 Task: Create a database for tracking your language learning progress.
Action: Key pressed <Key.caps_lock>L<Key.caps_lock>anguage<Key.space><Key.caps_lock>L<Key.caps_lock>earning<Key.space><Key.caps_lock>P<Key.caps_lock>rogress<Key.space><Key.caps_lock>D<Key.caps_lock>atabase
Screenshot: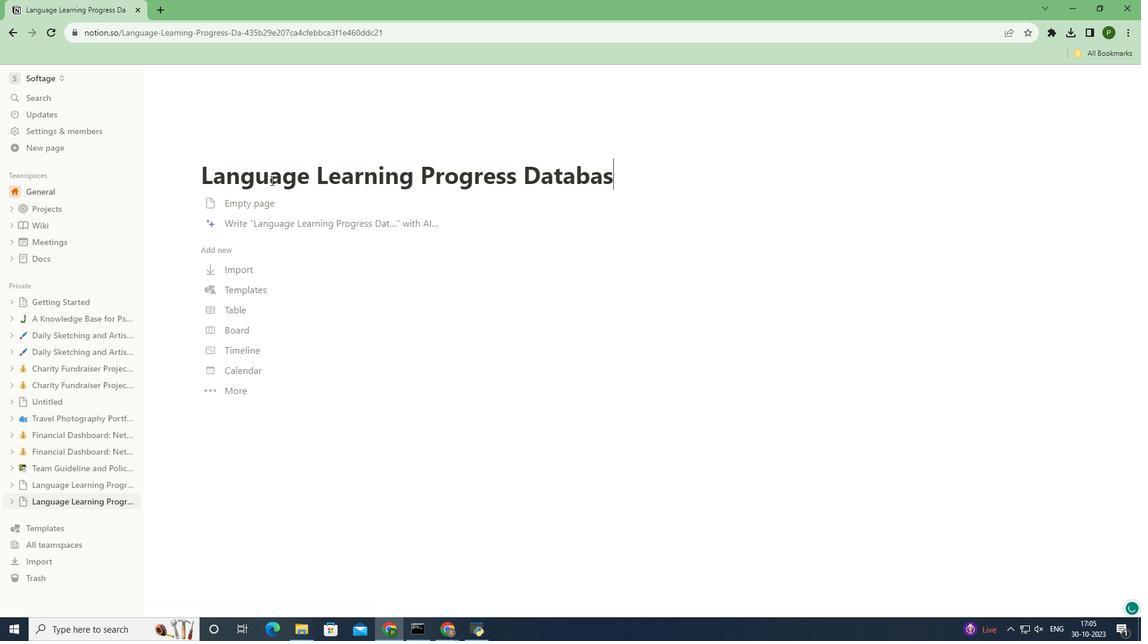 
Action: Mouse moved to (288, 148)
Screenshot: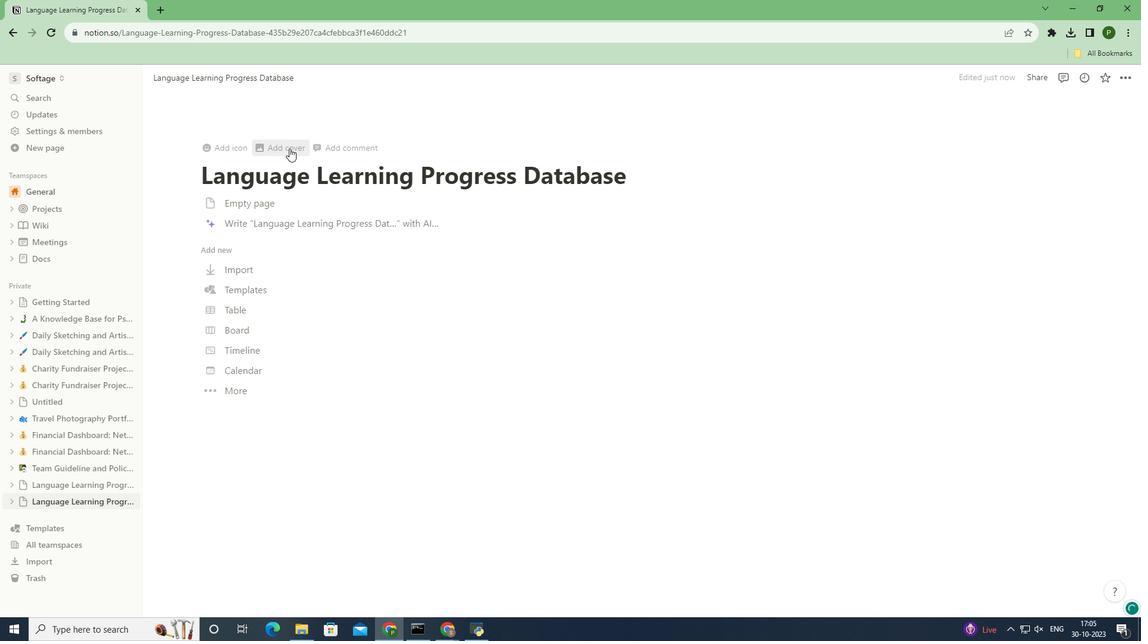 
Action: Mouse pressed left at (288, 148)
Screenshot: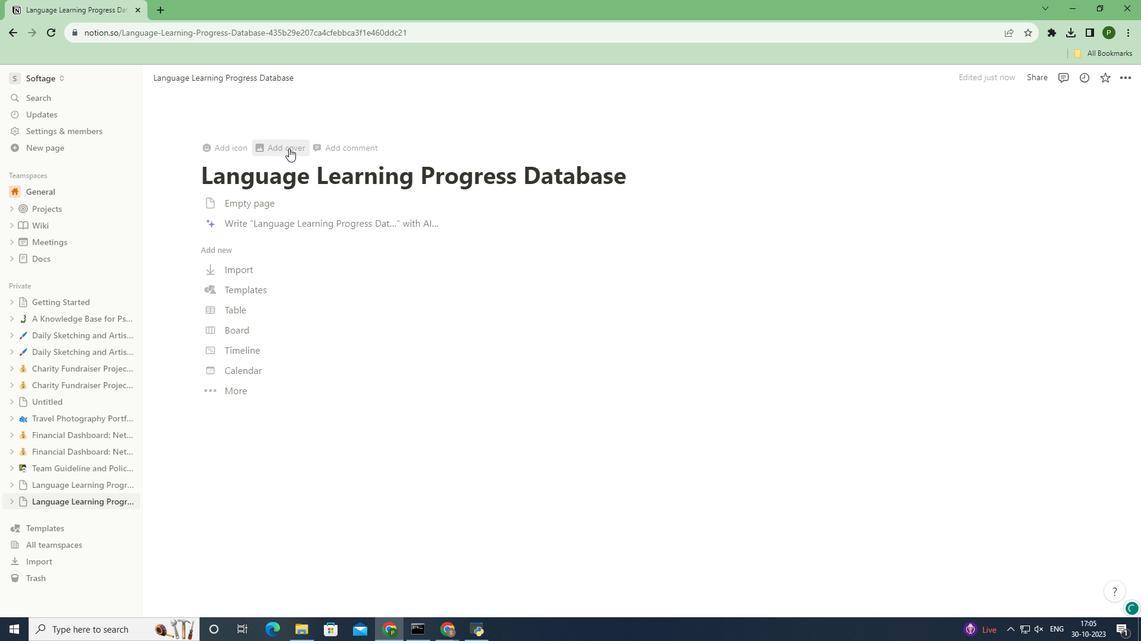 
Action: Mouse moved to (1008, 249)
Screenshot: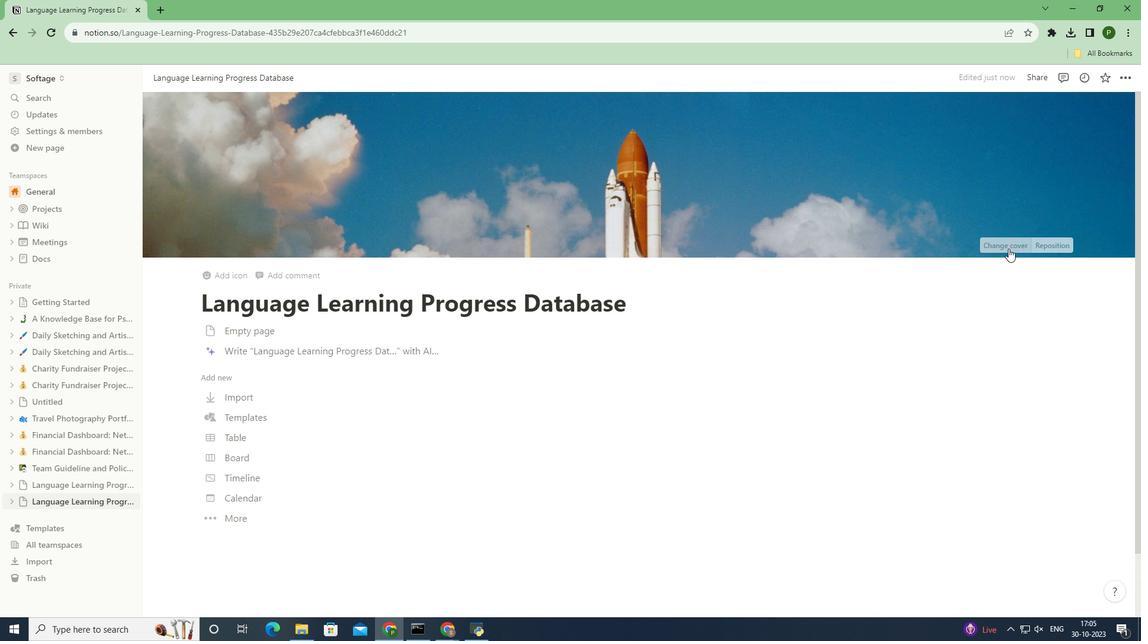 
Action: Mouse pressed left at (1008, 249)
Screenshot: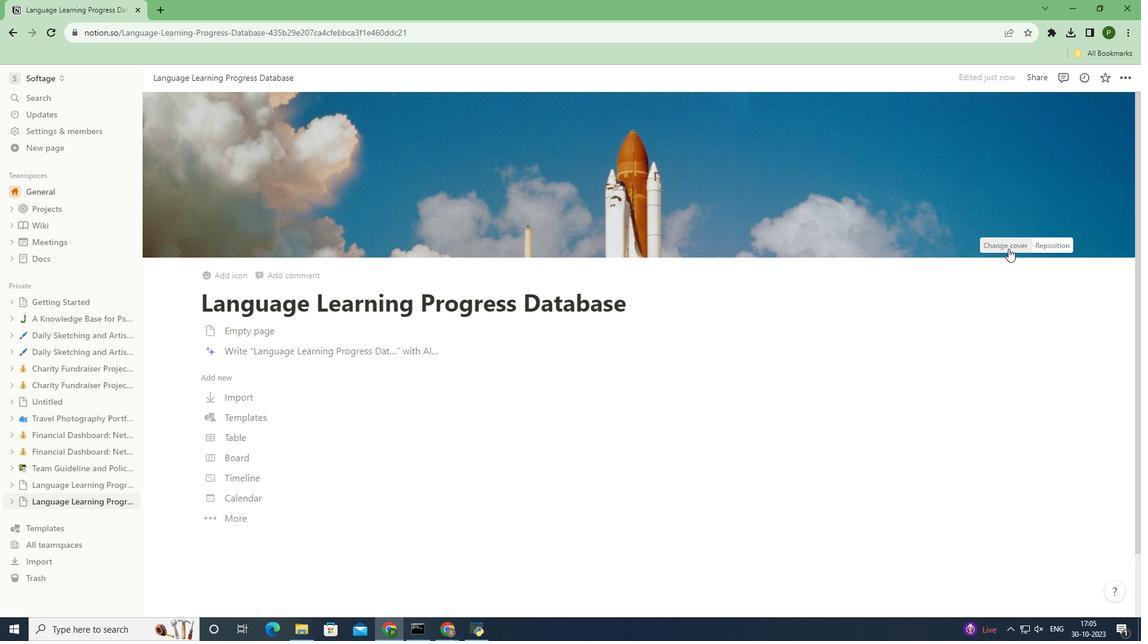 
Action: Mouse moved to (929, 262)
Screenshot: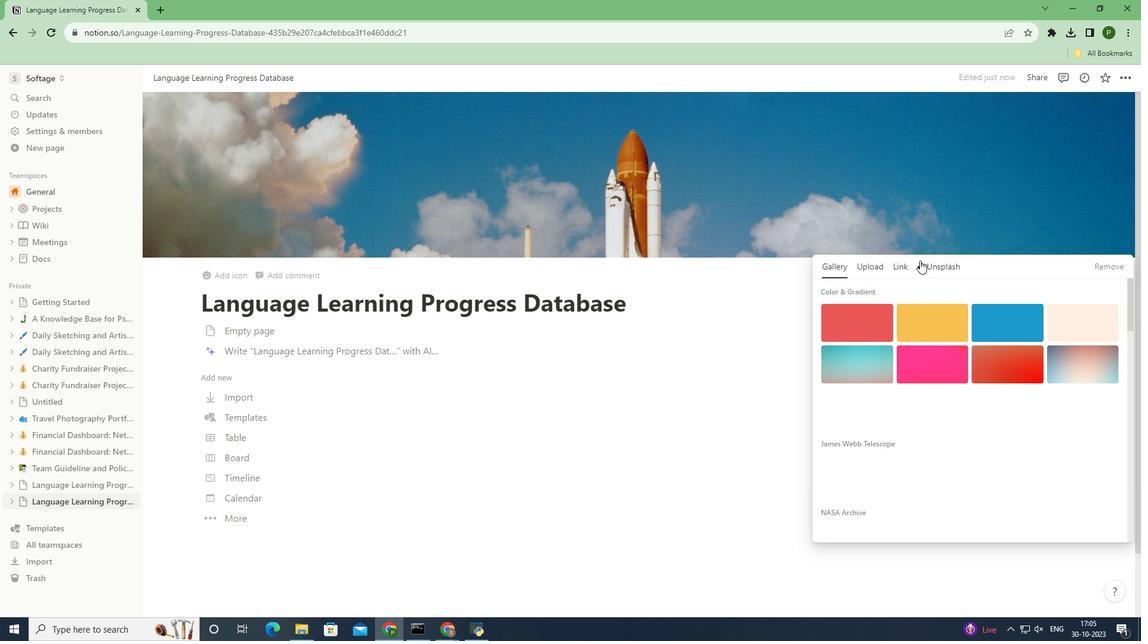 
Action: Mouse pressed left at (929, 262)
Screenshot: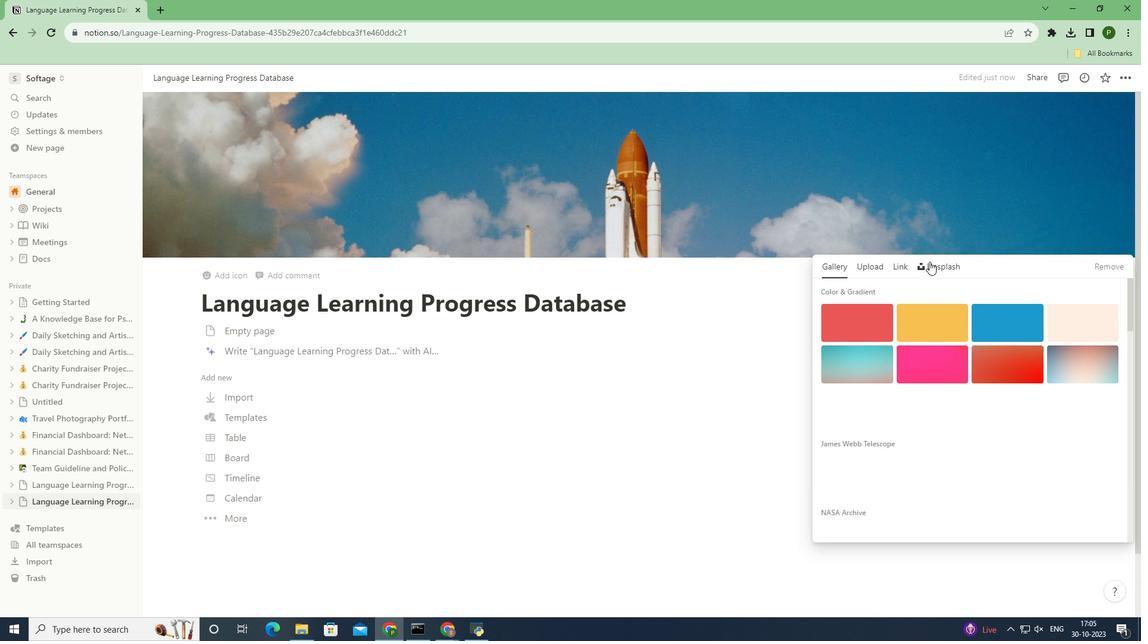 
Action: Mouse moved to (870, 291)
Screenshot: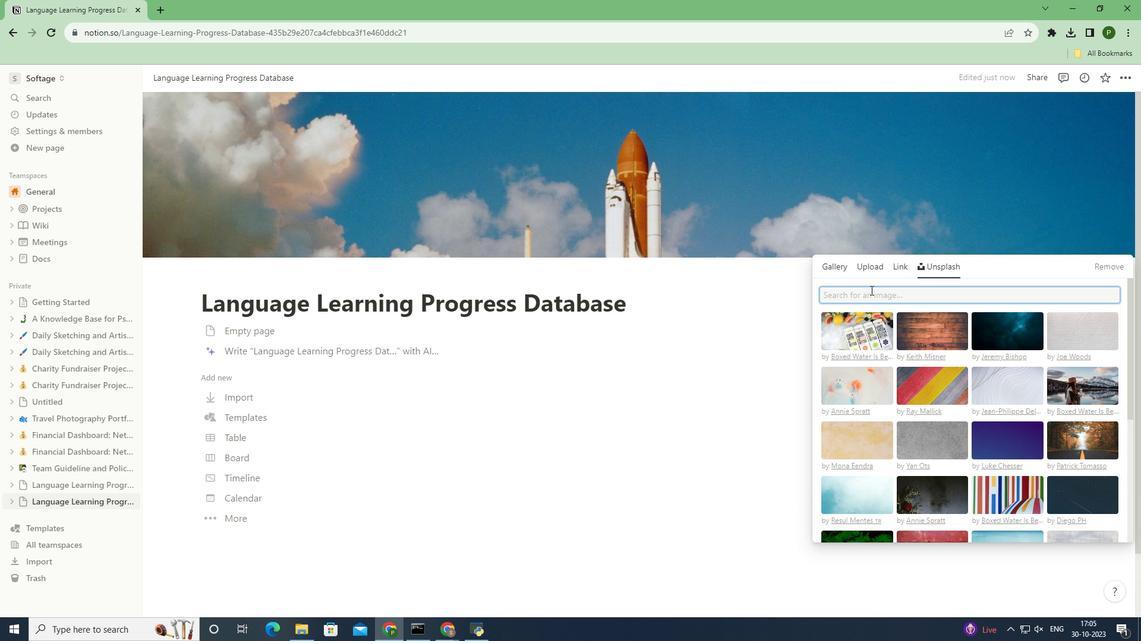 
Action: Mouse pressed left at (870, 291)
Screenshot: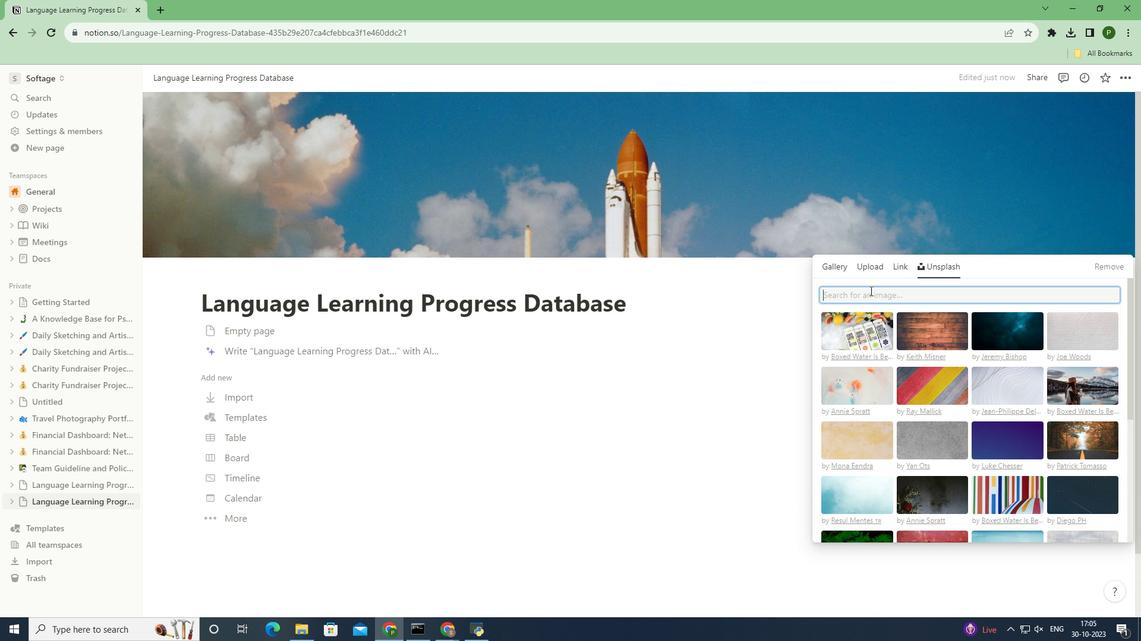 
Action: Key pressed language<Key.space>learning
Screenshot: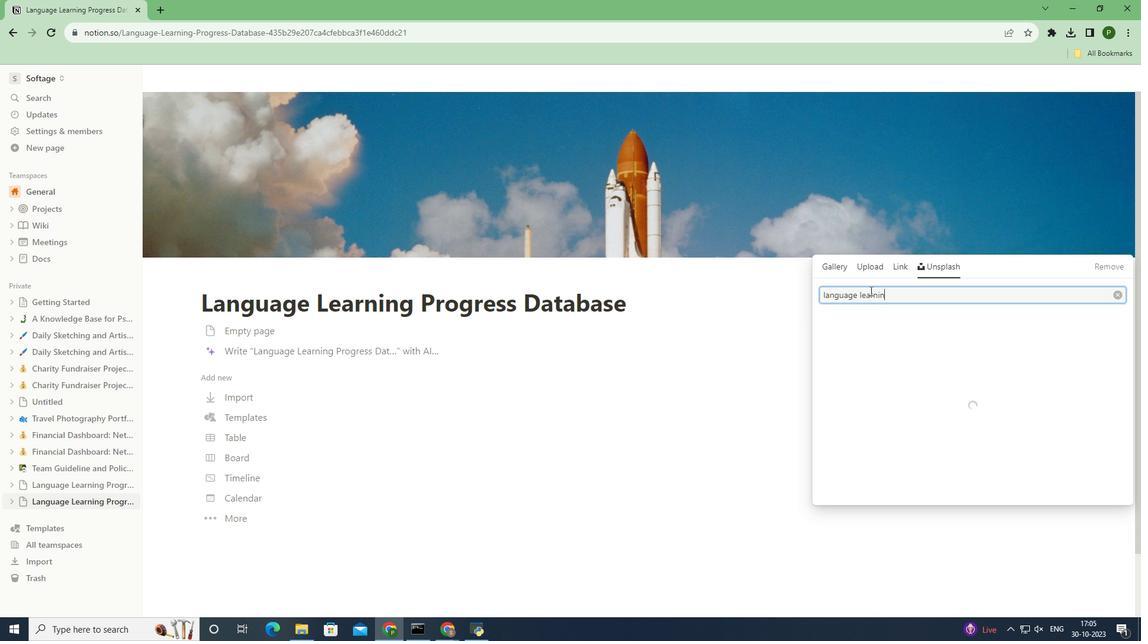 
Action: Mouse moved to (976, 460)
Screenshot: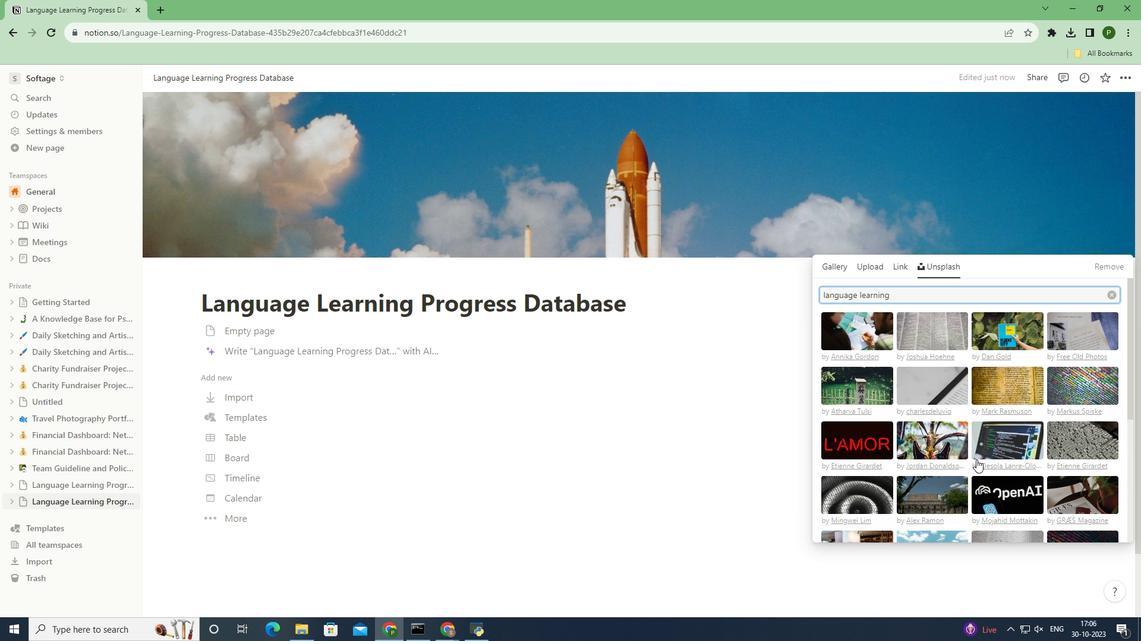 
Action: Mouse scrolled (976, 459) with delta (0, 0)
Screenshot: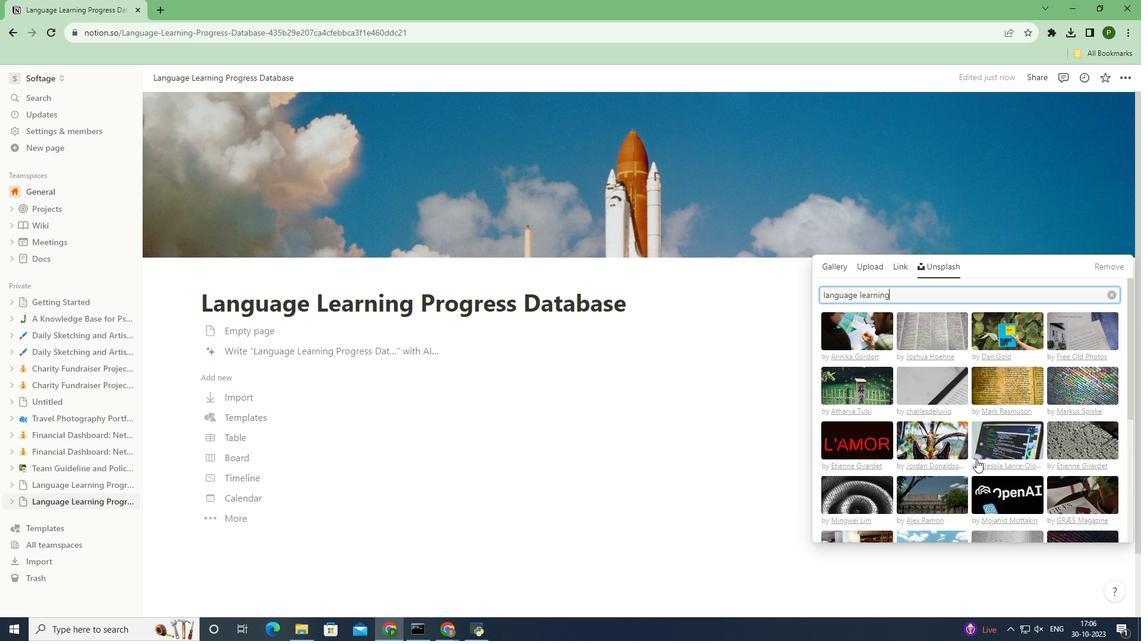 
Action: Mouse scrolled (976, 459) with delta (0, 0)
Screenshot: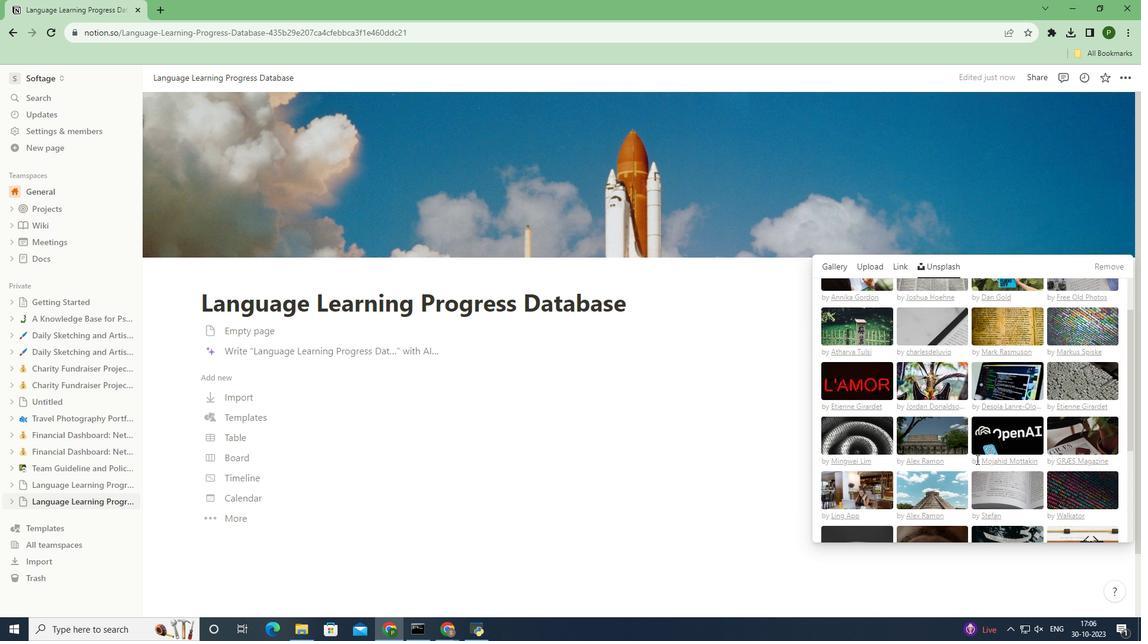 
Action: Mouse scrolled (976, 459) with delta (0, 0)
Screenshot: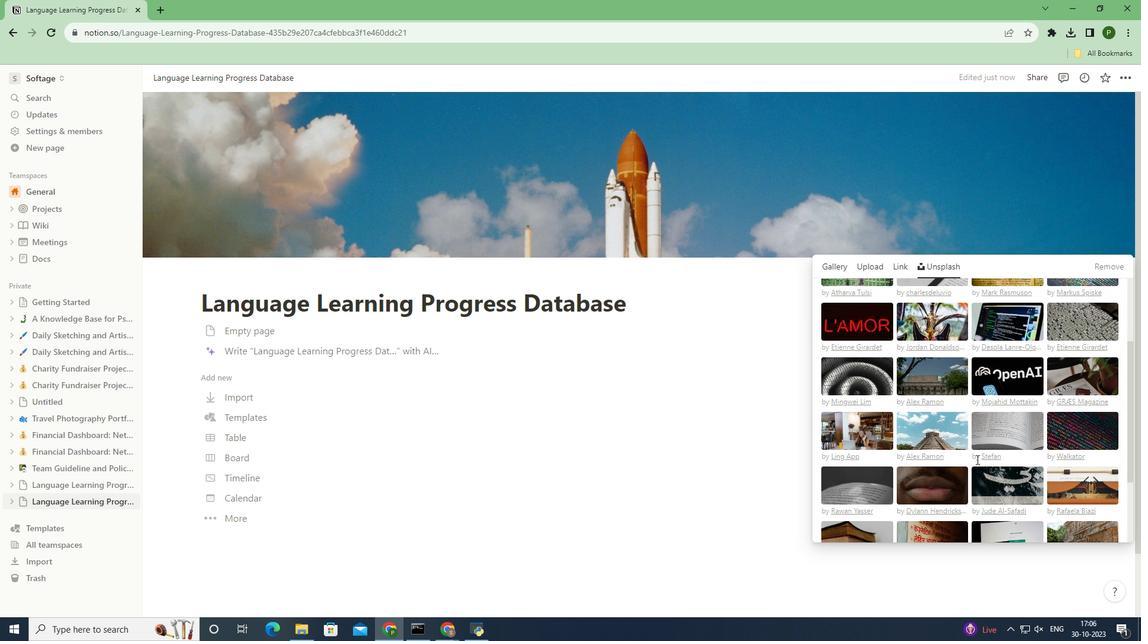 
Action: Mouse scrolled (976, 459) with delta (0, 0)
Screenshot: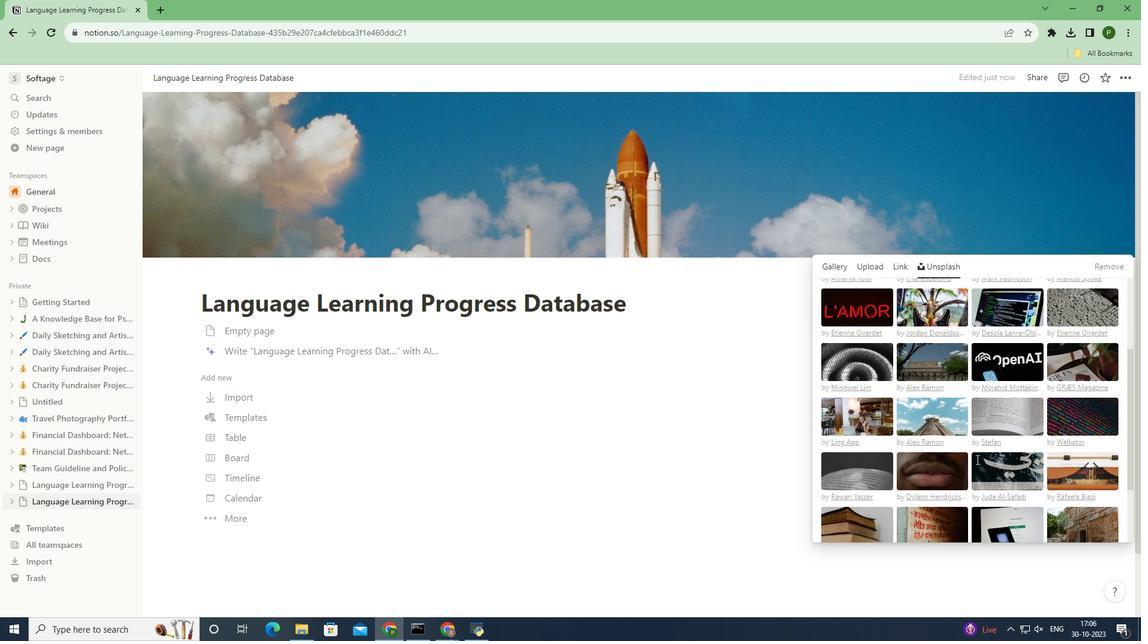 
Action: Mouse scrolled (976, 460) with delta (0, 0)
Screenshot: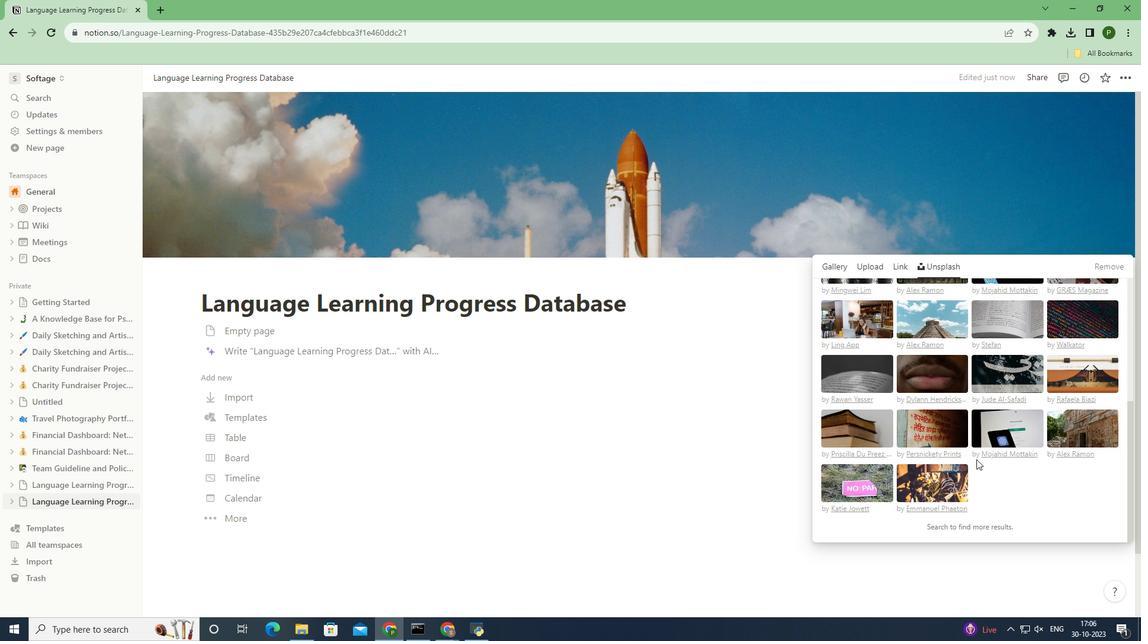 
Action: Mouse scrolled (976, 460) with delta (0, 0)
Screenshot: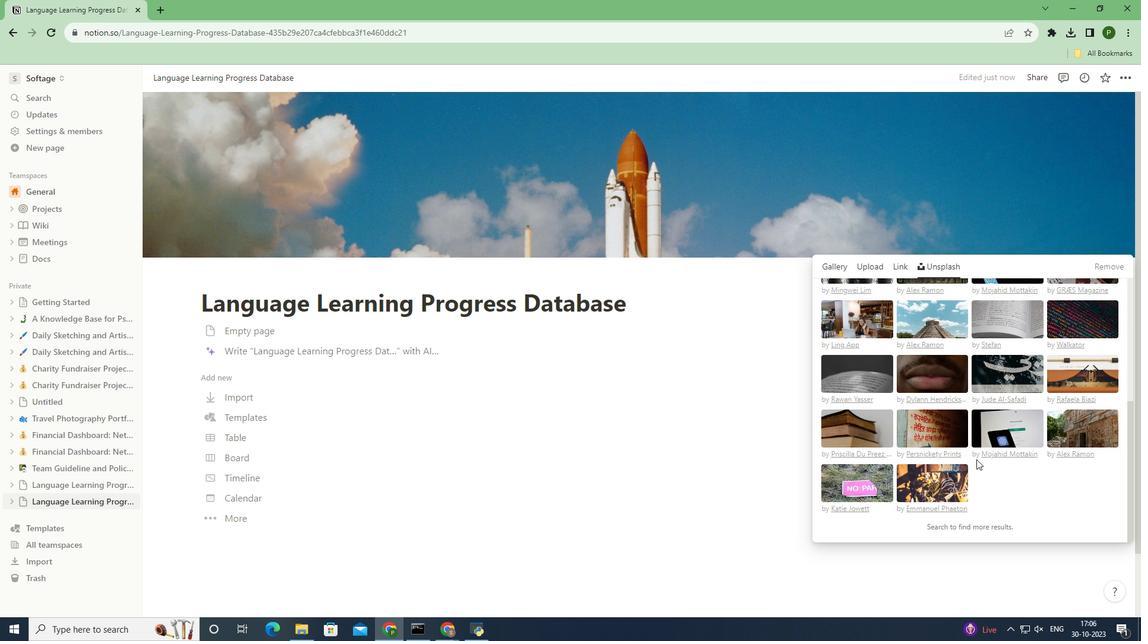 
Action: Mouse scrolled (976, 460) with delta (0, 0)
Screenshot: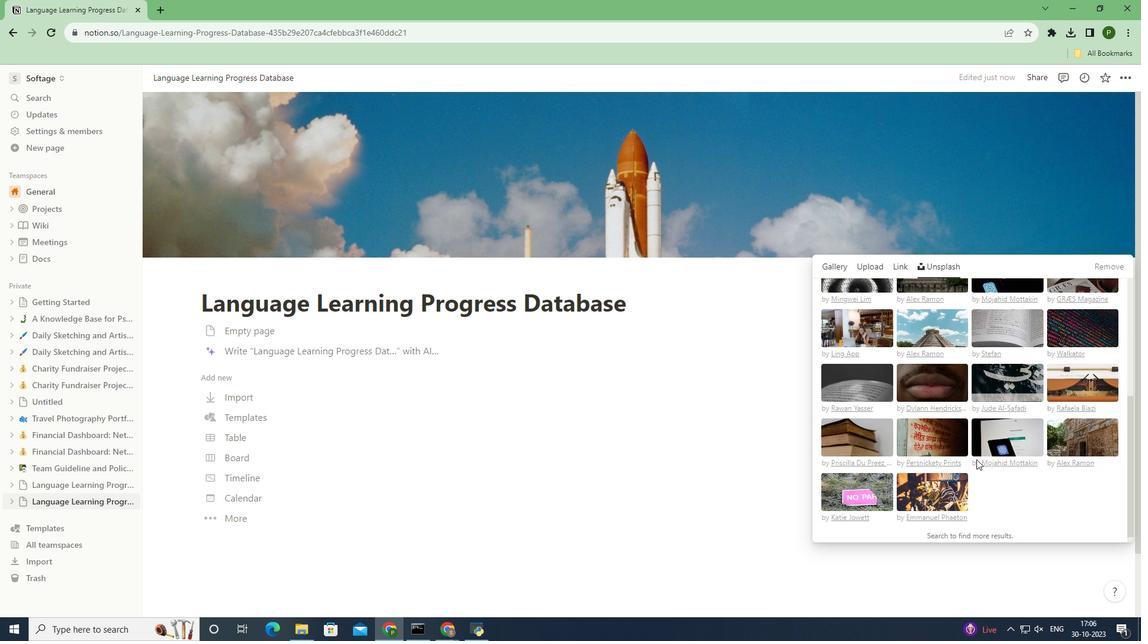 
Action: Mouse scrolled (976, 460) with delta (0, 0)
Screenshot: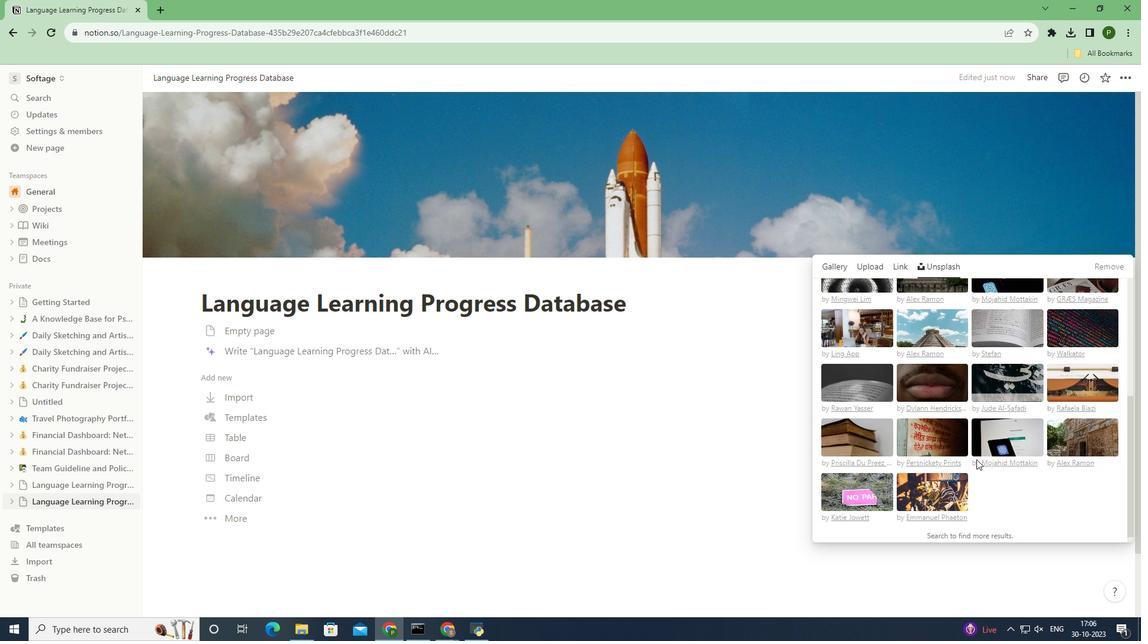 
Action: Mouse scrolled (976, 460) with delta (0, 0)
Screenshot: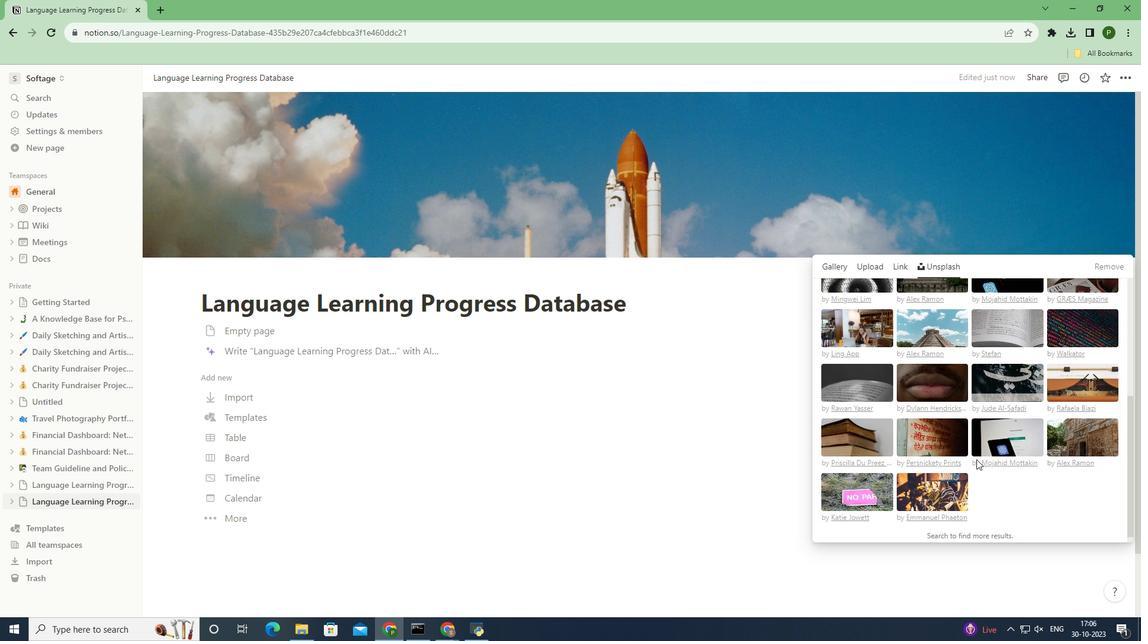 
Action: Mouse scrolled (976, 460) with delta (0, 0)
Screenshot: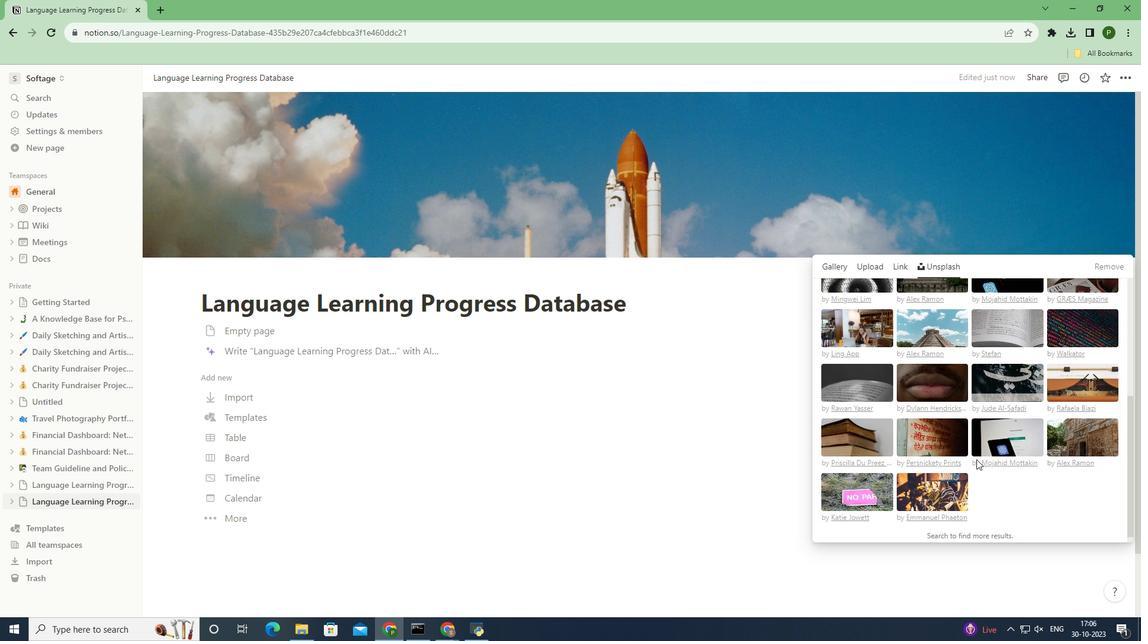 
Action: Mouse scrolled (976, 460) with delta (0, 0)
Screenshot: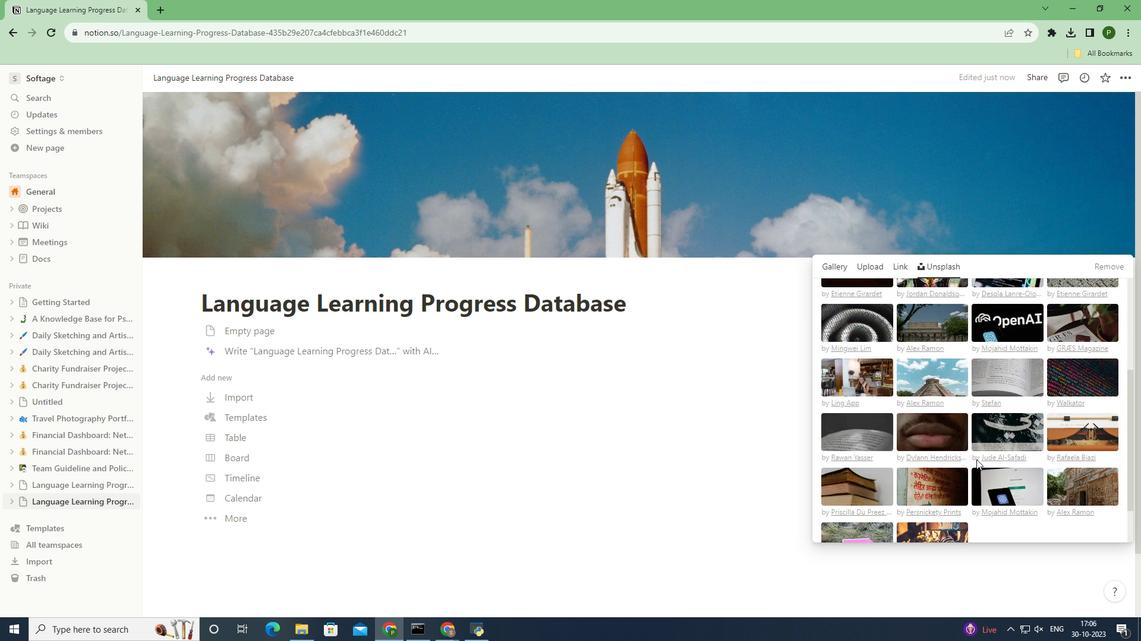 
Action: Mouse scrolled (976, 460) with delta (0, 0)
Screenshot: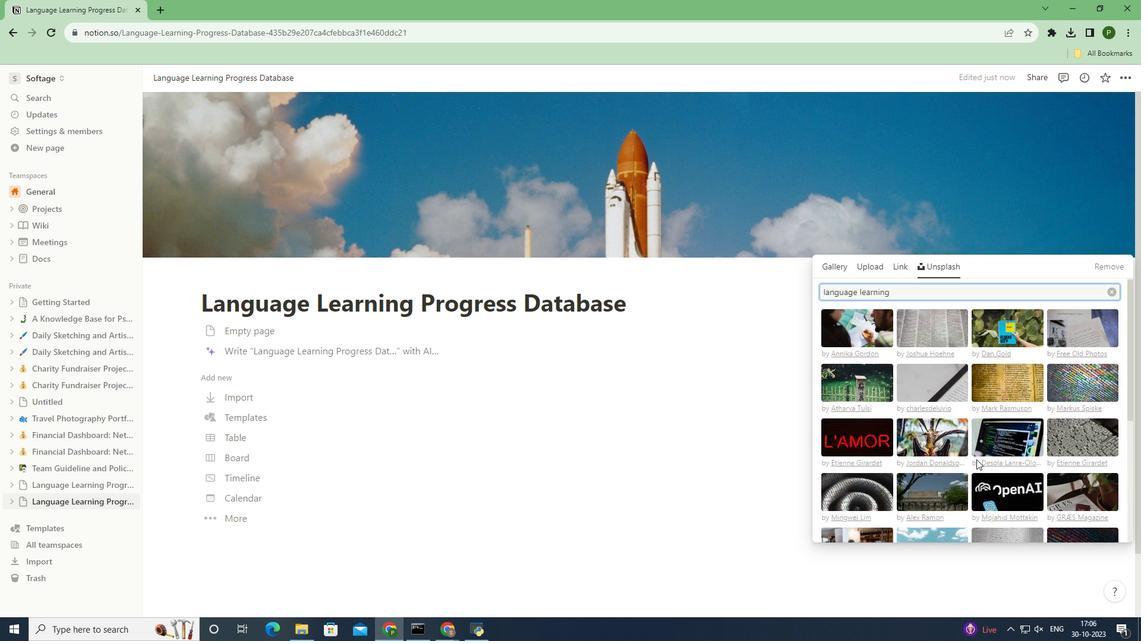 
Action: Mouse moved to (864, 323)
Screenshot: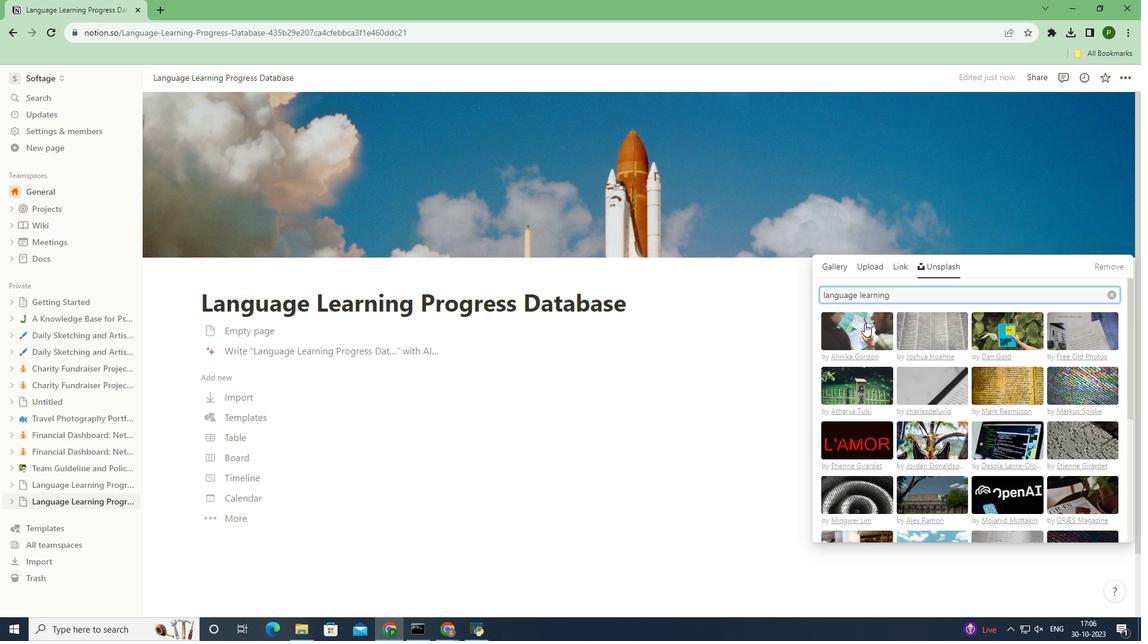 
Action: Mouse pressed left at (864, 323)
Screenshot: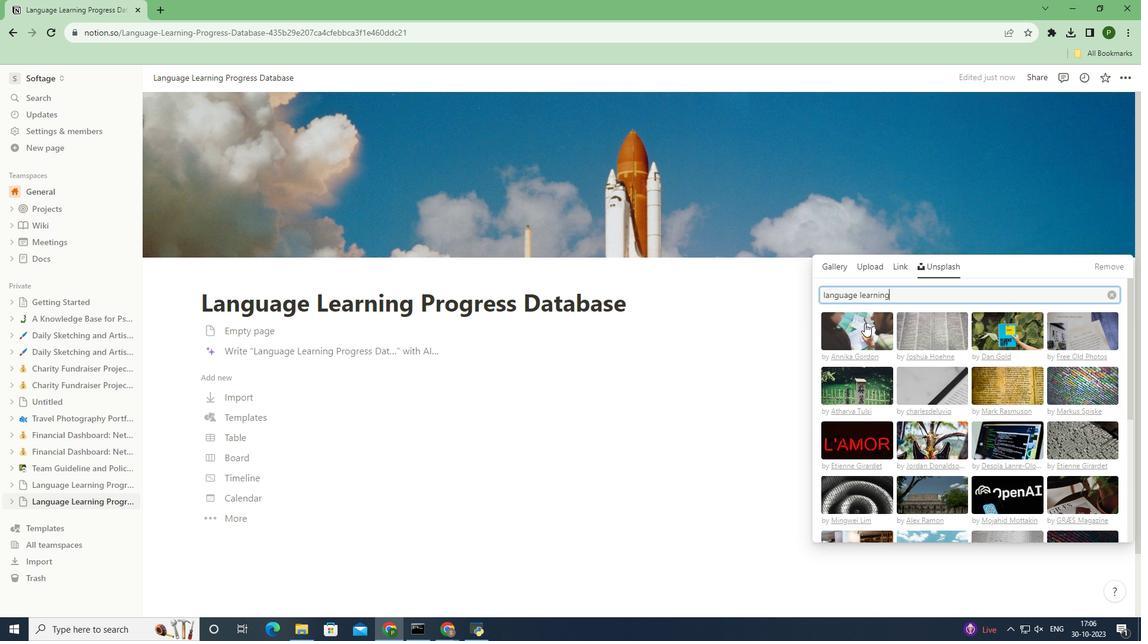 
Action: Mouse pressed left at (864, 323)
Screenshot: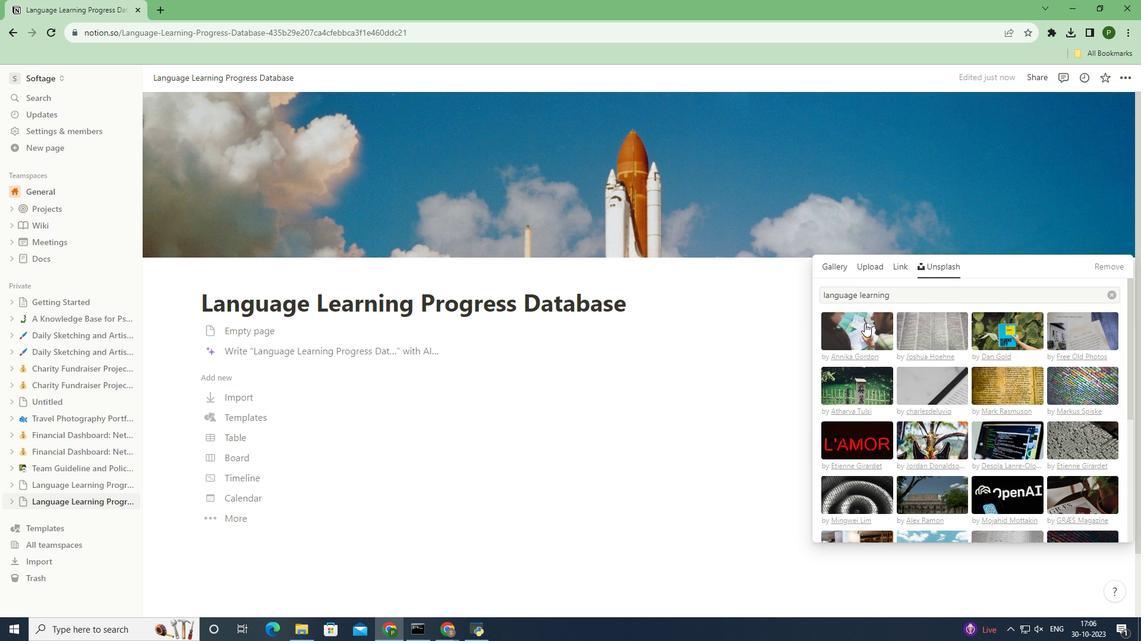 
Action: Mouse moved to (754, 416)
Screenshot: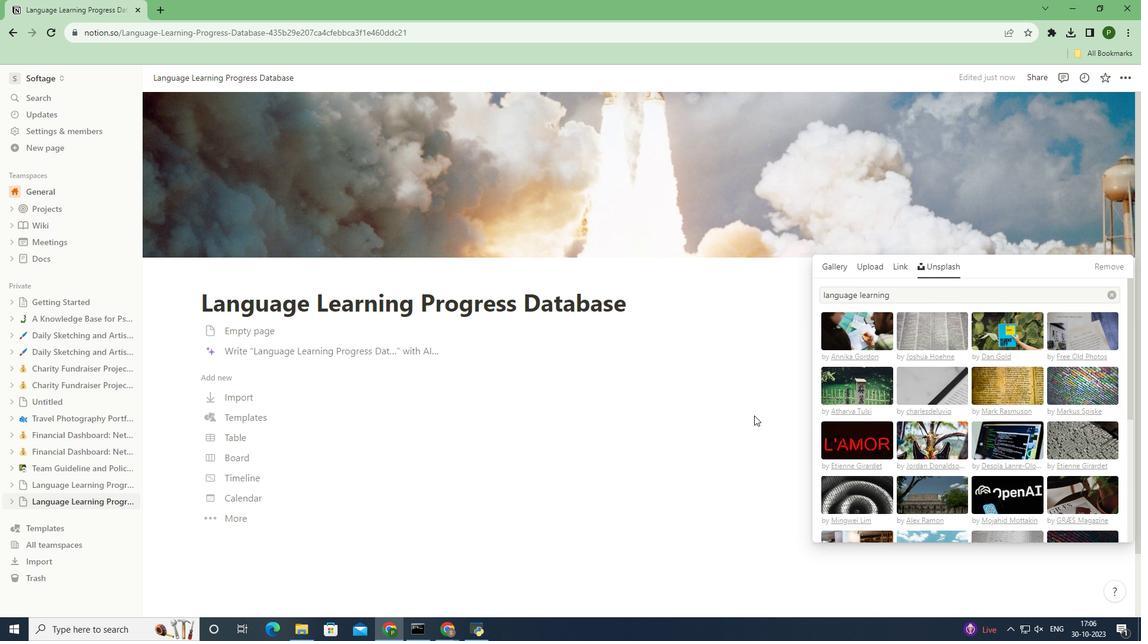 
Action: Mouse pressed left at (754, 416)
Screenshot: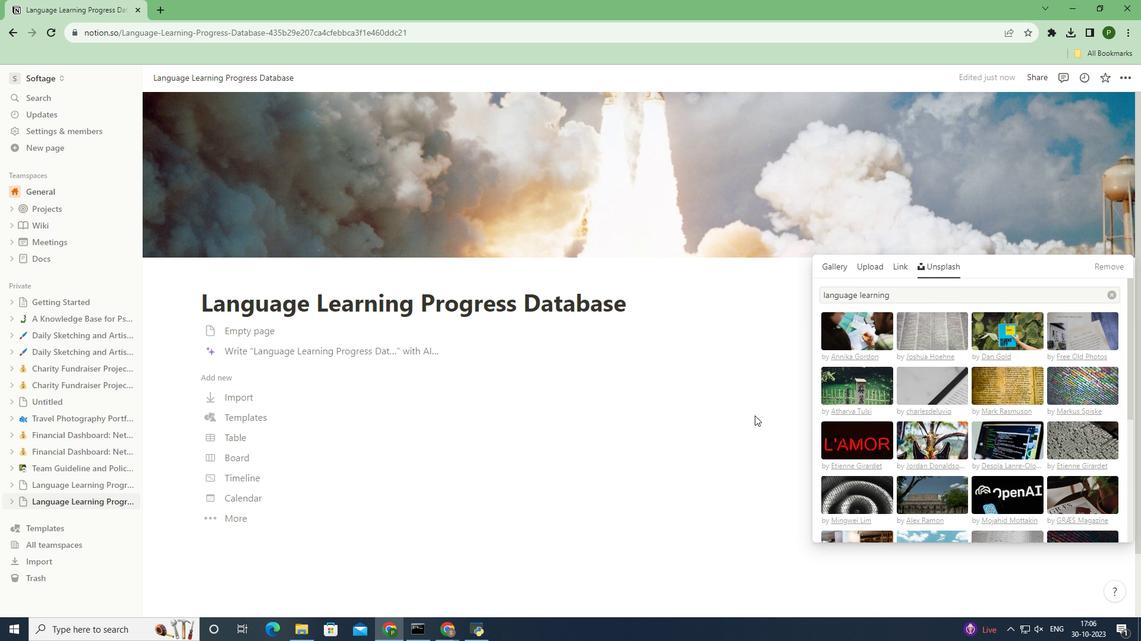 
Action: Mouse moved to (228, 275)
Screenshot: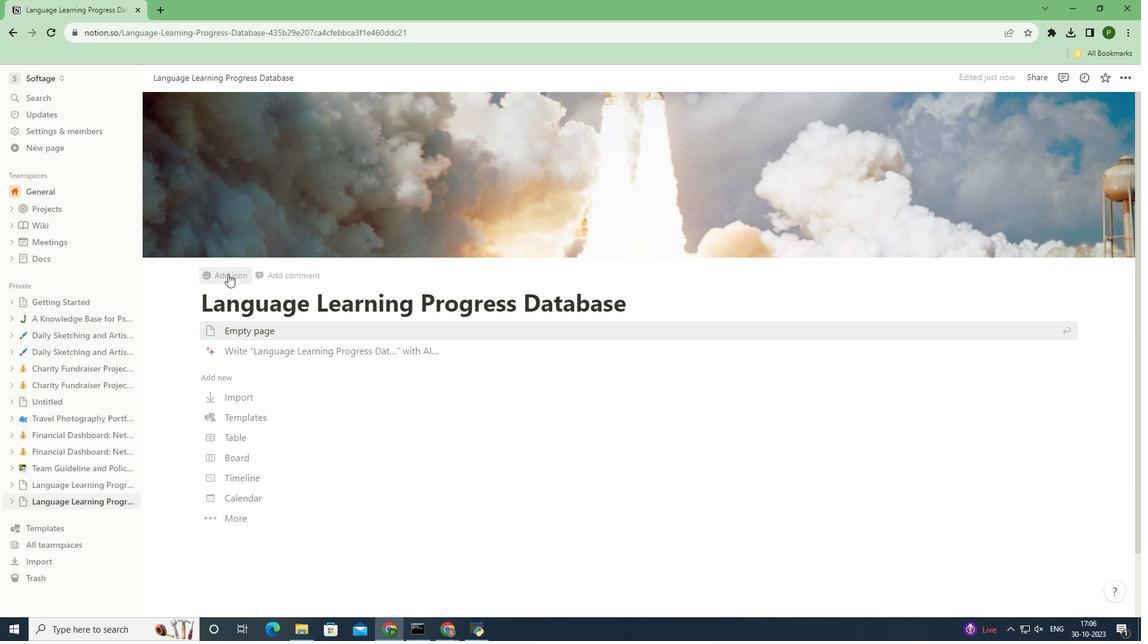 
Action: Mouse pressed left at (228, 275)
Screenshot: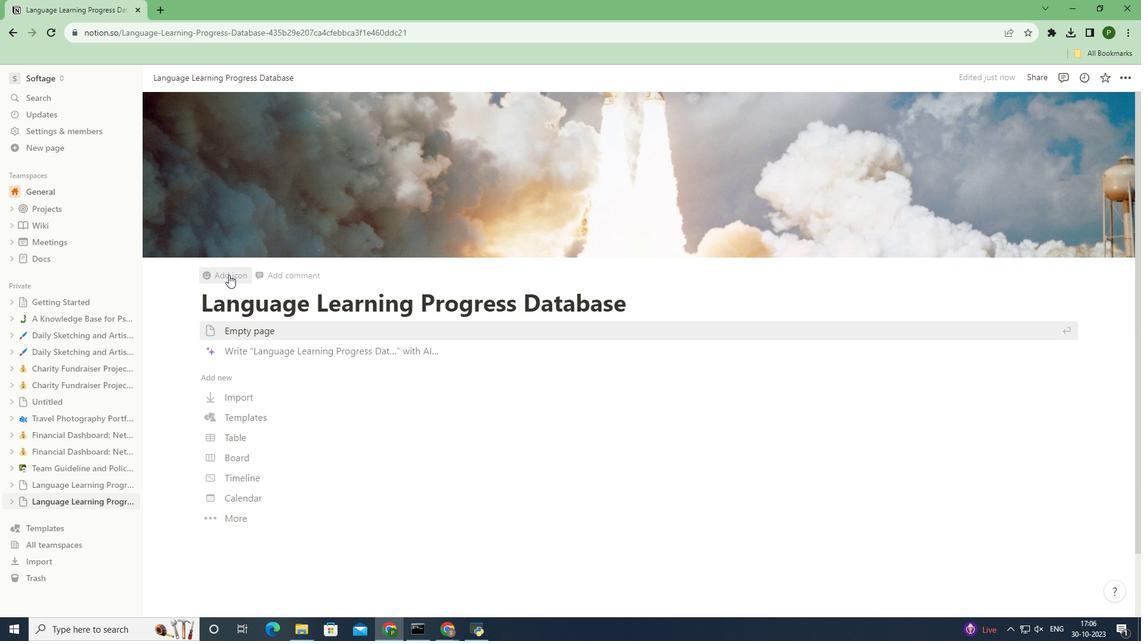 
Action: Mouse moved to (209, 322)
Screenshot: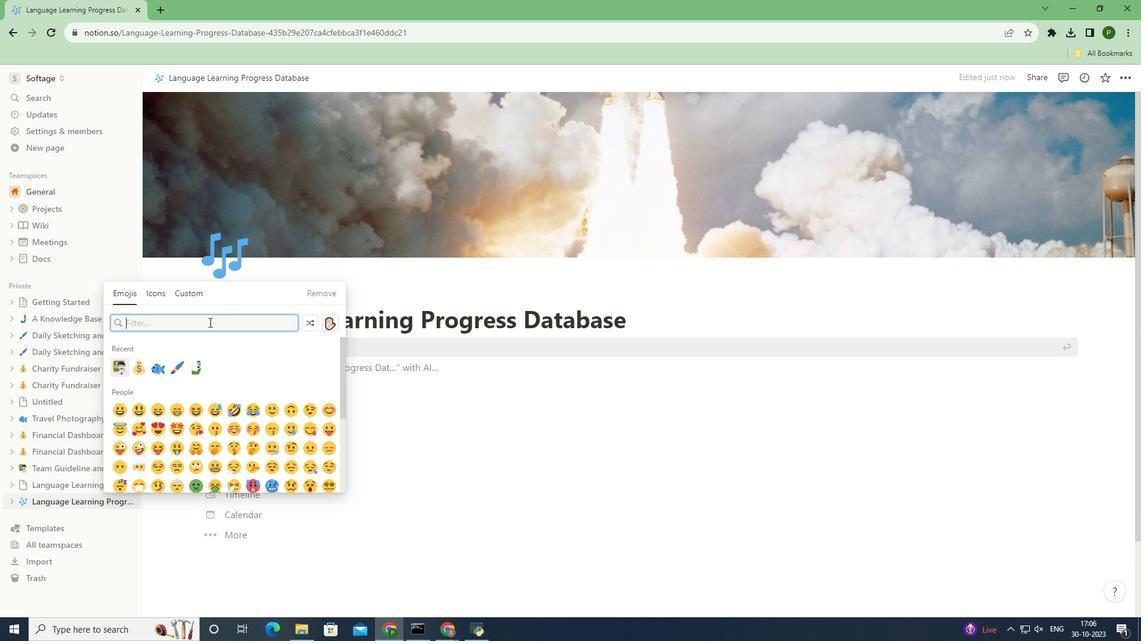 
Action: Key pressed lang<Key.backspace><Key.backspace><Key.backspace><Key.backspace>lea
Screenshot: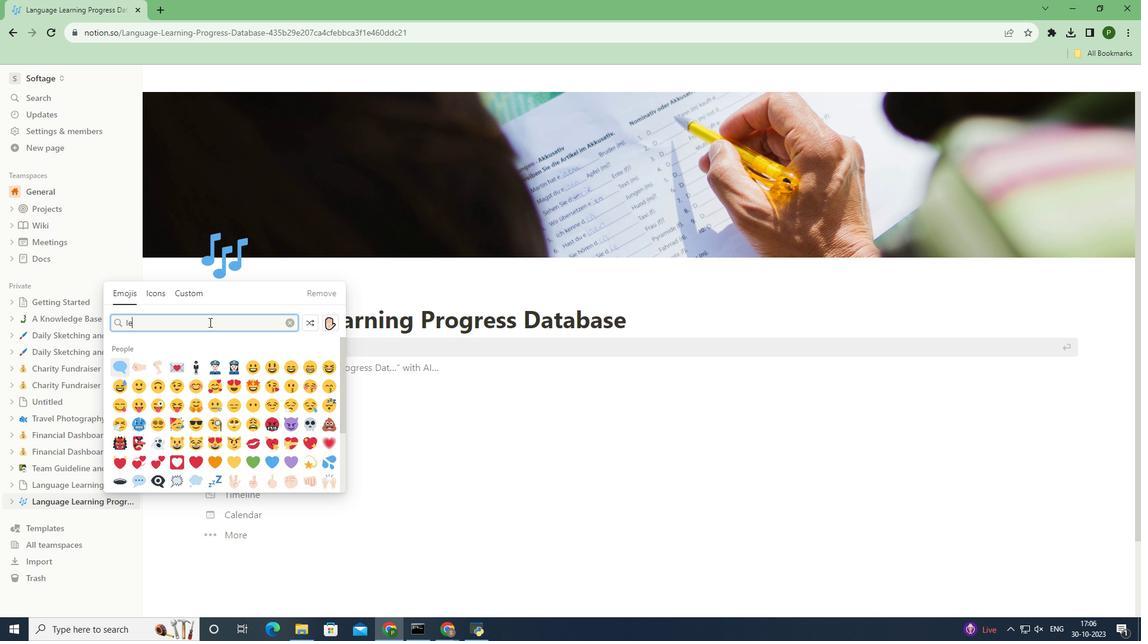 
Action: Mouse moved to (329, 348)
Screenshot: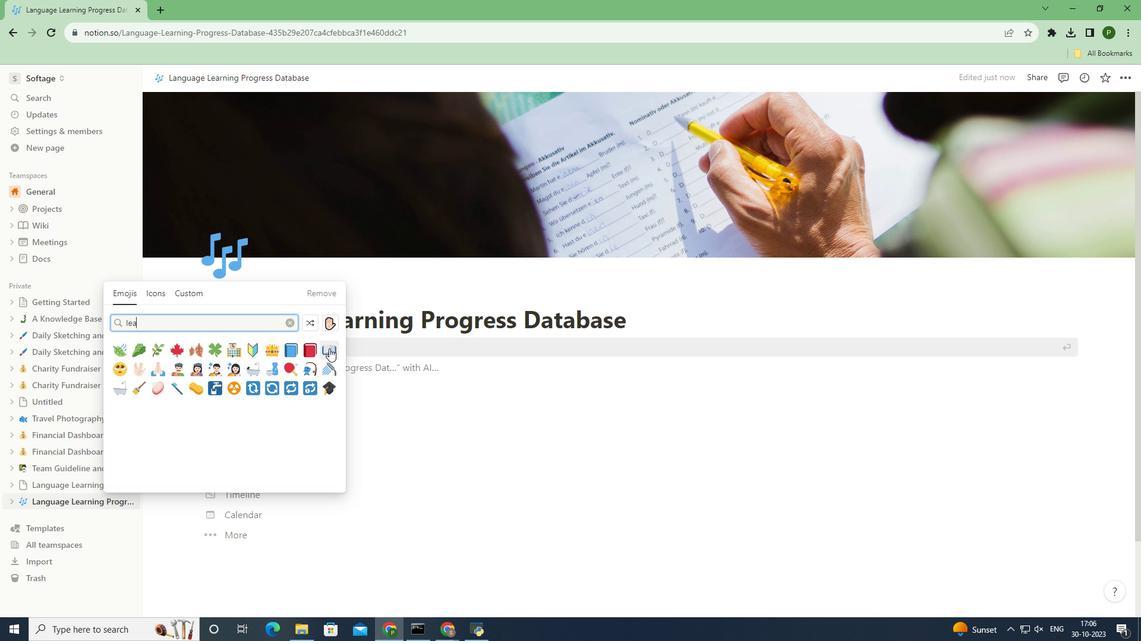 
Action: Mouse pressed left at (329, 348)
Screenshot: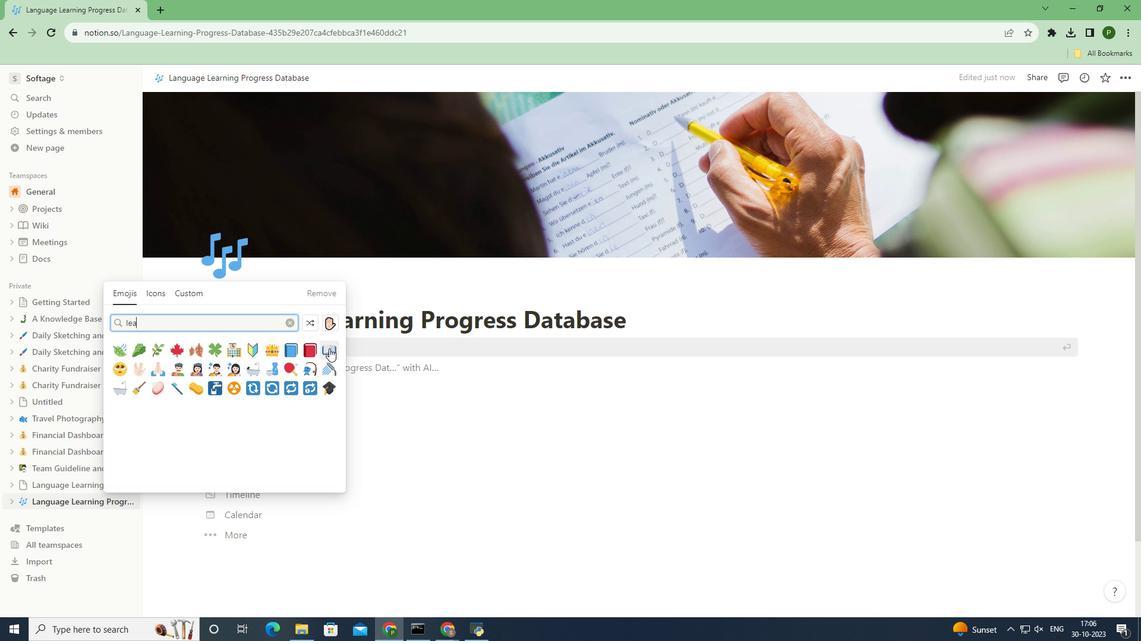 
Action: Mouse moved to (258, 342)
Screenshot: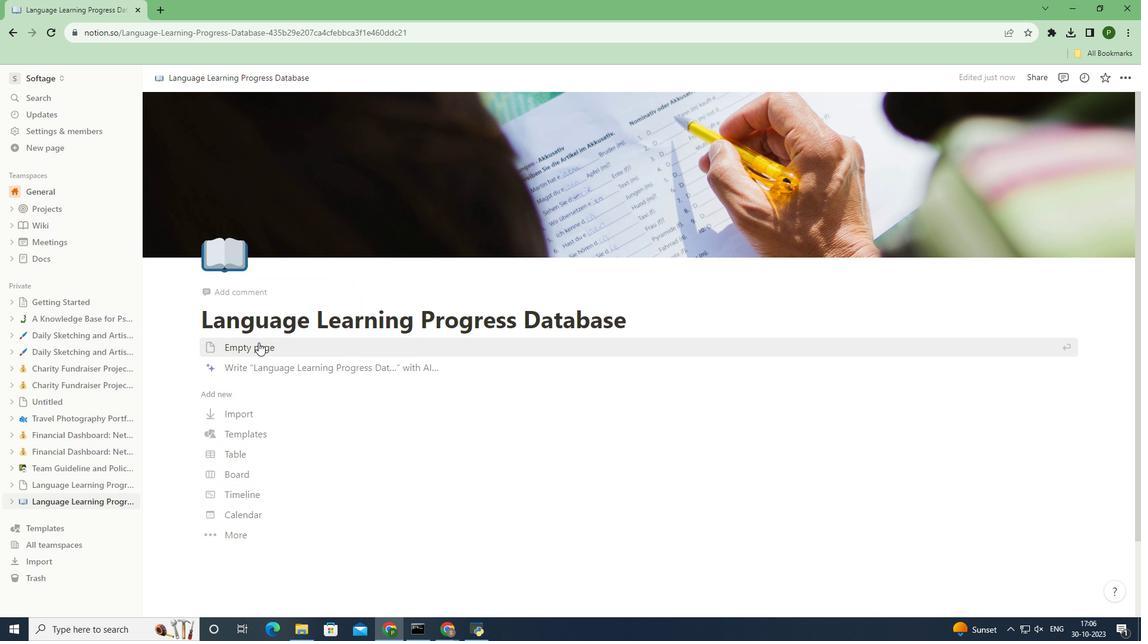 
Action: Mouse pressed left at (258, 342)
Screenshot: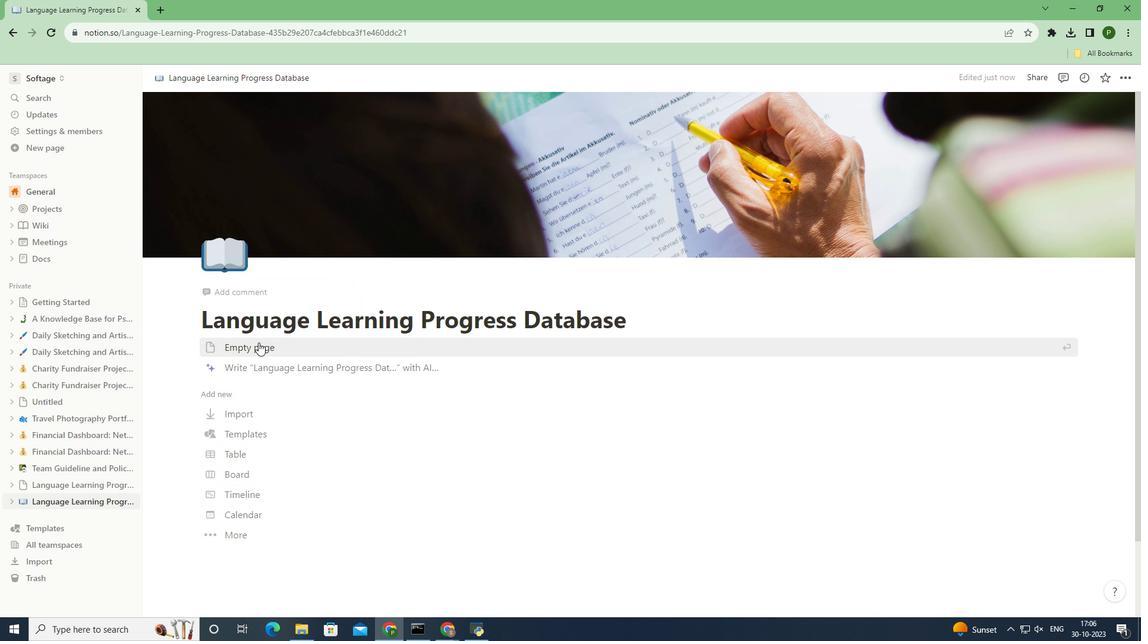 
Action: Key pressed /table
Screenshot: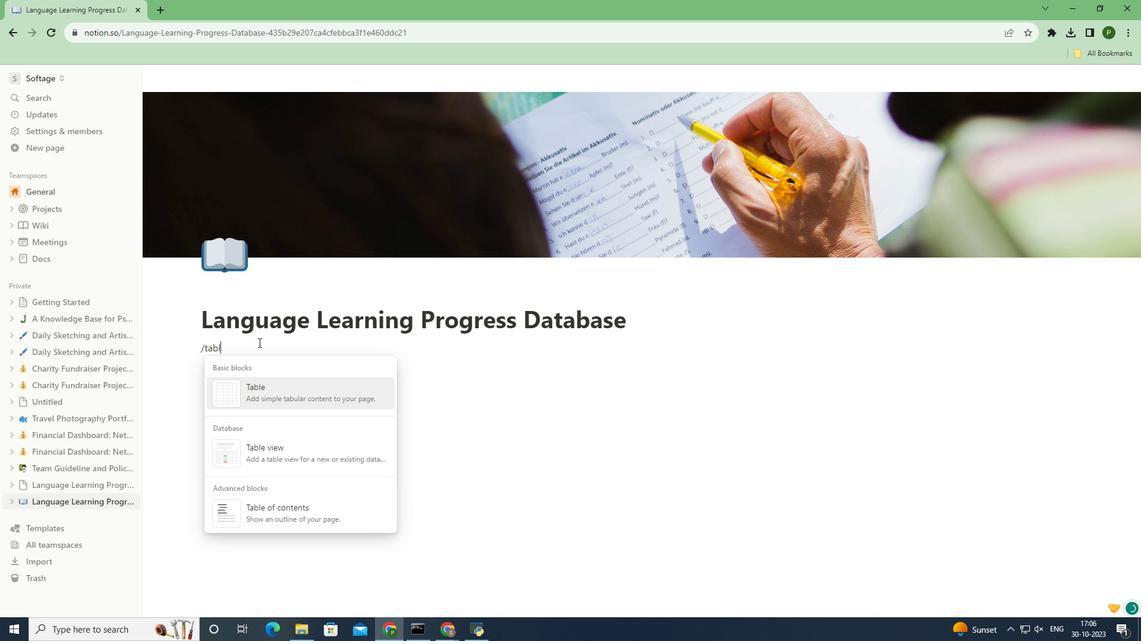 
Action: Mouse moved to (273, 454)
Screenshot: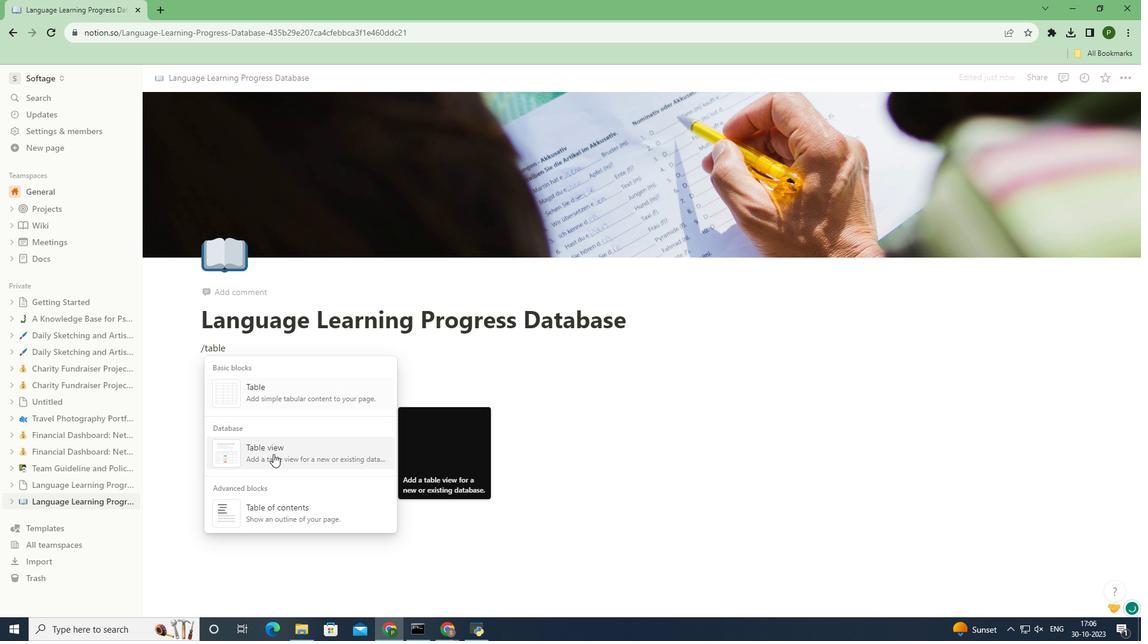 
Action: Mouse pressed left at (273, 454)
Screenshot: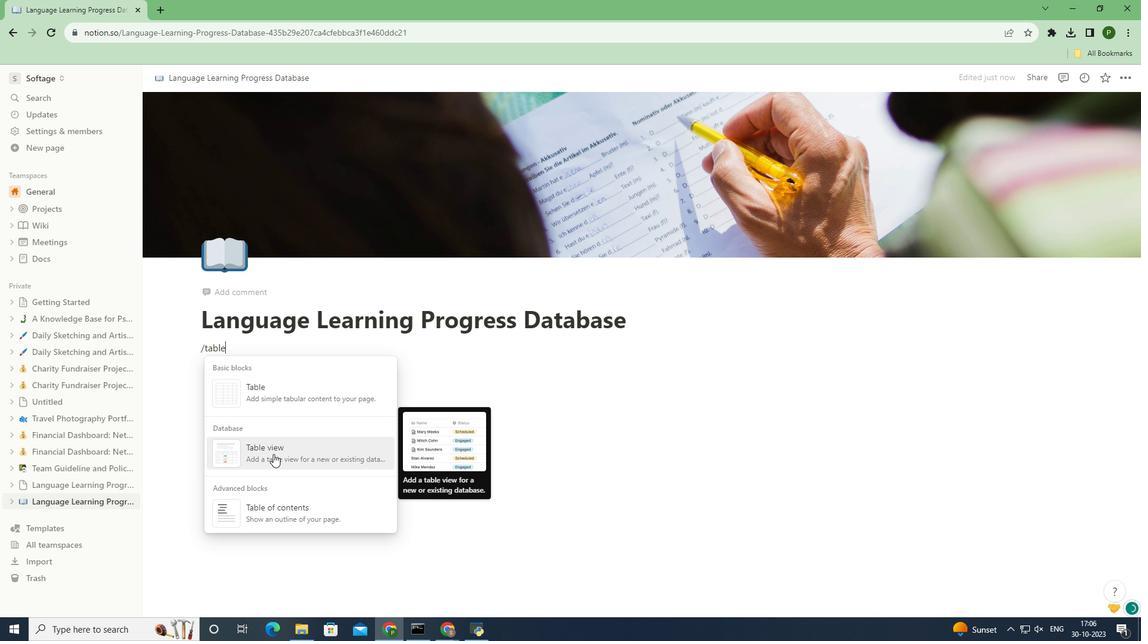 
Action: Mouse moved to (946, 565)
Screenshot: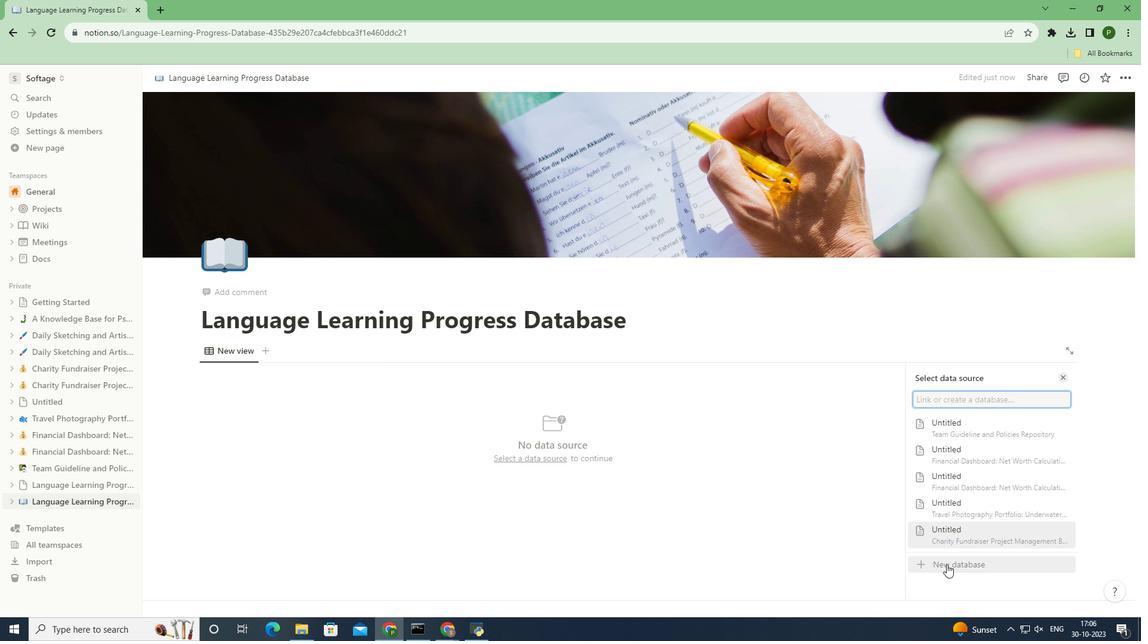 
Action: Mouse pressed left at (946, 565)
Screenshot: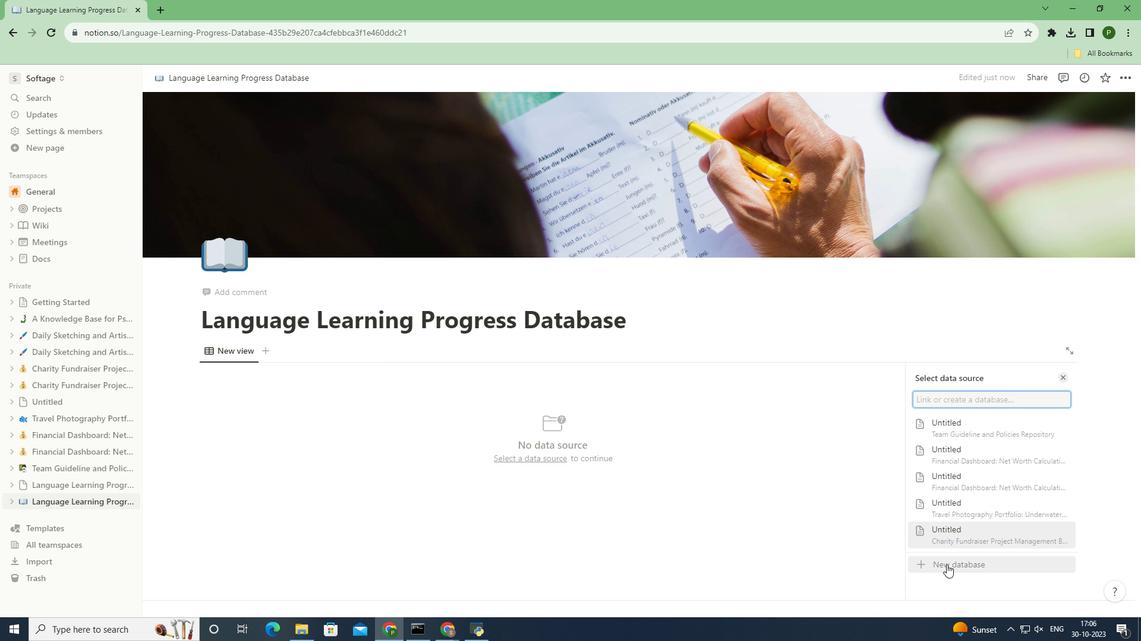 
Action: Mouse moved to (263, 375)
Screenshot: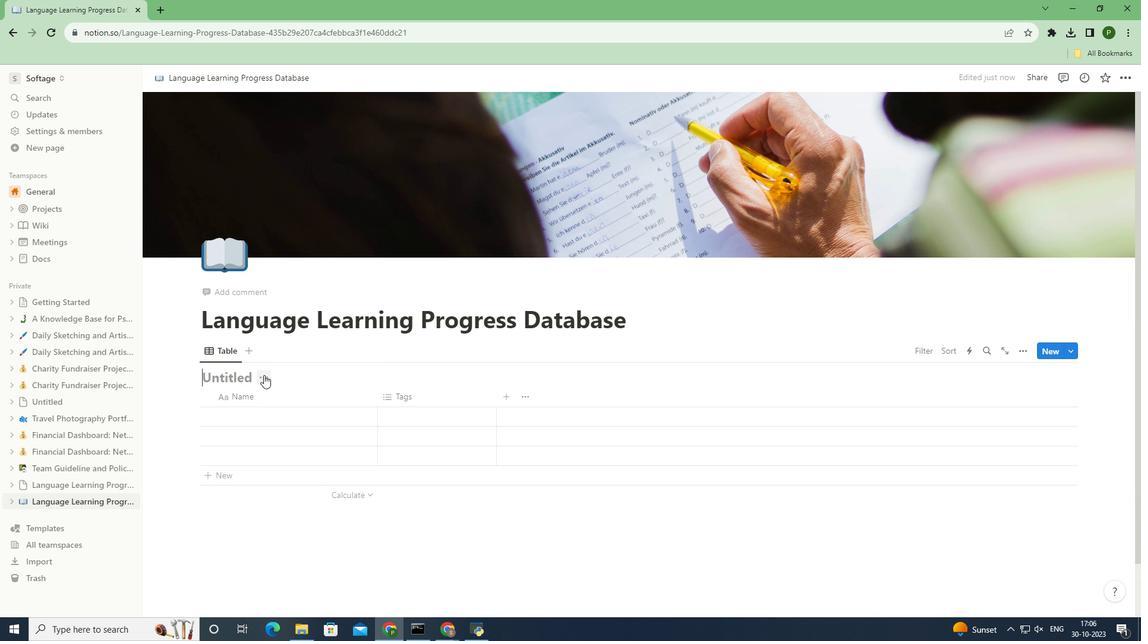 
Action: Mouse pressed left at (263, 375)
Screenshot: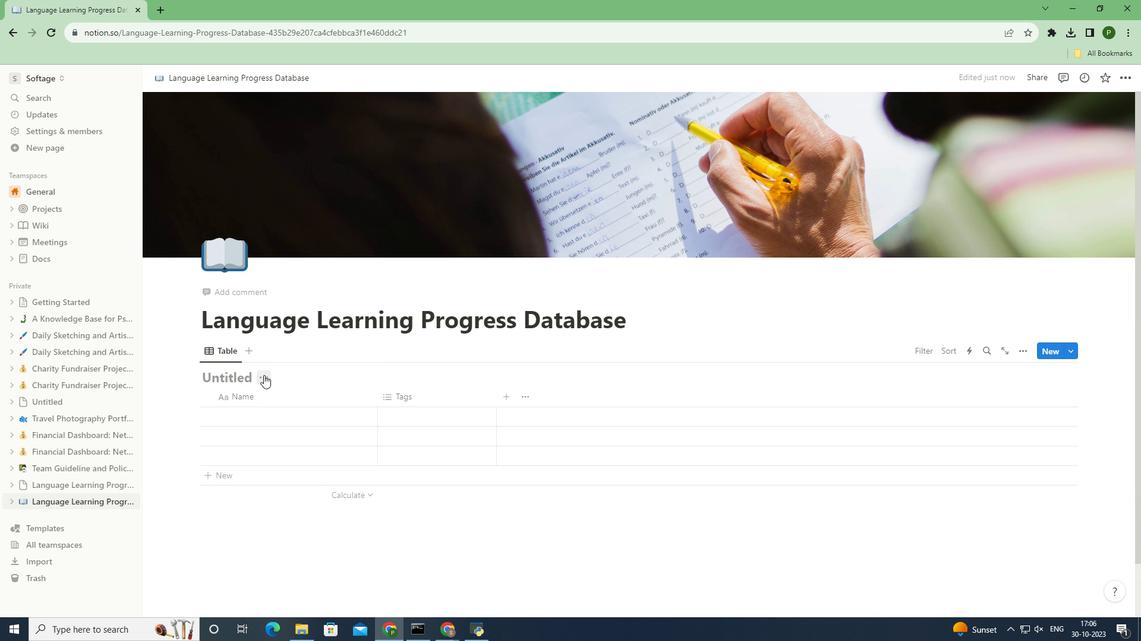 
Action: Mouse moved to (250, 437)
Screenshot: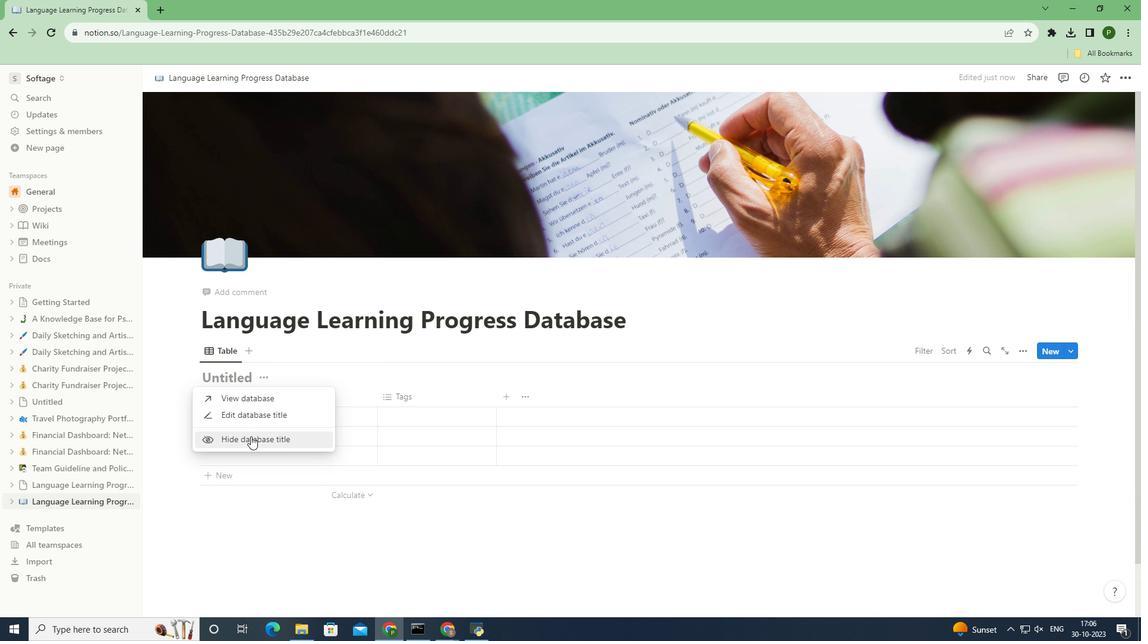 
Action: Mouse pressed left at (250, 437)
Screenshot: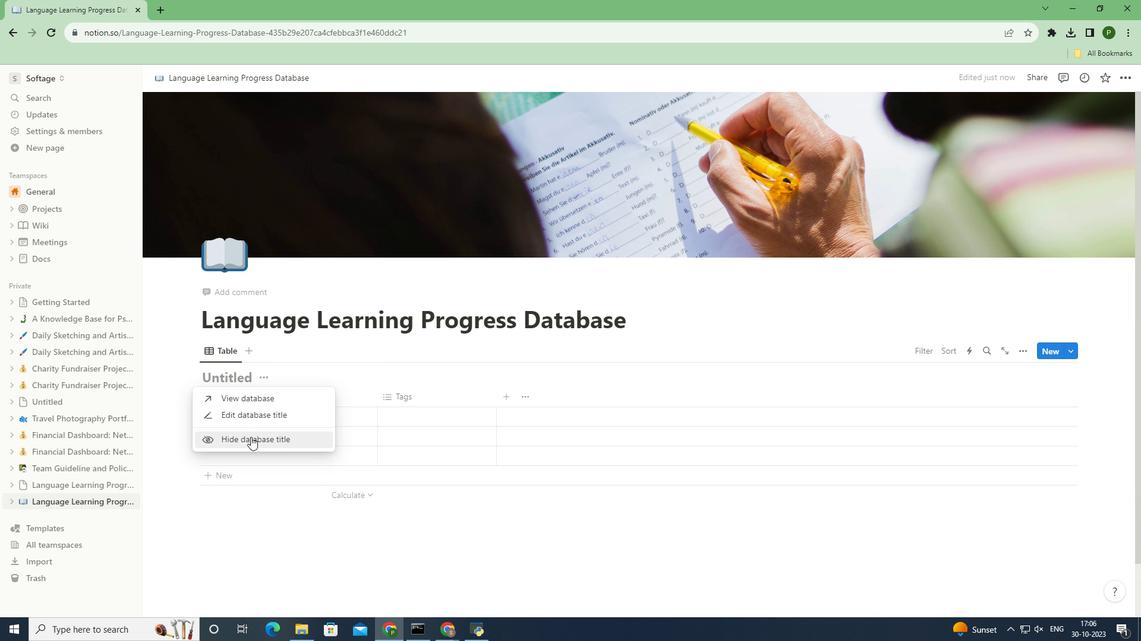 
Action: Mouse moved to (237, 372)
Screenshot: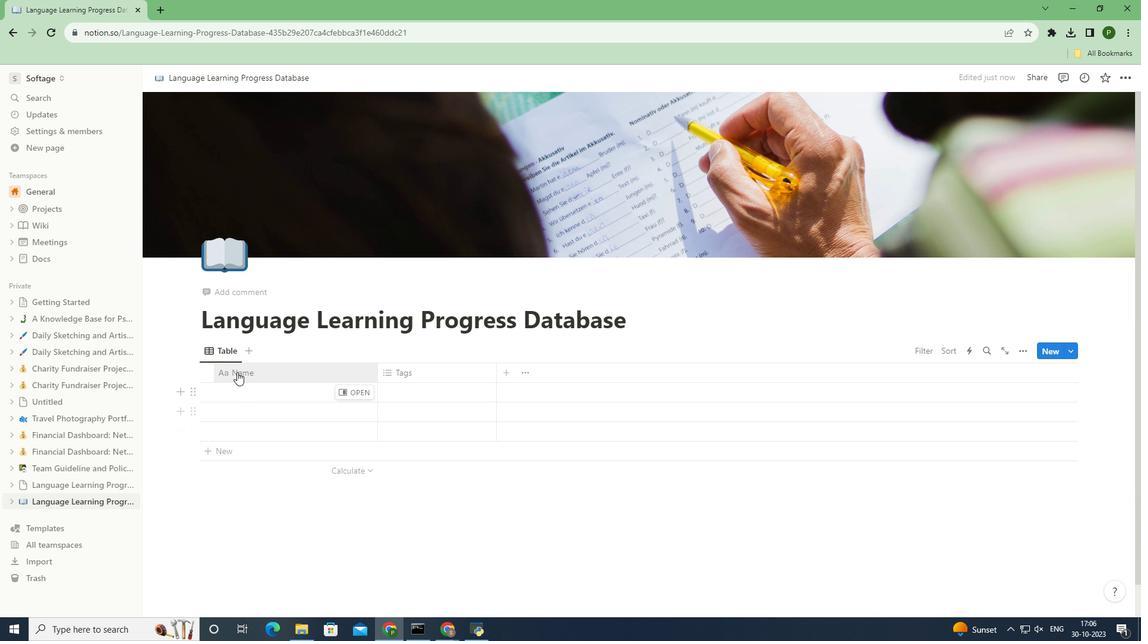 
Action: Mouse pressed left at (237, 372)
Screenshot: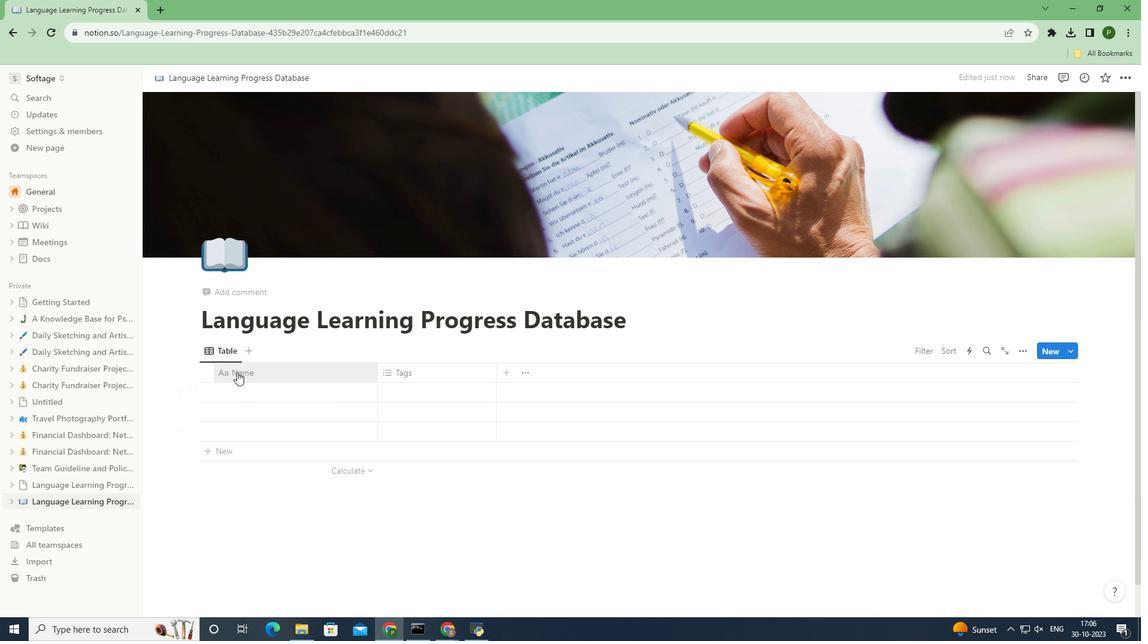 
Action: Mouse moved to (256, 404)
Screenshot: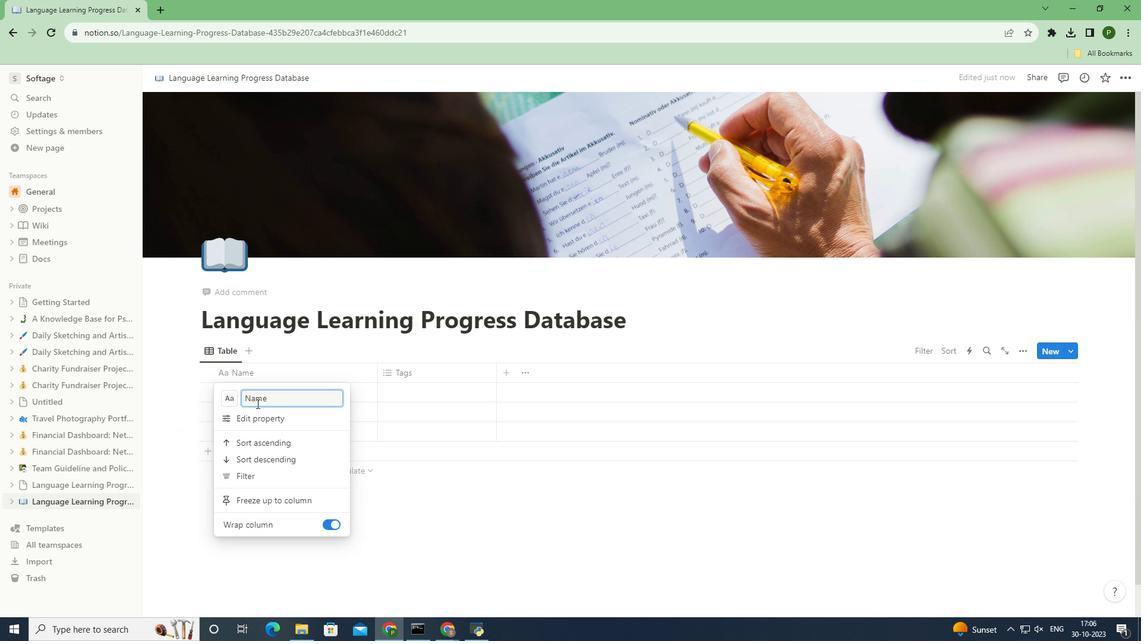 
Action: Mouse pressed left at (256, 404)
Screenshot: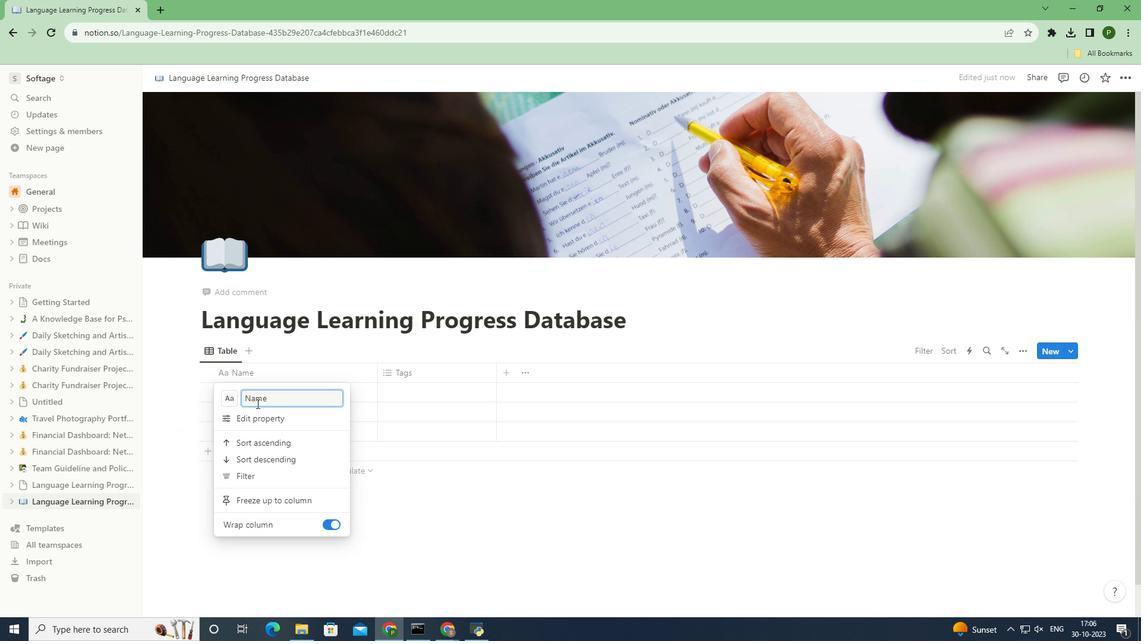 
Action: Mouse pressed left at (256, 404)
Screenshot: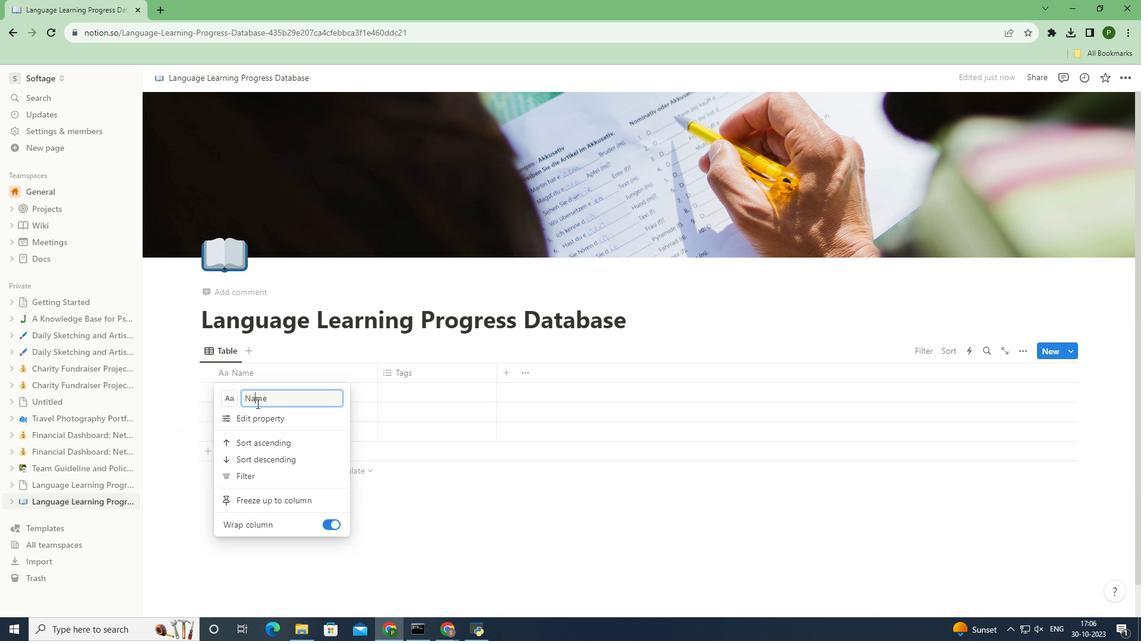 
Action: Key pressed <Key.delete><Key.caps_lock>L<Key.caps_lock>anguage
Screenshot: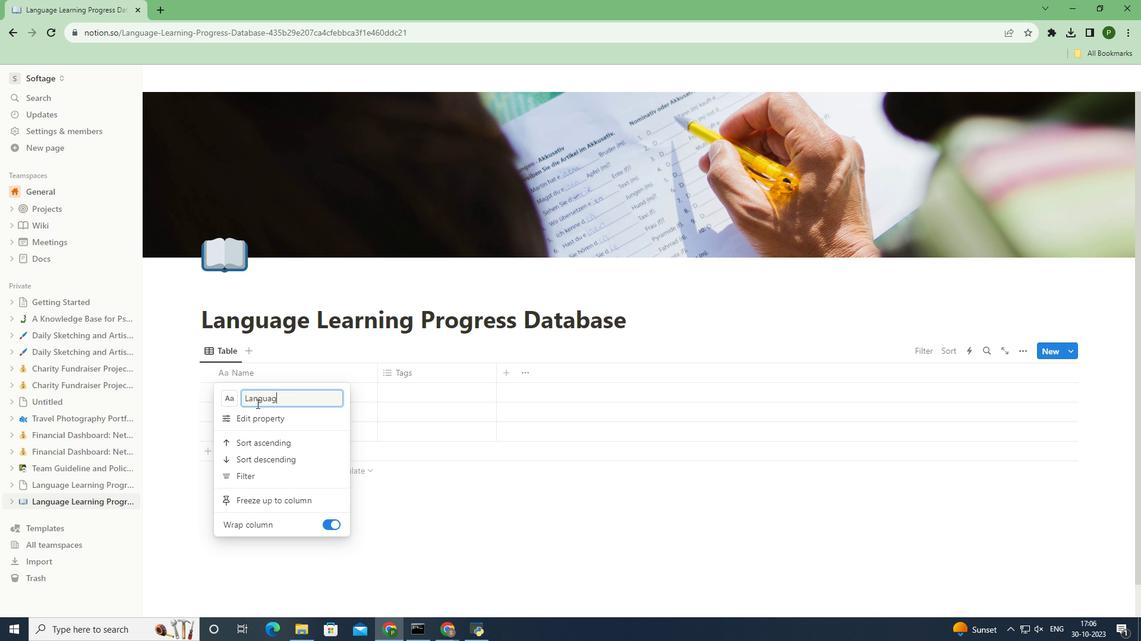 
Action: Mouse moved to (228, 395)
Screenshot: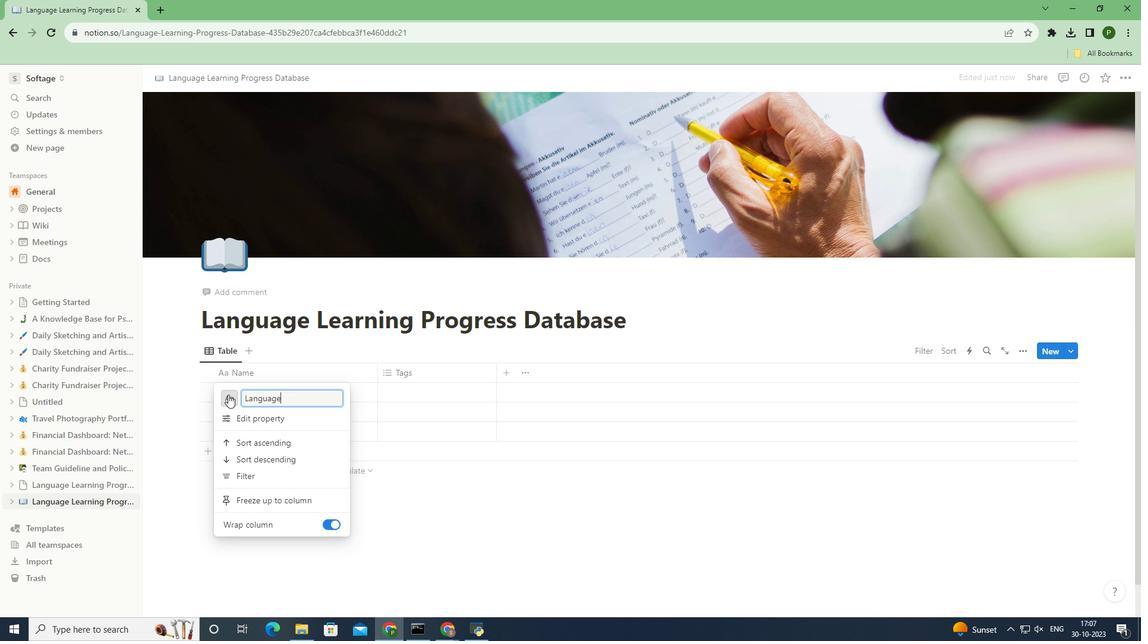 
Action: Mouse pressed left at (228, 395)
Screenshot: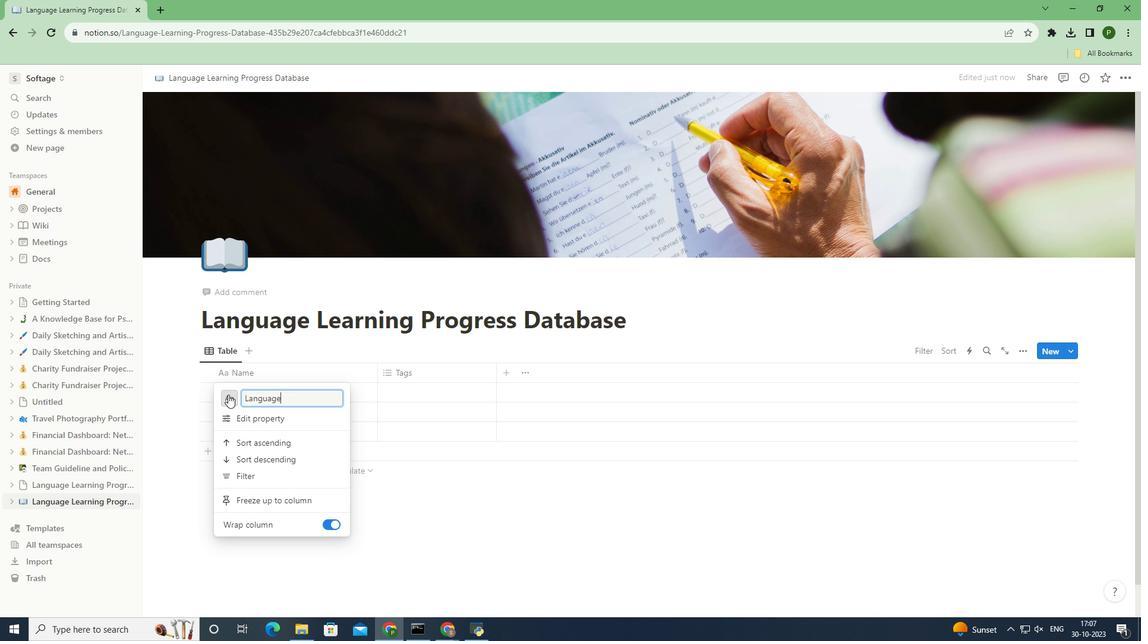 
Action: Mouse moved to (160, 268)
Screenshot: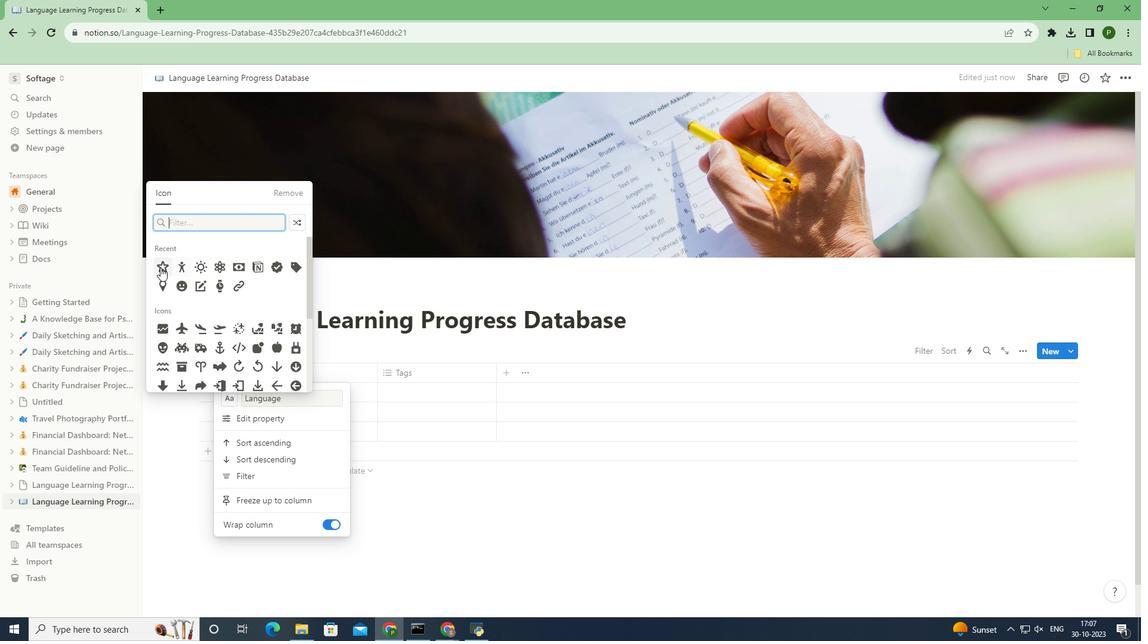 
Action: Mouse pressed left at (160, 268)
Screenshot: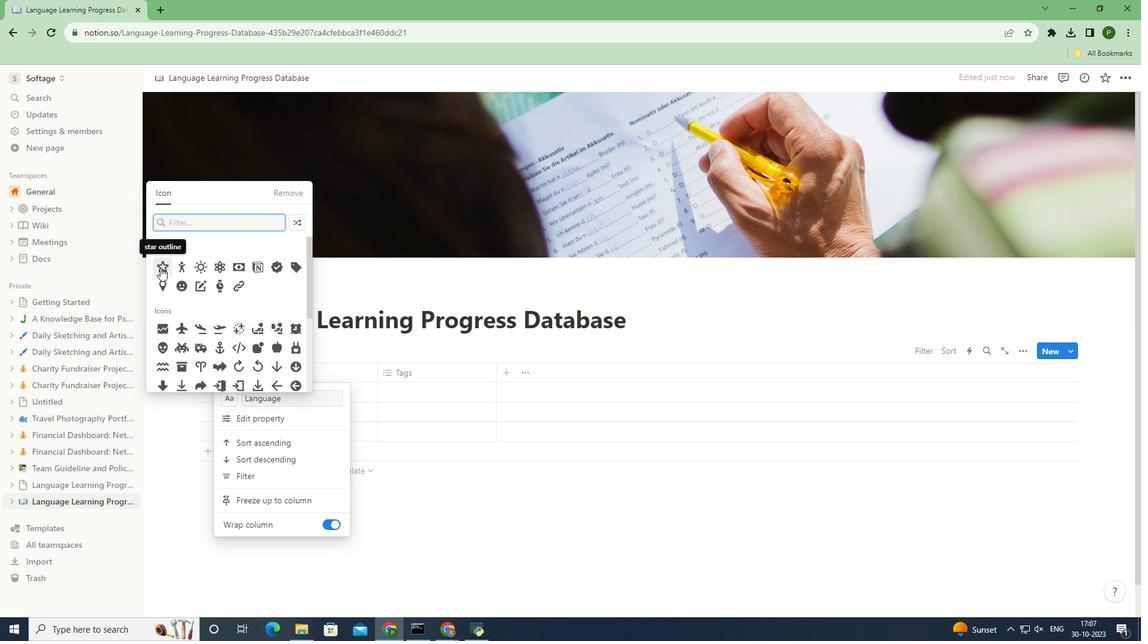 
Action: Mouse moved to (390, 370)
Screenshot: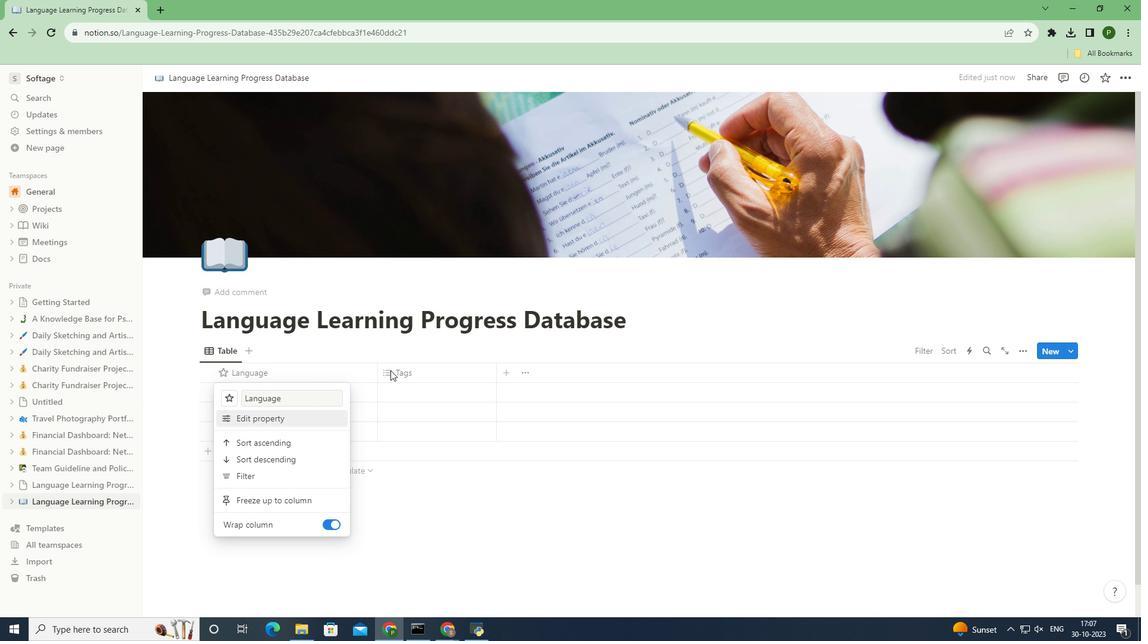 
Action: Mouse pressed left at (390, 370)
Screenshot: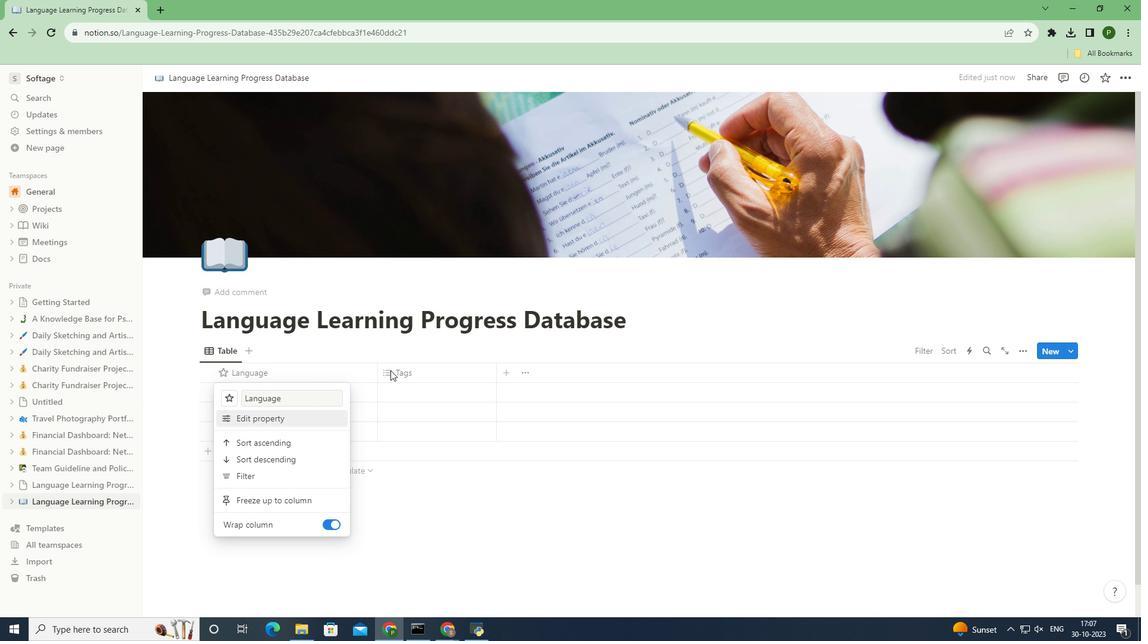 
Action: Mouse pressed left at (390, 370)
Screenshot: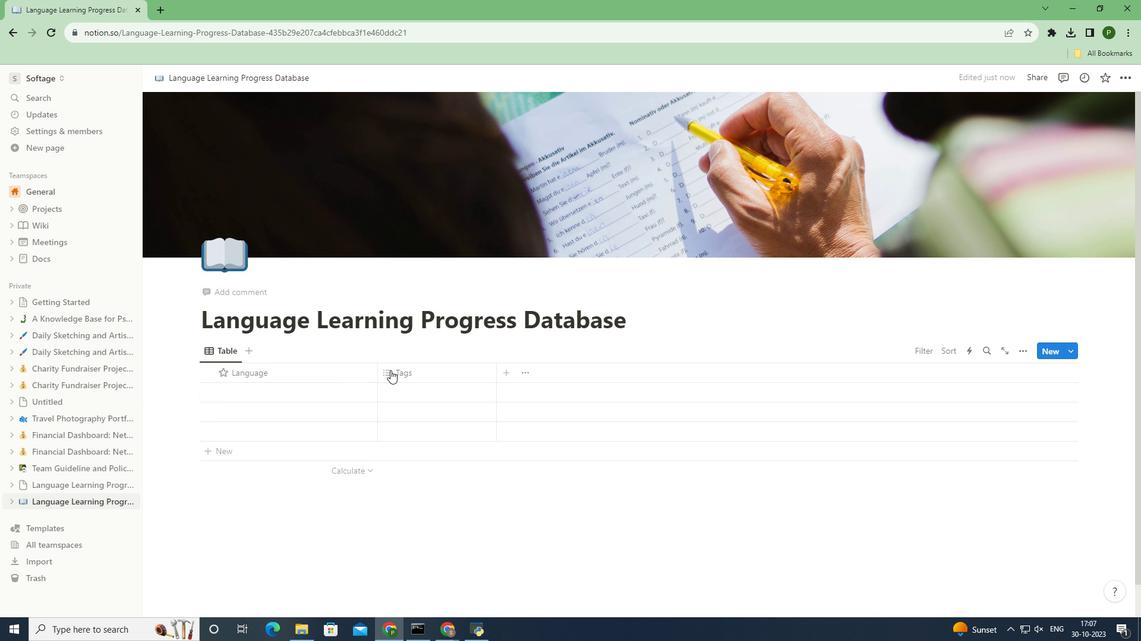 
Action: Mouse moved to (410, 392)
Screenshot: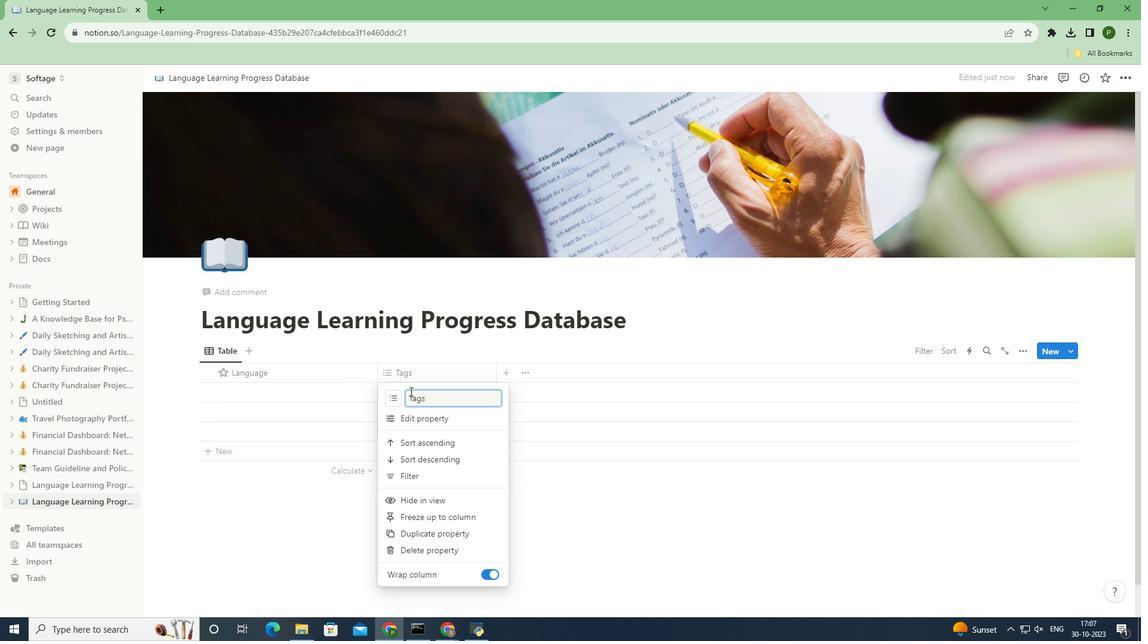 
Action: Mouse pressed left at (410, 392)
Screenshot: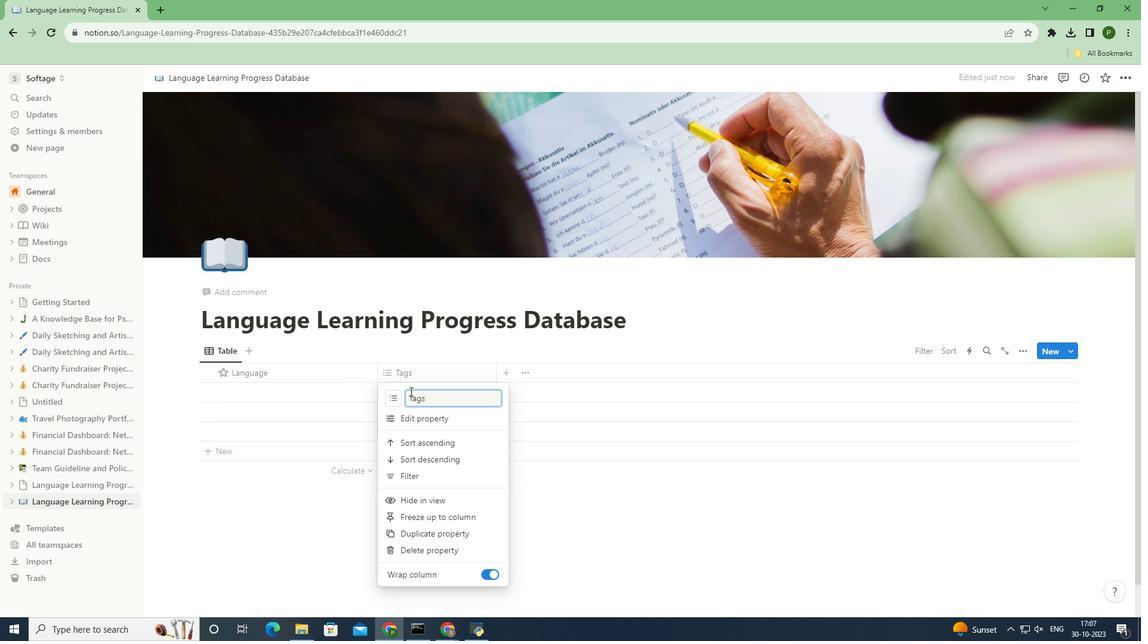 
Action: Mouse pressed left at (410, 392)
Screenshot: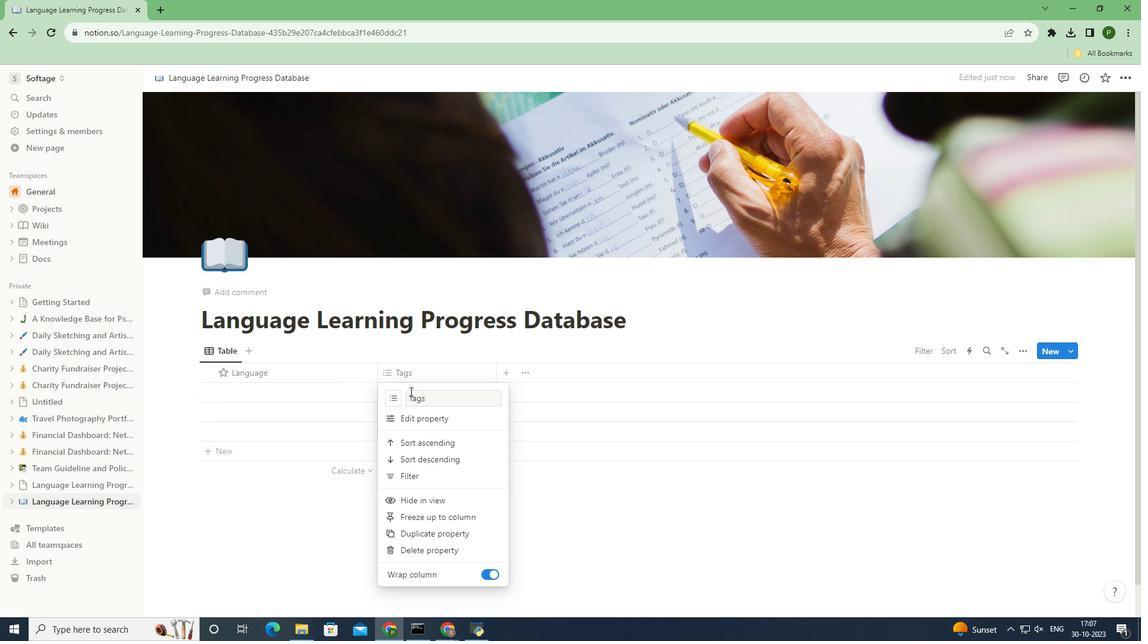
Action: Mouse moved to (416, 397)
Screenshot: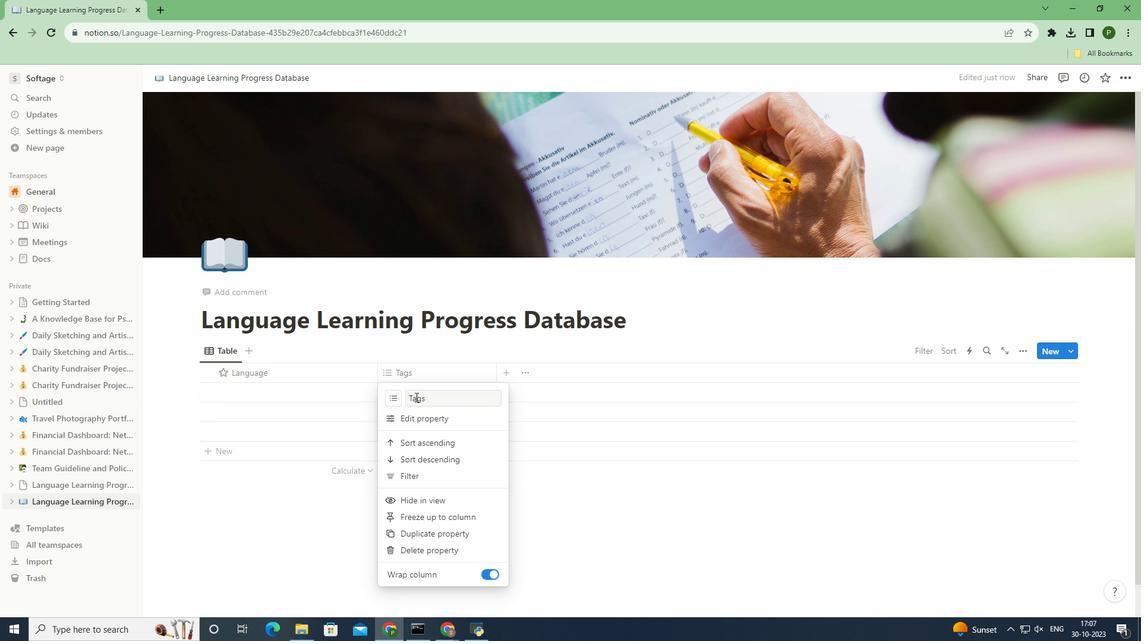 
Action: Mouse pressed left at (416, 397)
Screenshot: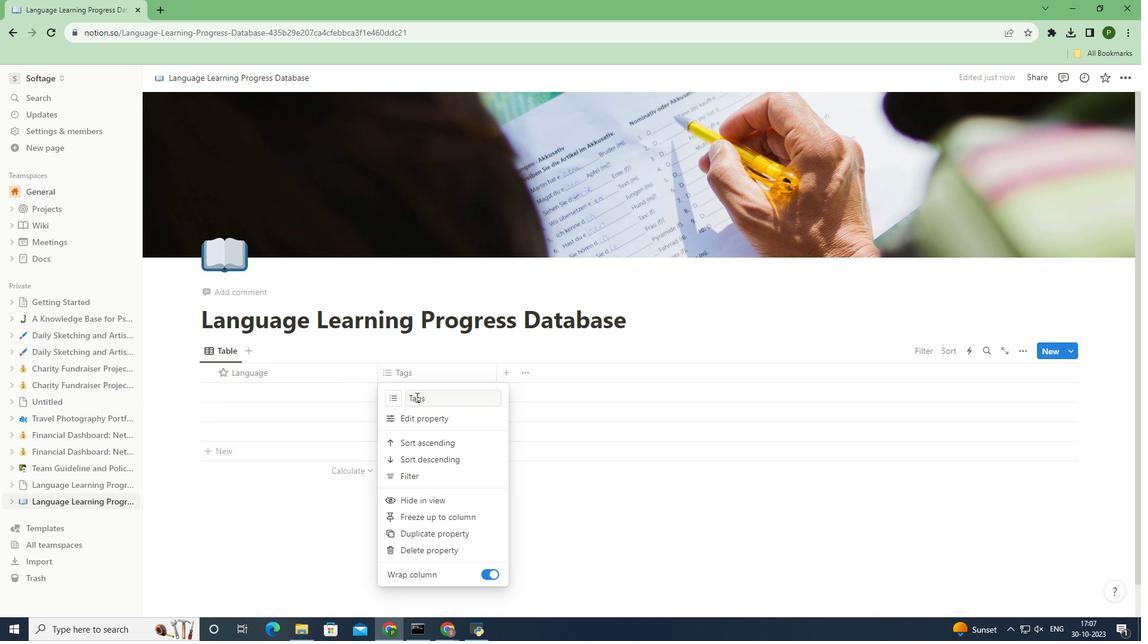 
Action: Mouse pressed left at (416, 397)
Screenshot: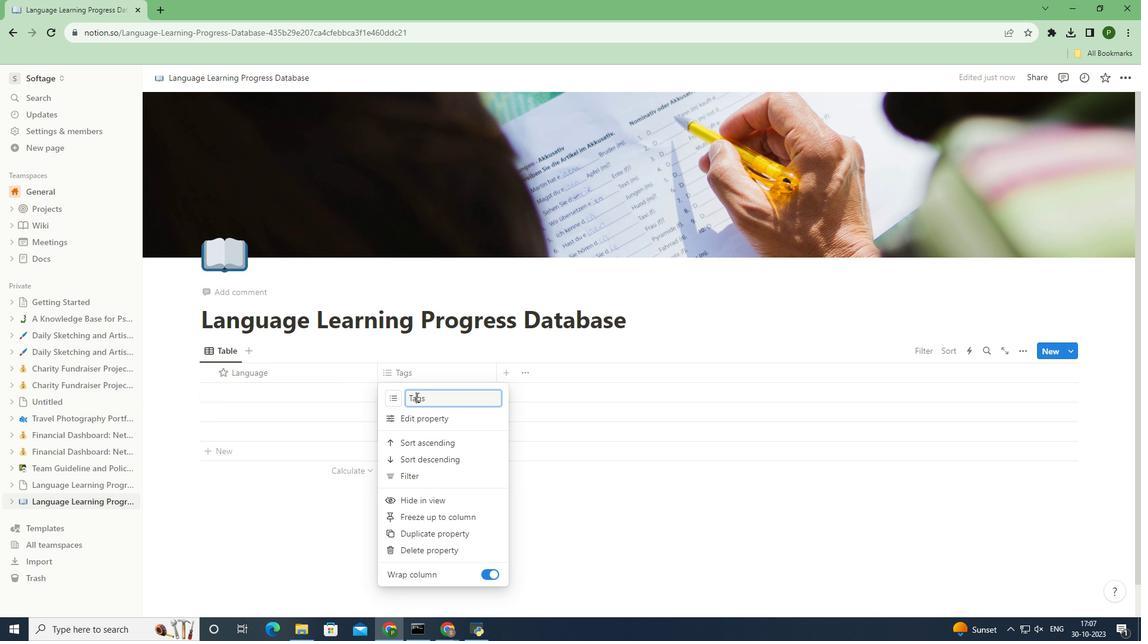 
Action: Key pressed <Key.delete><Key.caps_lock>D<Key.caps_lock>ate
Screenshot: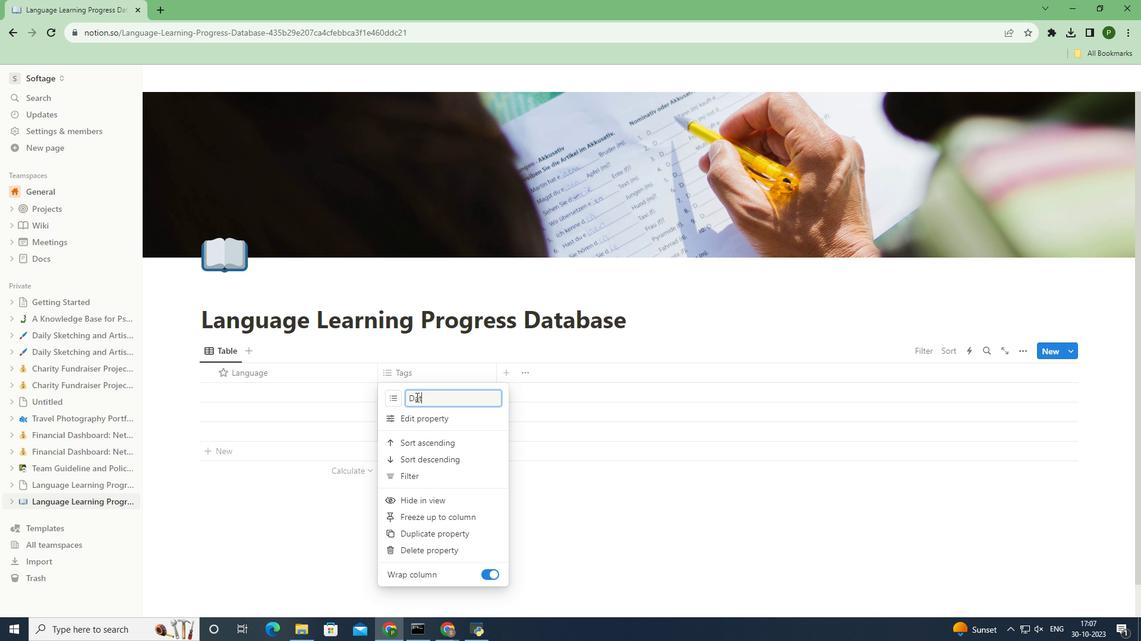 
Action: Mouse moved to (394, 403)
Screenshot: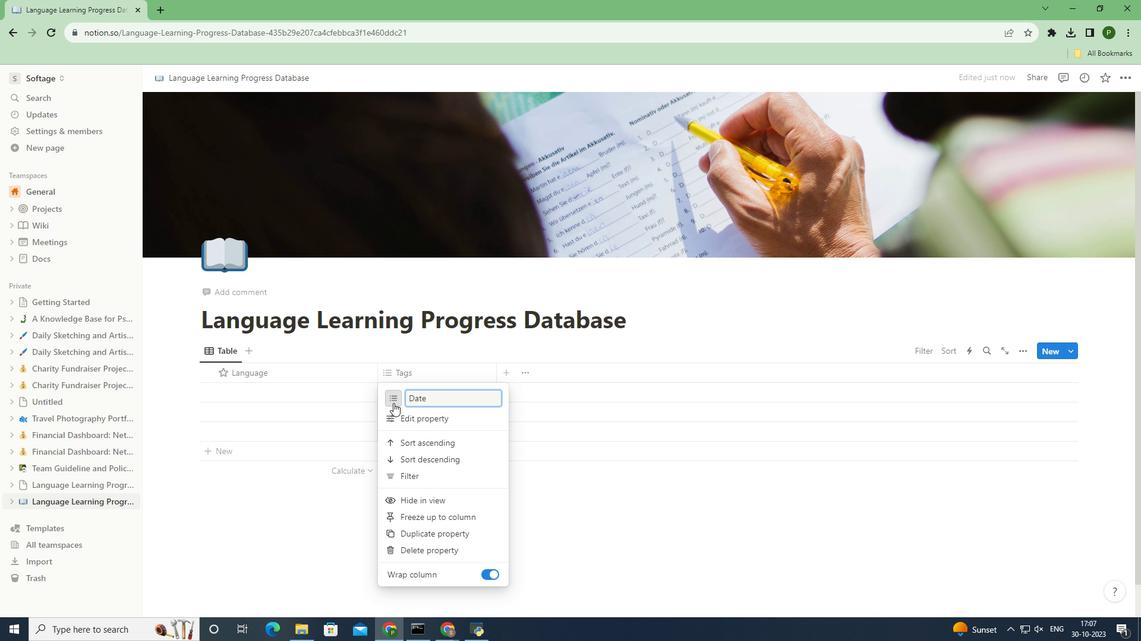 
Action: Mouse pressed left at (394, 403)
Screenshot: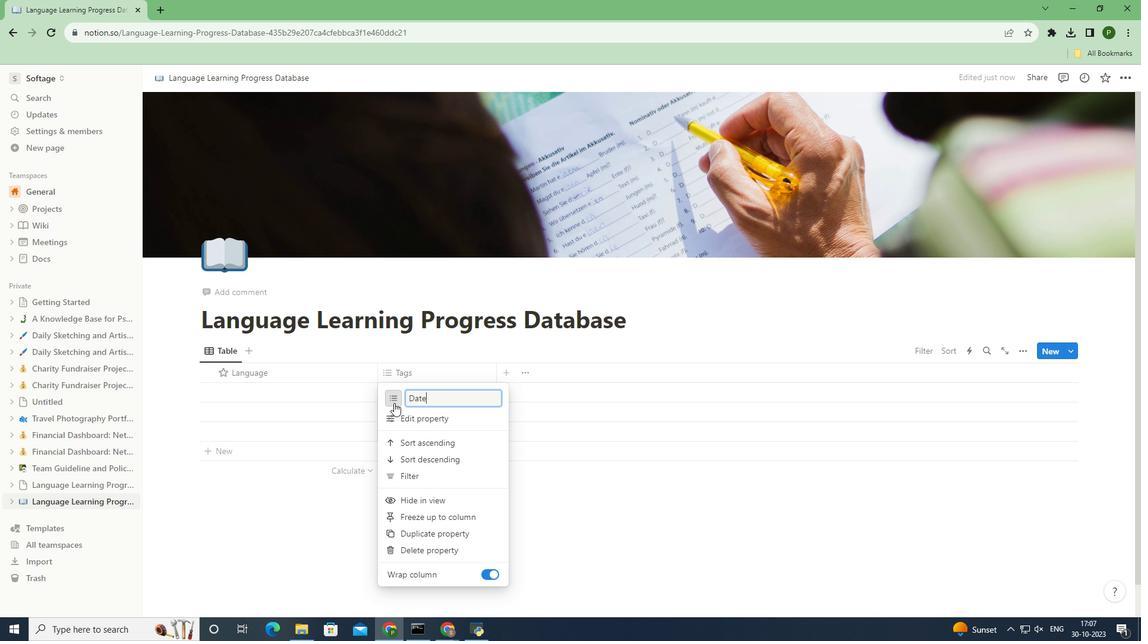 
Action: Mouse moved to (397, 402)
Screenshot: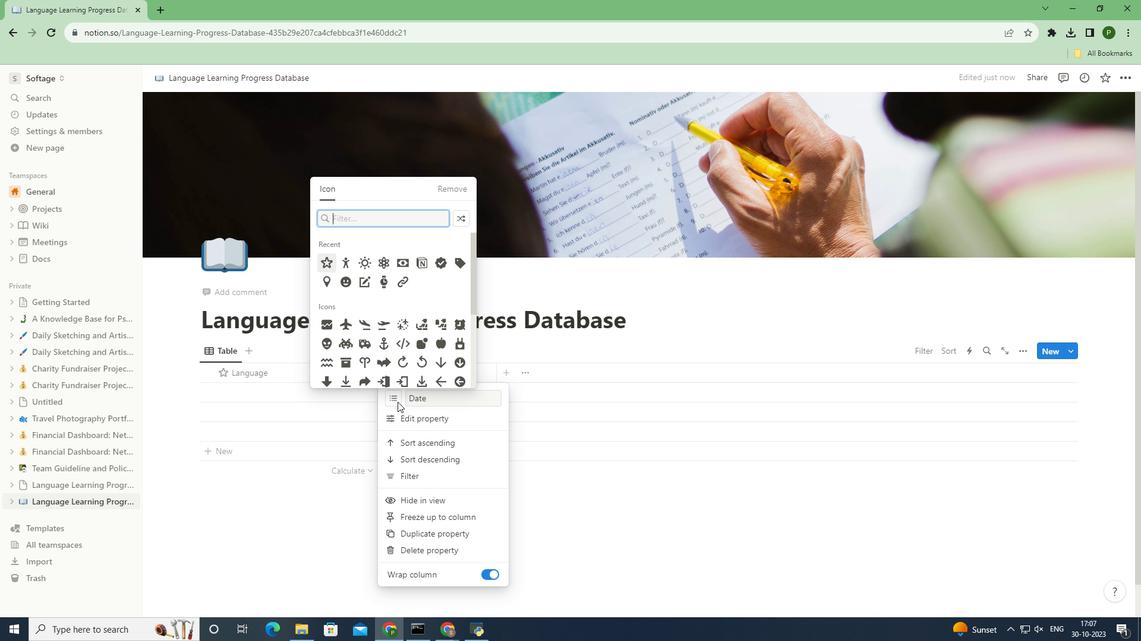 
Action: Mouse pressed left at (397, 402)
Screenshot: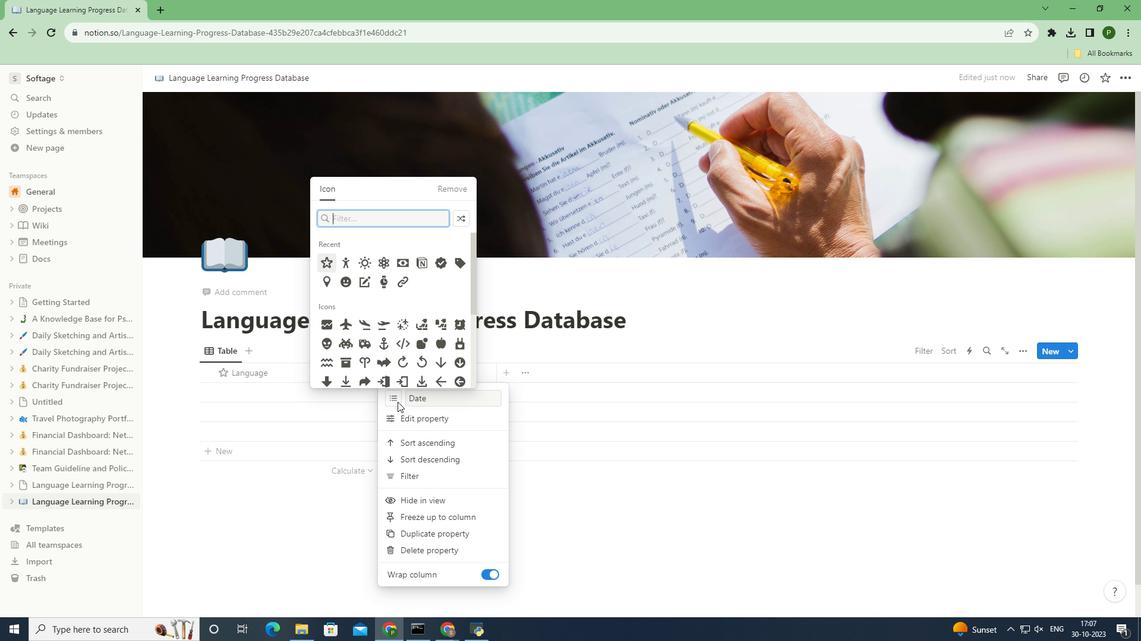 
Action: Mouse moved to (399, 421)
Screenshot: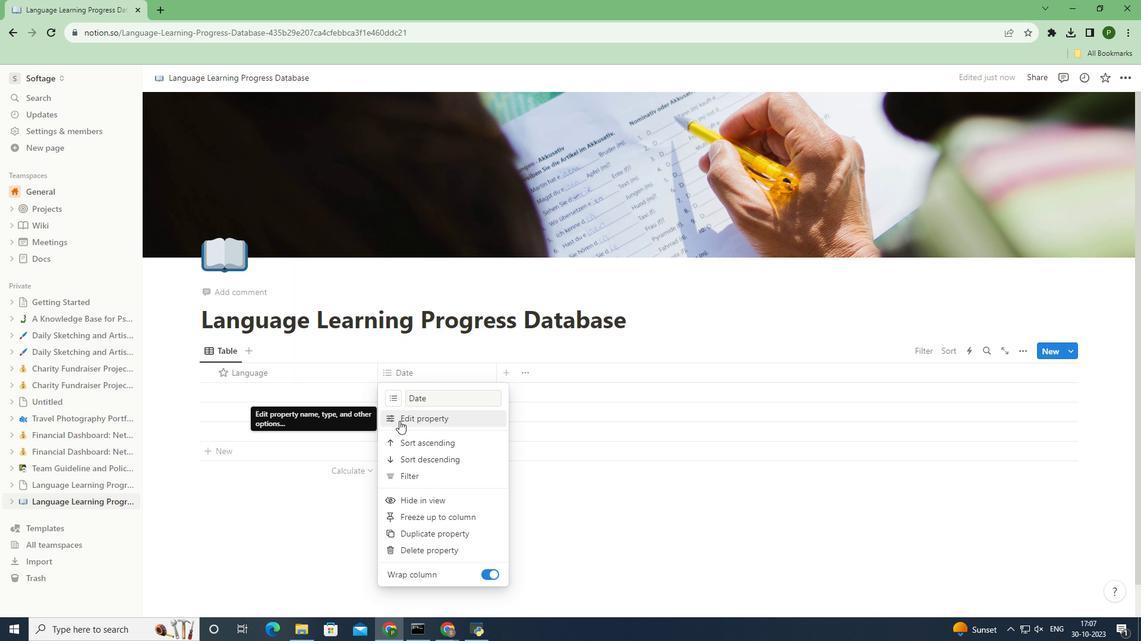 
Action: Mouse pressed left at (399, 421)
Screenshot: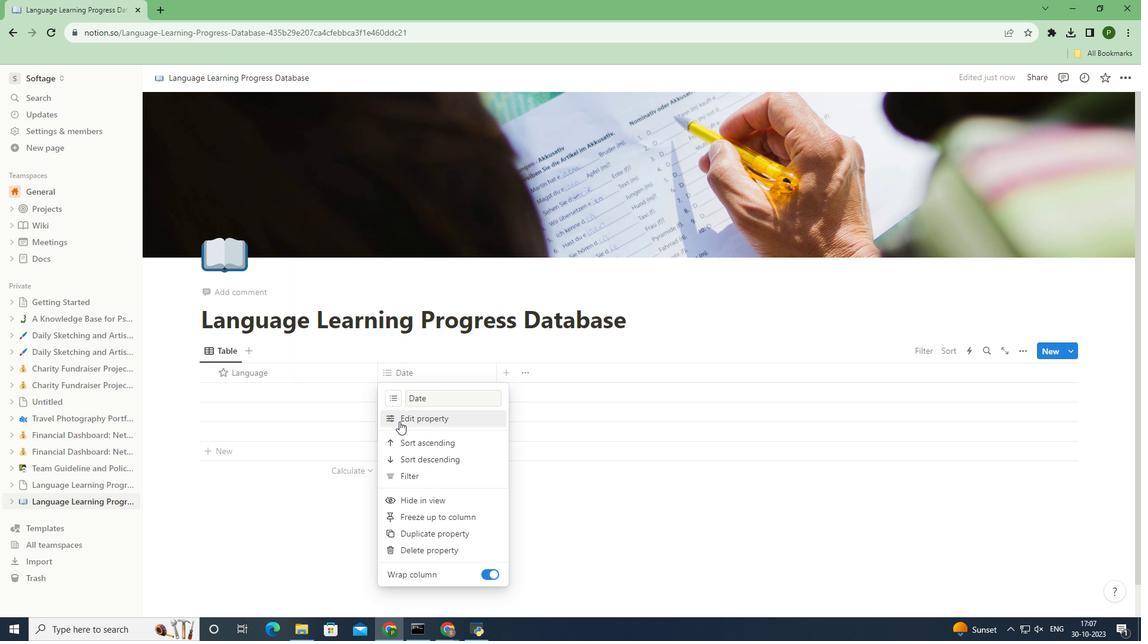 
Action: Mouse moved to (944, 387)
Screenshot: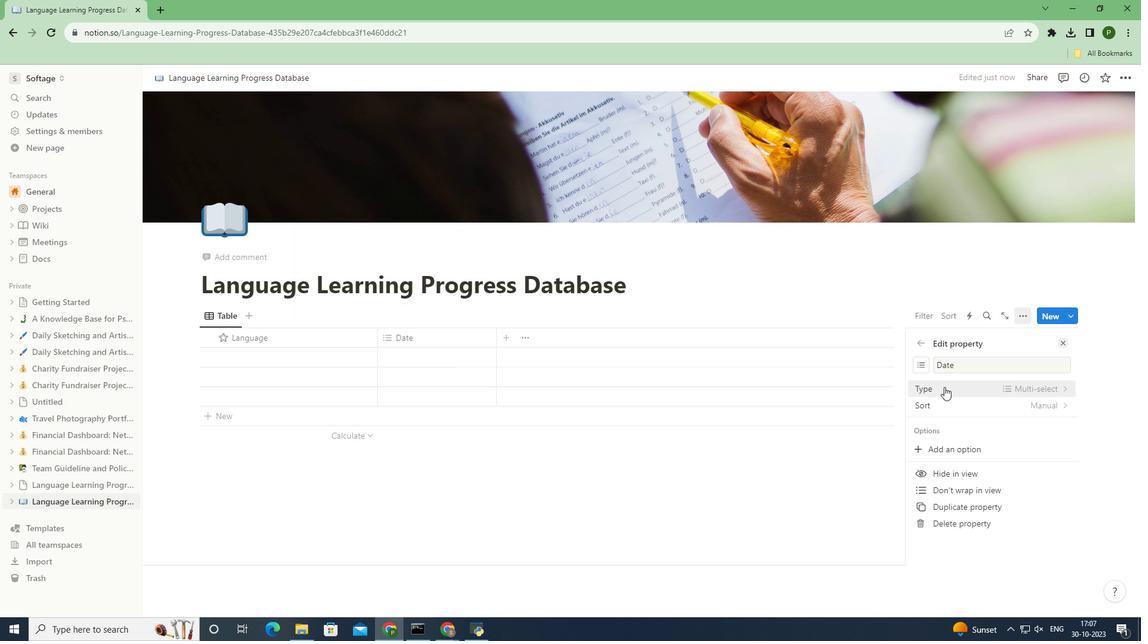 
Action: Mouse pressed left at (944, 387)
Screenshot: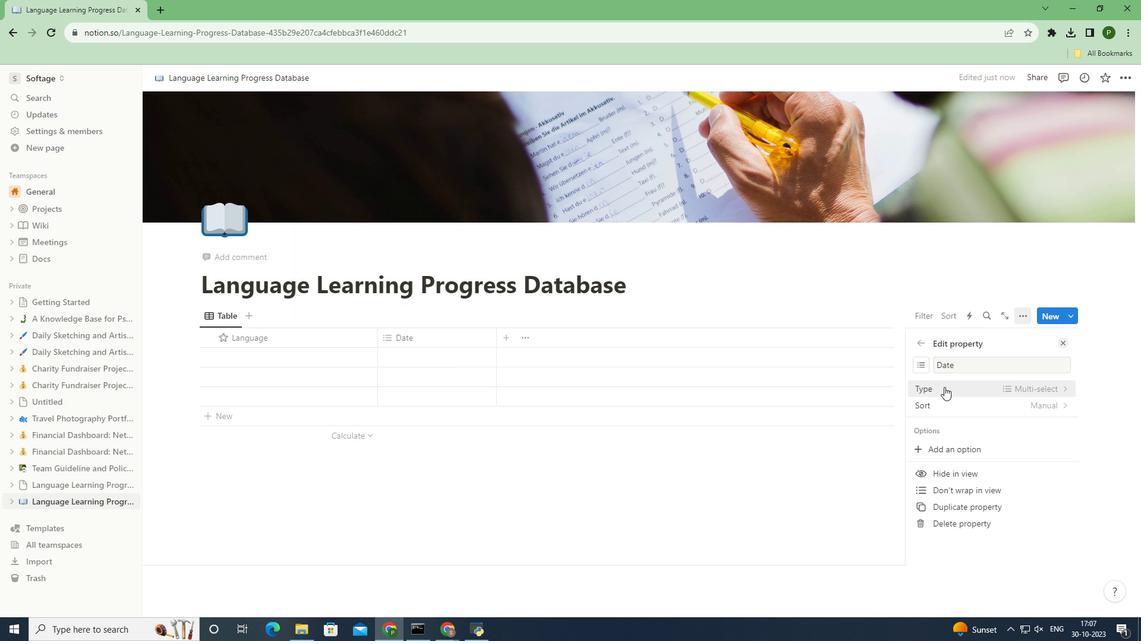 
Action: Mouse moved to (943, 494)
Screenshot: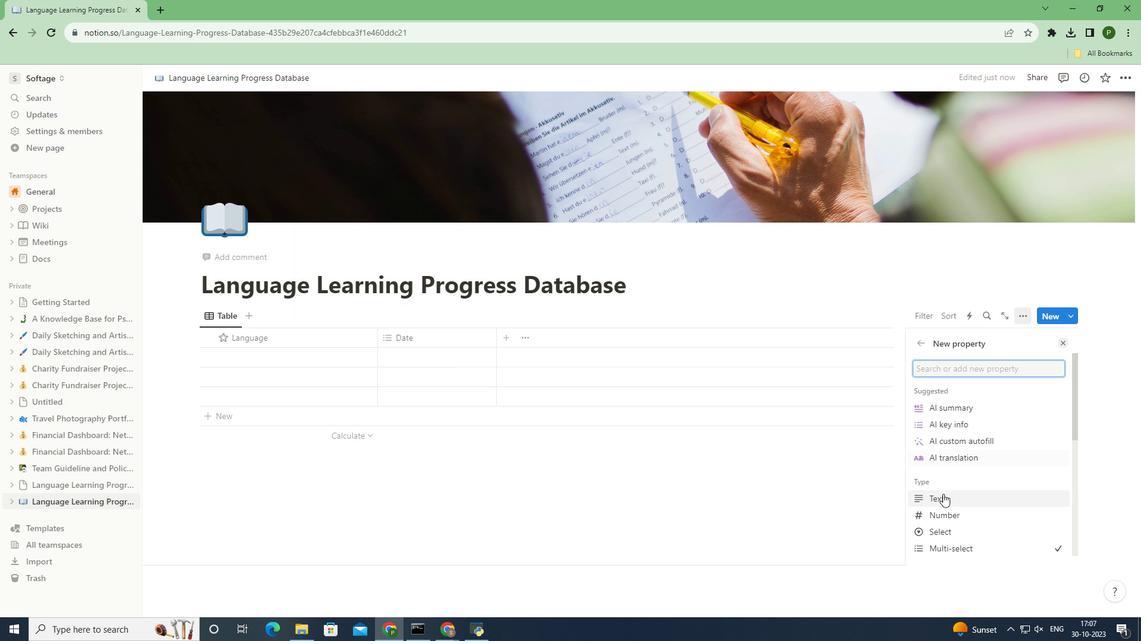
Action: Mouse scrolled (943, 493) with delta (0, 0)
Screenshot: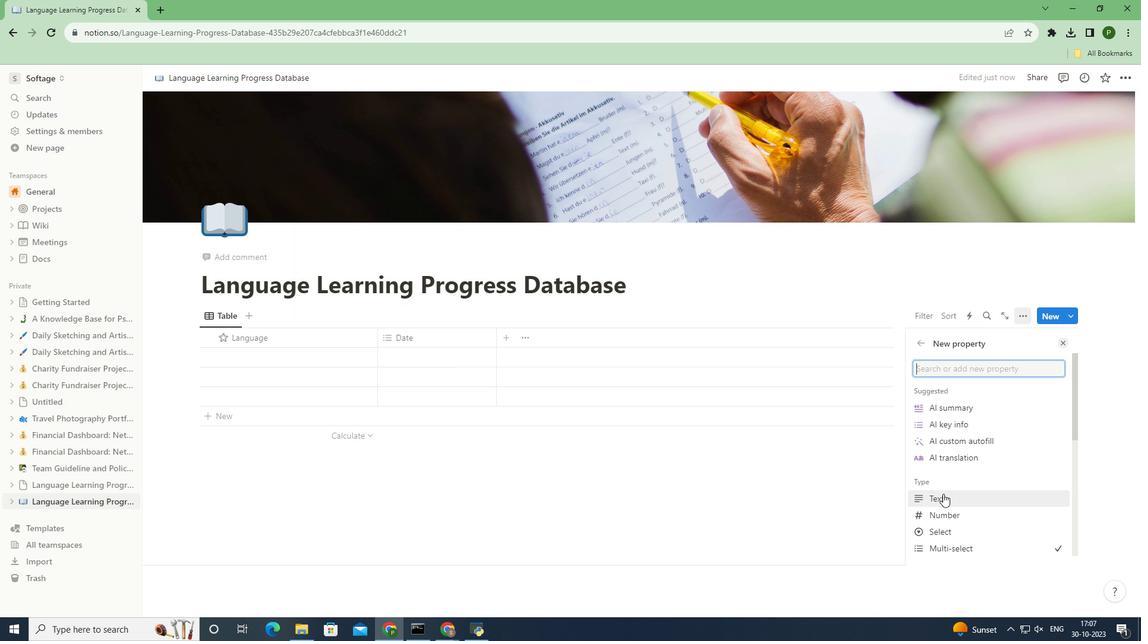 
Action: Mouse moved to (937, 522)
Screenshot: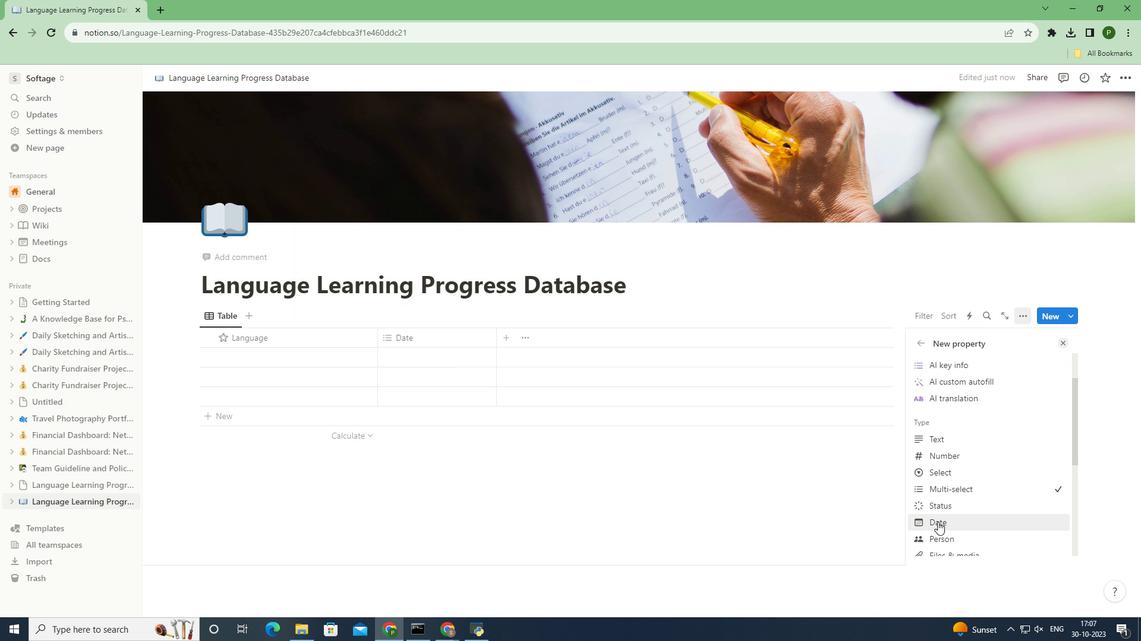 
Action: Mouse pressed left at (937, 522)
Screenshot: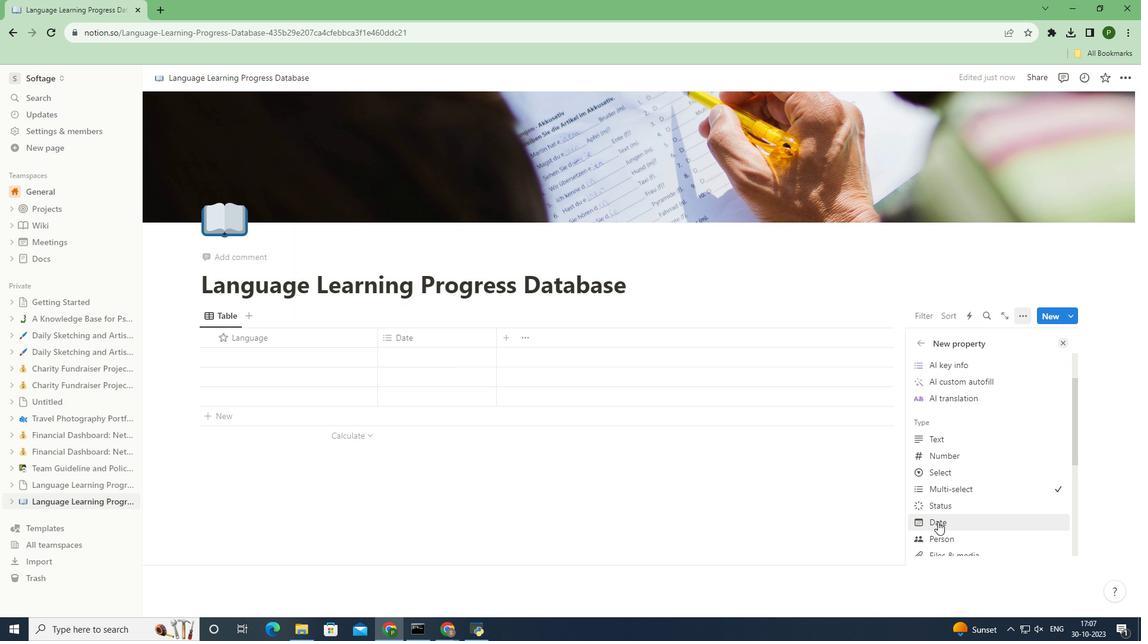 
Action: Mouse moved to (506, 335)
Screenshot: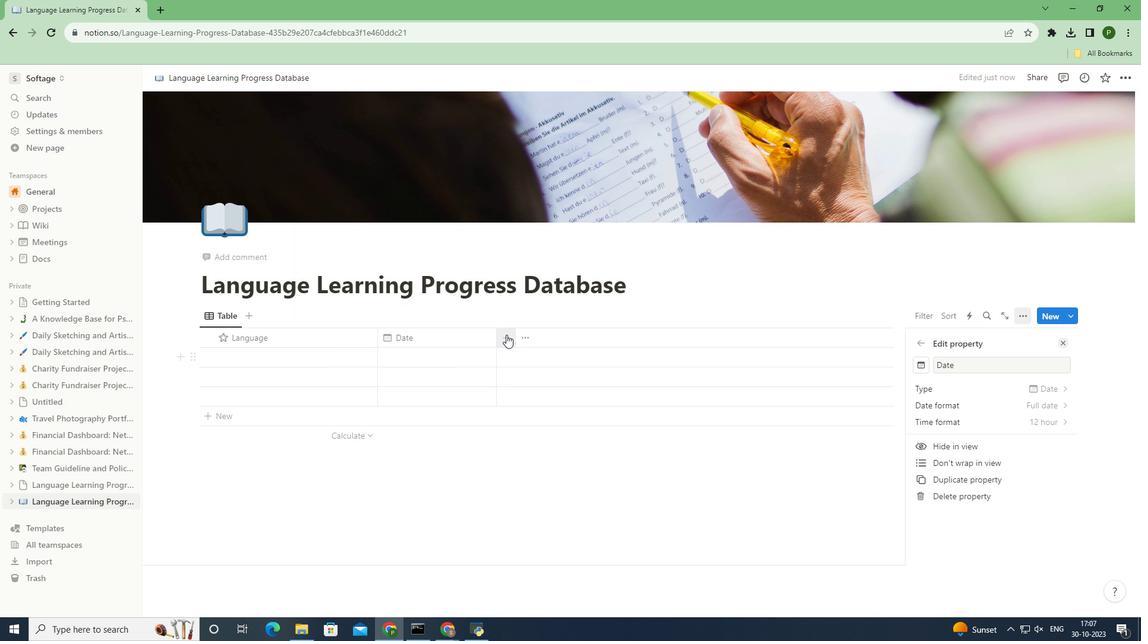 
Action: Mouse pressed left at (506, 335)
Screenshot: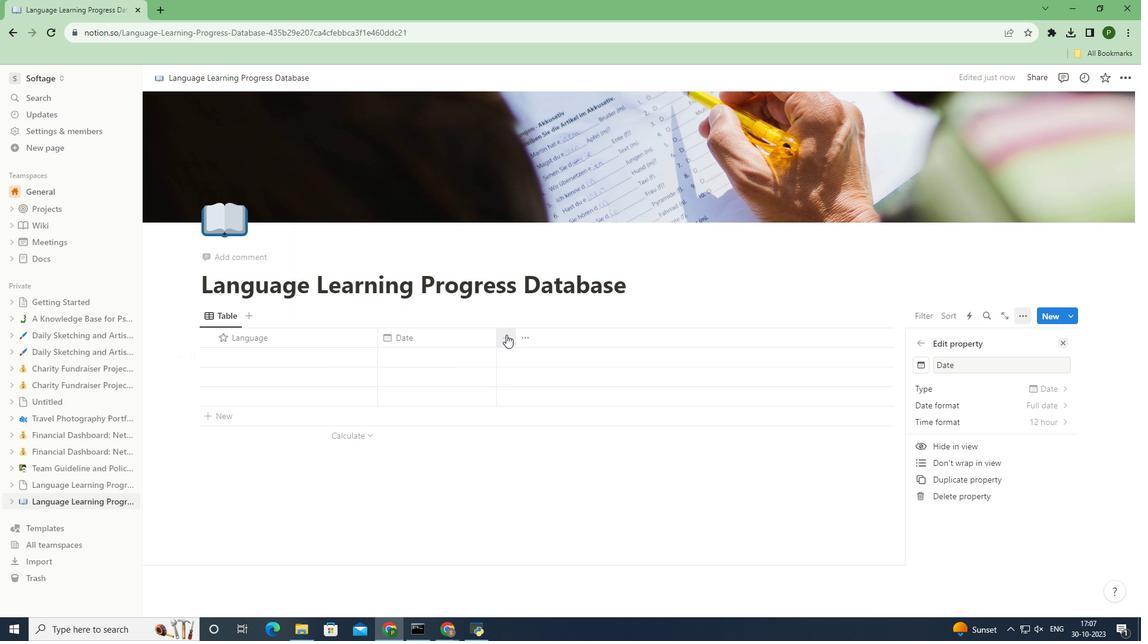 
Action: Mouse pressed left at (506, 335)
Screenshot: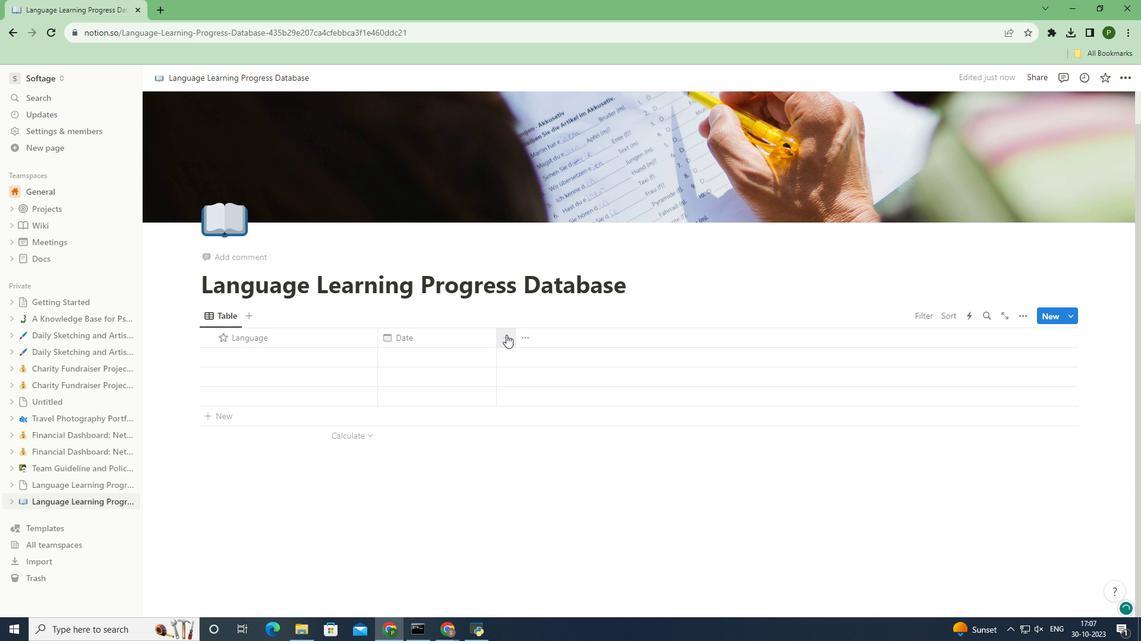 
Action: Mouse moved to (948, 372)
Screenshot: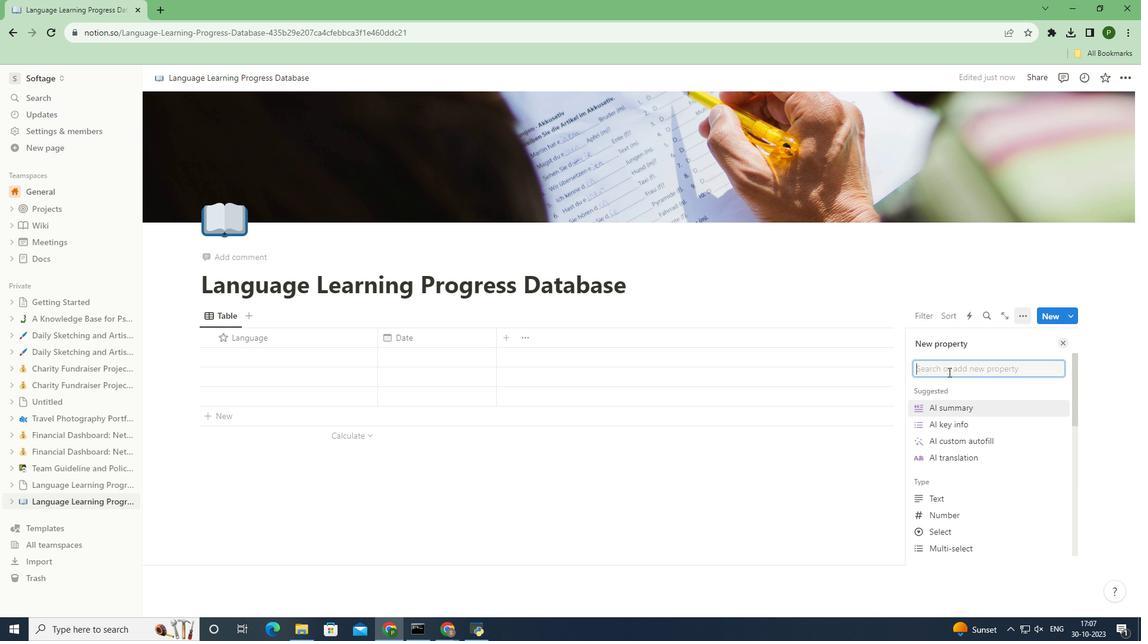 
Action: Key pressed <Key.caps_lock>S<Key.caps_lock>tudy<Key.space><Key.caps_lock>T<Key.caps_lock>ime<Key.space><Key.shift_r><Key.shift_r><Key.shift_r><Key.shift_r>(mins<Key.shift_r>)
Screenshot: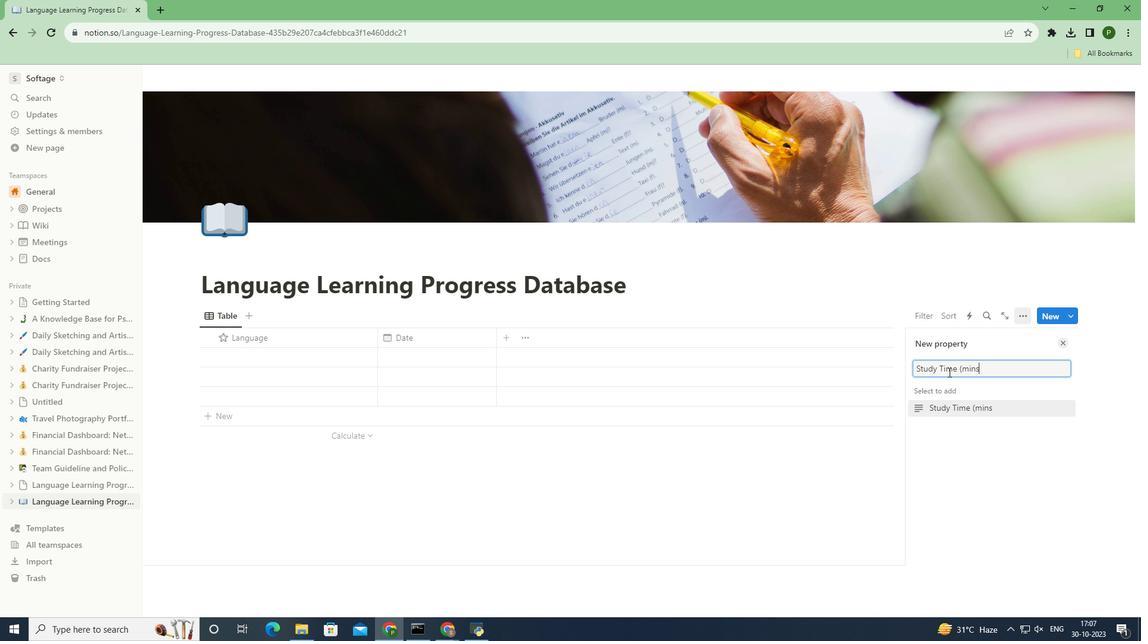 
Action: Mouse moved to (958, 409)
Screenshot: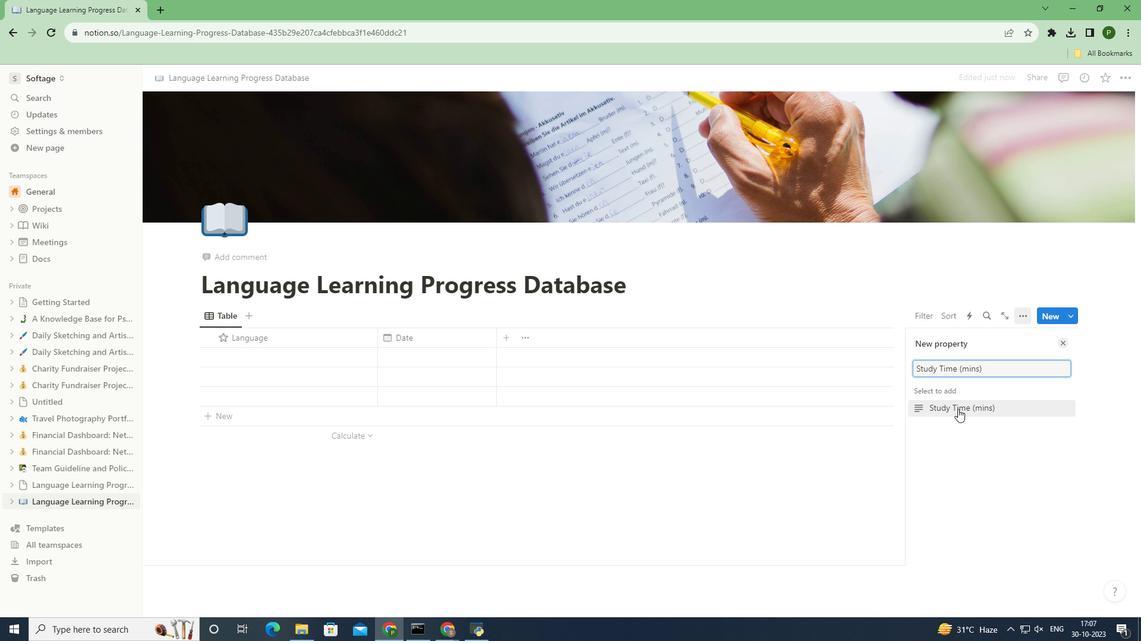 
Action: Mouse pressed left at (958, 409)
Screenshot: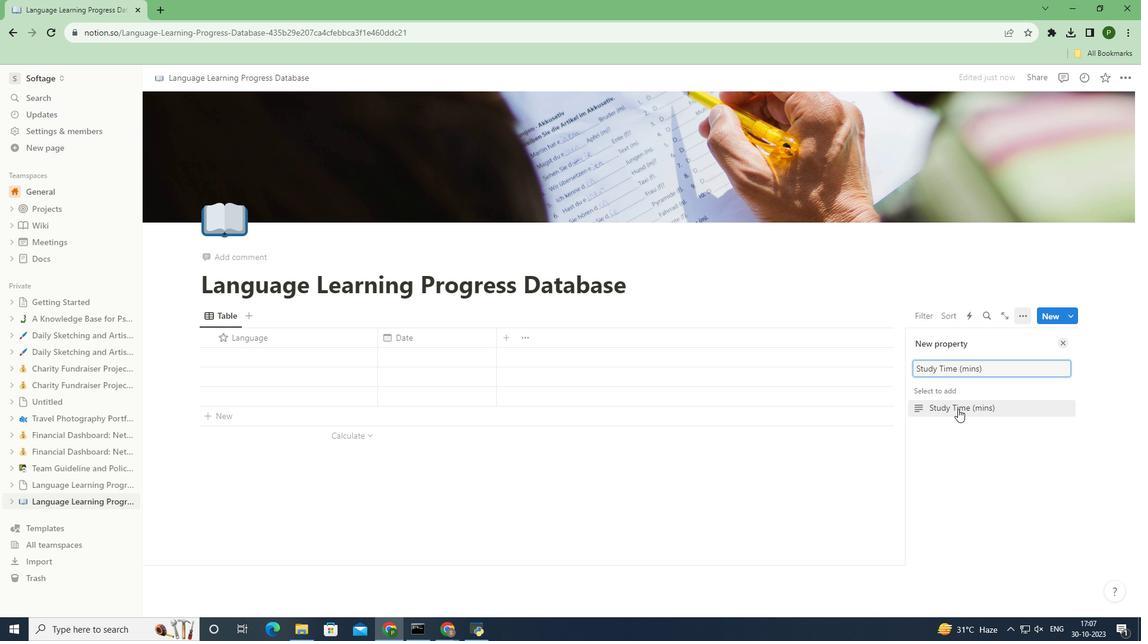 
Action: Mouse moved to (920, 366)
Screenshot: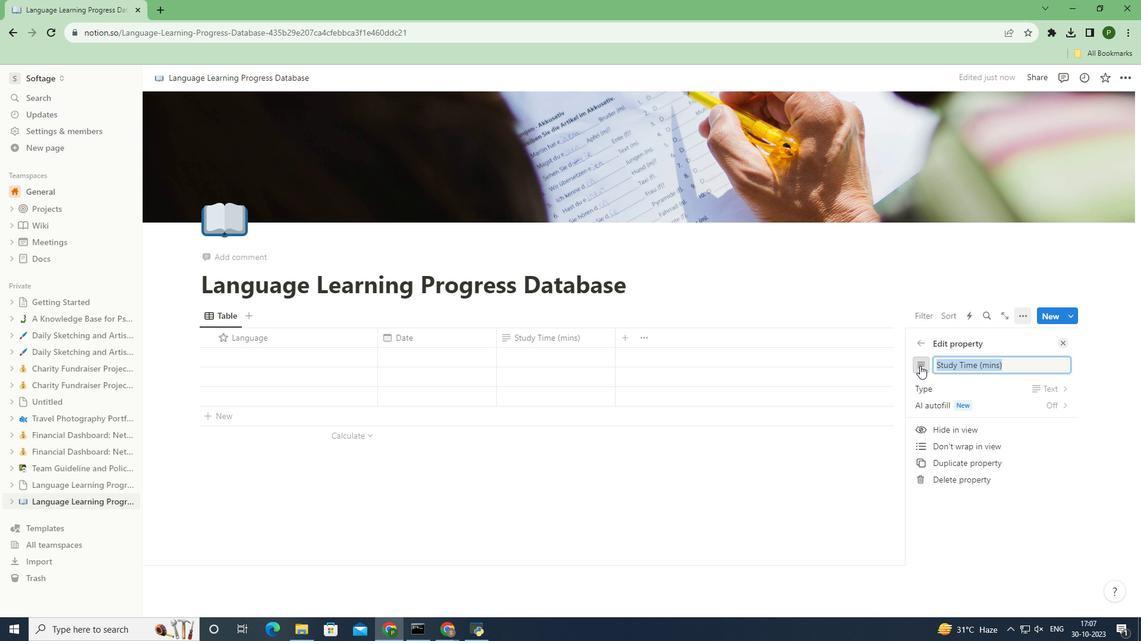 
Action: Mouse pressed left at (920, 366)
Screenshot: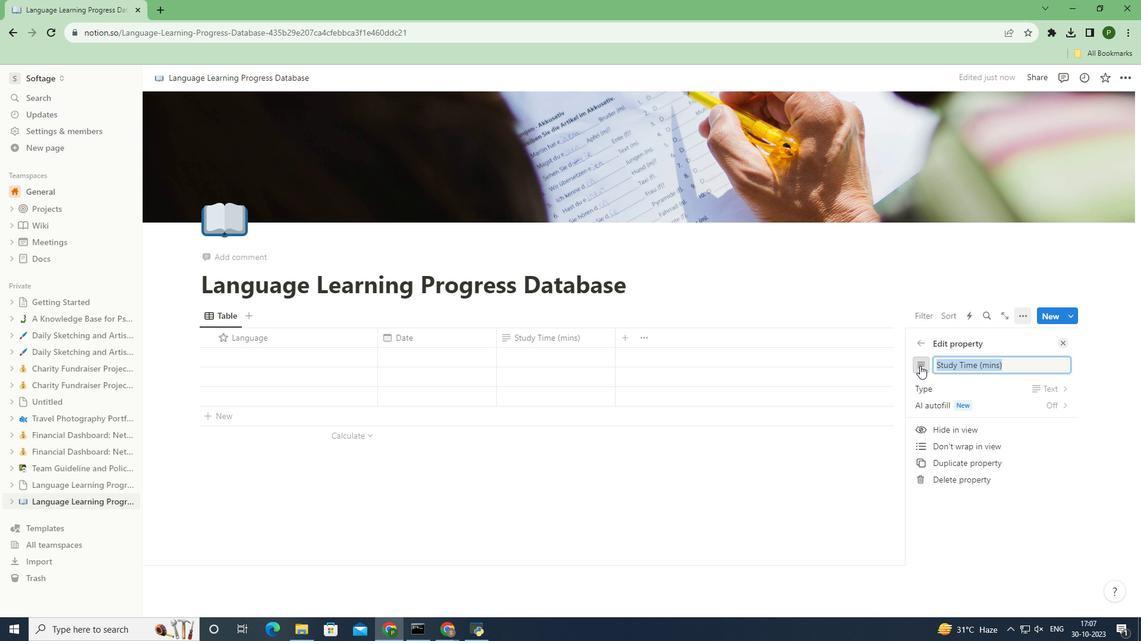 
Action: Mouse moved to (911, 471)
Screenshot: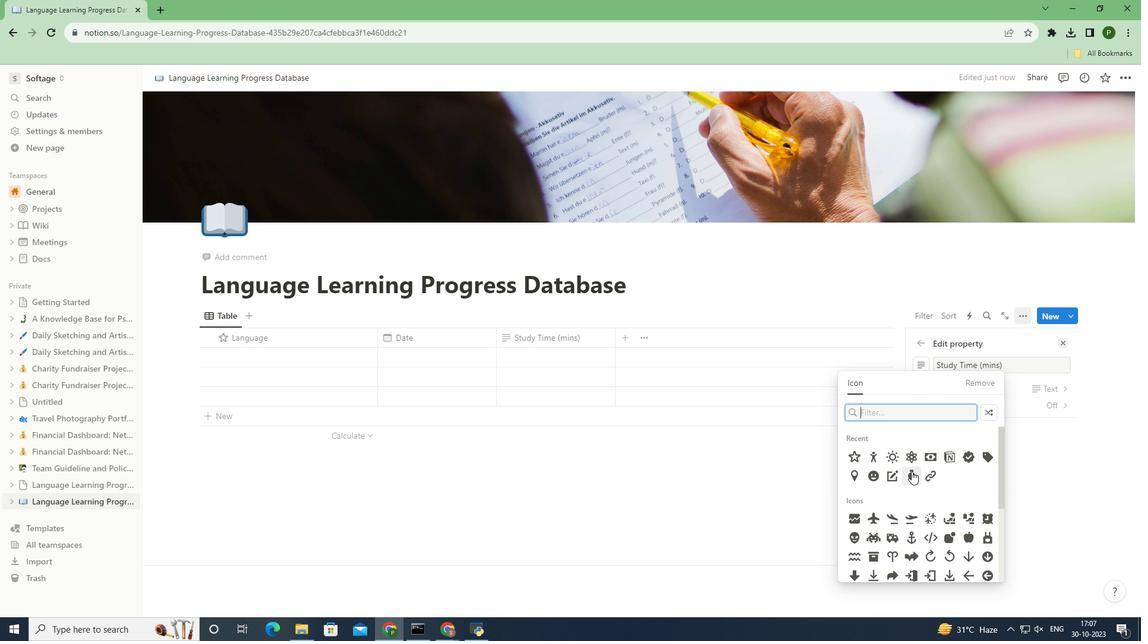 
Action: Mouse pressed left at (911, 471)
Screenshot: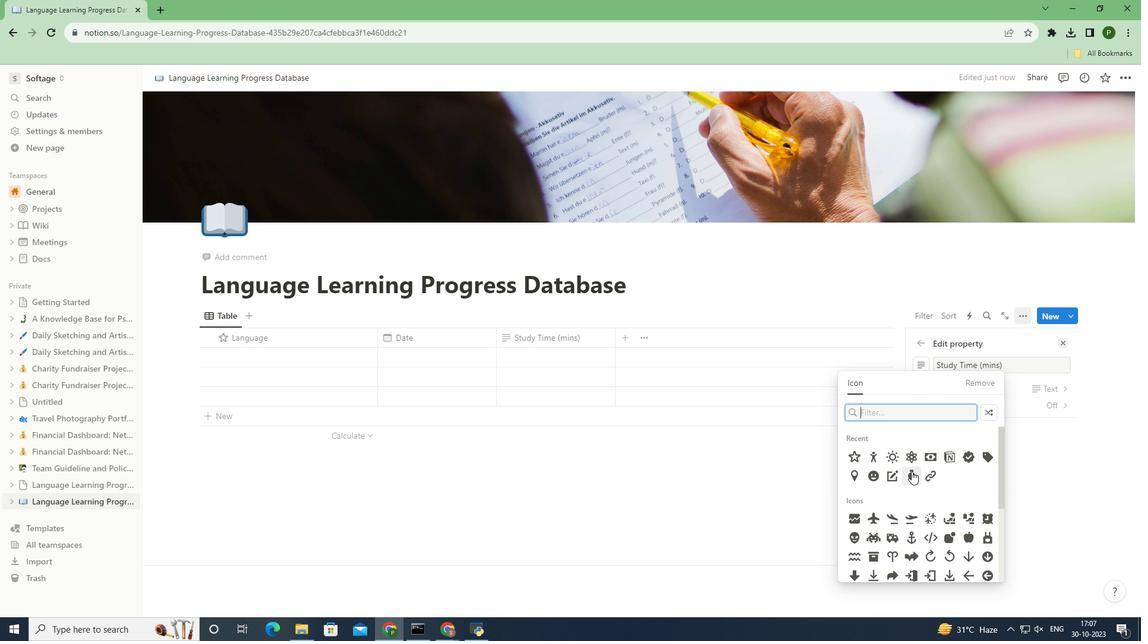 
Action: Mouse moved to (628, 336)
Screenshot: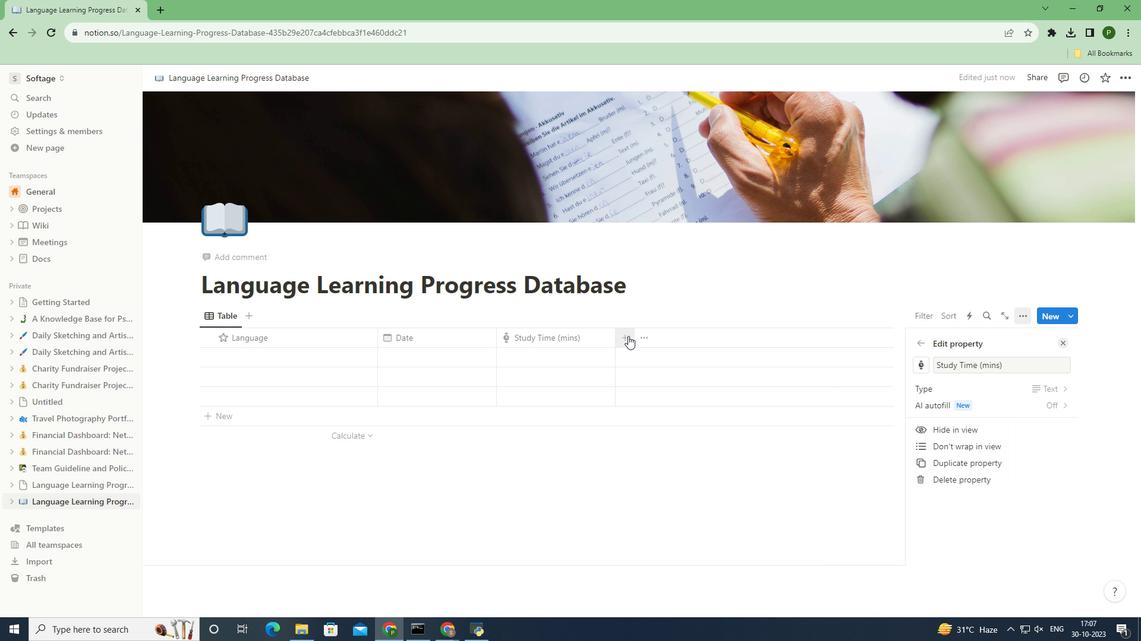 
Action: Mouse pressed left at (628, 336)
Screenshot: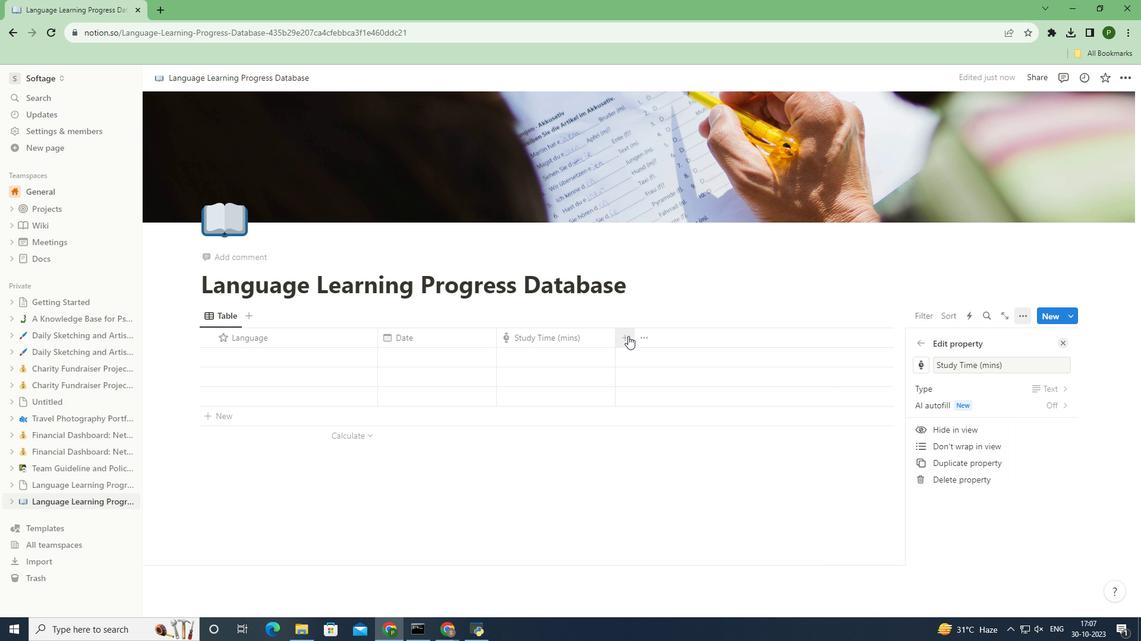 
Action: Mouse pressed left at (628, 336)
Screenshot: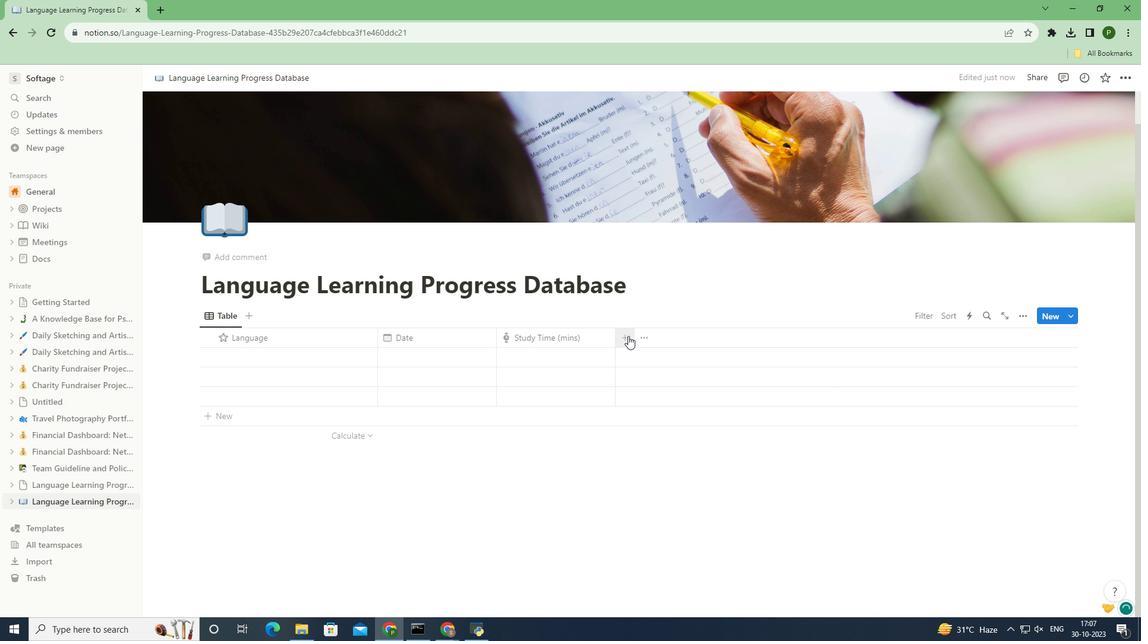 
Action: Key pressed <Key.caps_lock>R<Key.caps_lock>esources<Key.space><Key.caps_lock>U<Key.caps_lock>sed<Key.space>
Screenshot: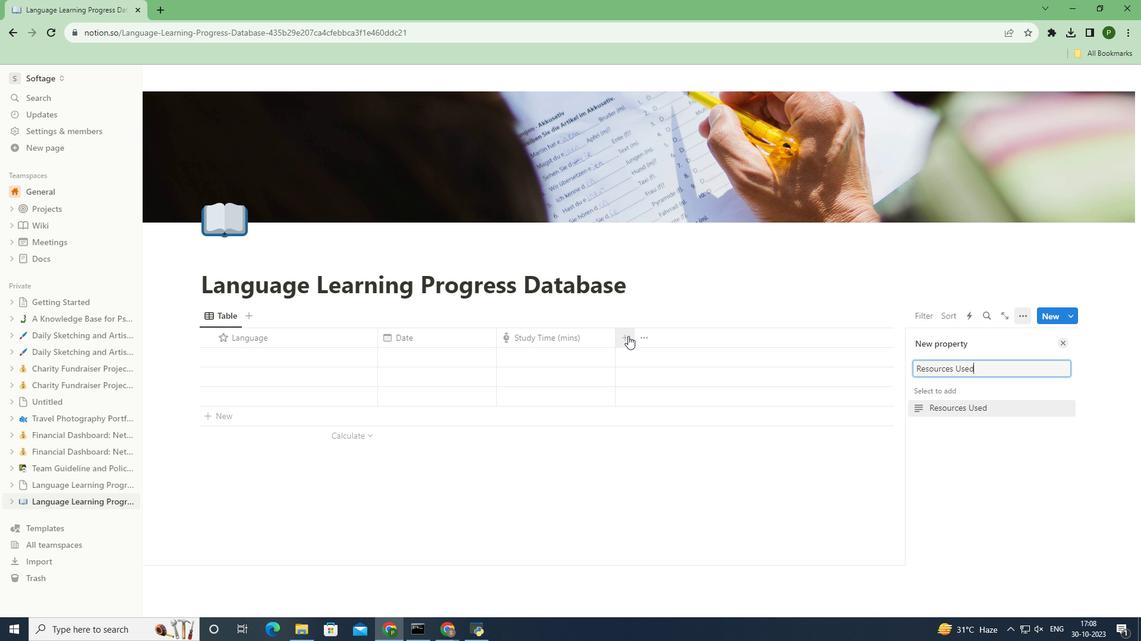 
Action: Mouse moved to (933, 415)
Screenshot: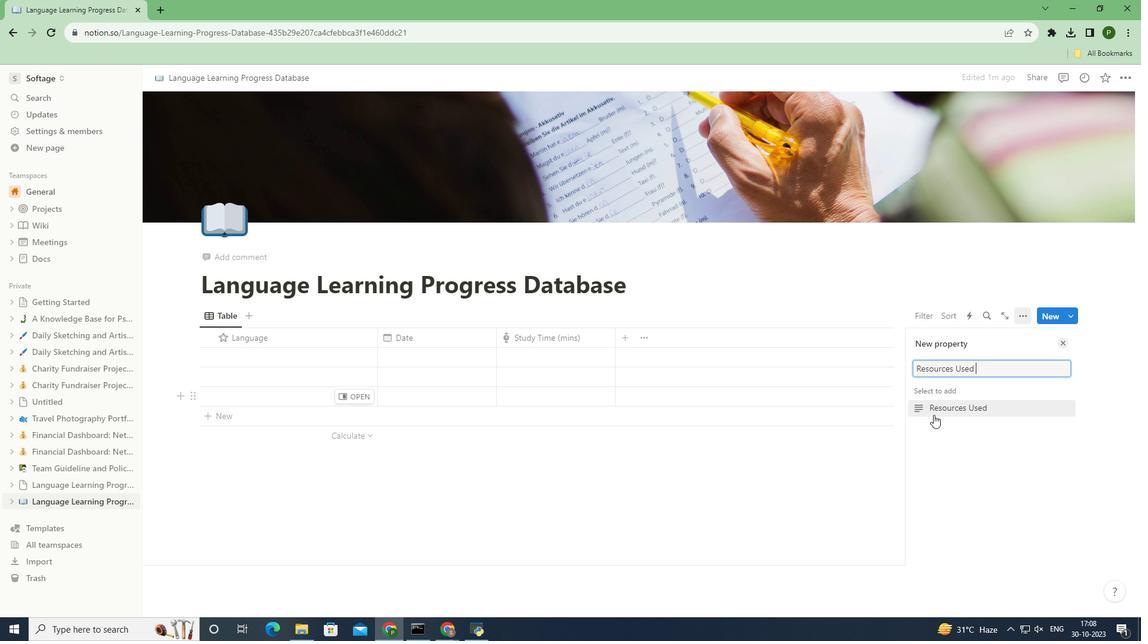 
Action: Mouse pressed left at (933, 415)
Screenshot: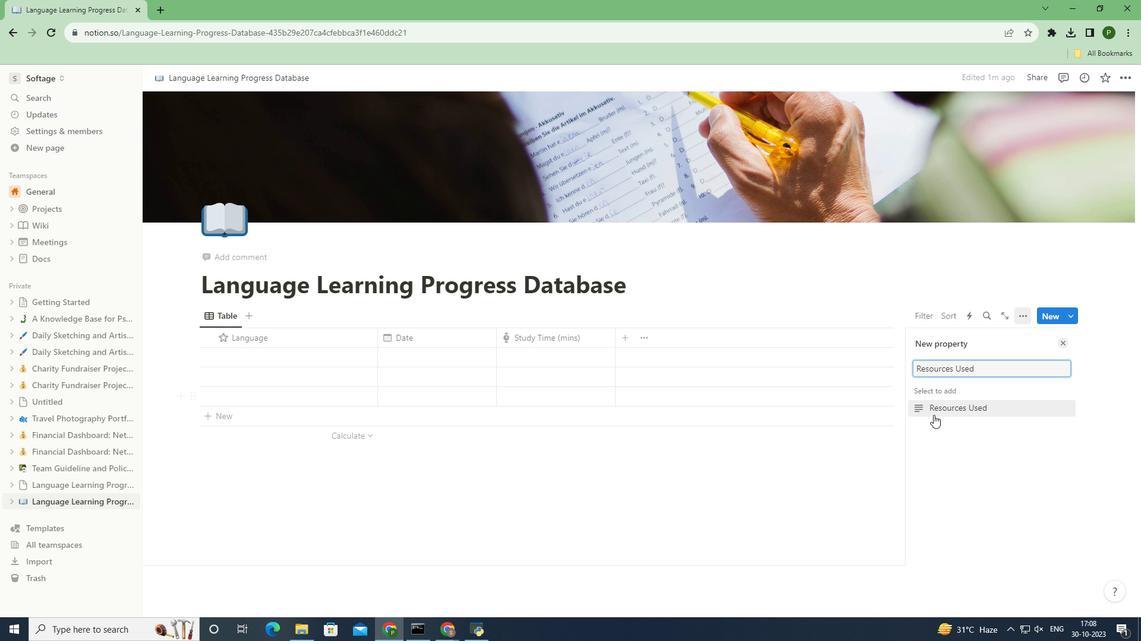 
Action: Mouse moved to (926, 365)
Screenshot: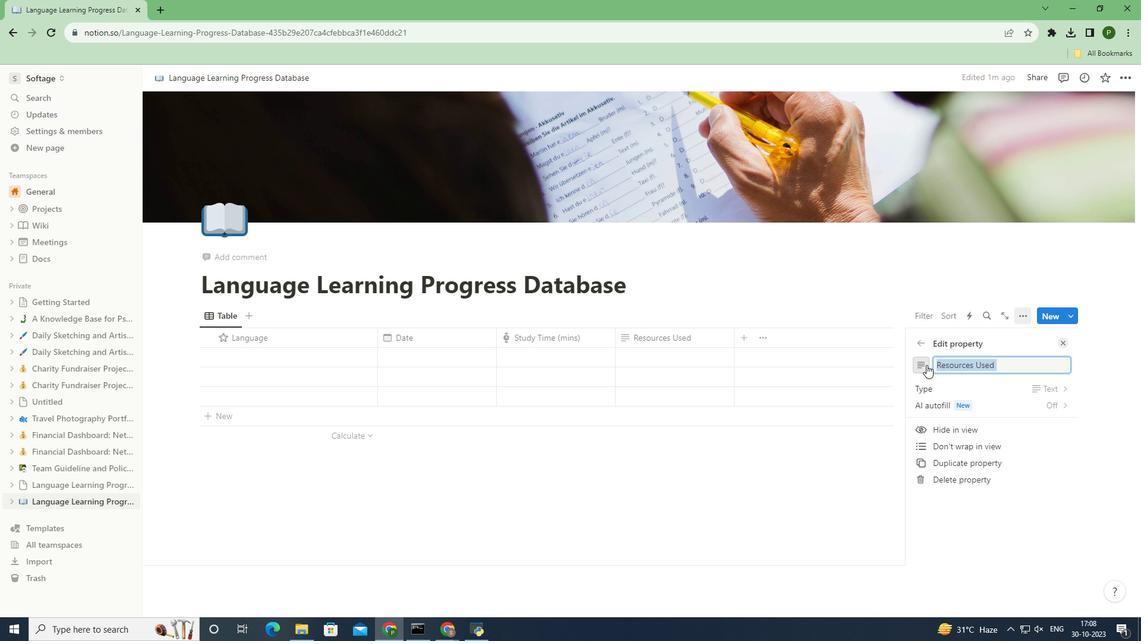 
Action: Mouse pressed left at (926, 365)
Screenshot: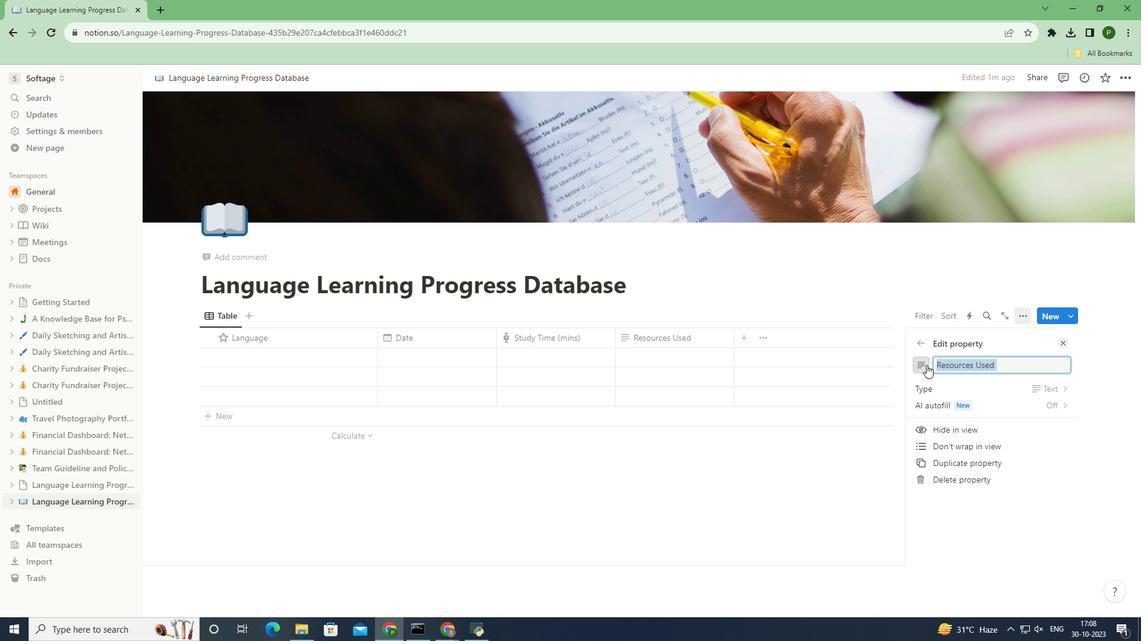 
Action: Mouse moved to (987, 465)
Screenshot: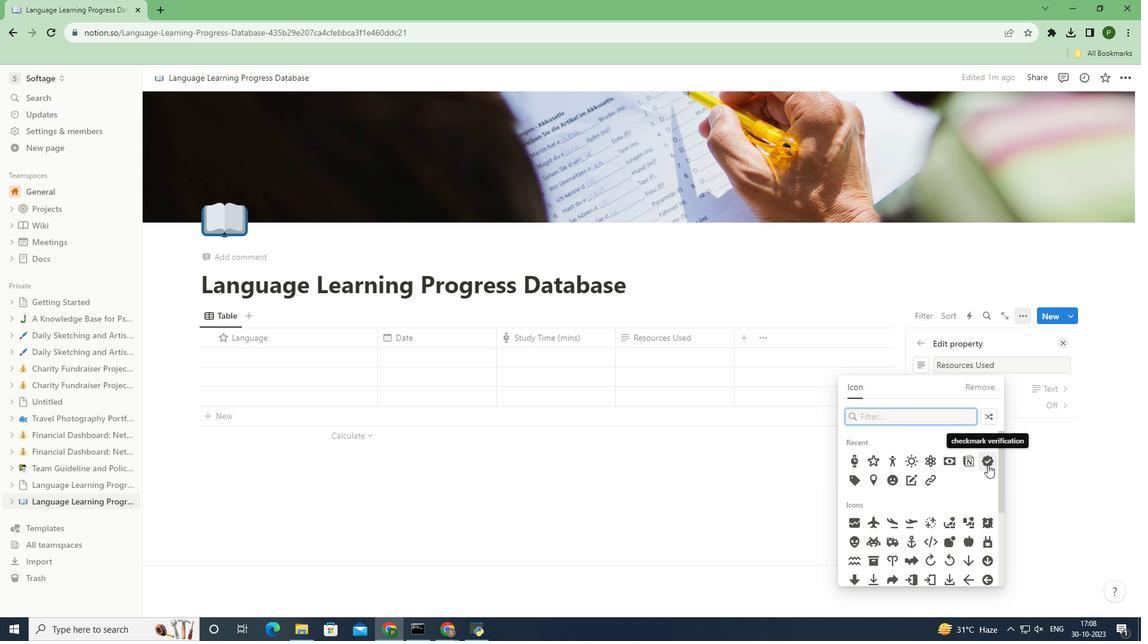 
Action: Mouse pressed left at (987, 465)
Screenshot: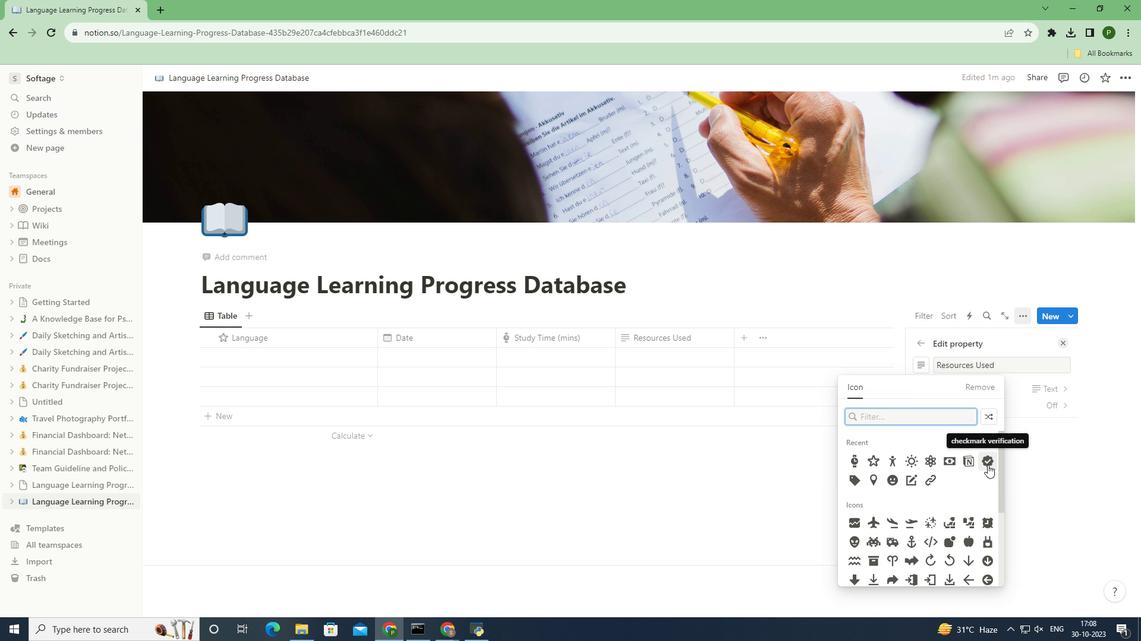 
Action: Mouse moved to (742, 338)
Screenshot: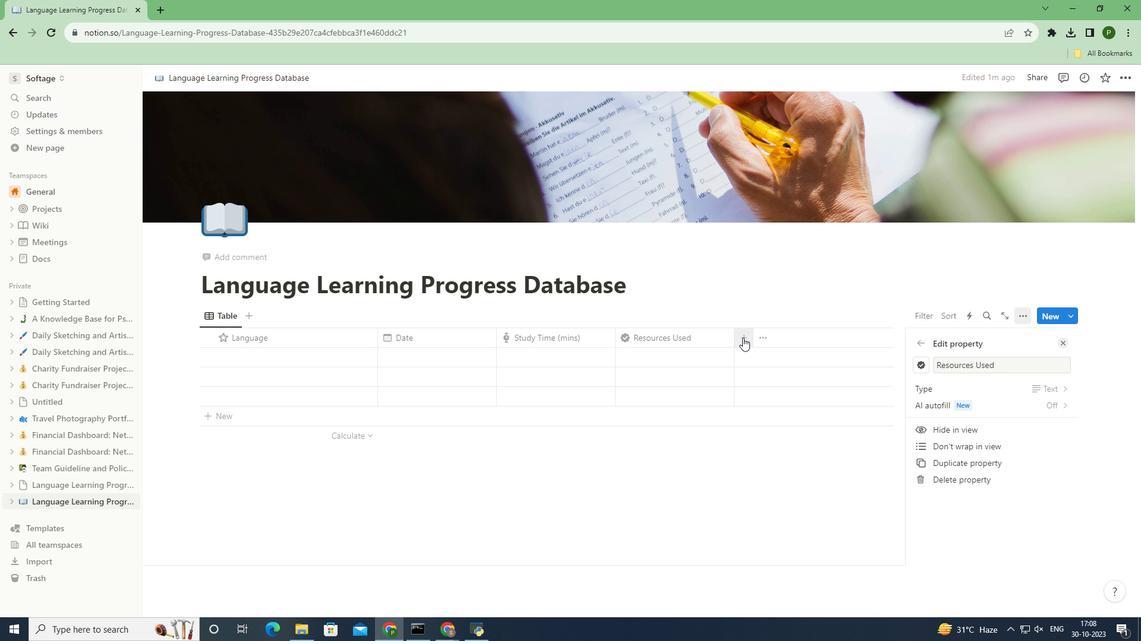 
Action: Mouse pressed left at (742, 338)
Screenshot: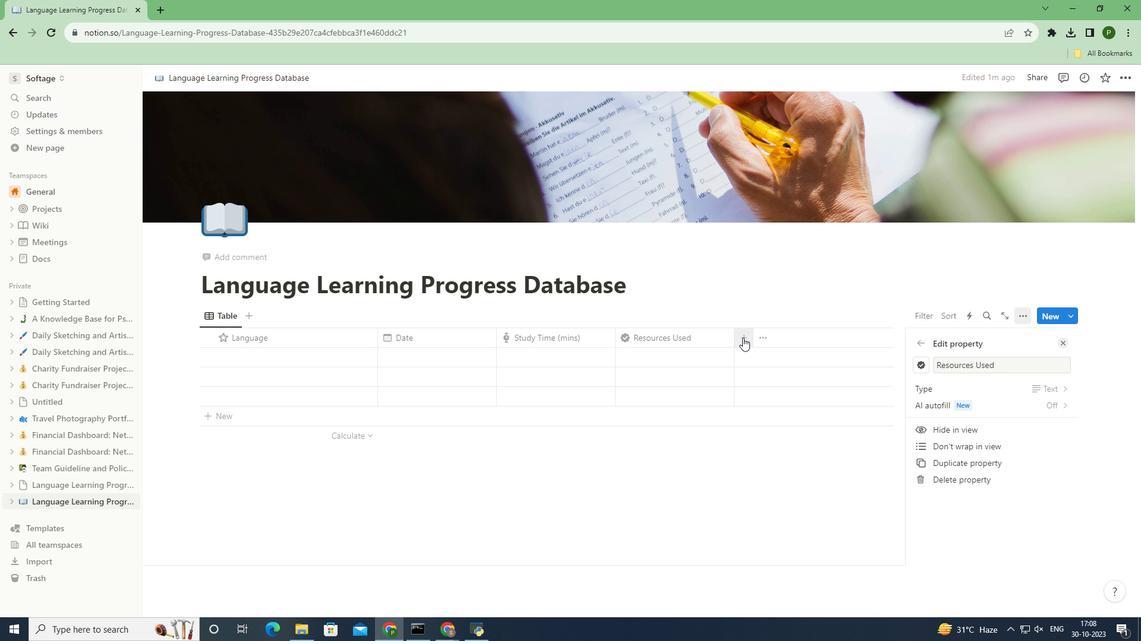 
Action: Mouse pressed left at (742, 338)
Screenshot: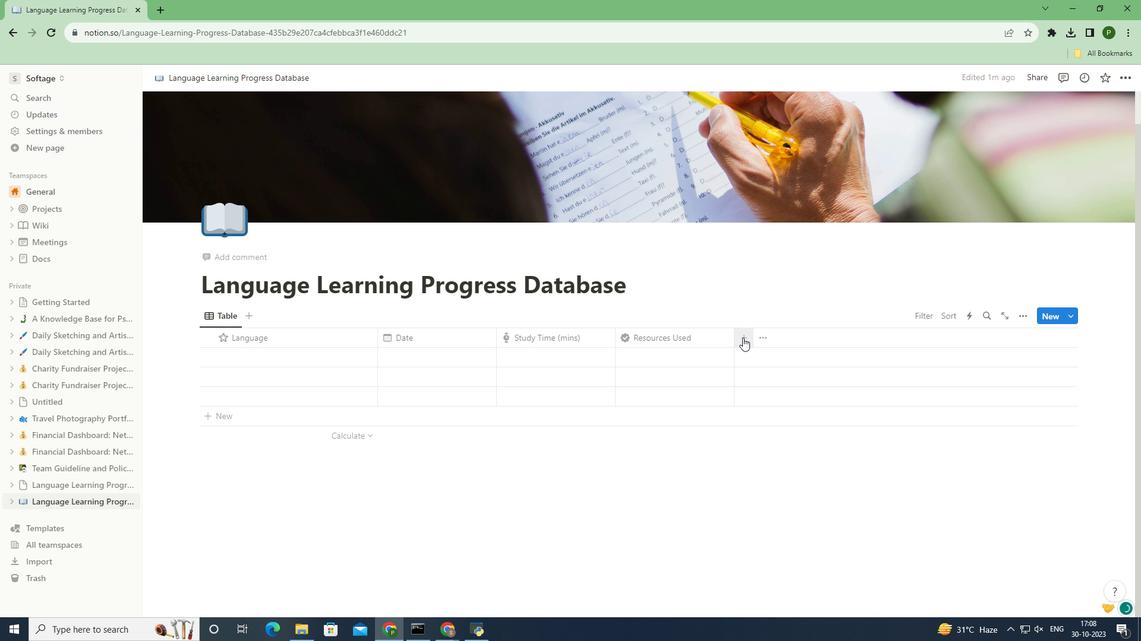 
Action: Key pressed <Key.caps_lock>P<Key.caps_lock>roficiency<Key.space><Key.caps_lock>L<Key.caps_lock>evel<Key.space>
Screenshot: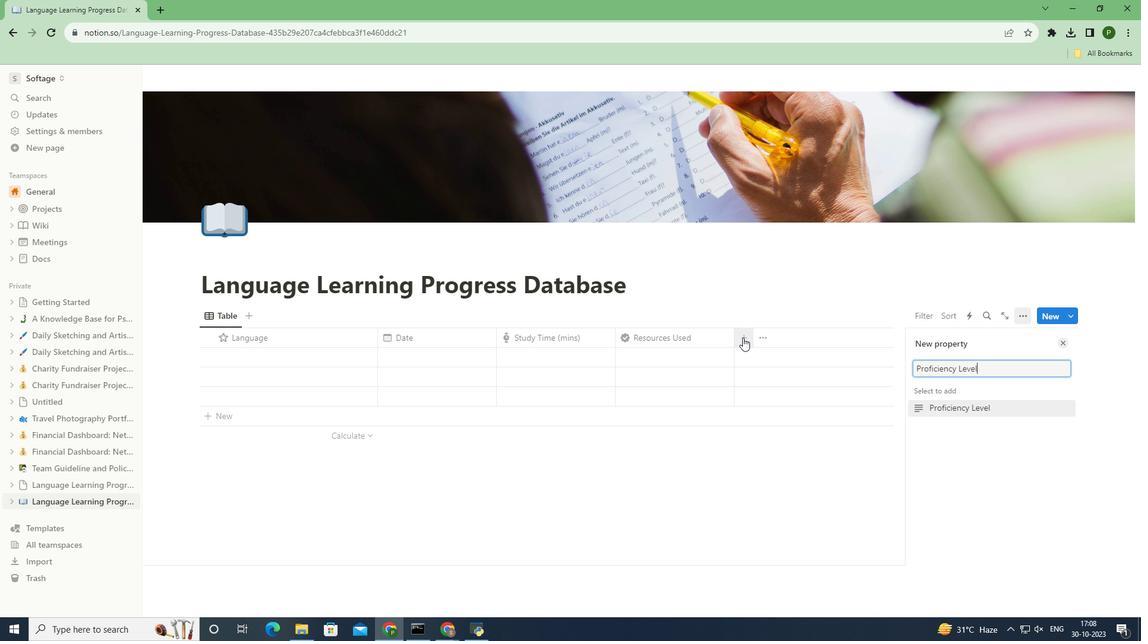 
Action: Mouse moved to (952, 410)
Screenshot: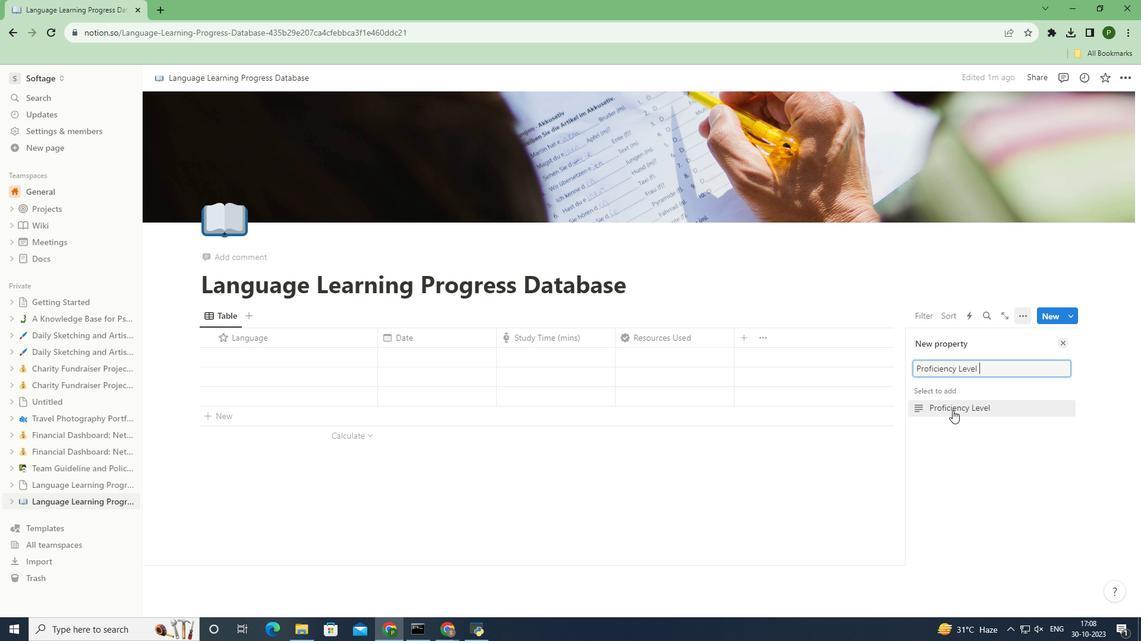 
Action: Mouse pressed left at (952, 410)
Screenshot: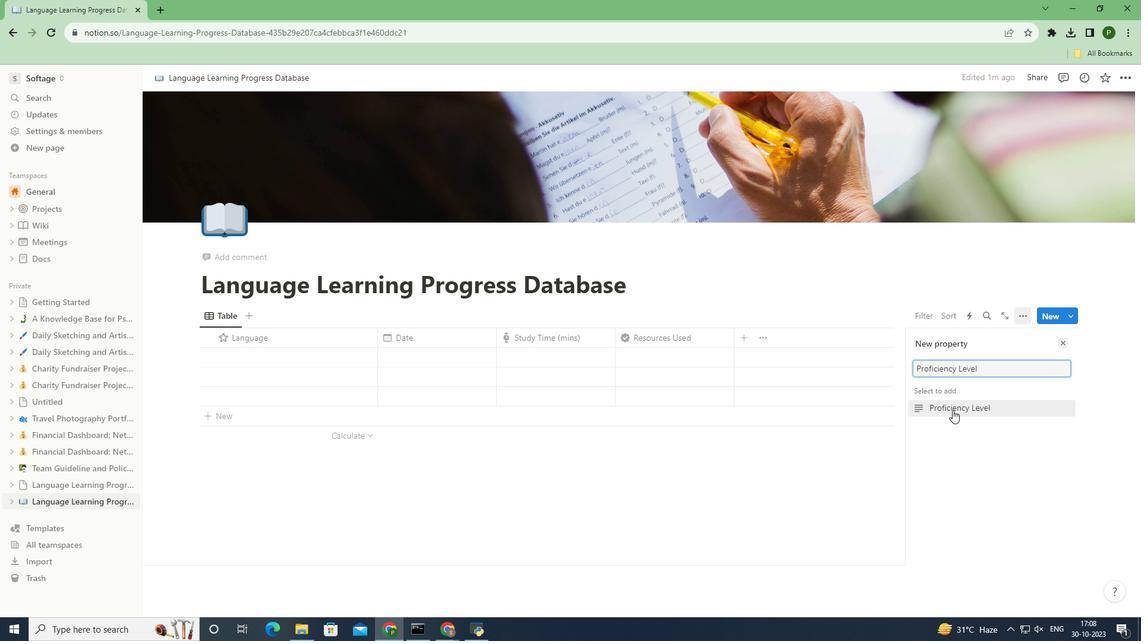 
Action: Mouse moved to (927, 367)
Screenshot: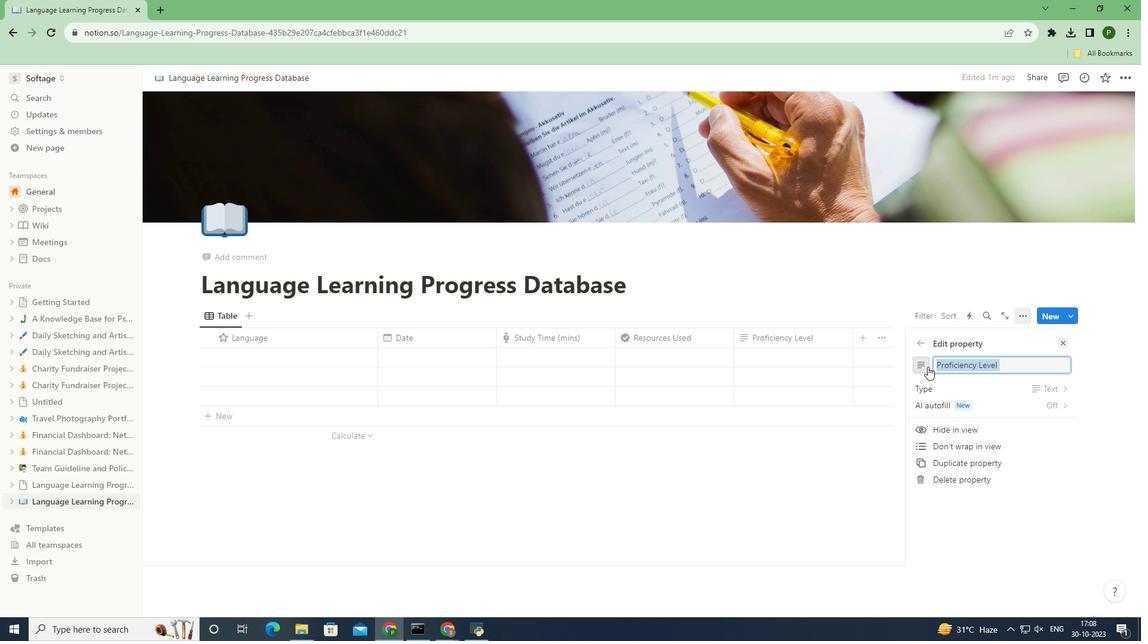 
Action: Mouse pressed left at (927, 367)
Screenshot: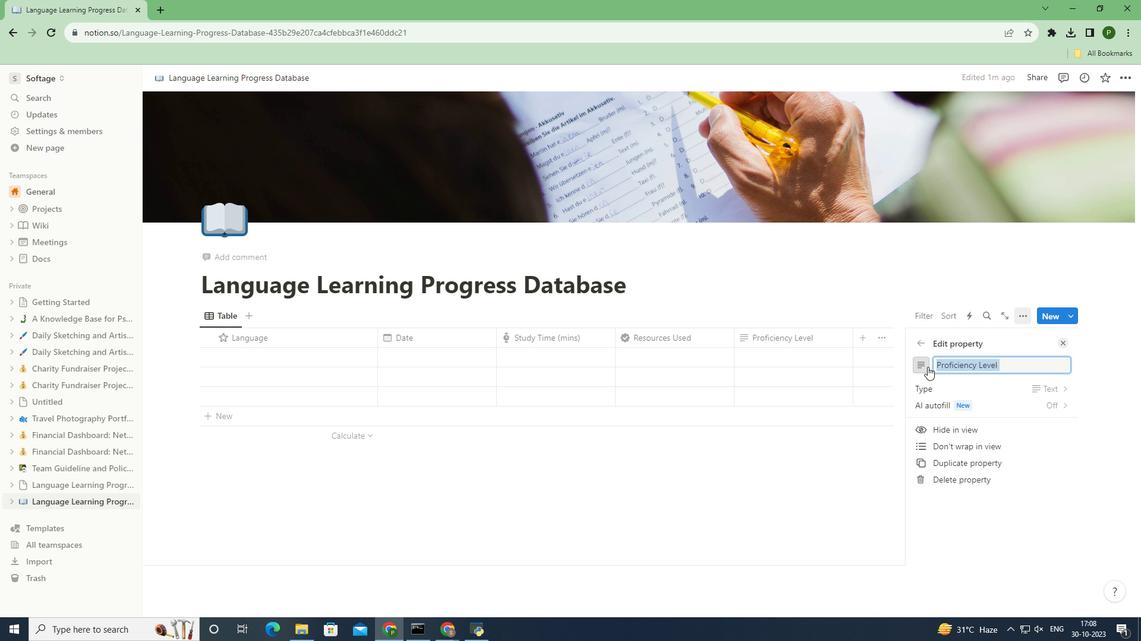 
Action: Mouse moved to (911, 482)
Screenshot: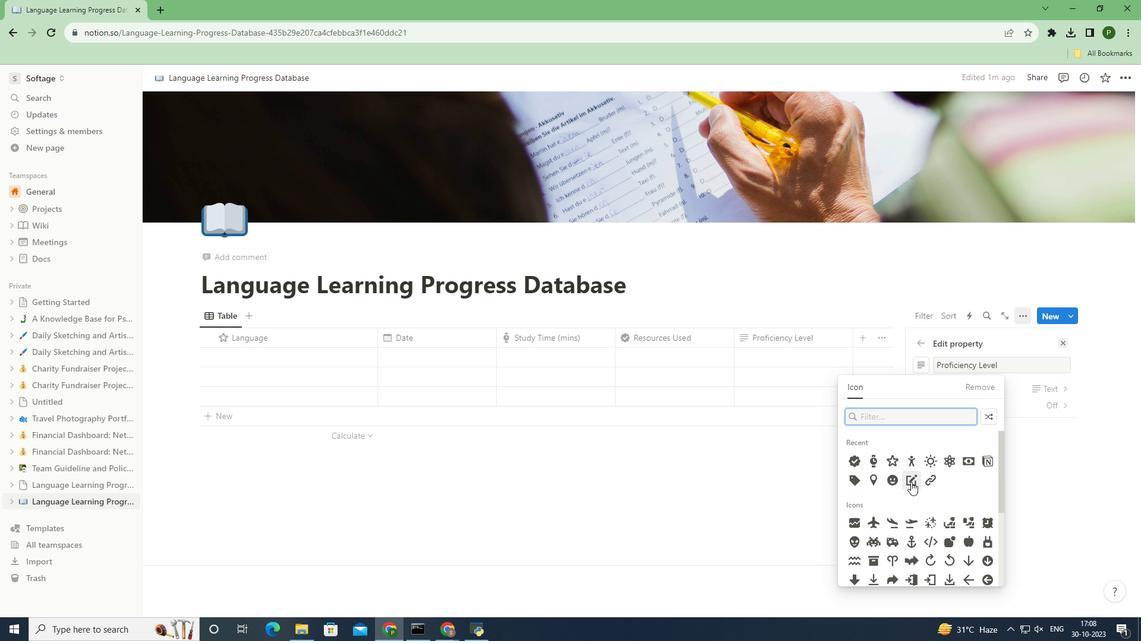 
Action: Mouse pressed left at (911, 482)
Screenshot: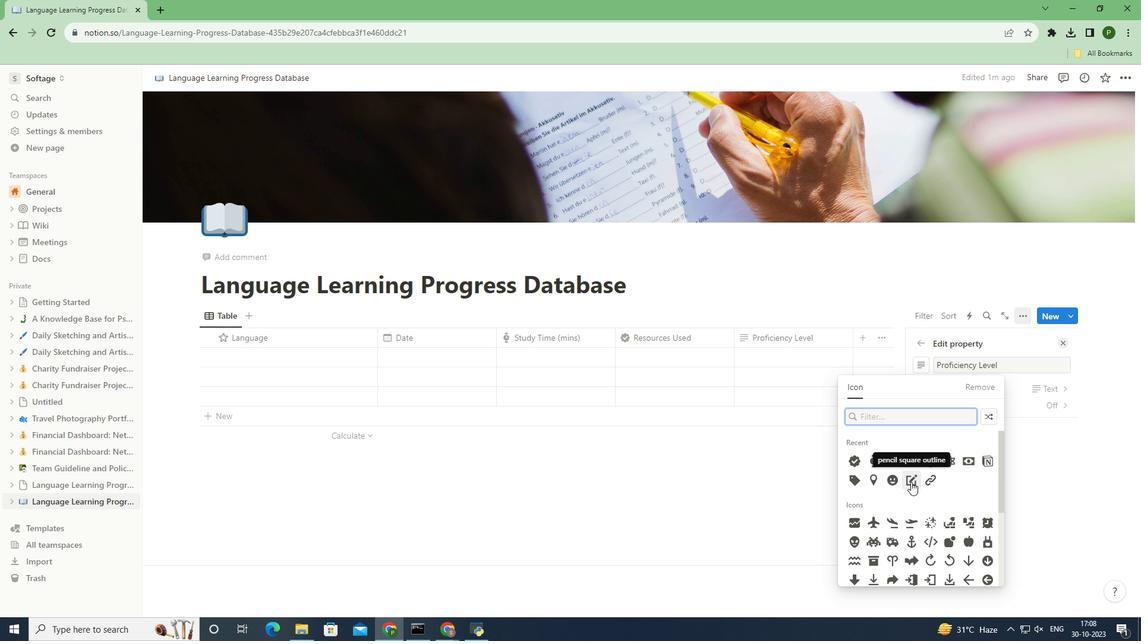 
Action: Mouse moved to (1062, 344)
Screenshot: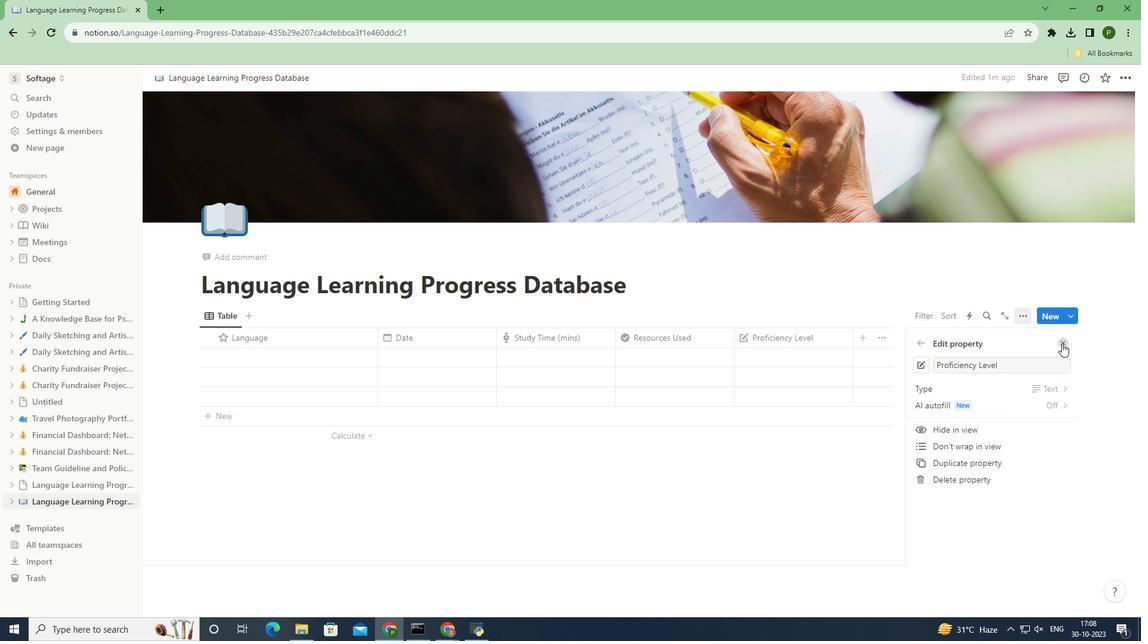 
Action: Mouse pressed left at (1062, 344)
Screenshot: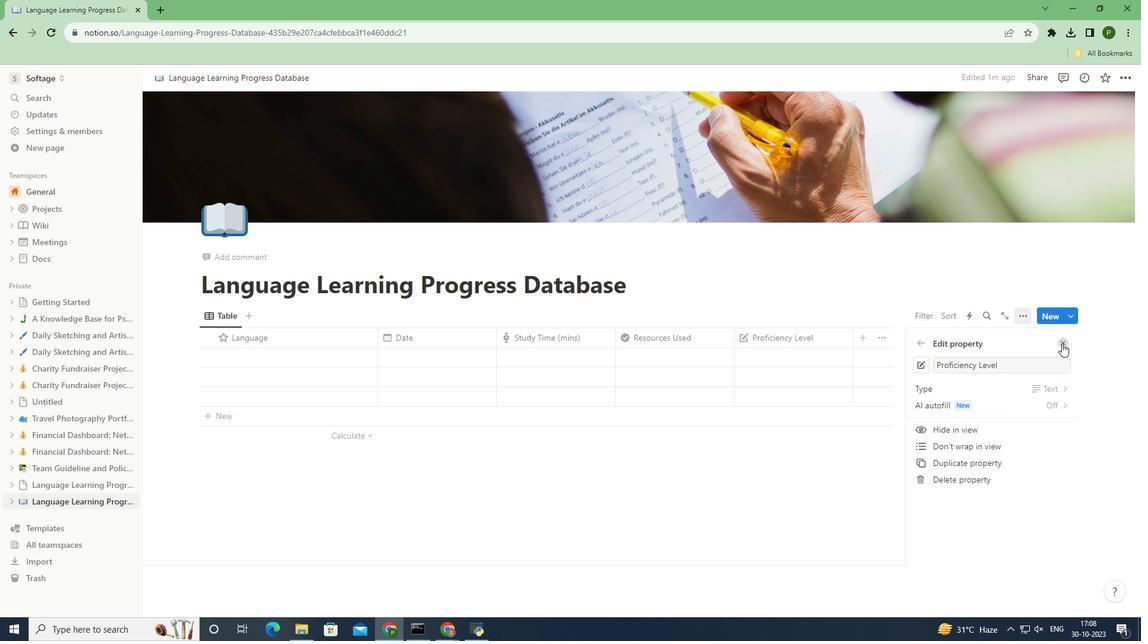 
Action: Mouse moved to (258, 362)
Screenshot: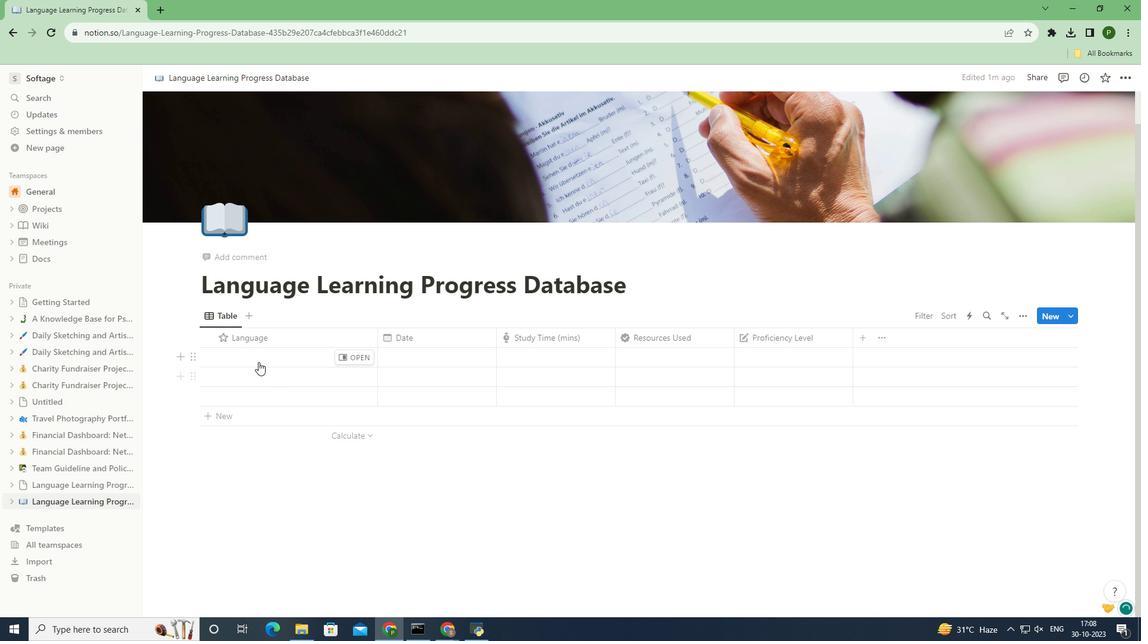 
Action: Mouse pressed left at (258, 362)
Screenshot: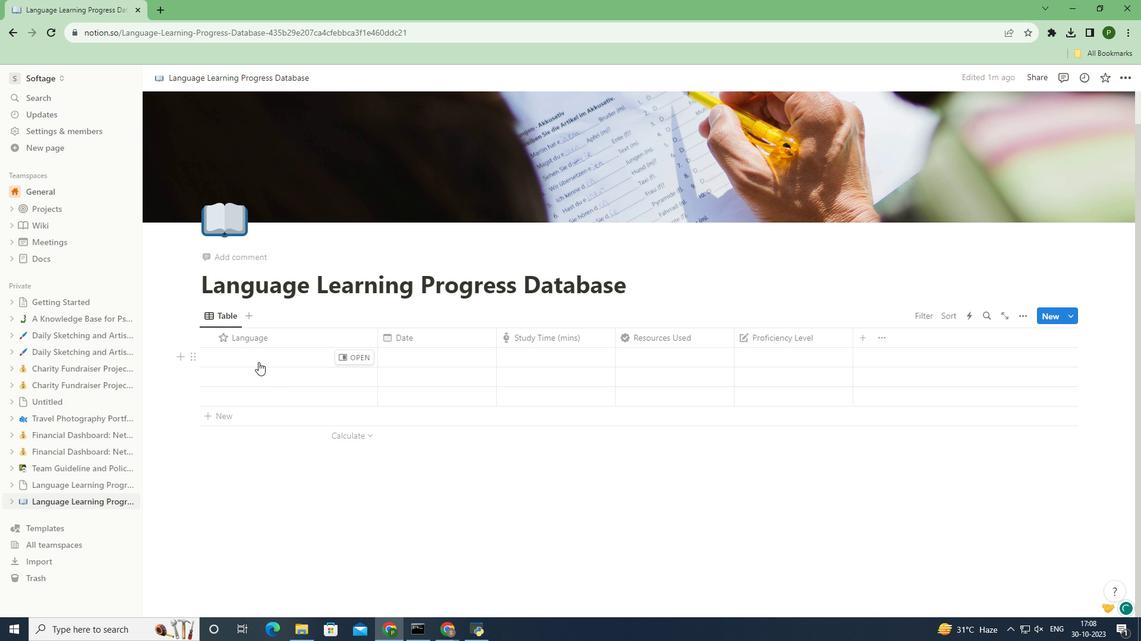 
Action: Mouse moved to (862, 337)
Screenshot: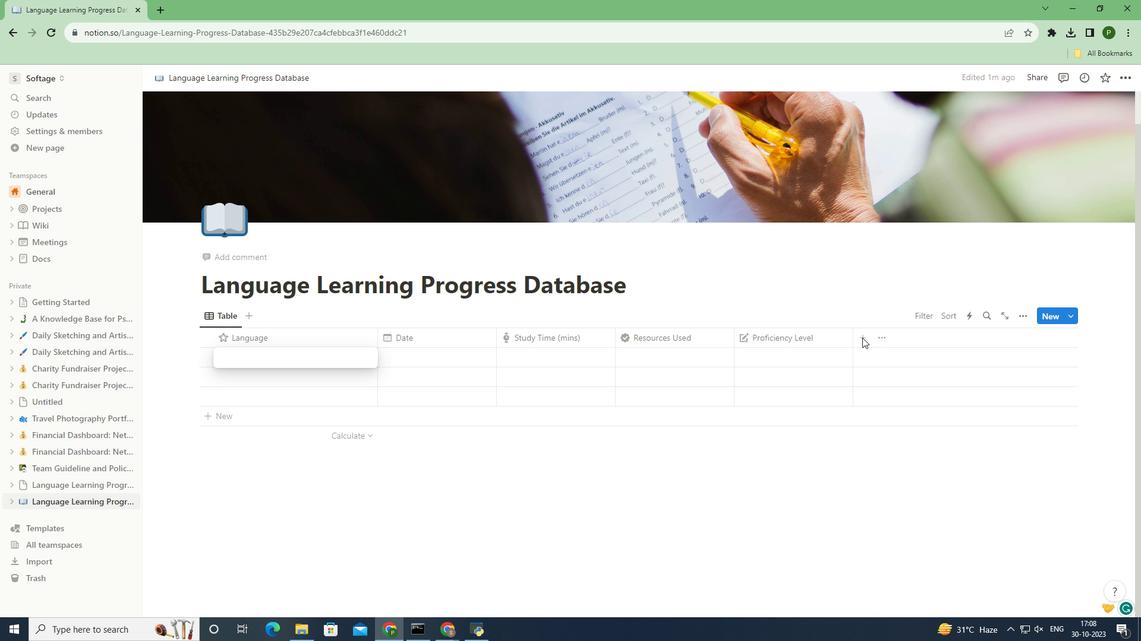 
Action: Mouse pressed left at (862, 337)
Screenshot: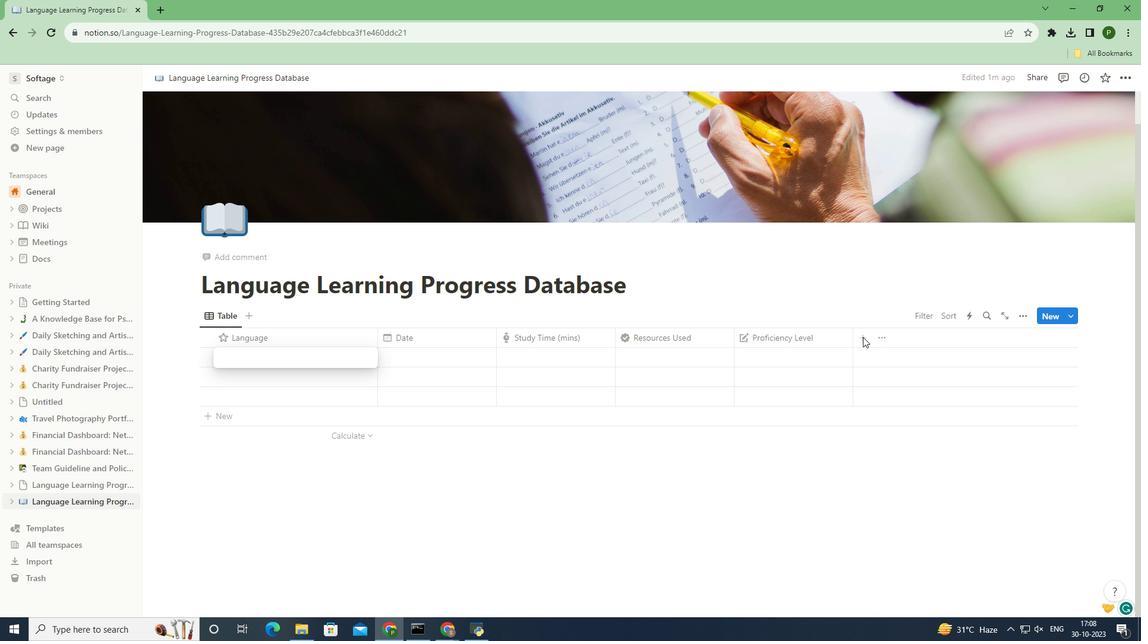 
Action: Mouse moved to (809, 339)
Screenshot: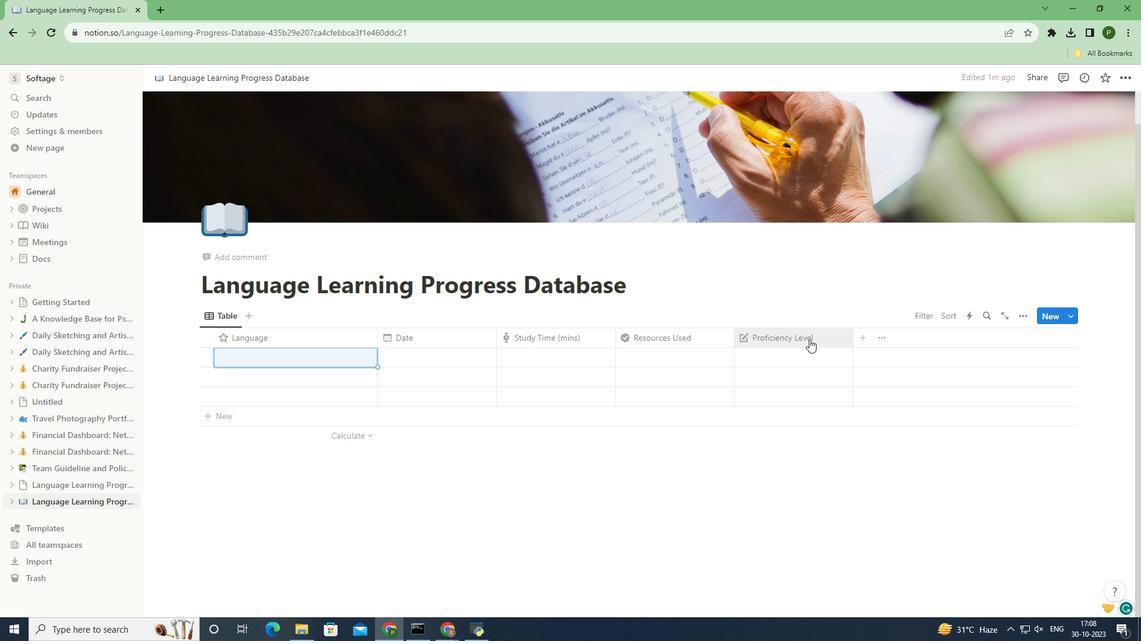 
Action: Mouse pressed left at (809, 339)
Screenshot: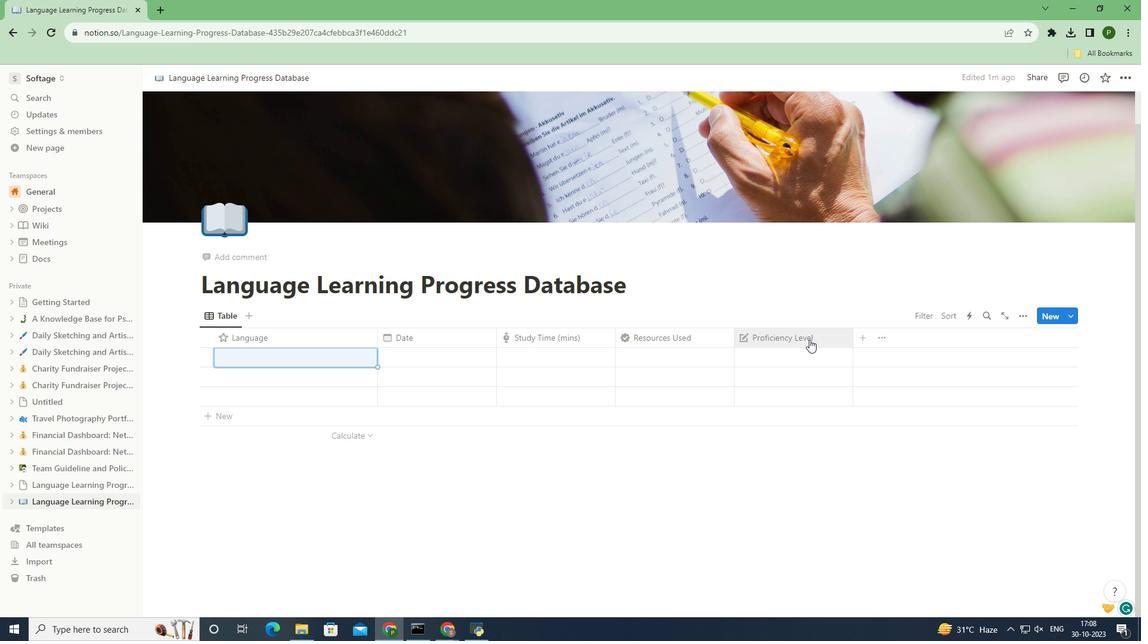 
Action: Mouse moved to (802, 366)
Screenshot: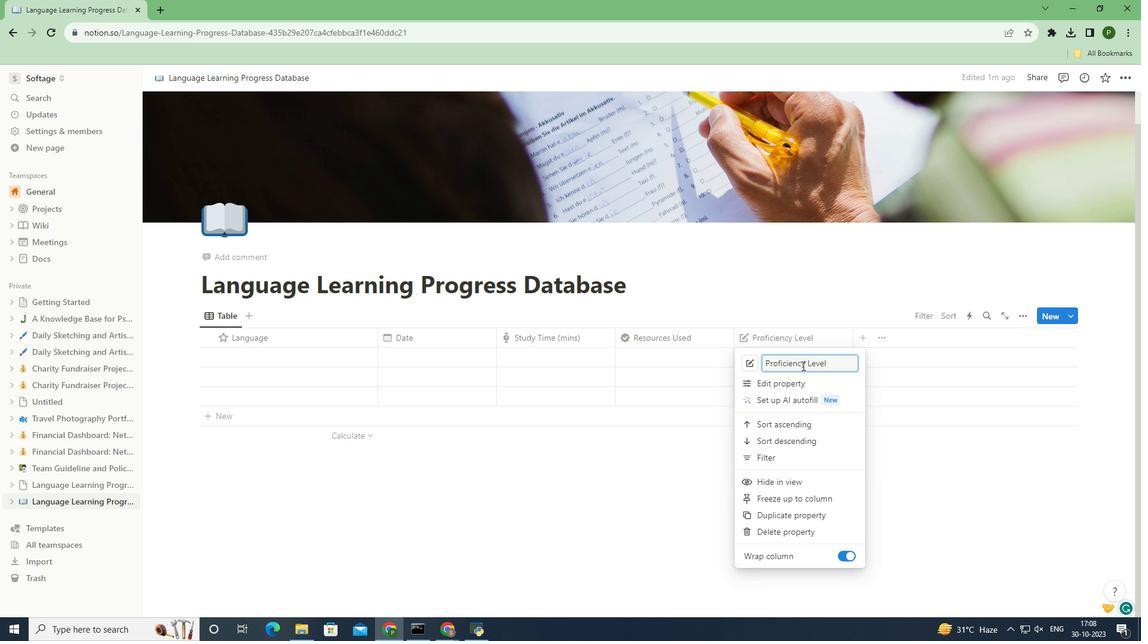 
Action: Mouse pressed left at (802, 366)
Screenshot: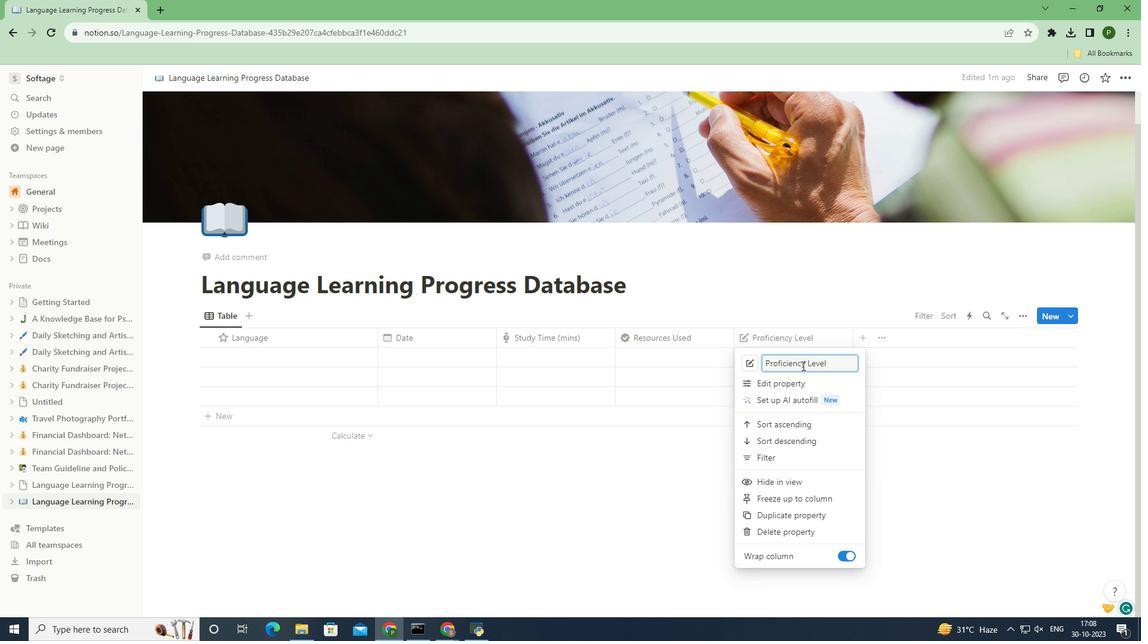 
Action: Mouse pressed left at (802, 366)
Screenshot: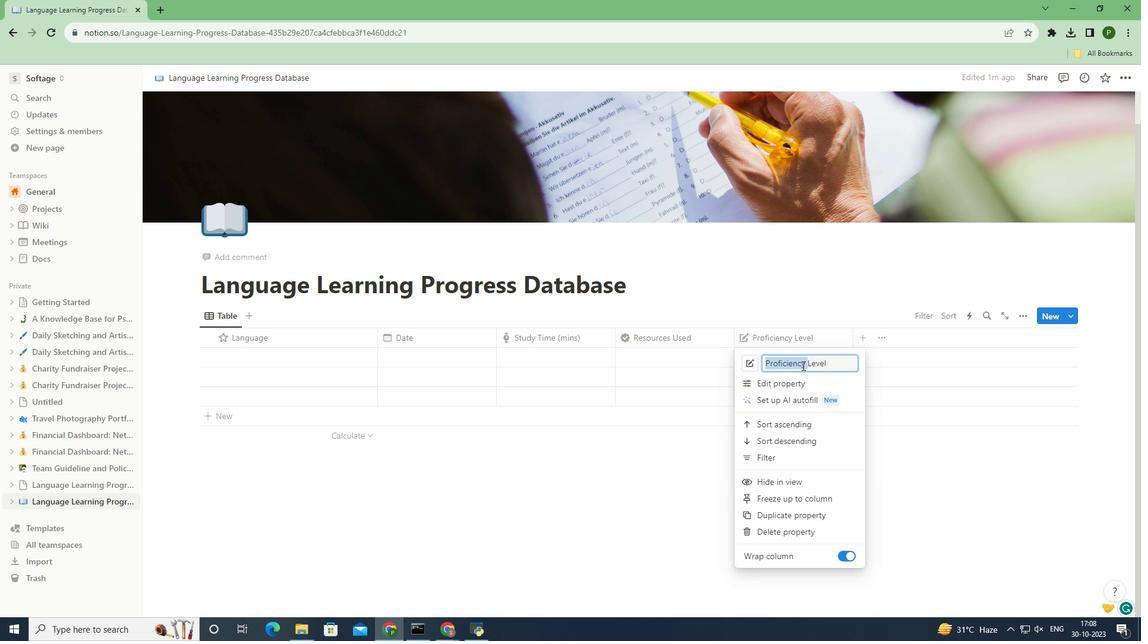 
Action: Mouse pressed left at (802, 366)
Screenshot: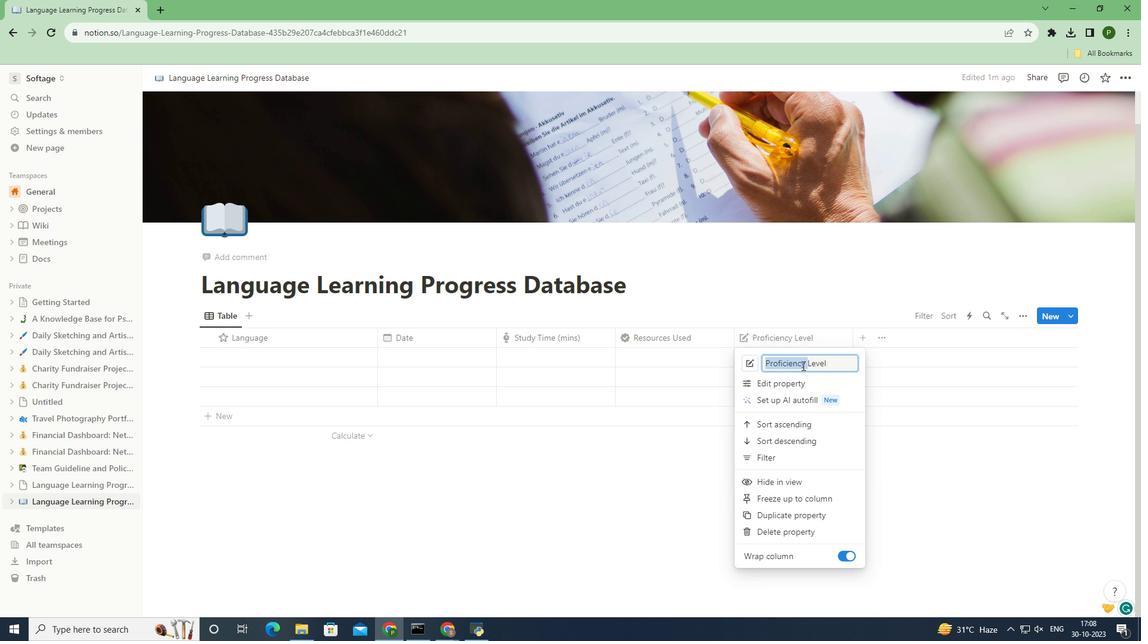 
Action: Key pressed <Key.delete><Key.caps_lock>A<Key.caps_lock>ctivity<Key.space>
Screenshot: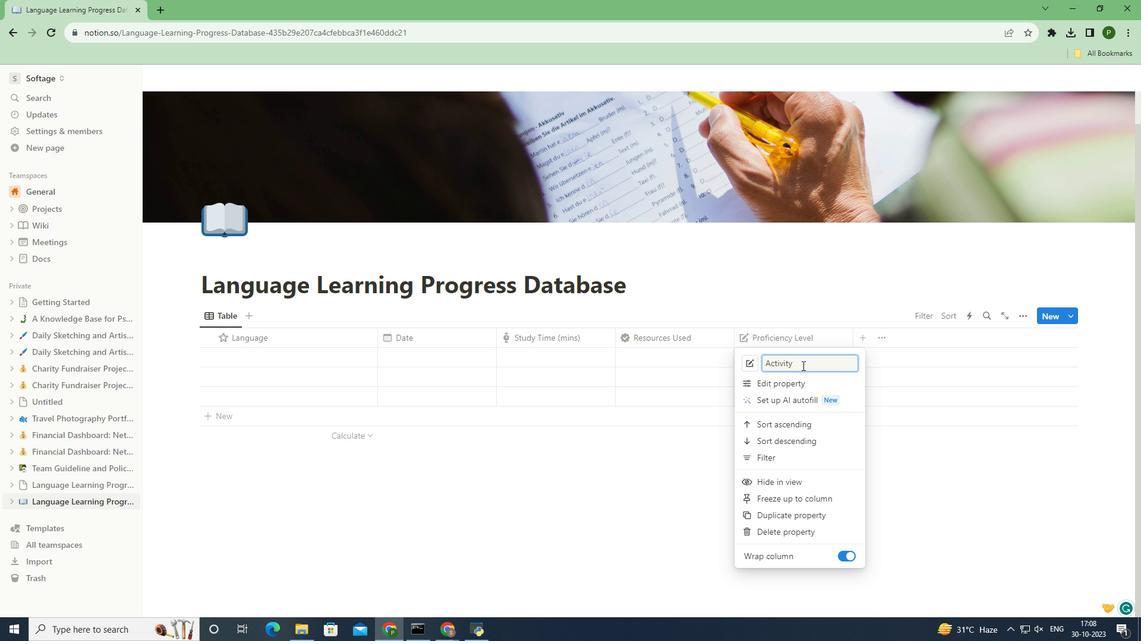 
Action: Mouse moved to (904, 446)
Screenshot: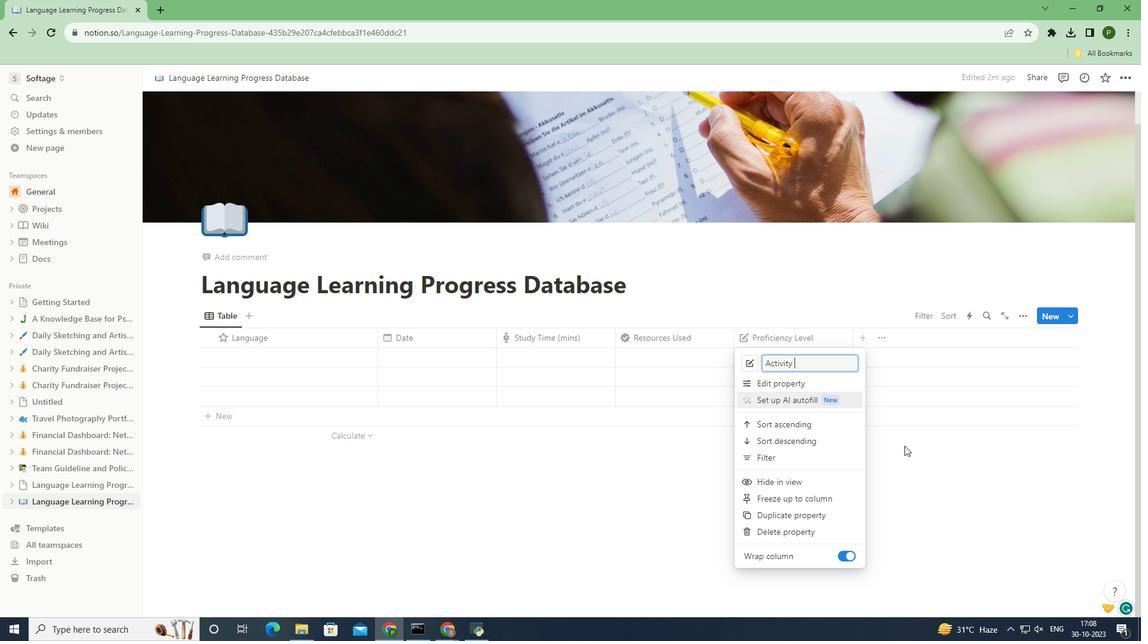 
Action: Mouse pressed left at (904, 446)
Screenshot: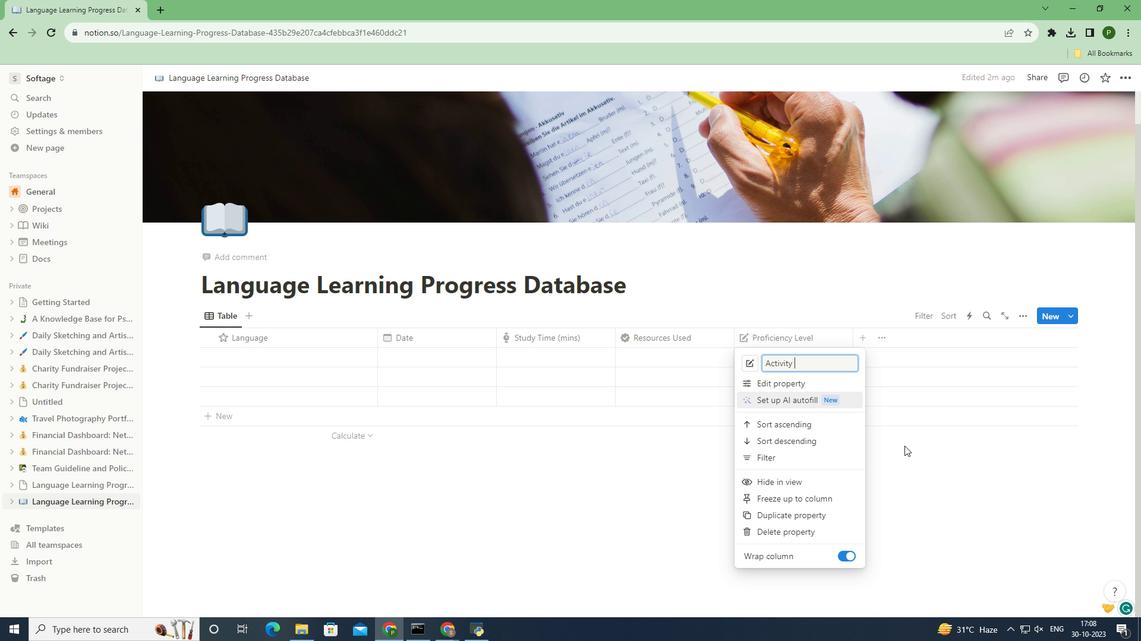 
Action: Mouse moved to (864, 337)
Screenshot: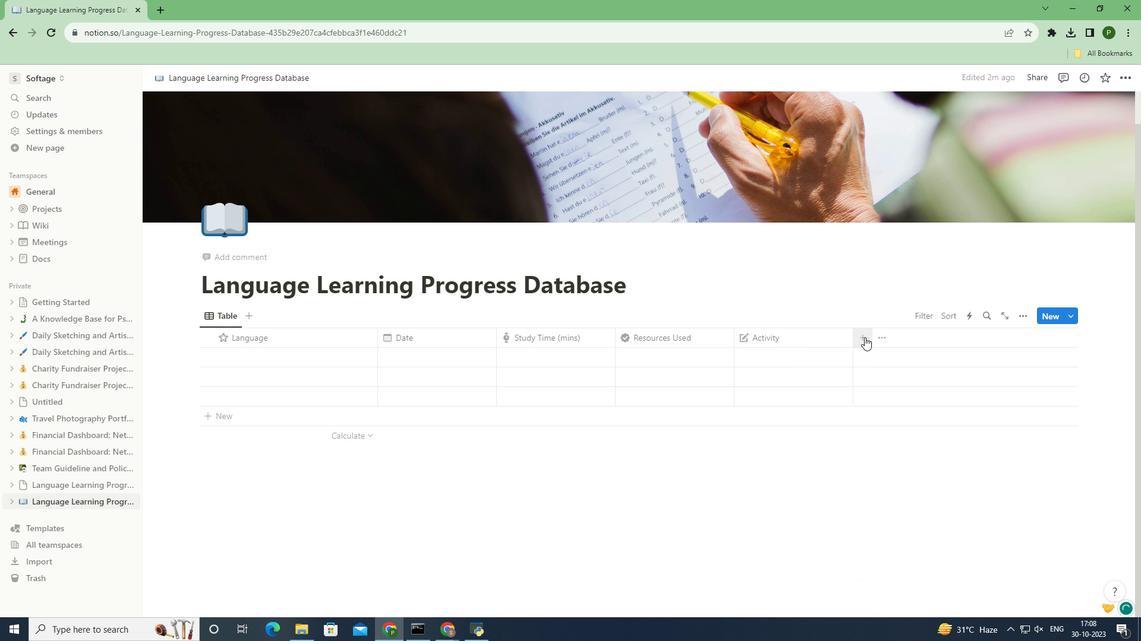 
Action: Mouse pressed left at (864, 337)
Screenshot: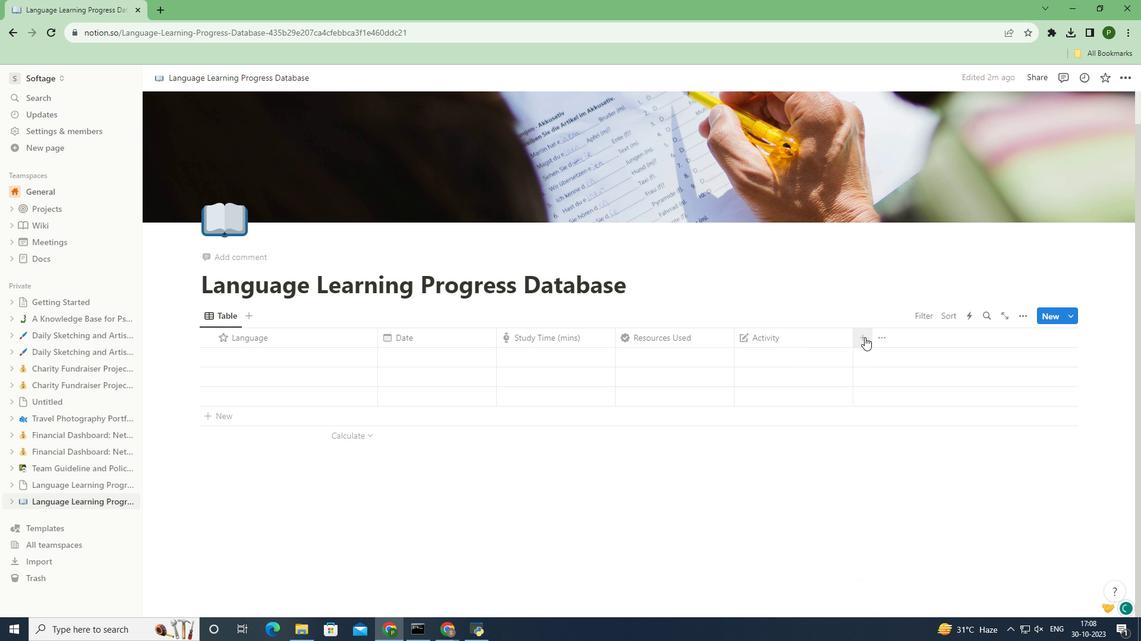 
Action: Mouse moved to (934, 366)
Screenshot: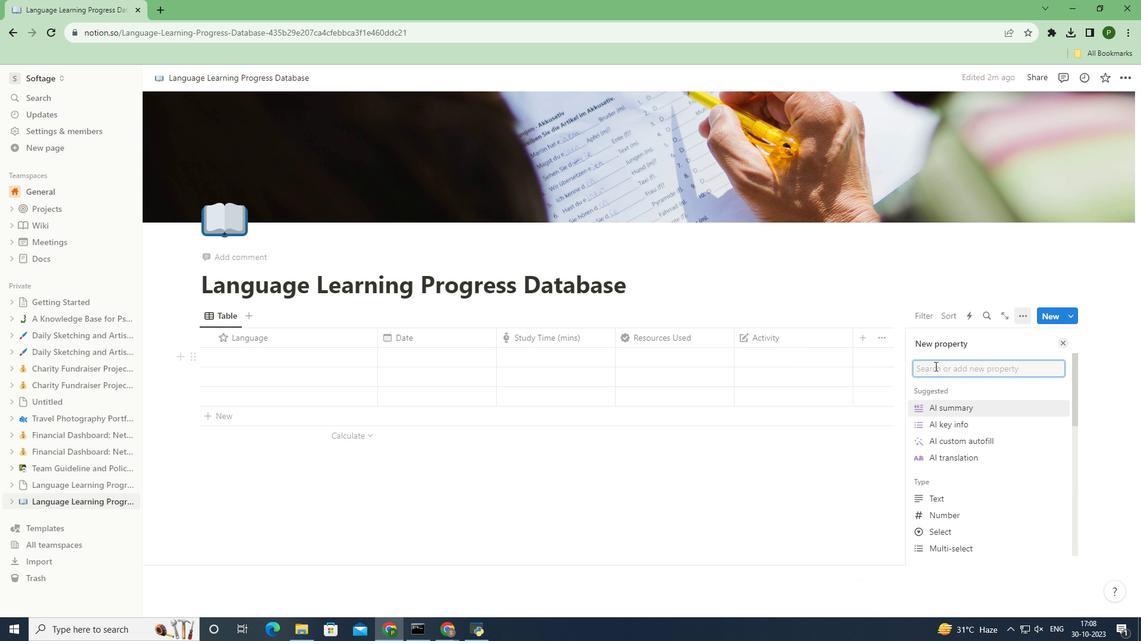 
Action: Key pressed <Key.caps_lock>P<Key.caps_lock>roficiency<Key.space><Key.caps_lock>L<Key.caps_lock>evel
Screenshot: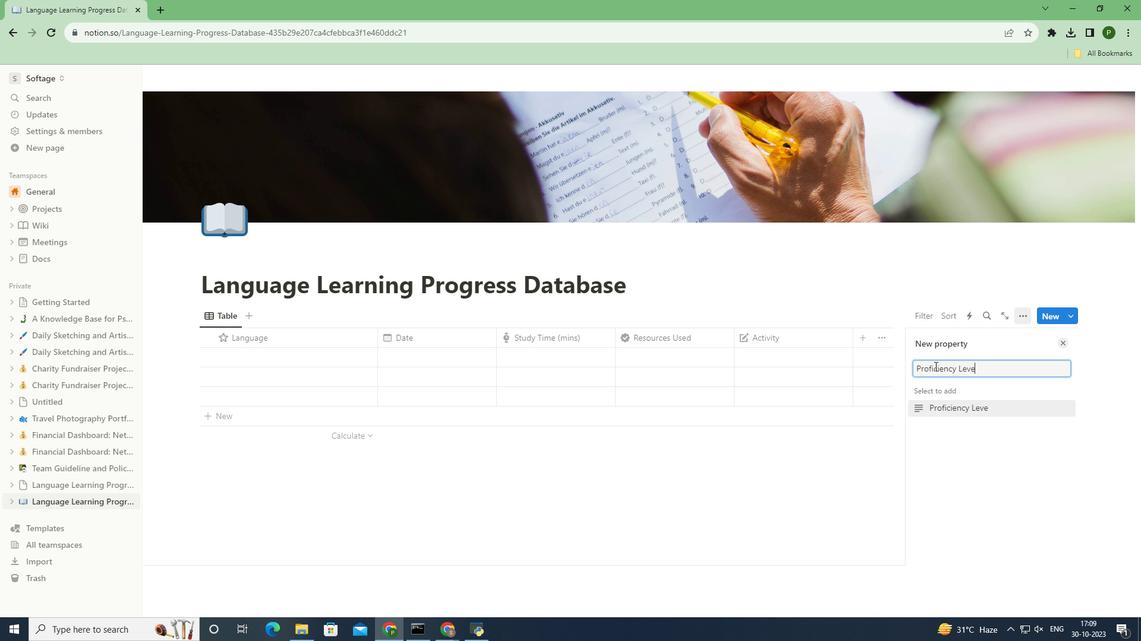 
Action: Mouse moved to (950, 411)
Screenshot: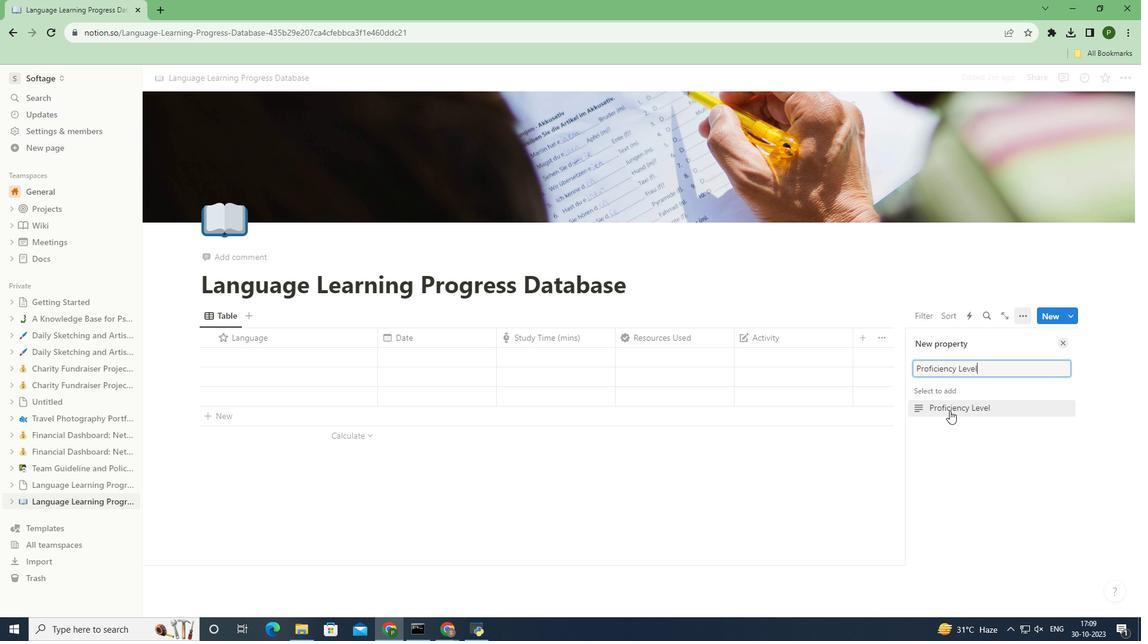 
Action: Mouse pressed left at (950, 411)
Screenshot: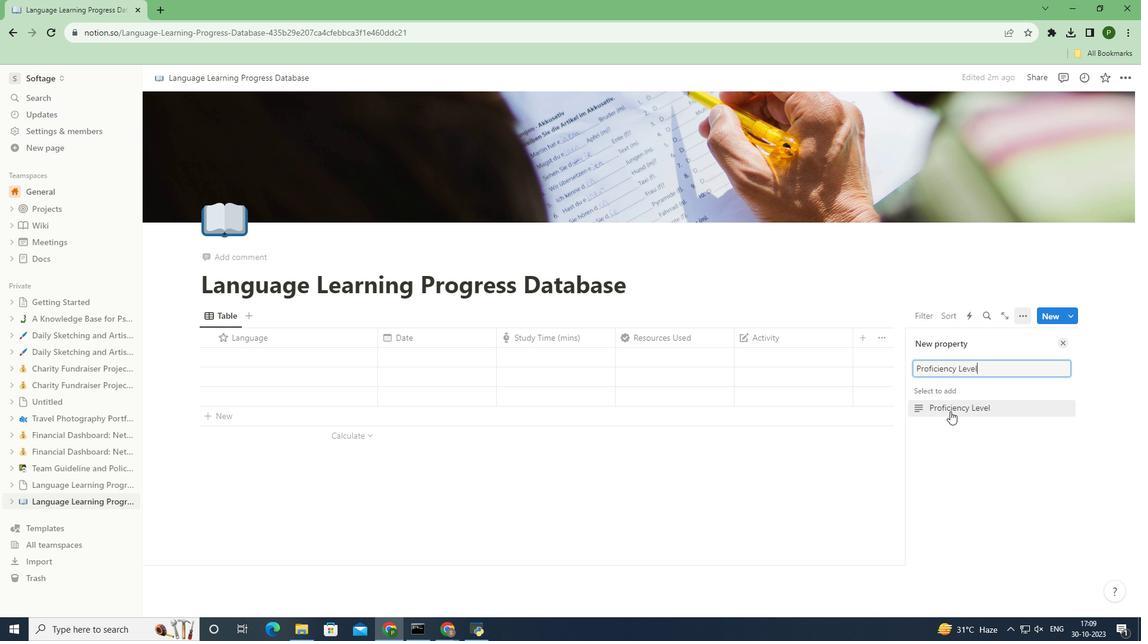 
Action: Mouse moved to (918, 362)
Screenshot: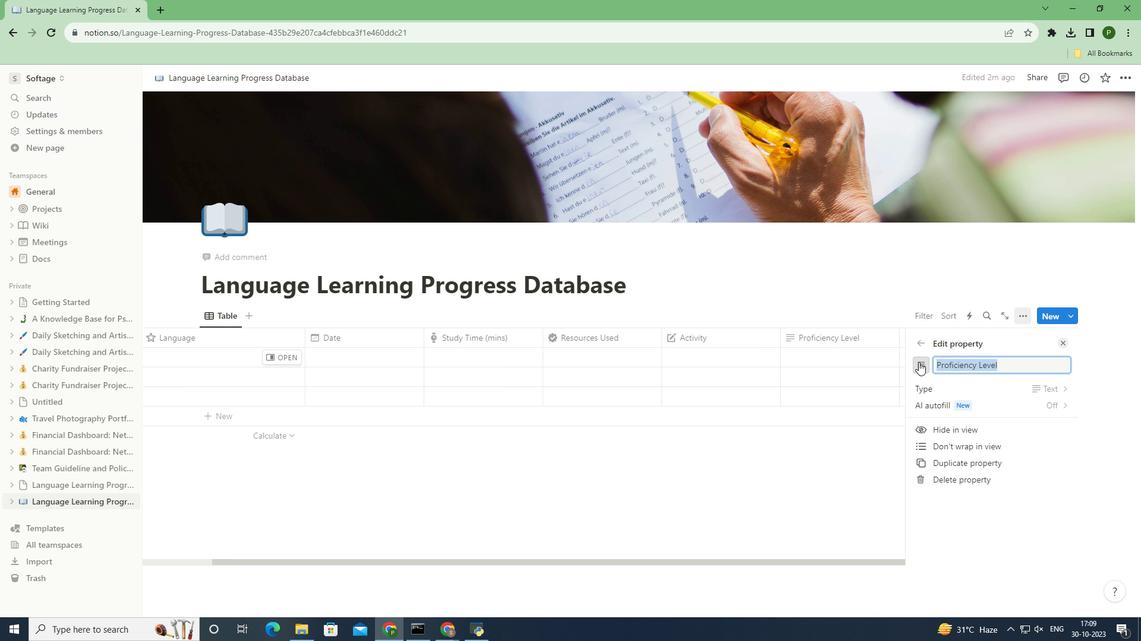 
Action: Mouse pressed left at (918, 362)
Screenshot: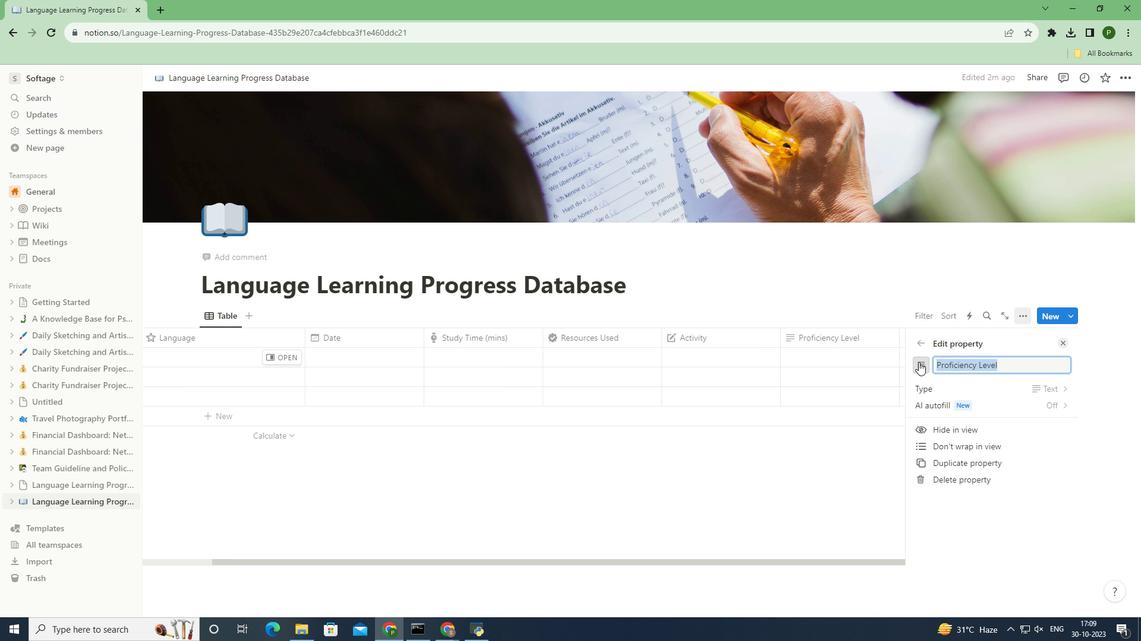 
Action: Mouse moved to (955, 457)
Screenshot: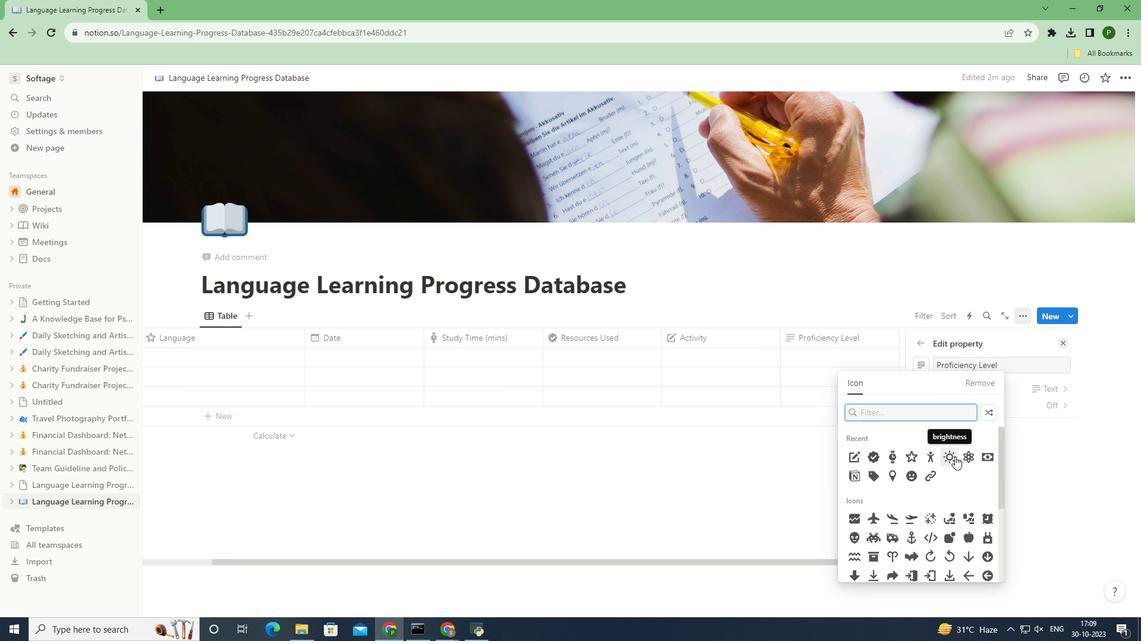 
Action: Mouse pressed left at (955, 457)
Screenshot: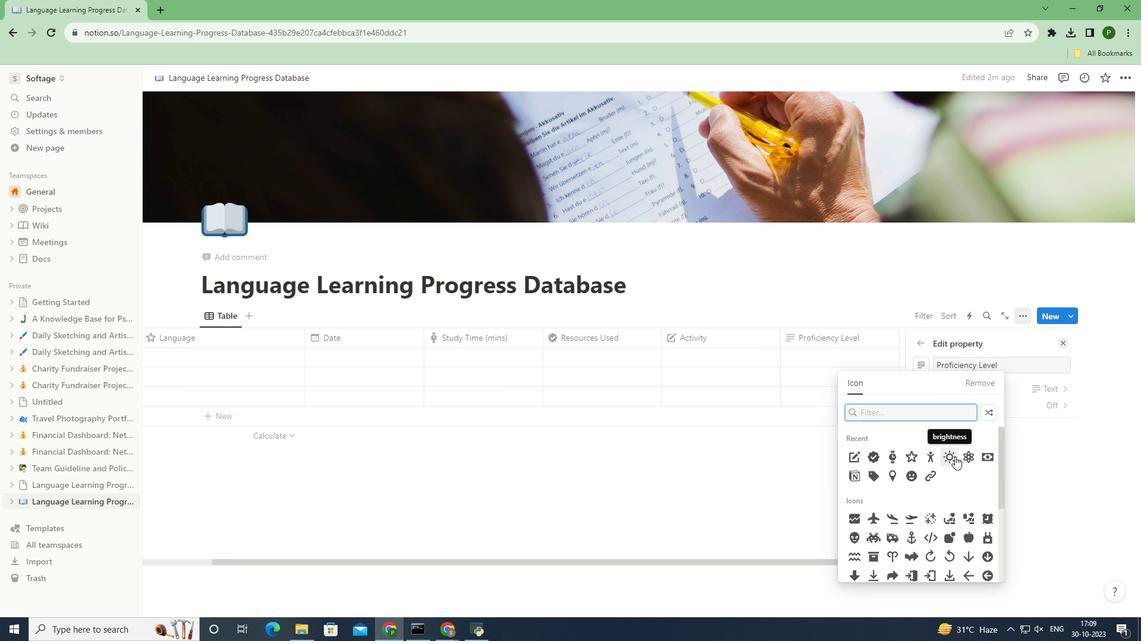 
Action: Mouse moved to (845, 458)
Screenshot: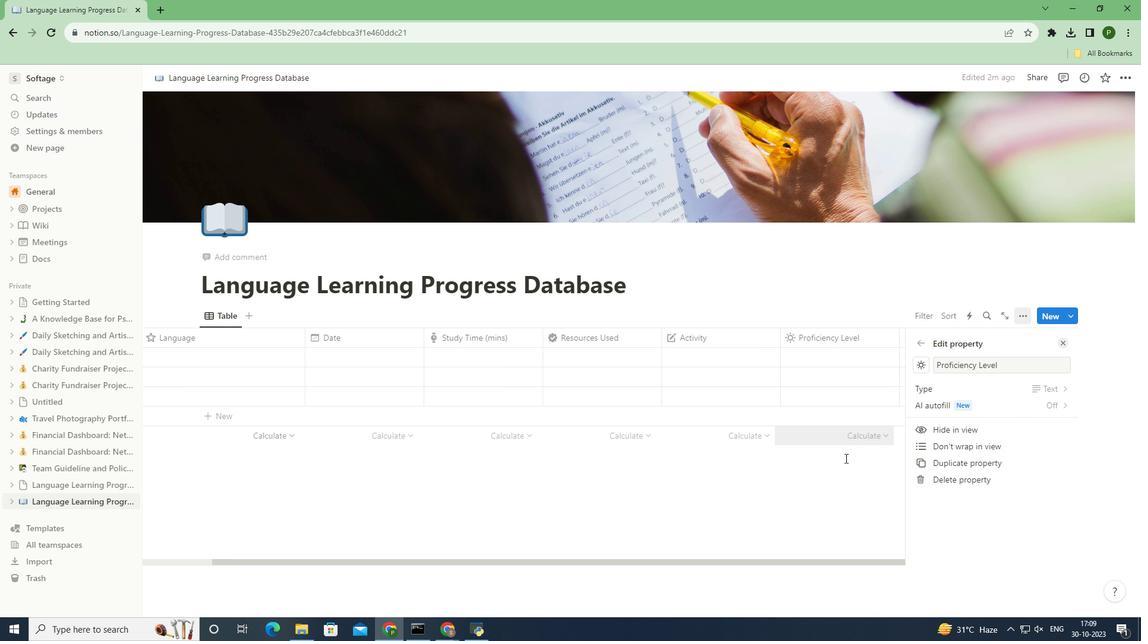 
Action: Mouse pressed left at (845, 458)
Screenshot: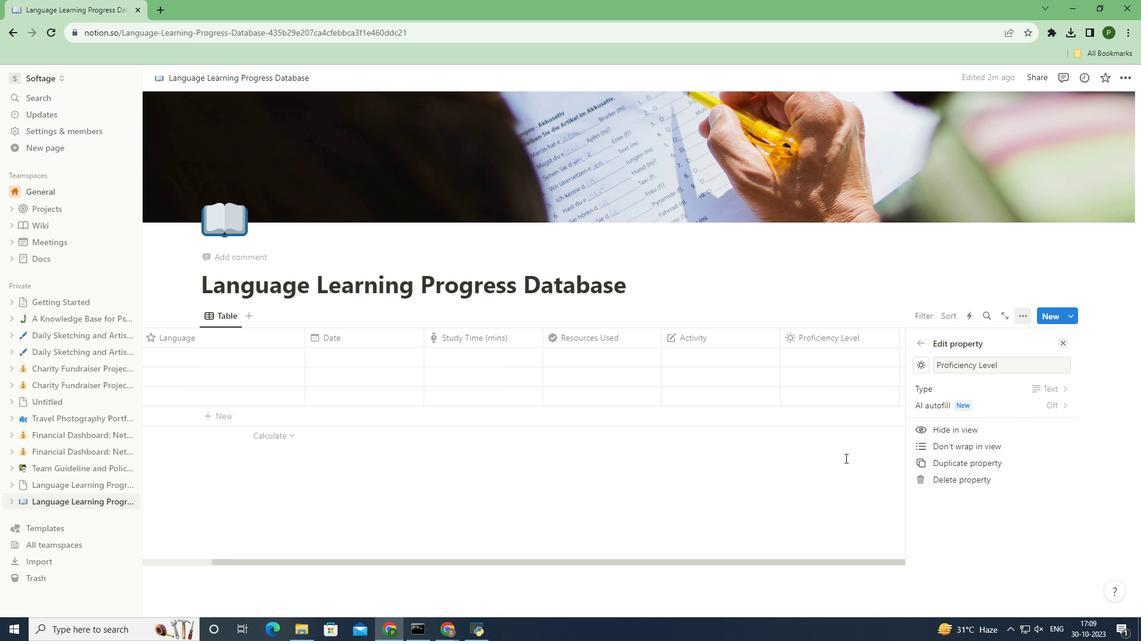 
Action: Mouse moved to (244, 357)
Screenshot: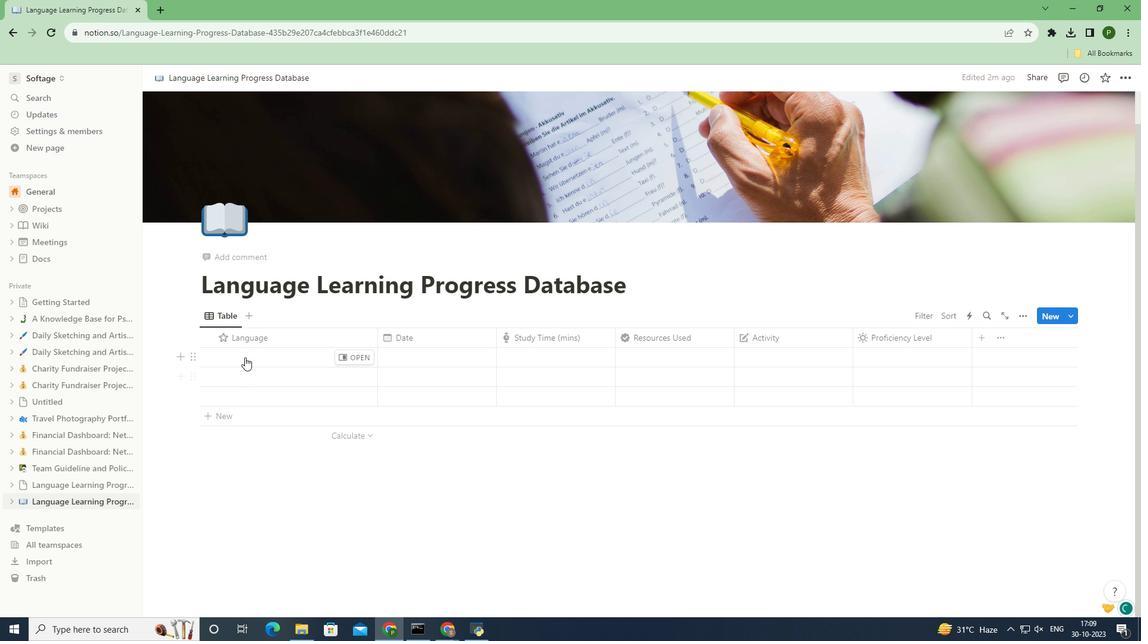 
Action: Mouse pressed left at (244, 357)
Screenshot: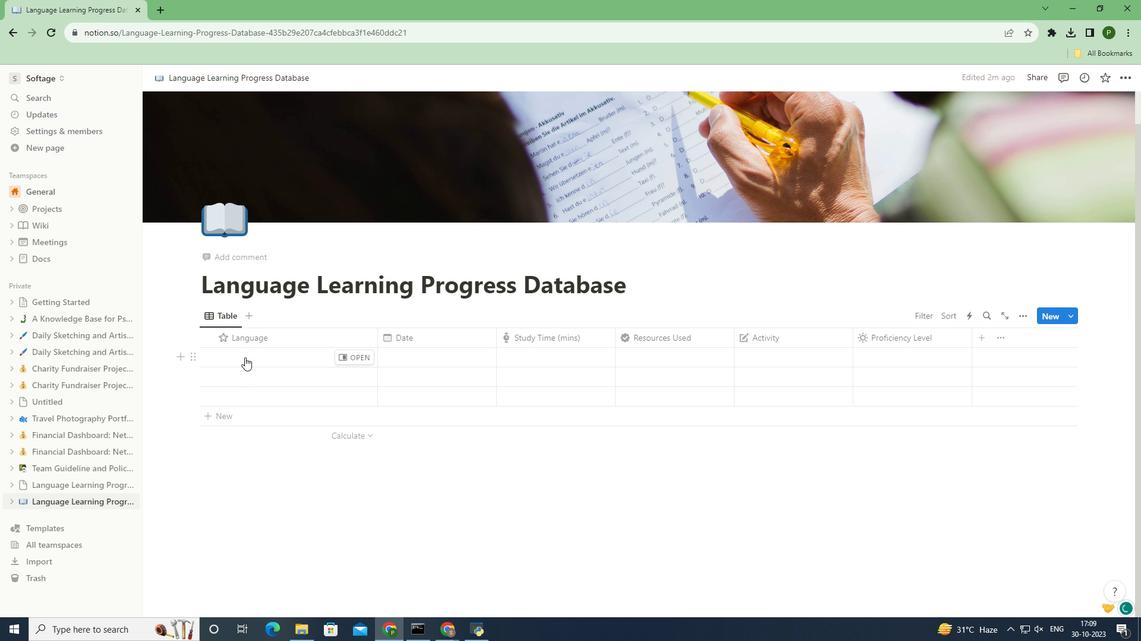 
Action: Key pressed <Key.caps_lock>S<Key.caps_lock>panish<Key.space>
Screenshot: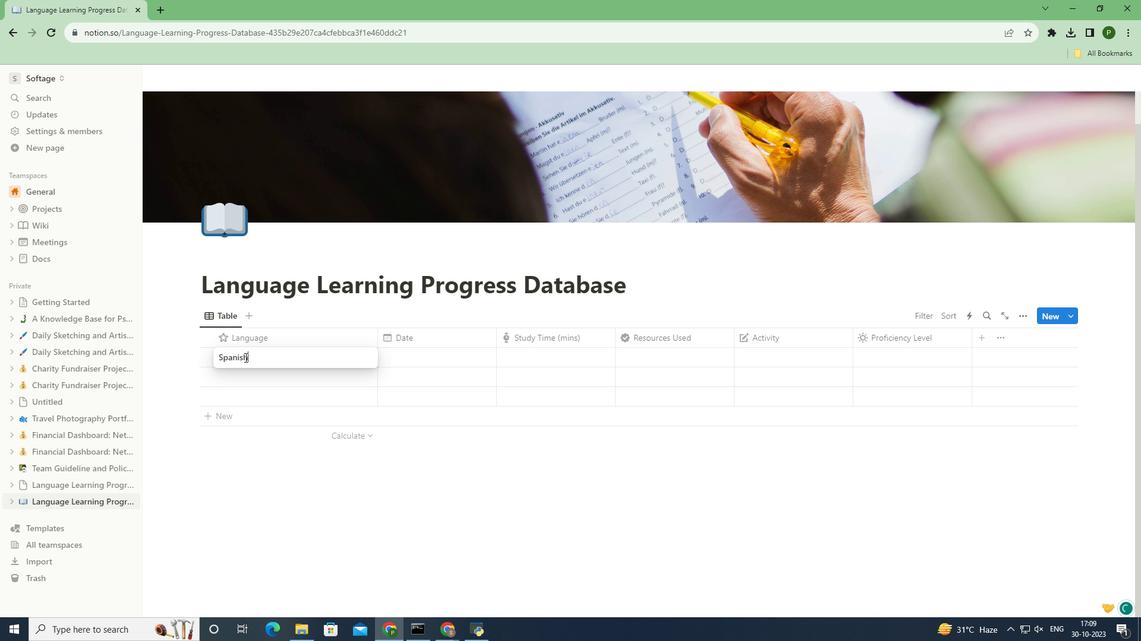 
Action: Mouse moved to (426, 357)
Screenshot: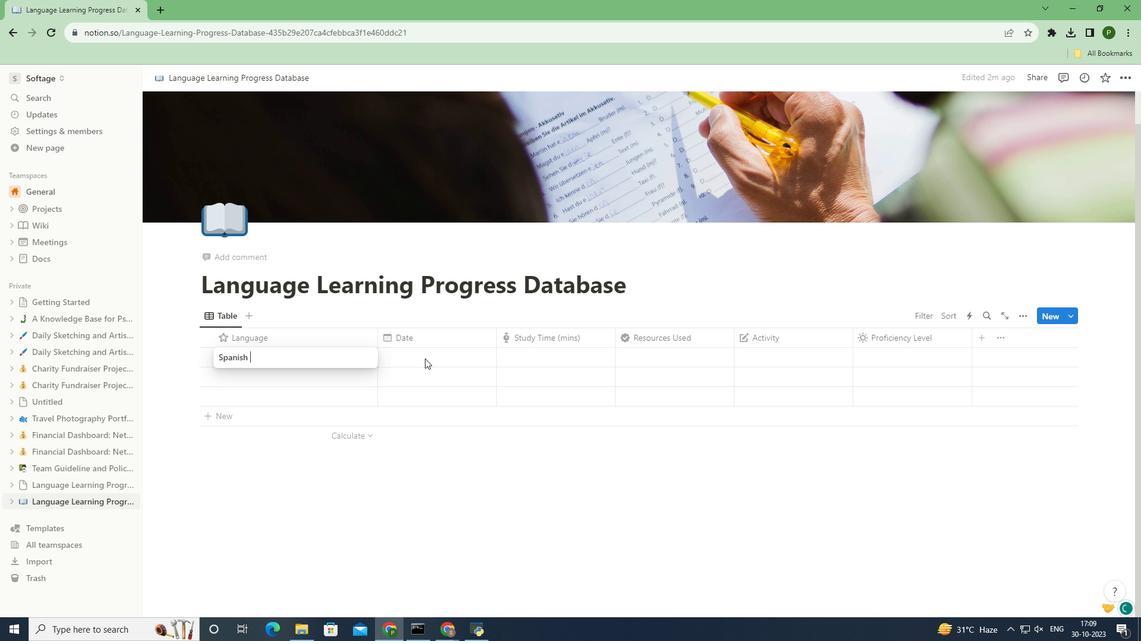 
Action: Mouse pressed left at (426, 357)
Screenshot: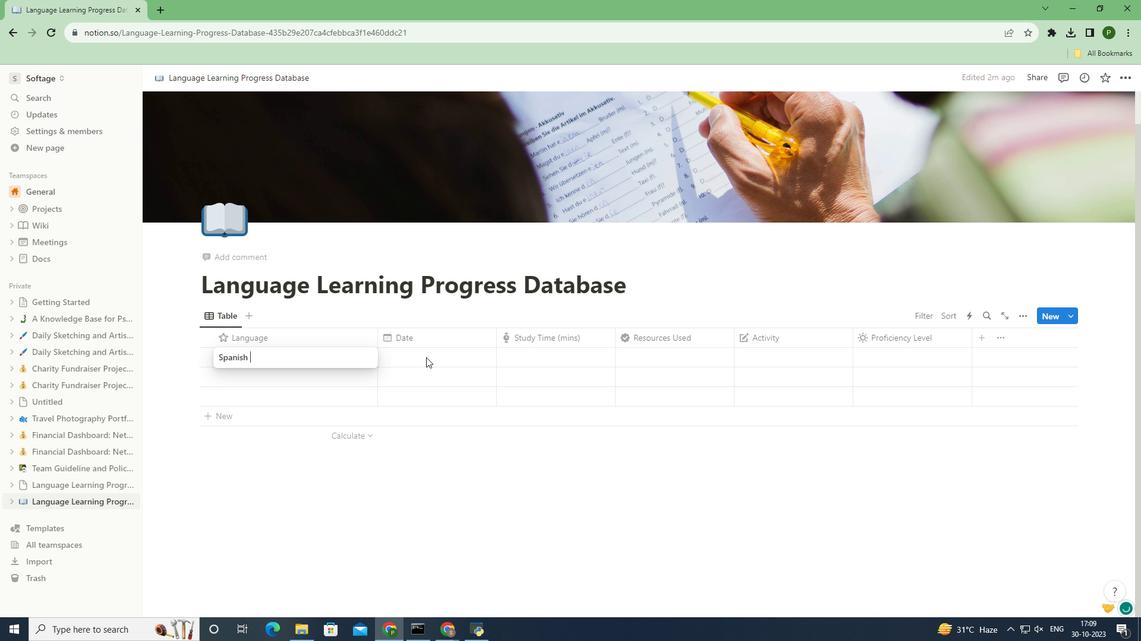 
Action: Mouse pressed left at (426, 357)
Screenshot: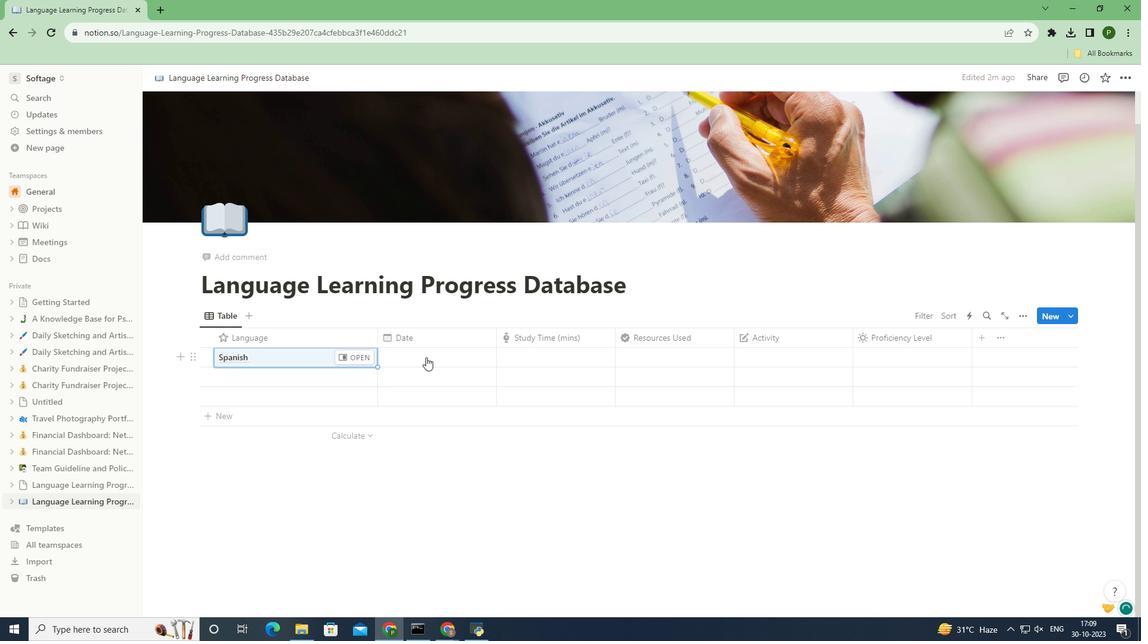 
Action: Mouse moved to (494, 323)
Screenshot: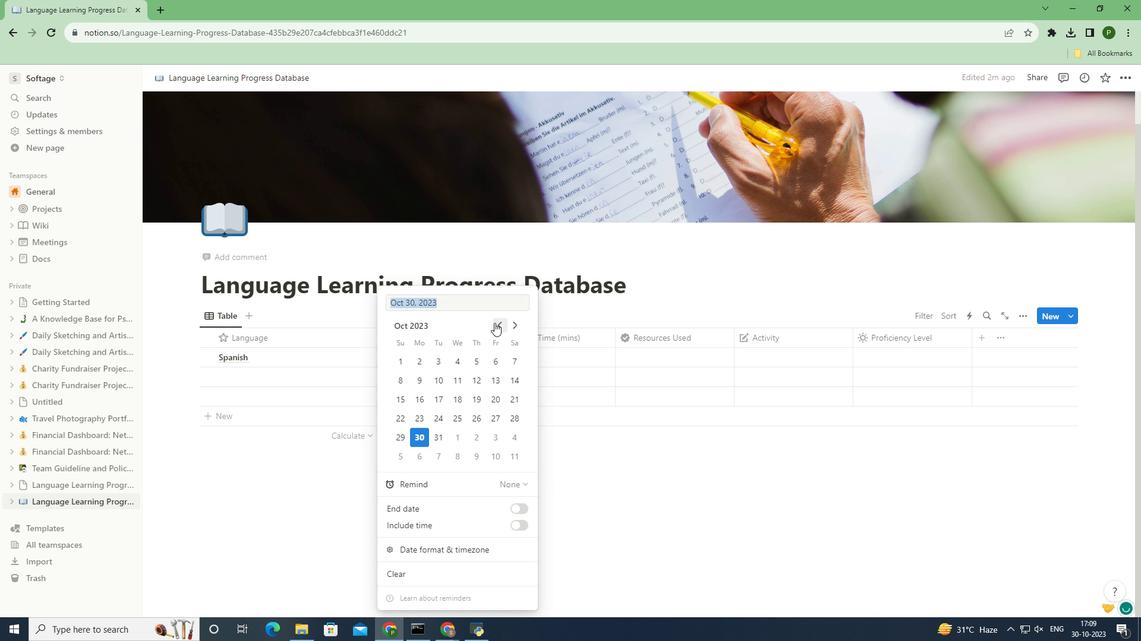 
Action: Mouse pressed left at (494, 323)
Screenshot: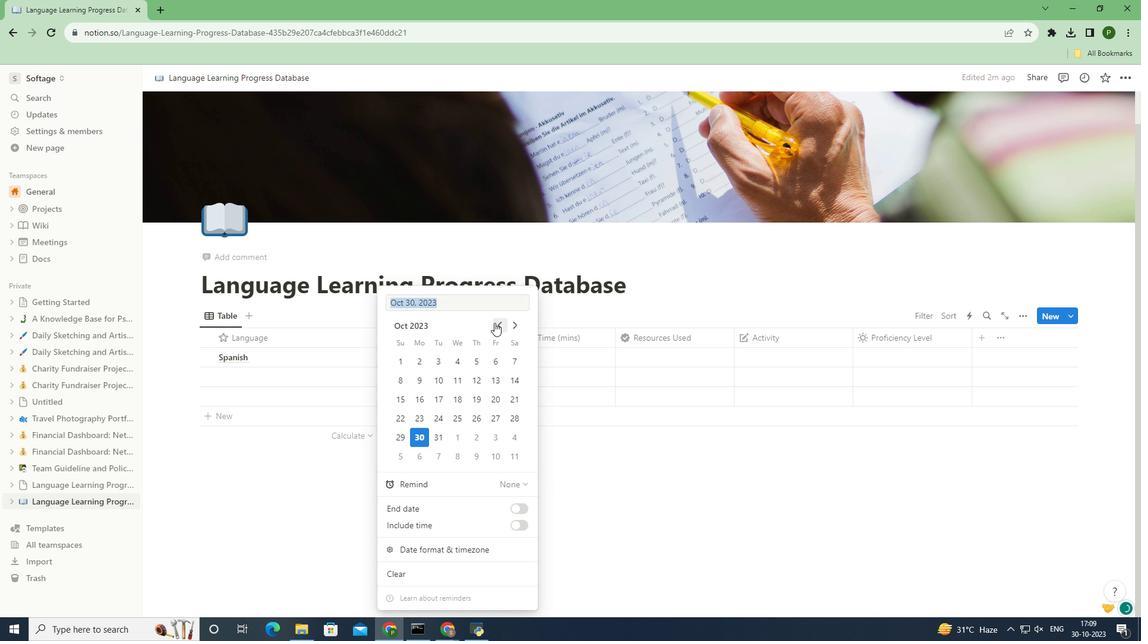 
Action: Mouse pressed left at (494, 323)
Screenshot: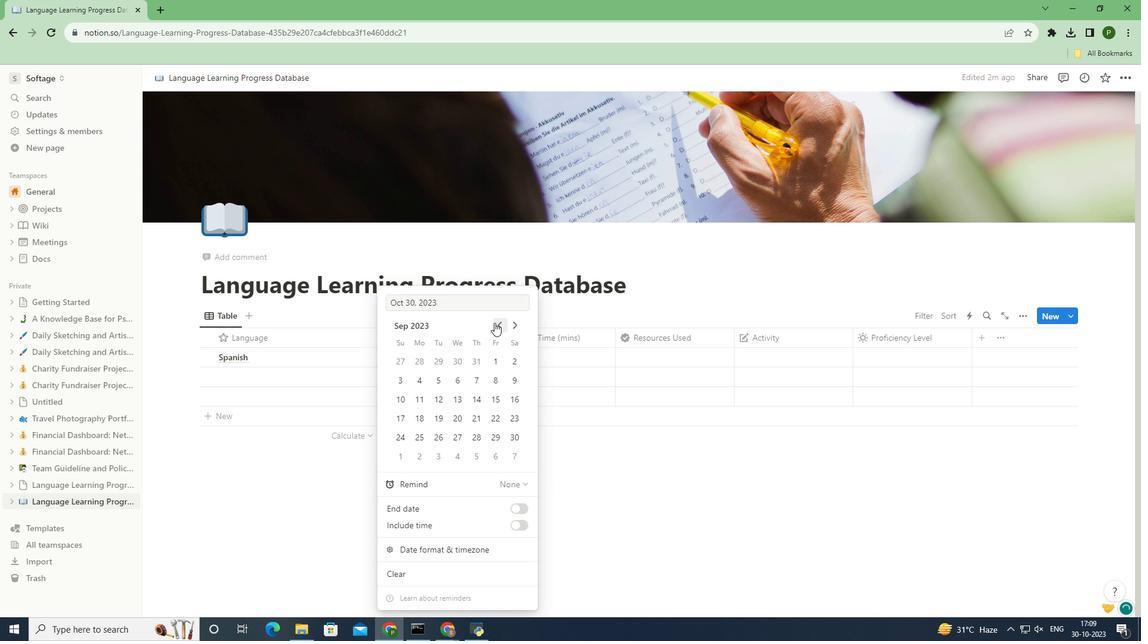 
Action: Mouse pressed left at (494, 323)
Screenshot: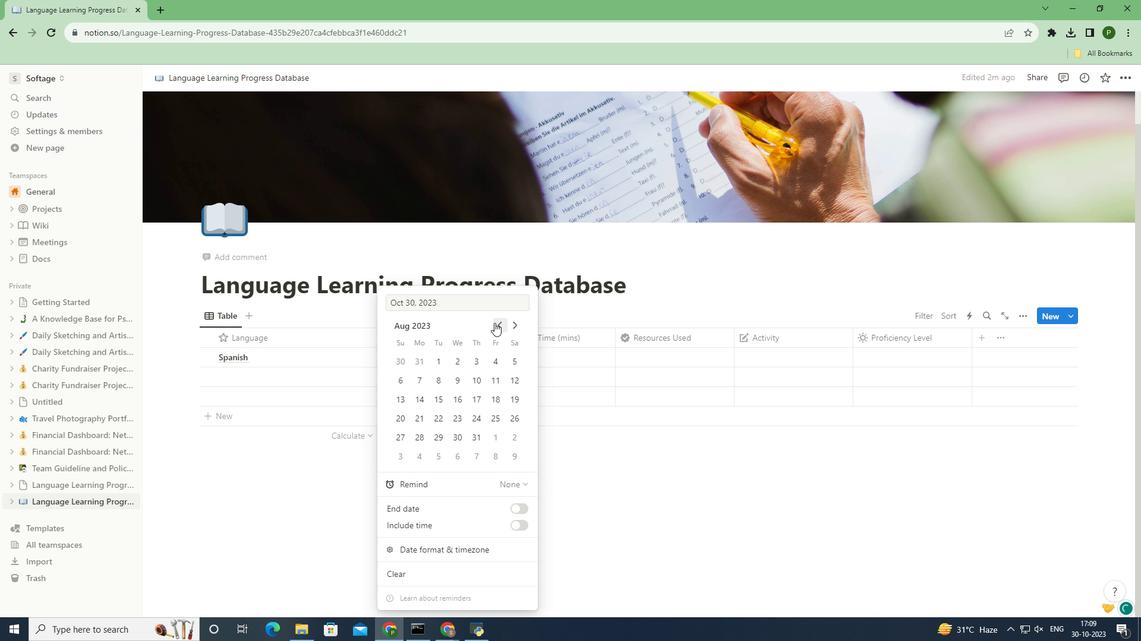 
Action: Mouse pressed left at (494, 323)
Screenshot: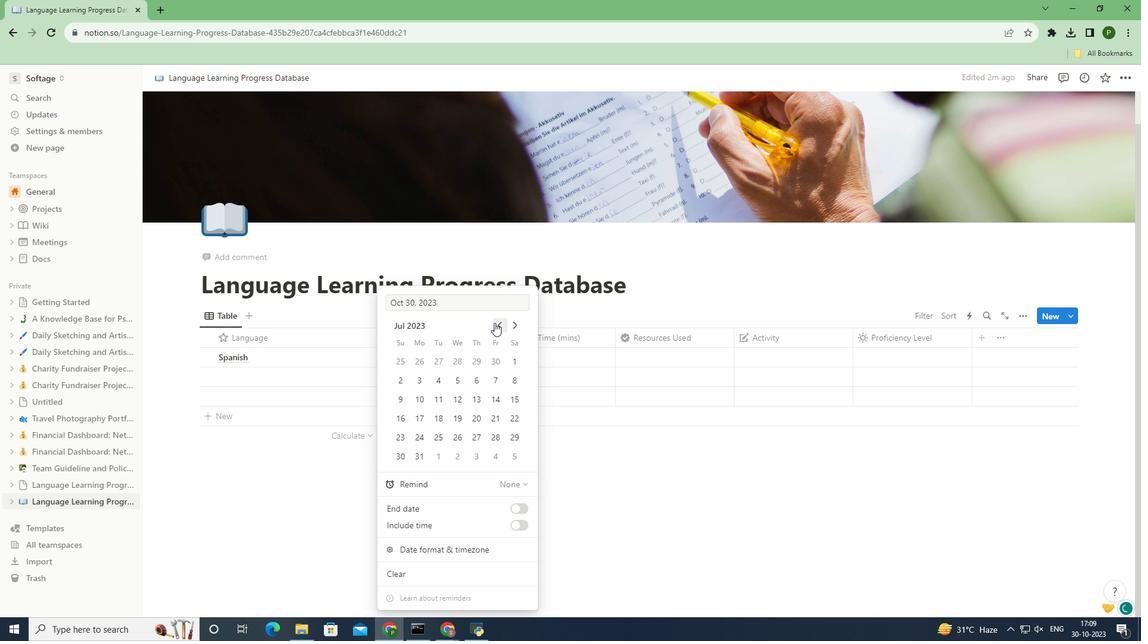
Action: Mouse pressed left at (494, 323)
Screenshot: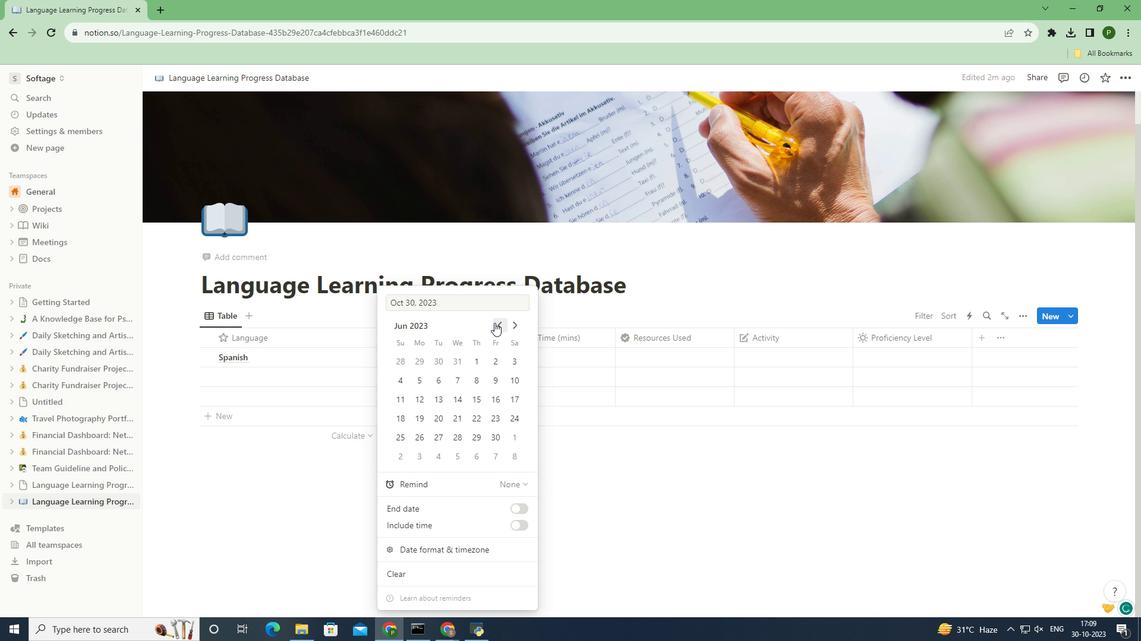 
Action: Mouse pressed left at (494, 323)
Screenshot: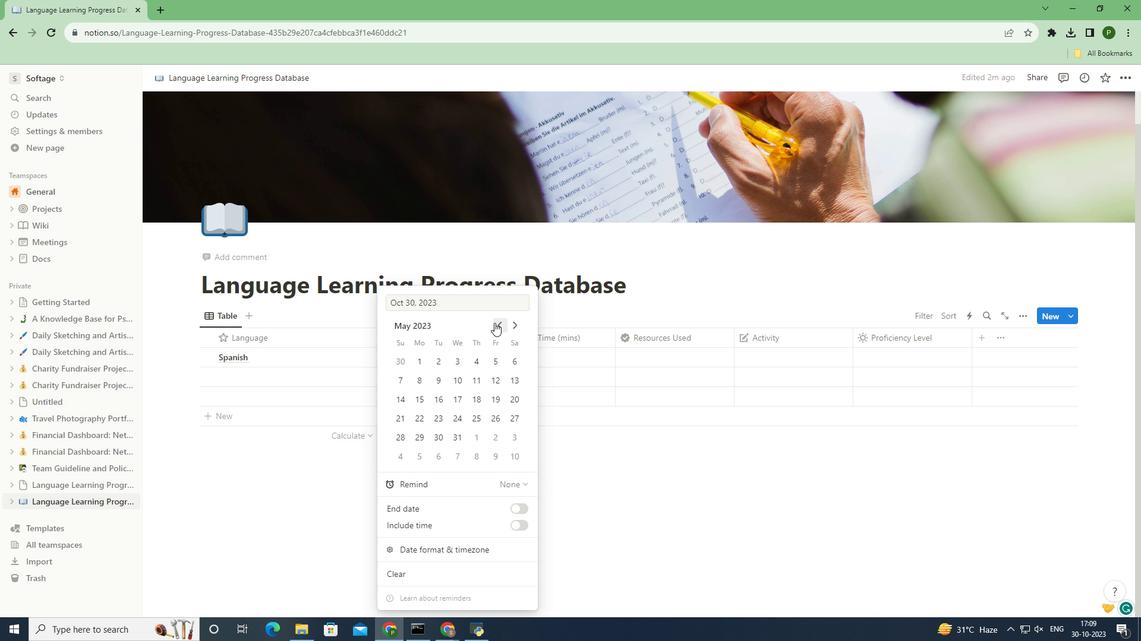 
Action: Mouse moved to (517, 361)
Screenshot: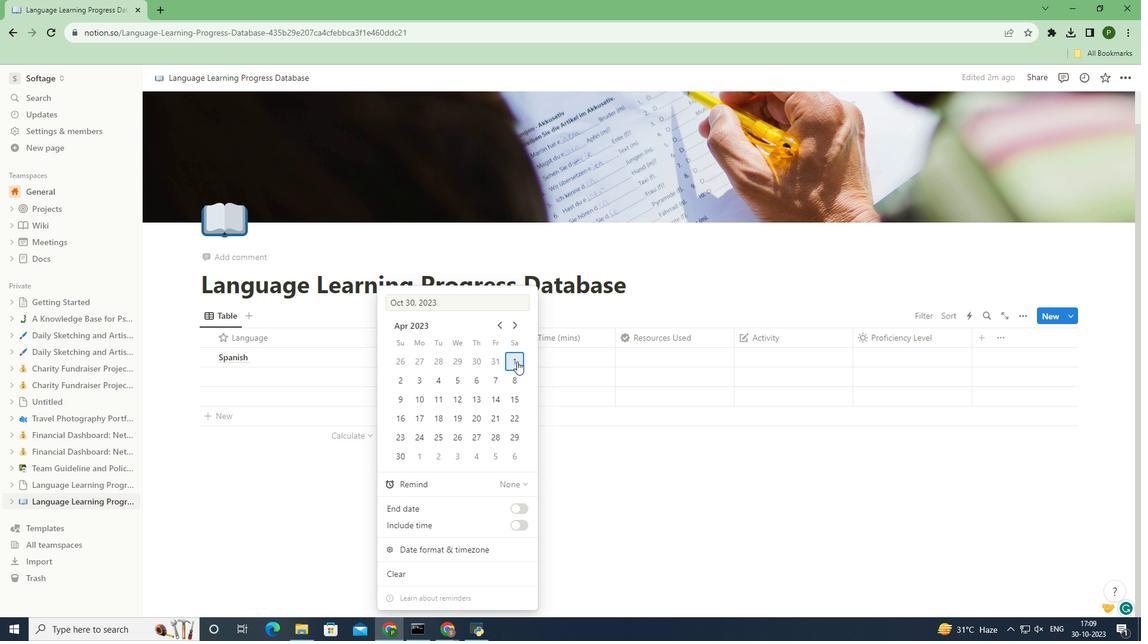 
Action: Mouse pressed left at (517, 361)
Screenshot: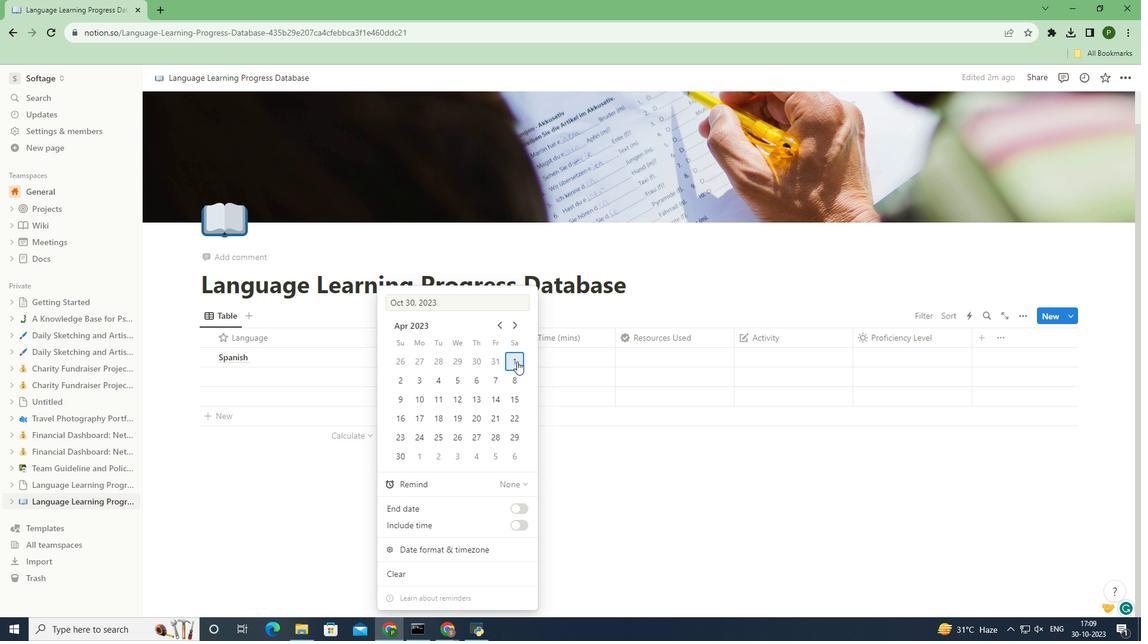 
Action: Mouse moved to (615, 461)
Screenshot: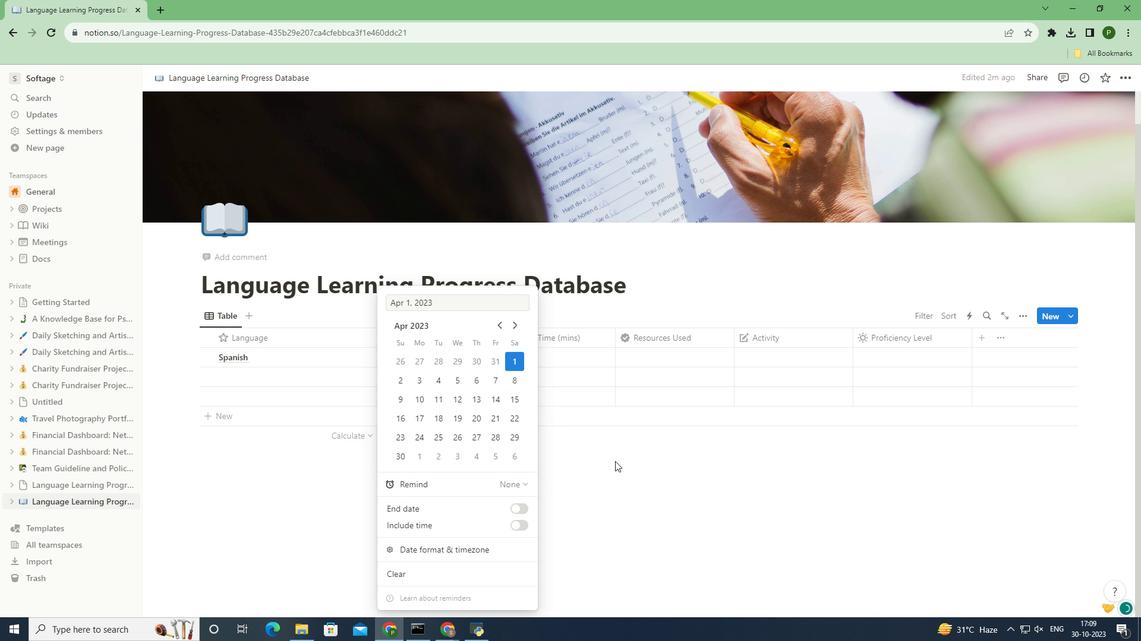 
Action: Mouse pressed left at (615, 461)
Screenshot: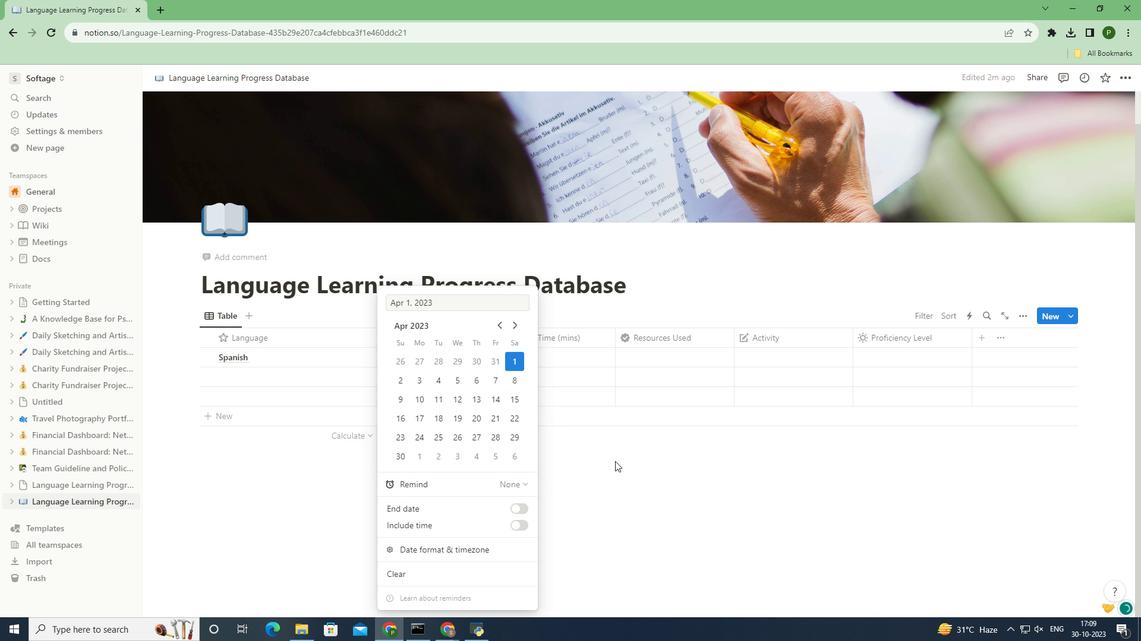 
Action: Mouse moved to (534, 354)
Screenshot: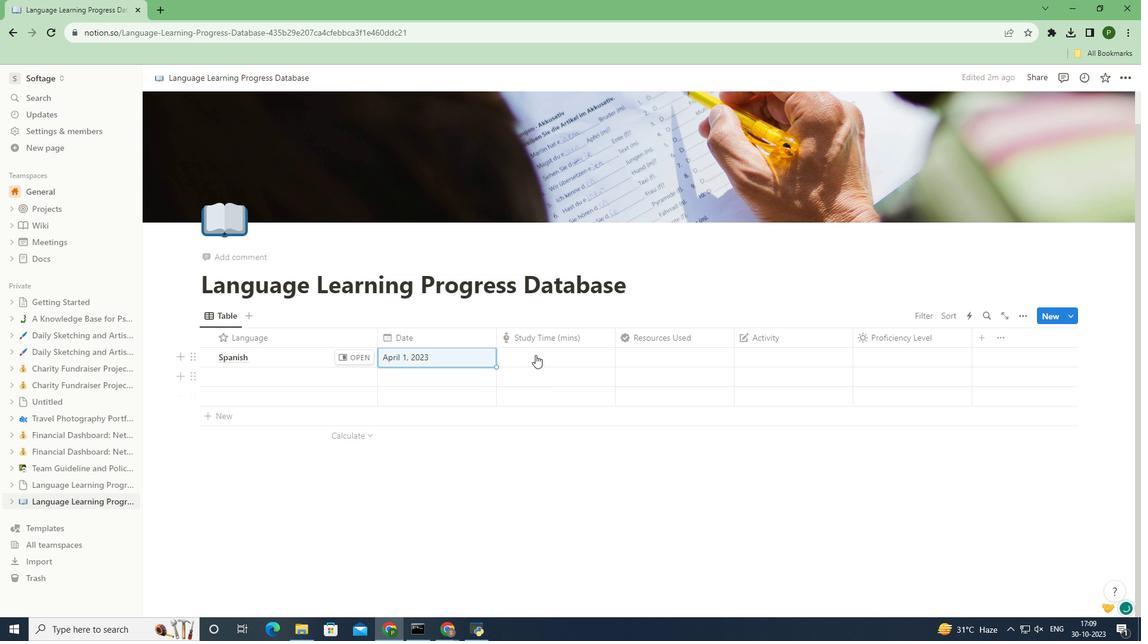 
Action: Mouse pressed left at (534, 354)
Screenshot: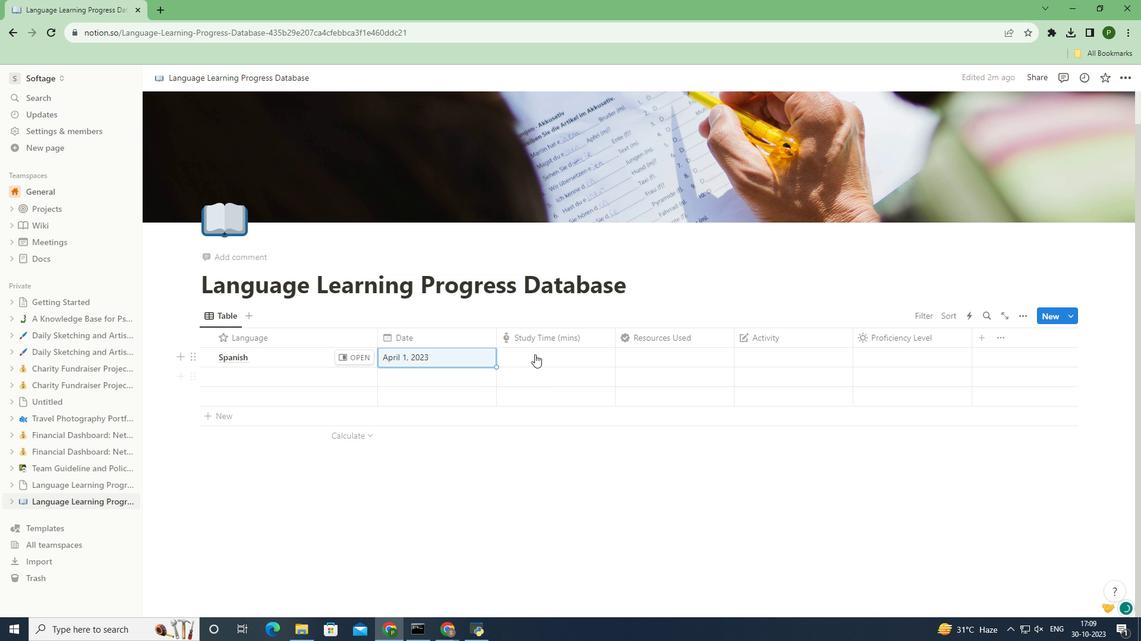 
Action: Key pressed 60<Key.space>
Screenshot: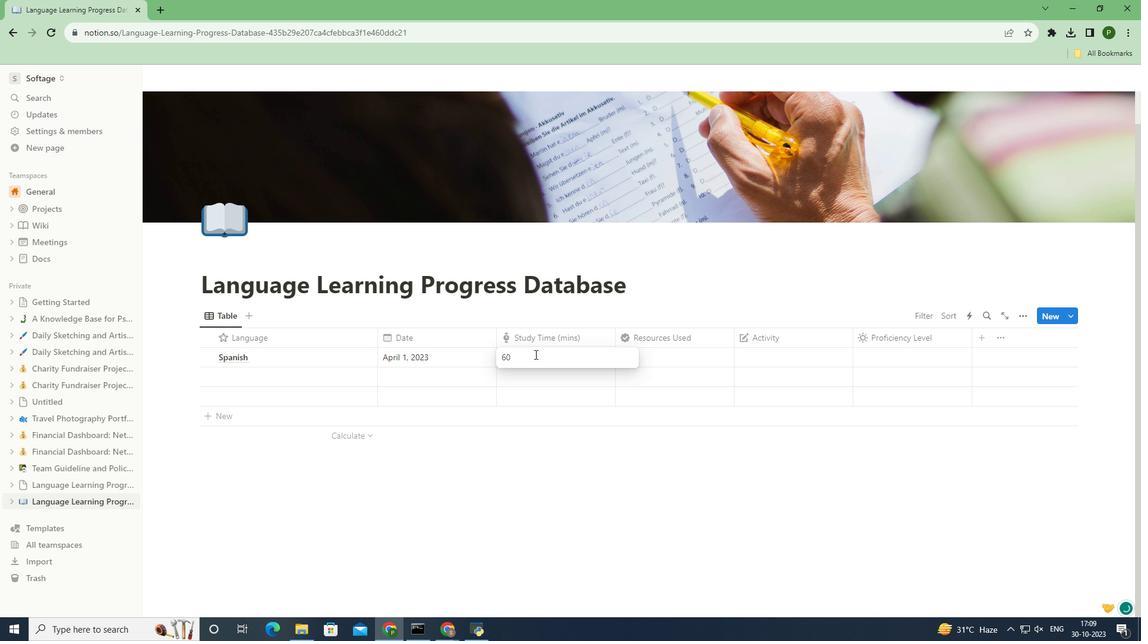 
Action: Mouse moved to (695, 356)
Screenshot: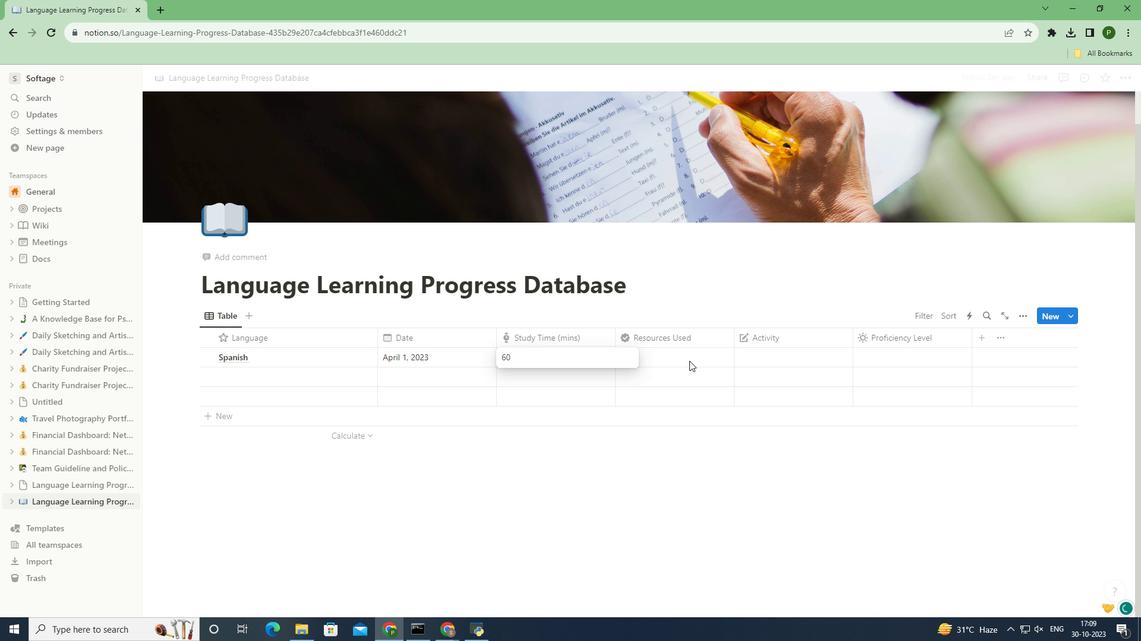 
Action: Mouse pressed left at (695, 356)
Screenshot: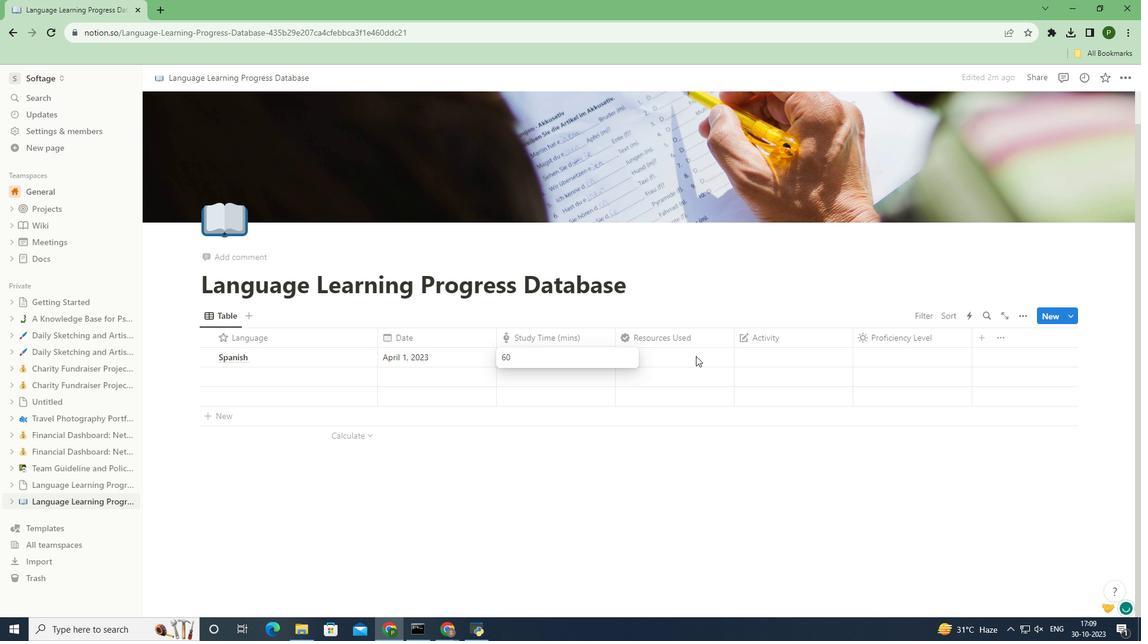 
Action: Mouse pressed left at (695, 356)
Screenshot: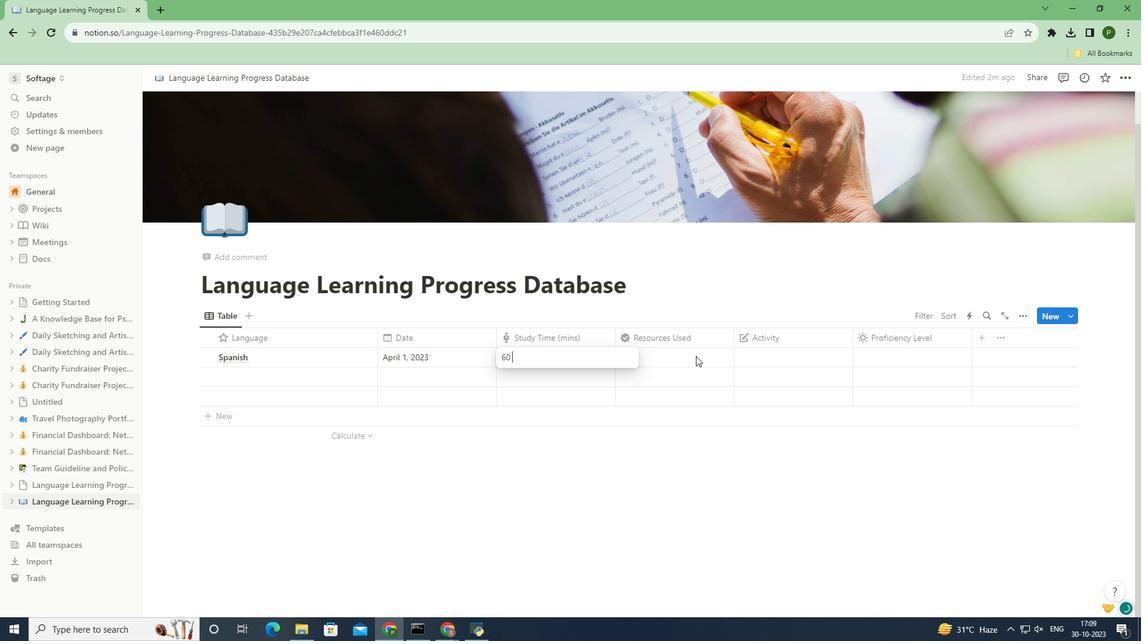 
Action: Mouse moved to (696, 356)
Screenshot: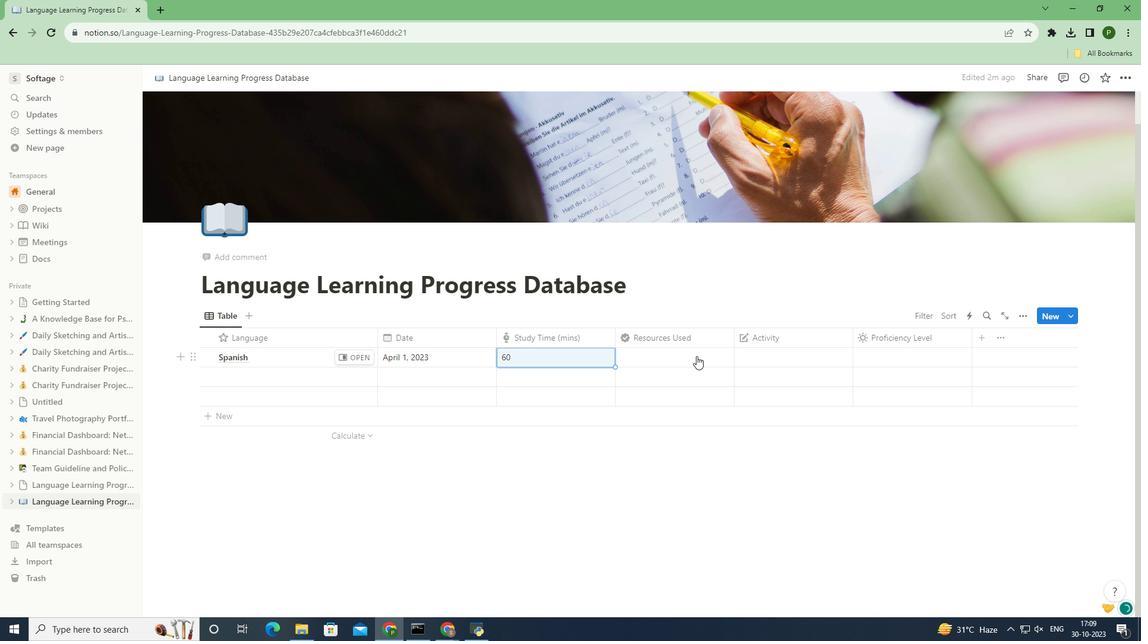 
Action: Key pressed <Key.caps_lock>D<Key.caps_lock>uolingo,<Key.space><Key.caps_lock>F<Key.caps_lock>lashcards
Screenshot: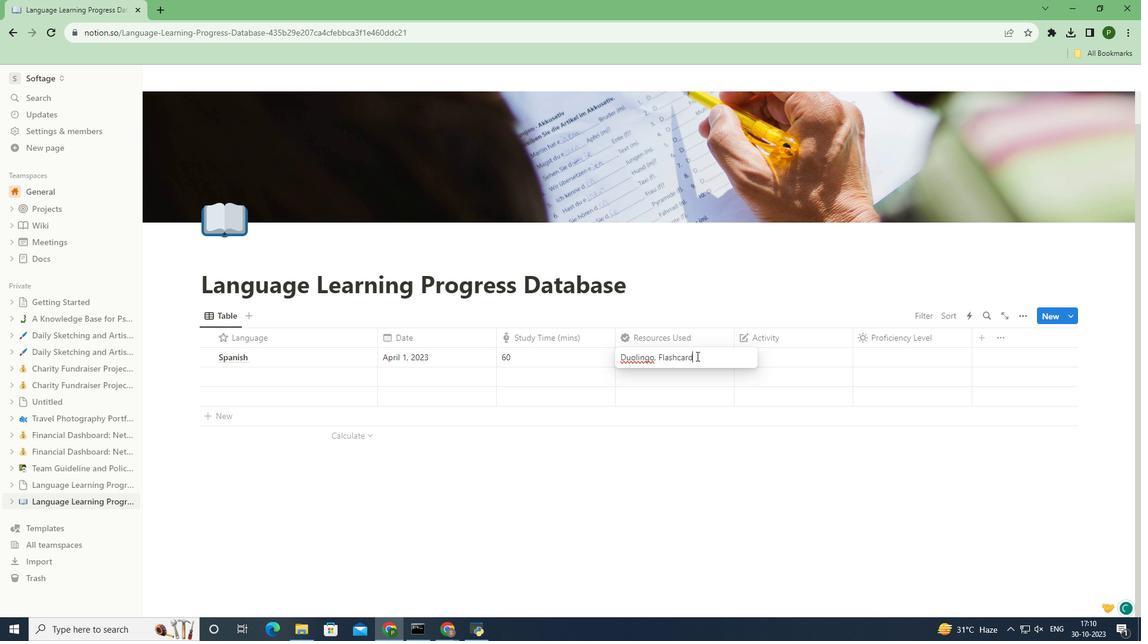 
Action: Mouse moved to (782, 356)
Screenshot: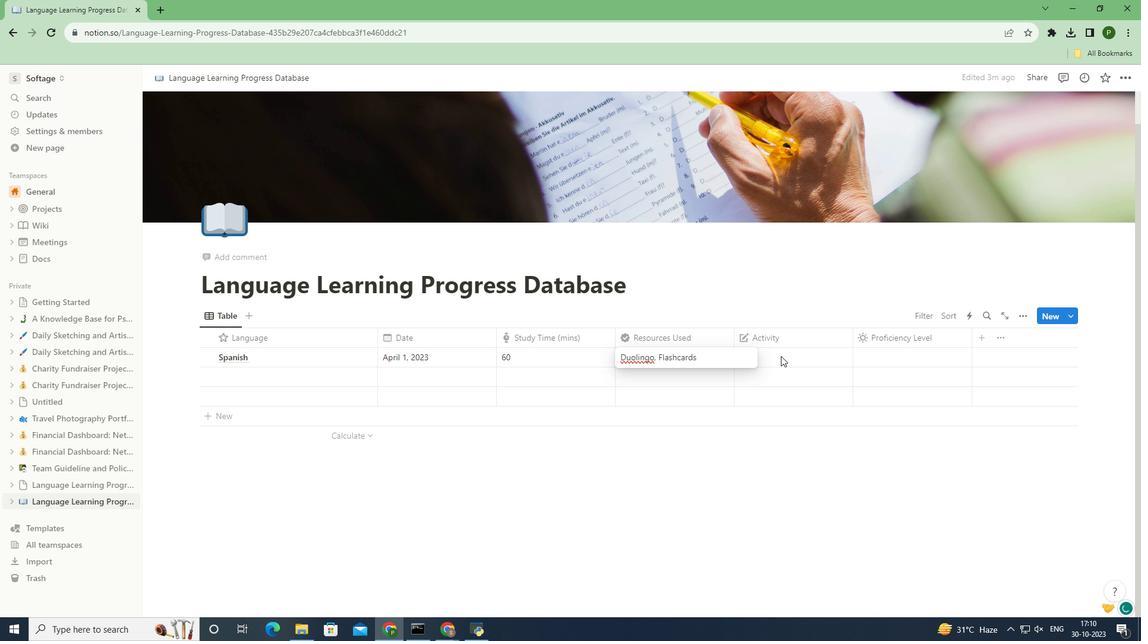 
Action: Mouse pressed left at (782, 356)
Screenshot: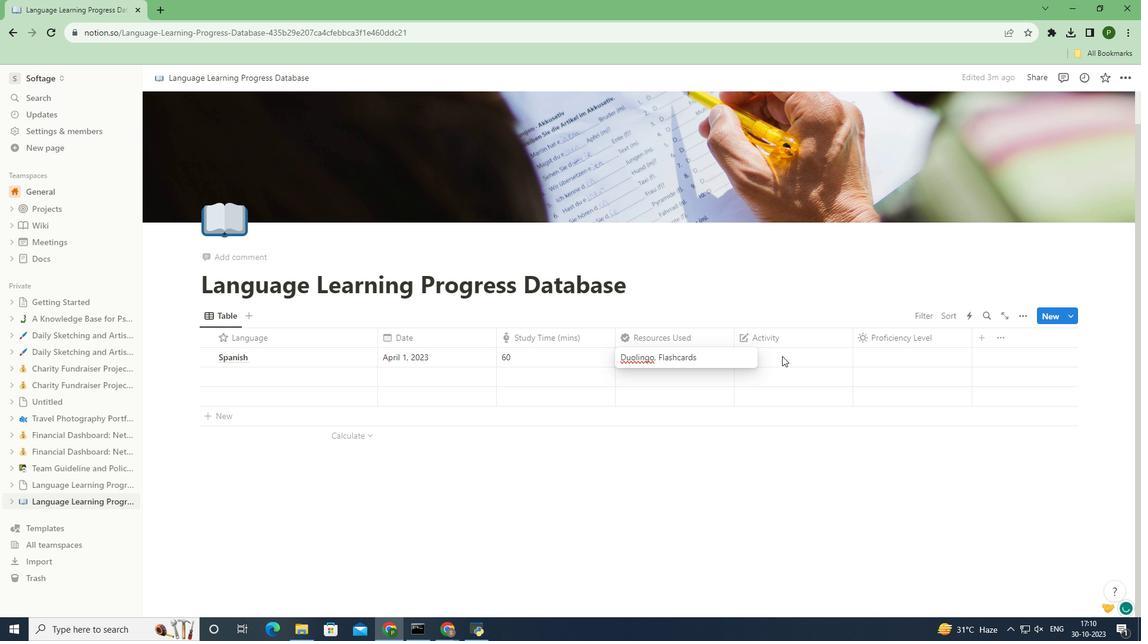 
Action: Mouse pressed left at (782, 356)
Screenshot: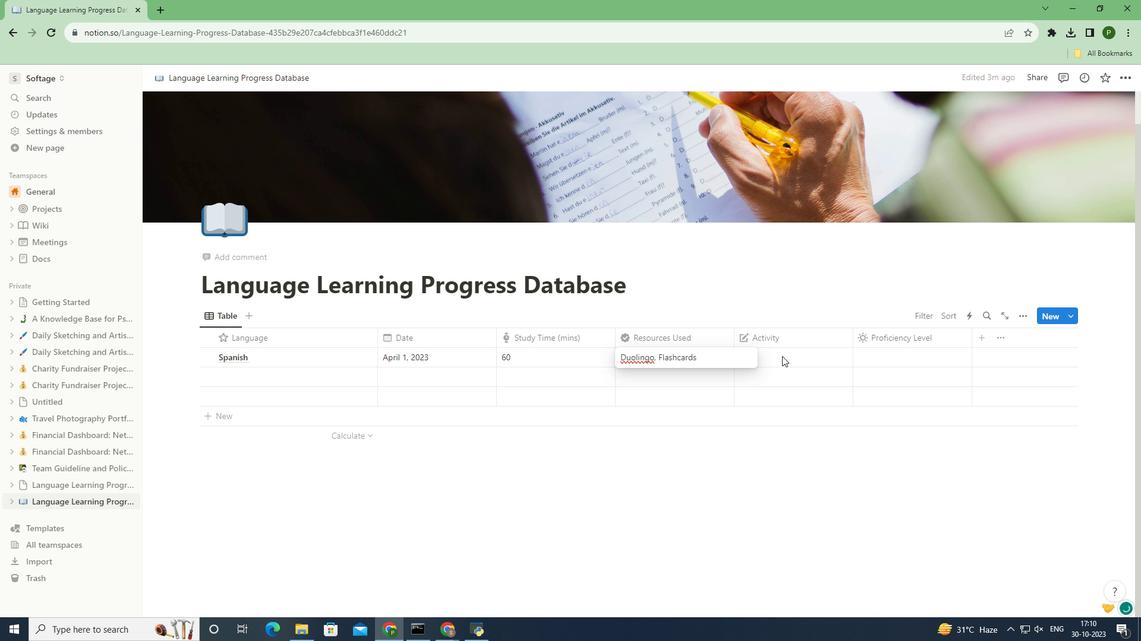 
Action: Key pressed <Key.caps_lock>V<Key.caps_lock>ocabulary<Key.space><Key.caps_lock>R<Key.caps_lock>eview<Key.space>
Screenshot: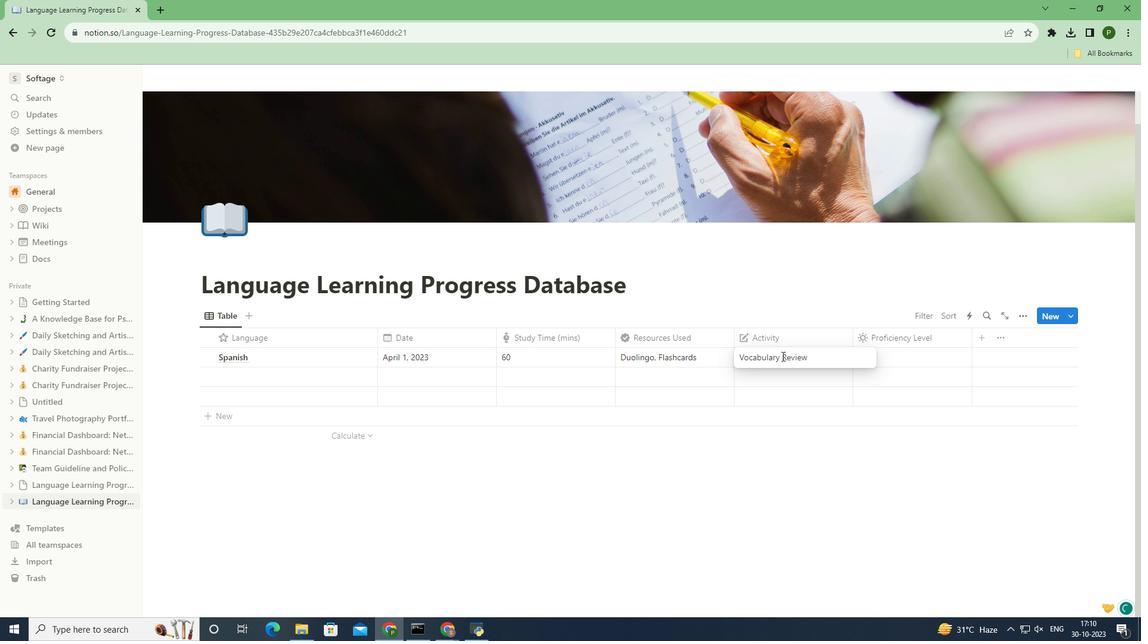 
Action: Mouse moved to (898, 358)
Screenshot: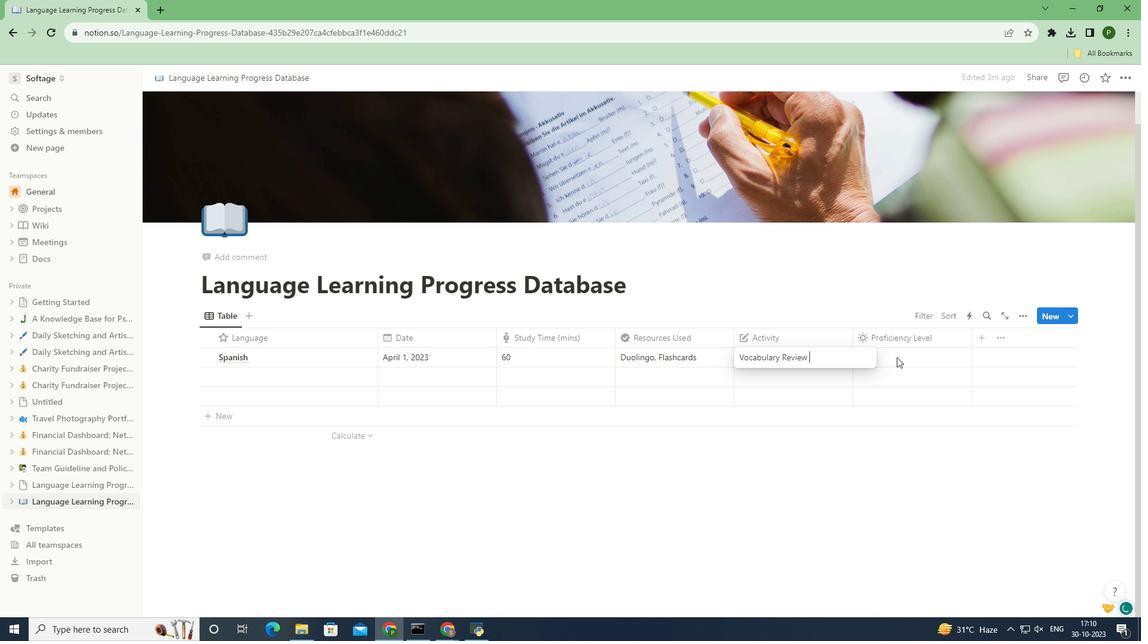 
Action: Mouse pressed left at (898, 358)
Screenshot: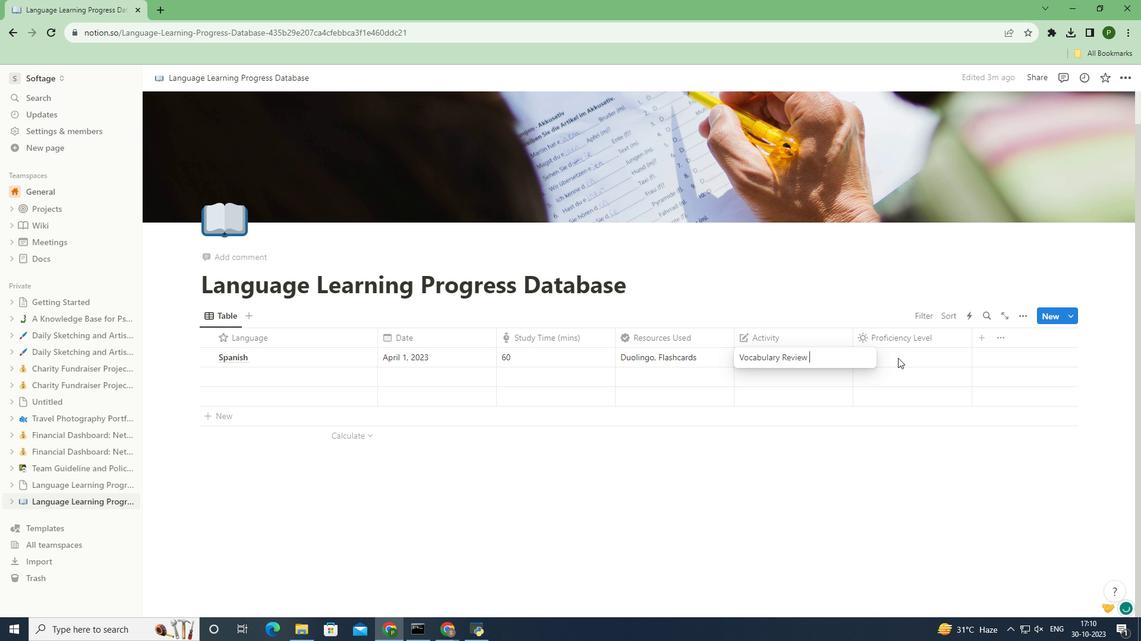 
Action: Mouse pressed left at (898, 358)
Screenshot: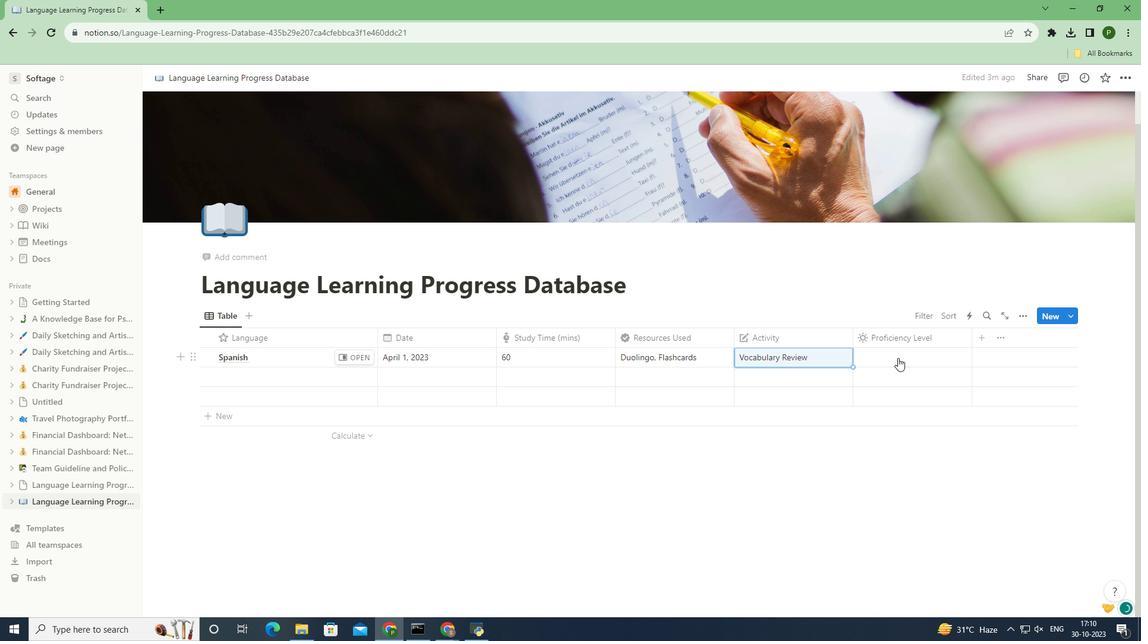 
Action: Key pressed <Key.caps_lock>B<Key.caps_lock>eginner<Key.space>
Screenshot: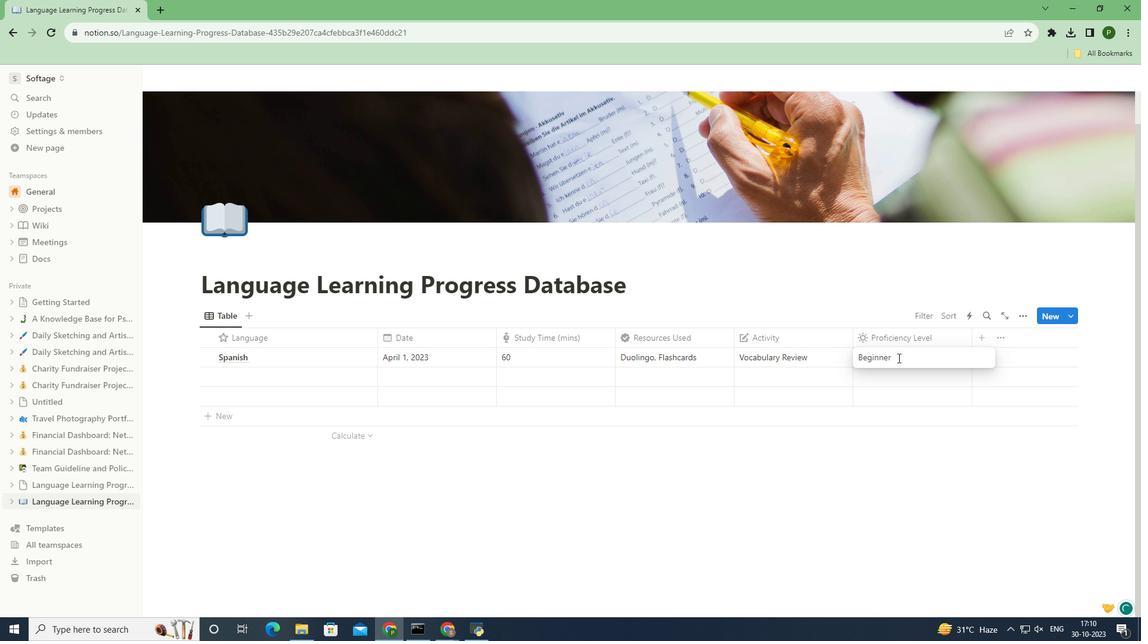 
Action: Mouse moved to (270, 378)
Screenshot: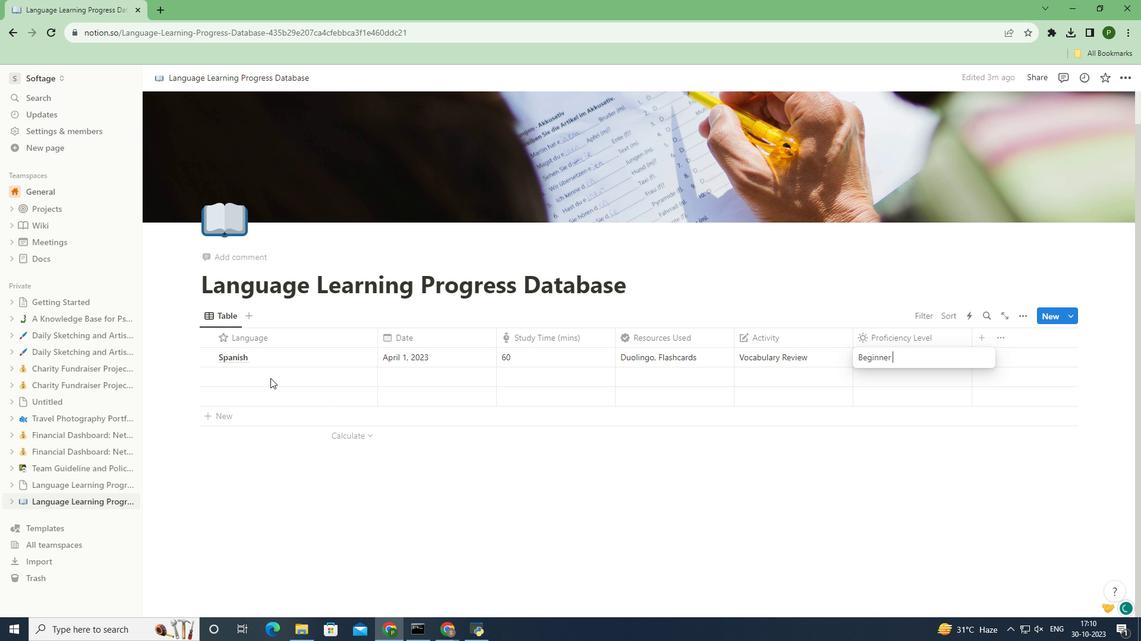 
Action: Mouse pressed left at (270, 378)
Screenshot: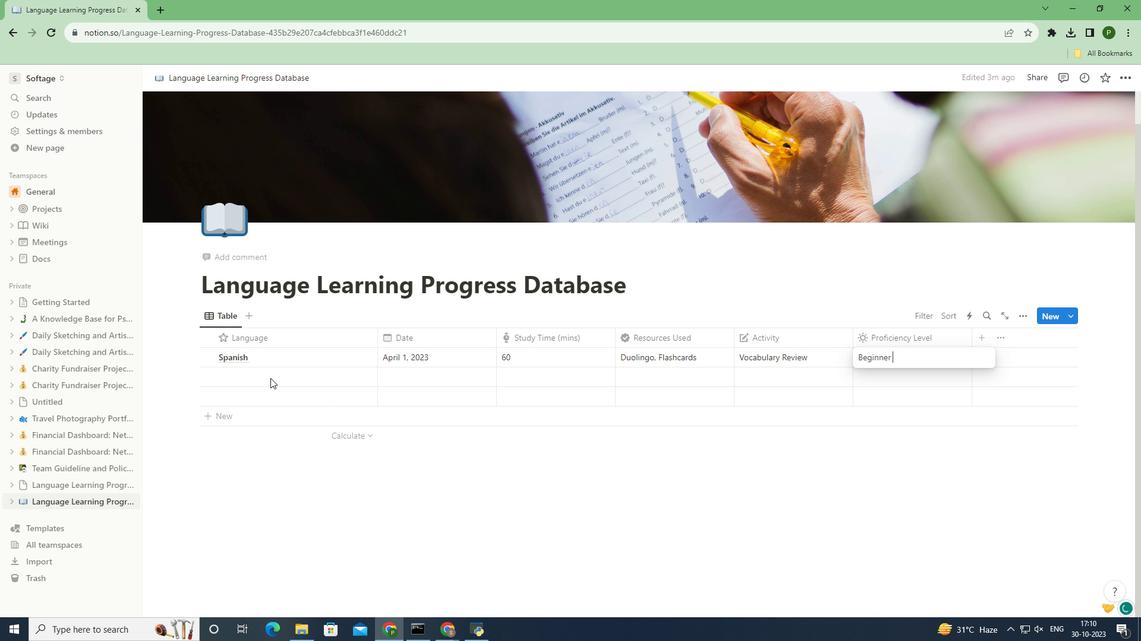 
Action: Mouse pressed left at (270, 378)
Screenshot: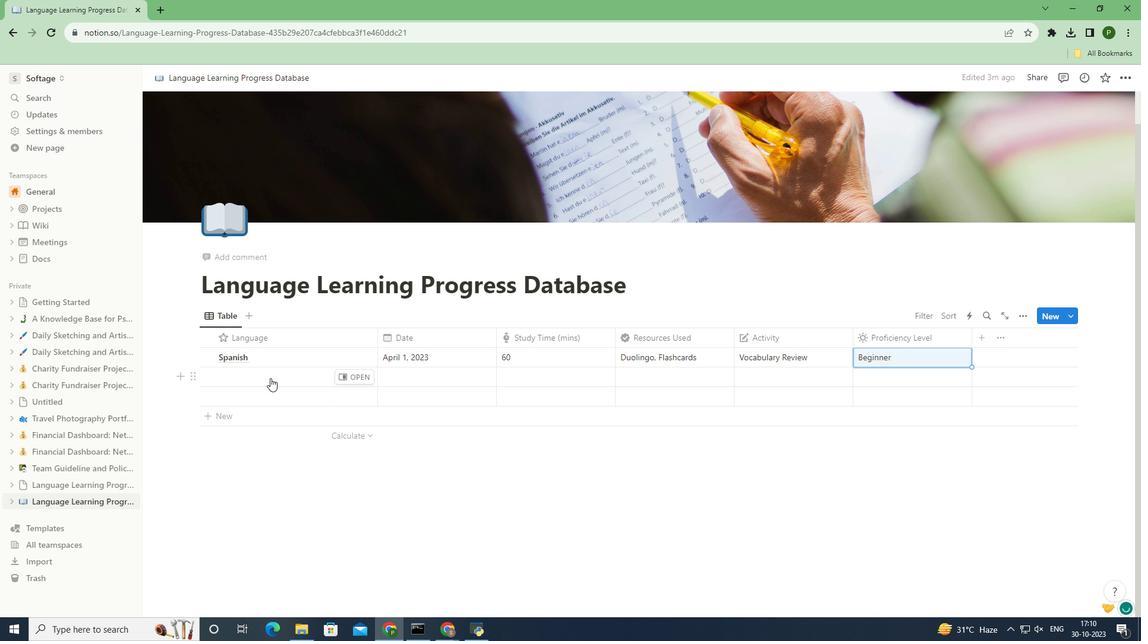 
Action: Key pressed <Key.caps_lock>F<Key.caps_lock>rench<Key.space>
Screenshot: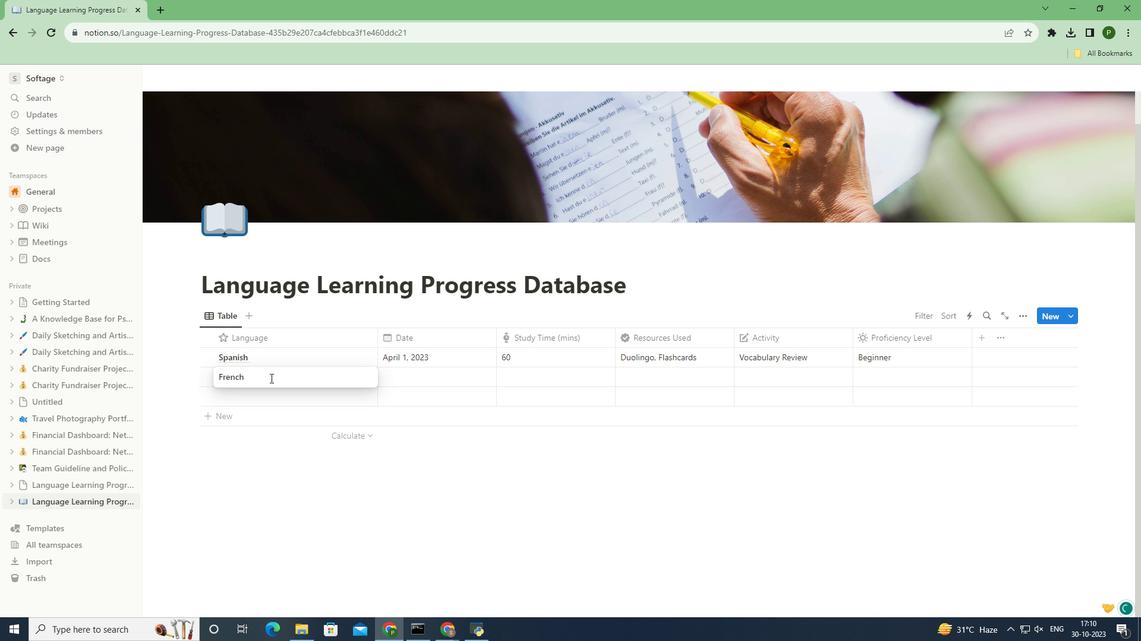 
Action: Mouse moved to (437, 379)
Screenshot: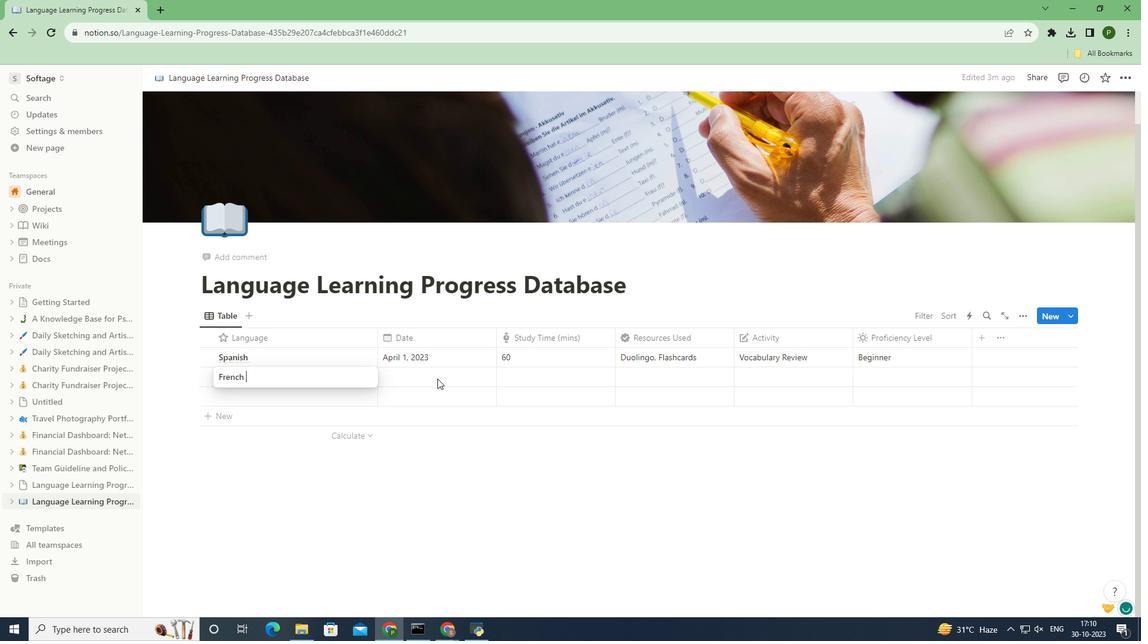 
Action: Mouse pressed left at (437, 379)
Screenshot: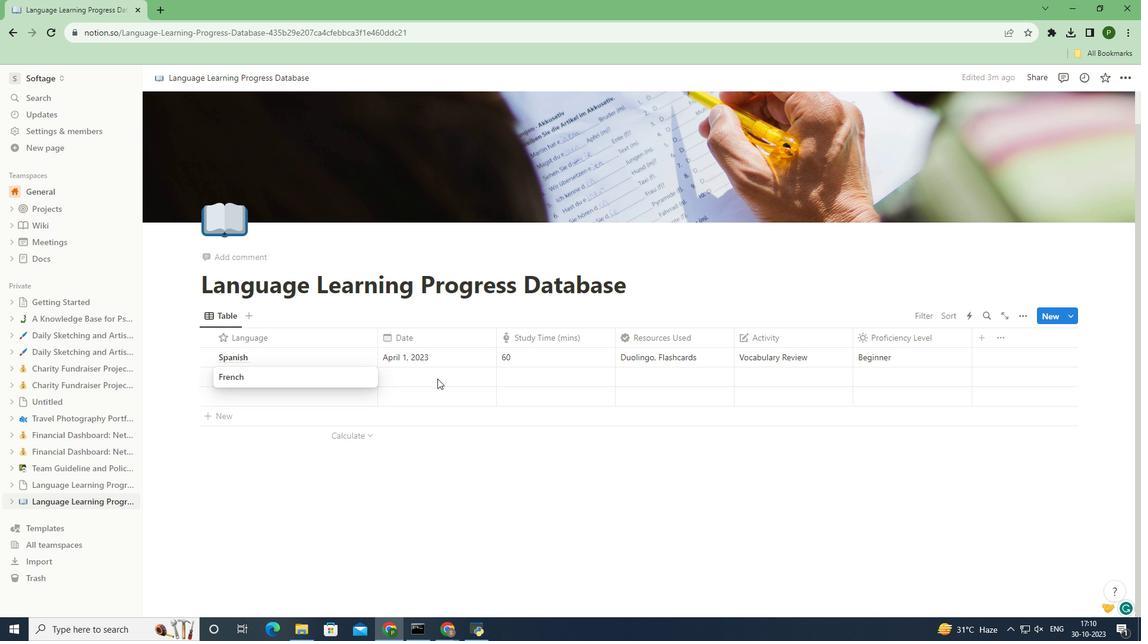 
Action: Mouse pressed left at (437, 379)
Screenshot: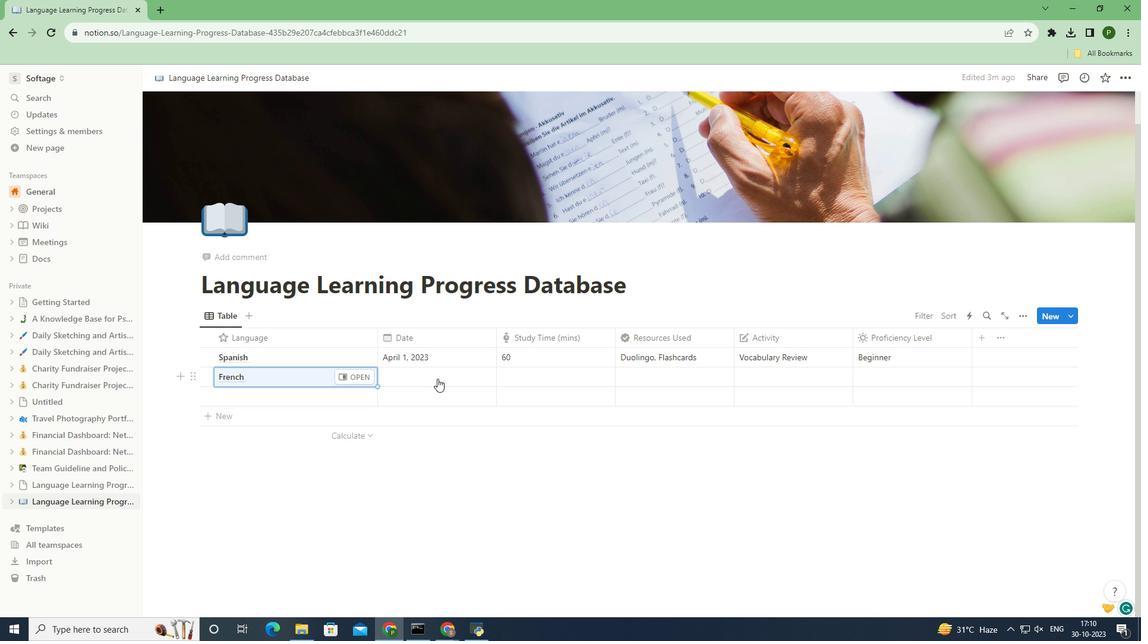 
Action: Mouse moved to (498, 322)
Screenshot: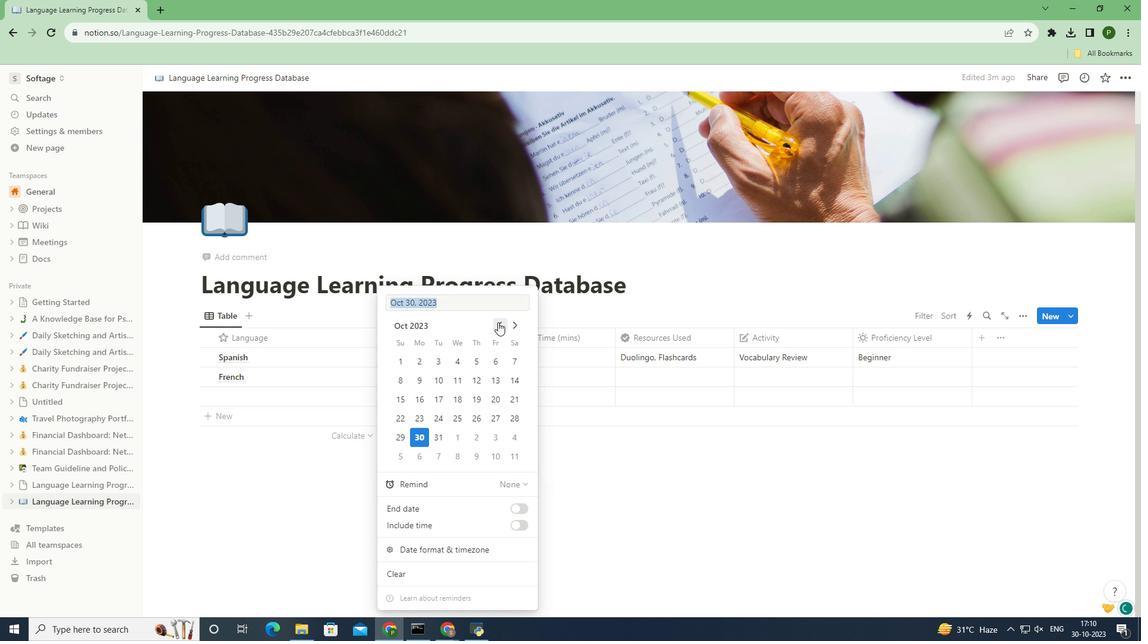 
Action: Mouse pressed left at (498, 322)
Screenshot: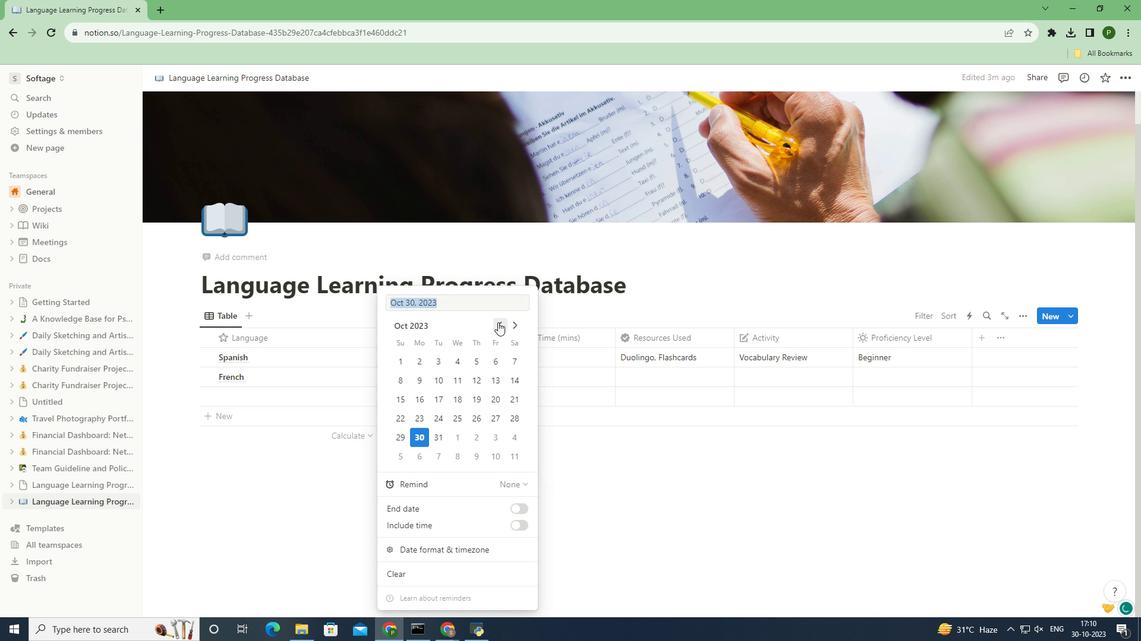
Action: Mouse pressed left at (498, 322)
Screenshot: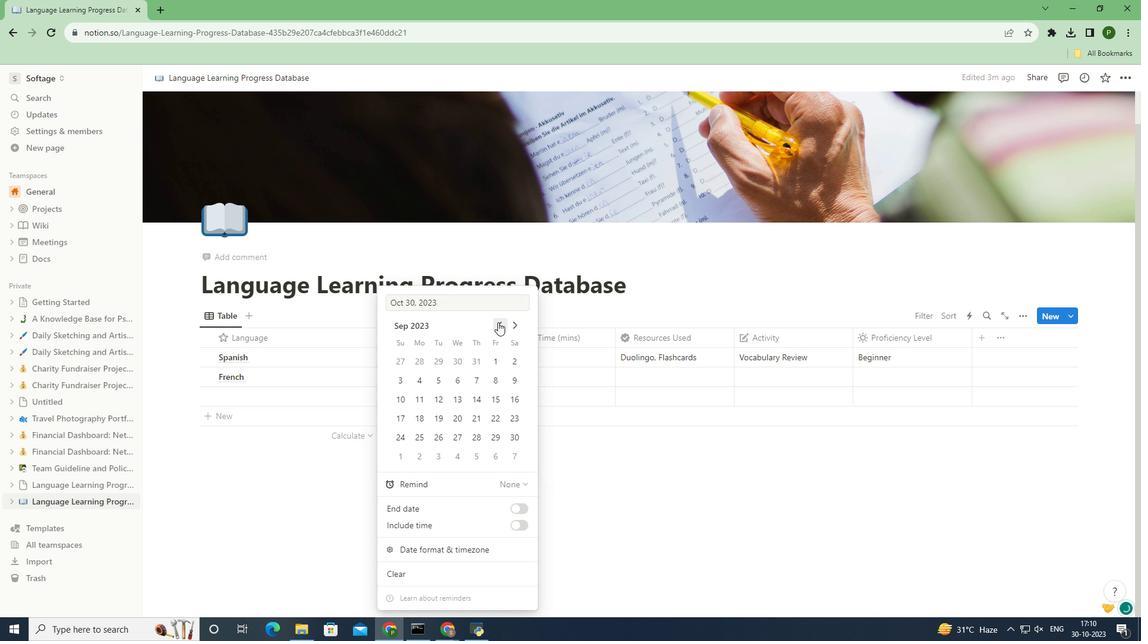 
Action: Mouse pressed left at (498, 322)
Screenshot: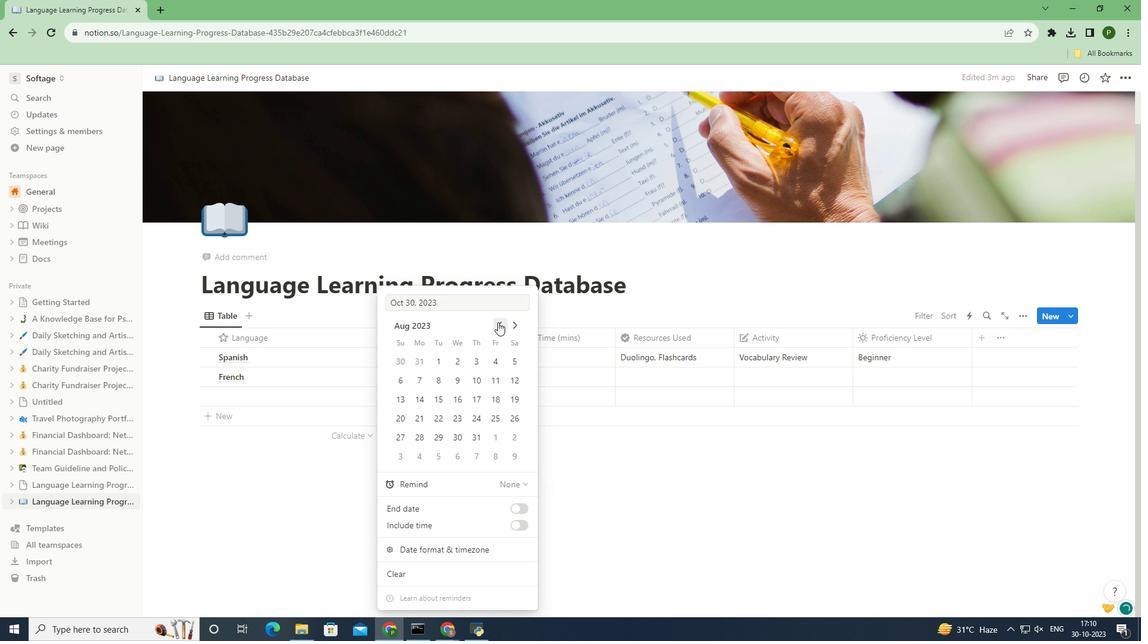 
Action: Mouse pressed left at (498, 322)
Screenshot: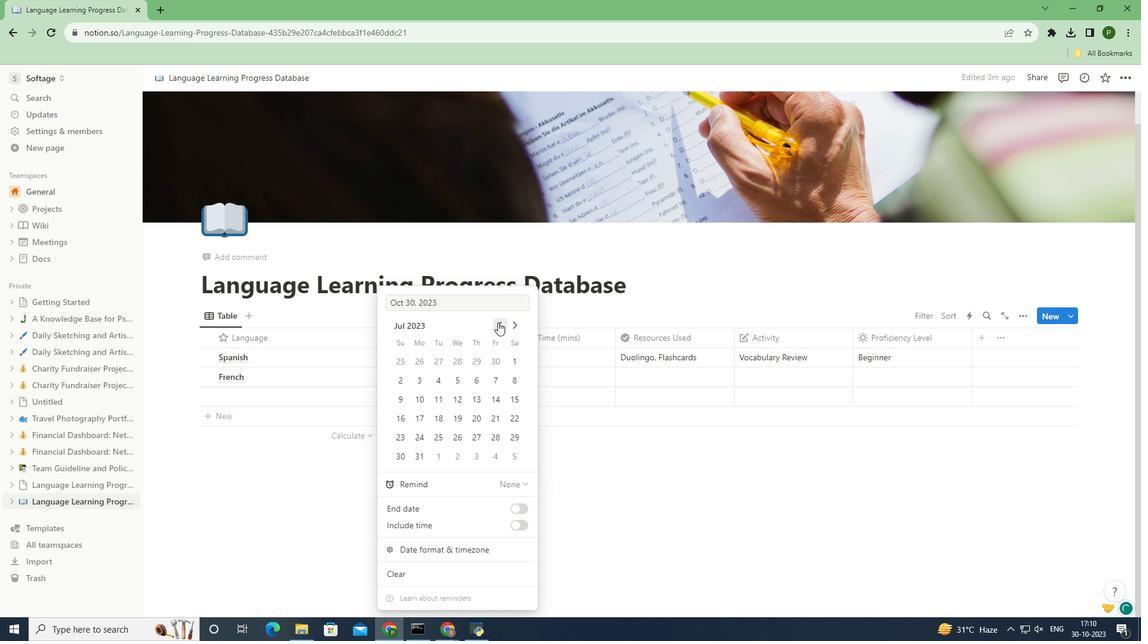 
Action: Mouse pressed left at (498, 322)
Screenshot: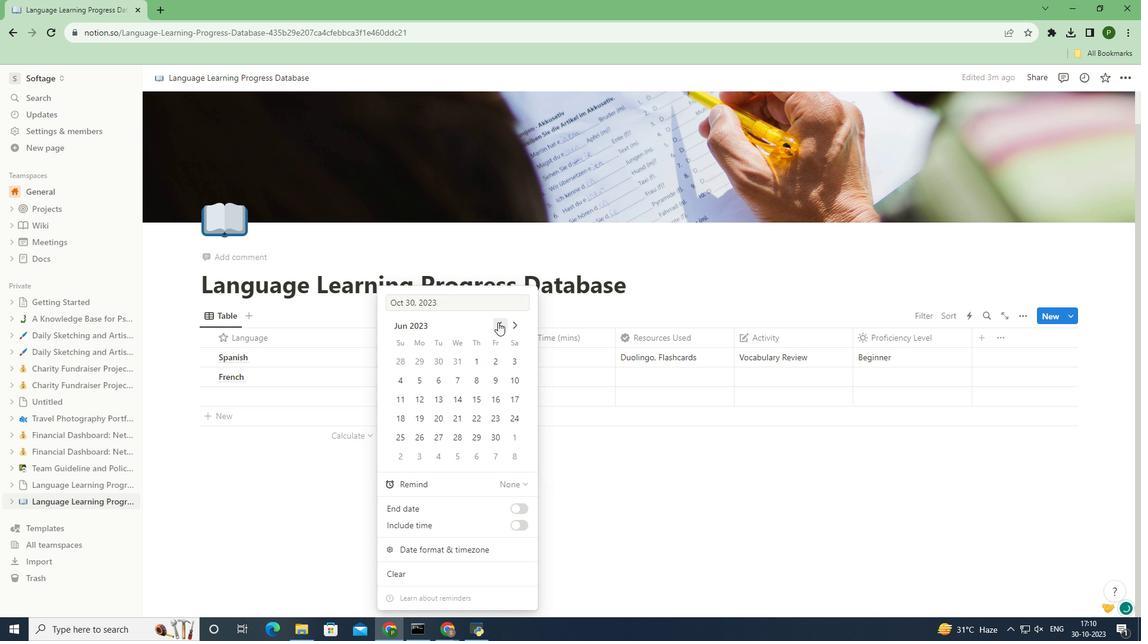 
Action: Mouse pressed left at (498, 322)
Screenshot: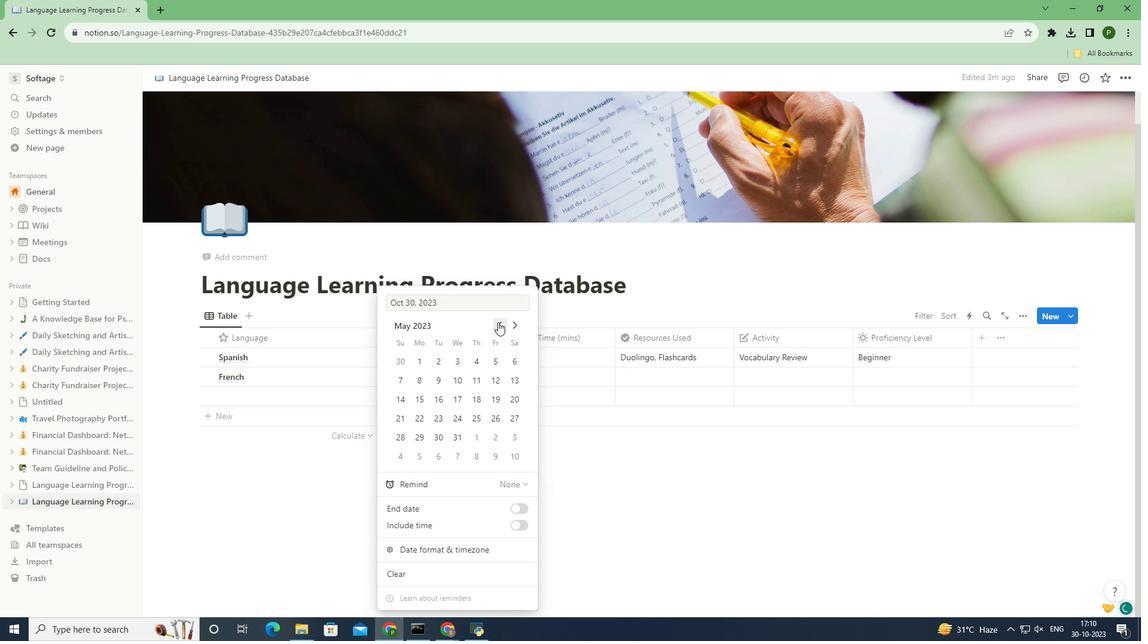
Action: Mouse moved to (423, 379)
Screenshot: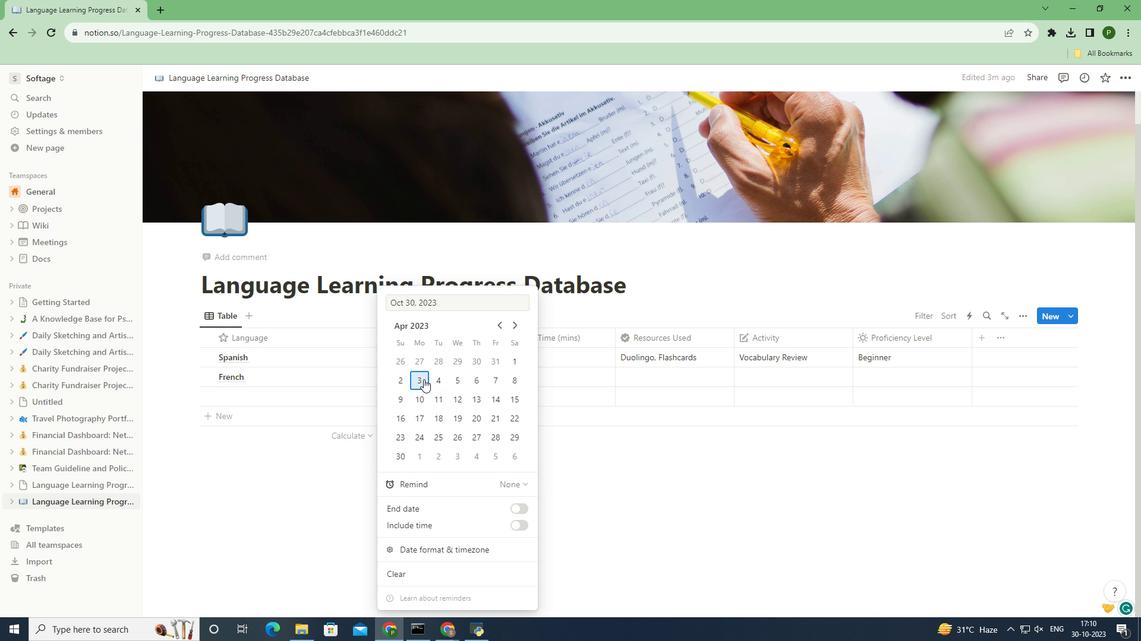 
Action: Mouse pressed left at (423, 379)
Screenshot: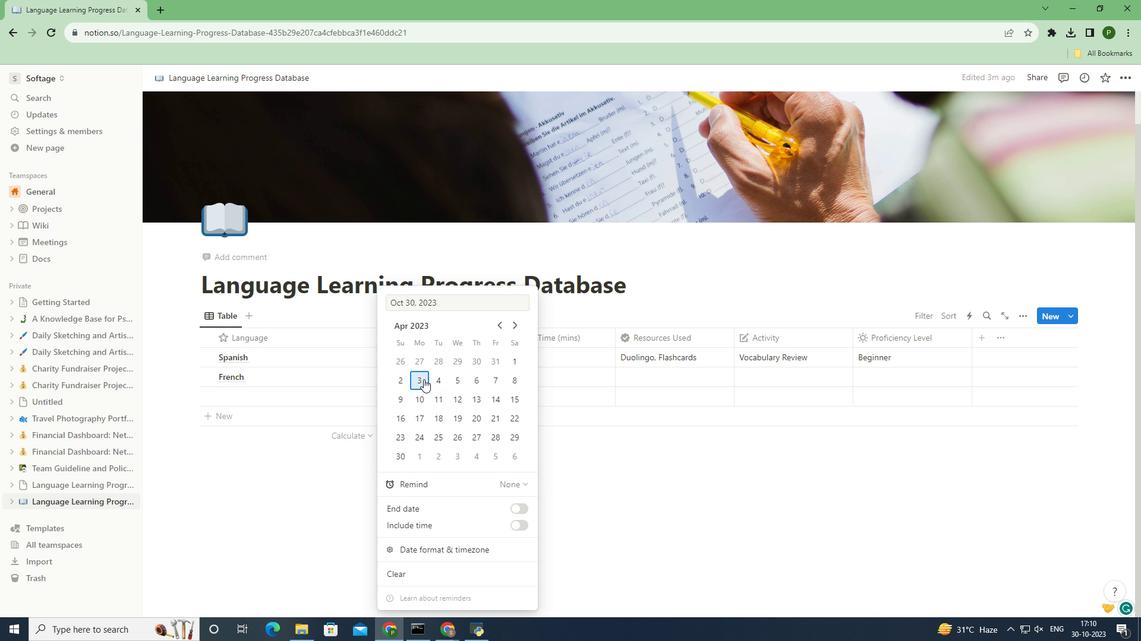 
Action: Mouse moved to (630, 480)
Screenshot: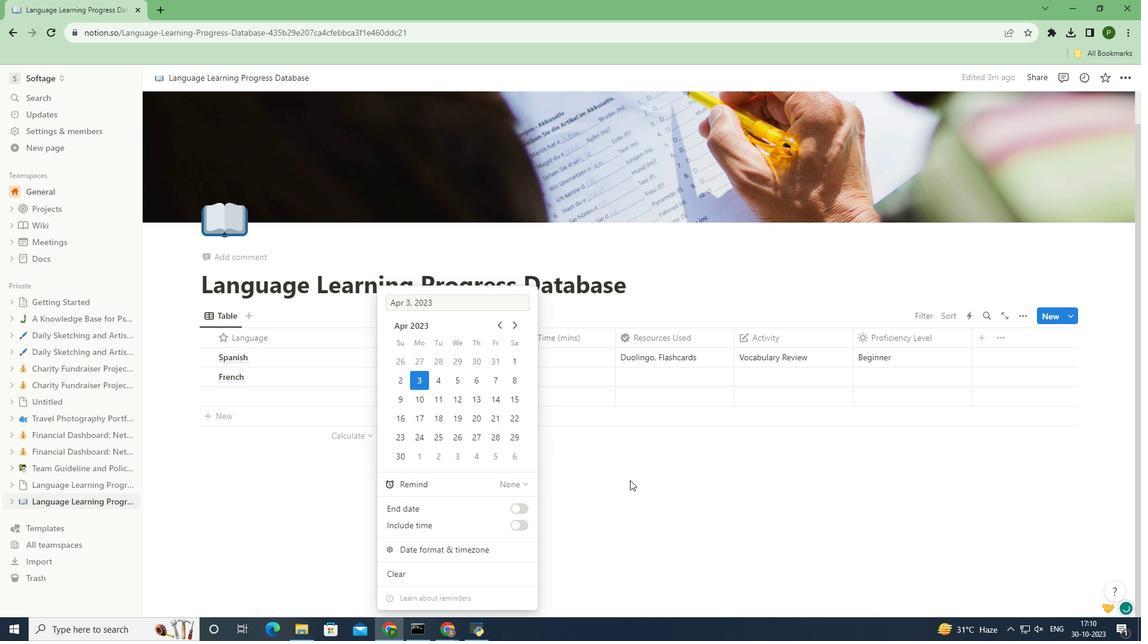 
Action: Mouse pressed left at (630, 480)
Screenshot: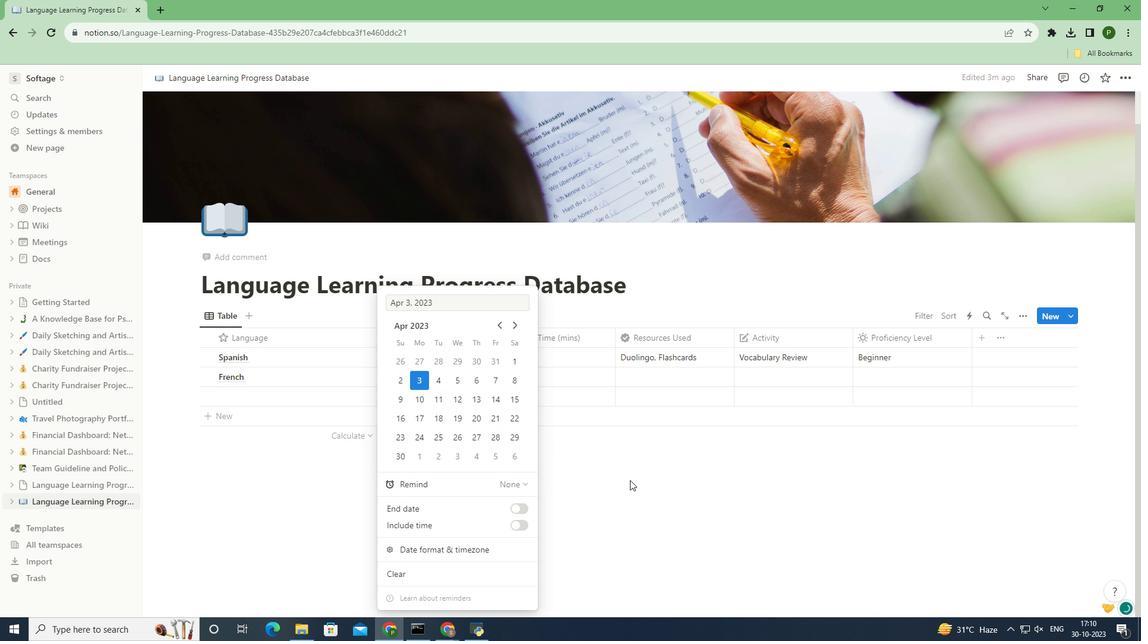 
Action: Mouse moved to (558, 380)
Screenshot: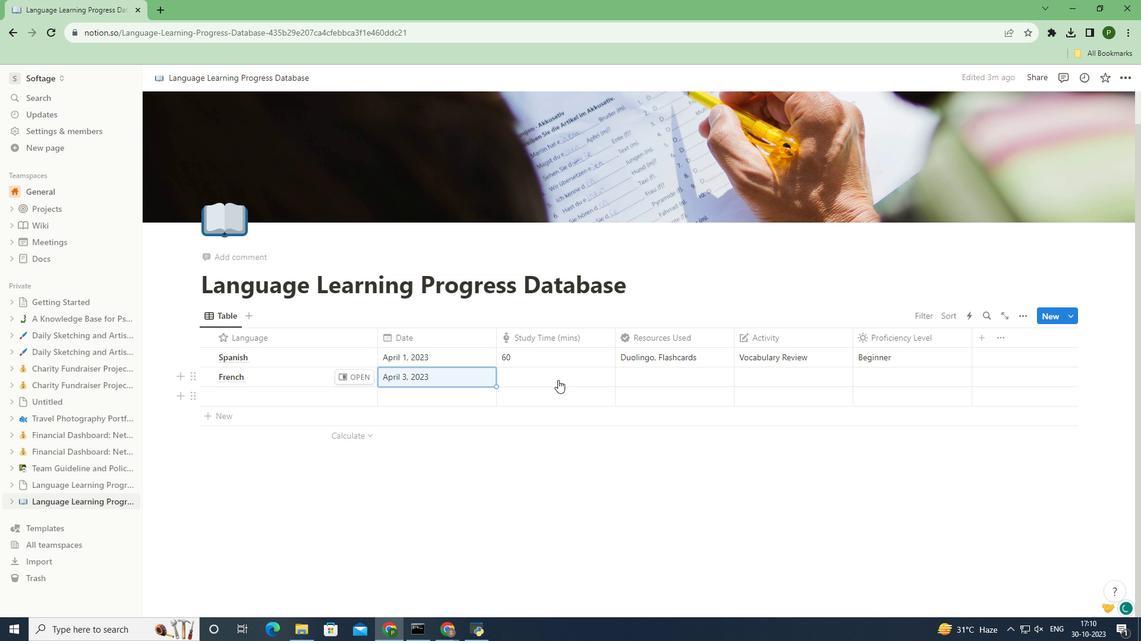 
Action: Mouse pressed left at (558, 380)
Screenshot: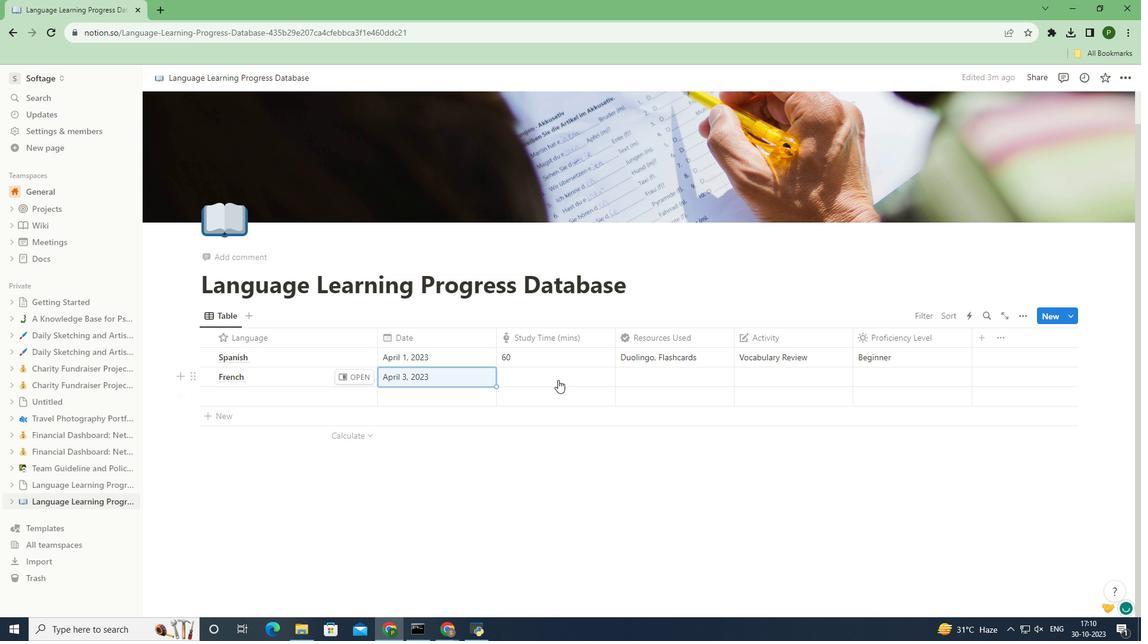 
Action: Key pressed 45<Key.space>
Screenshot: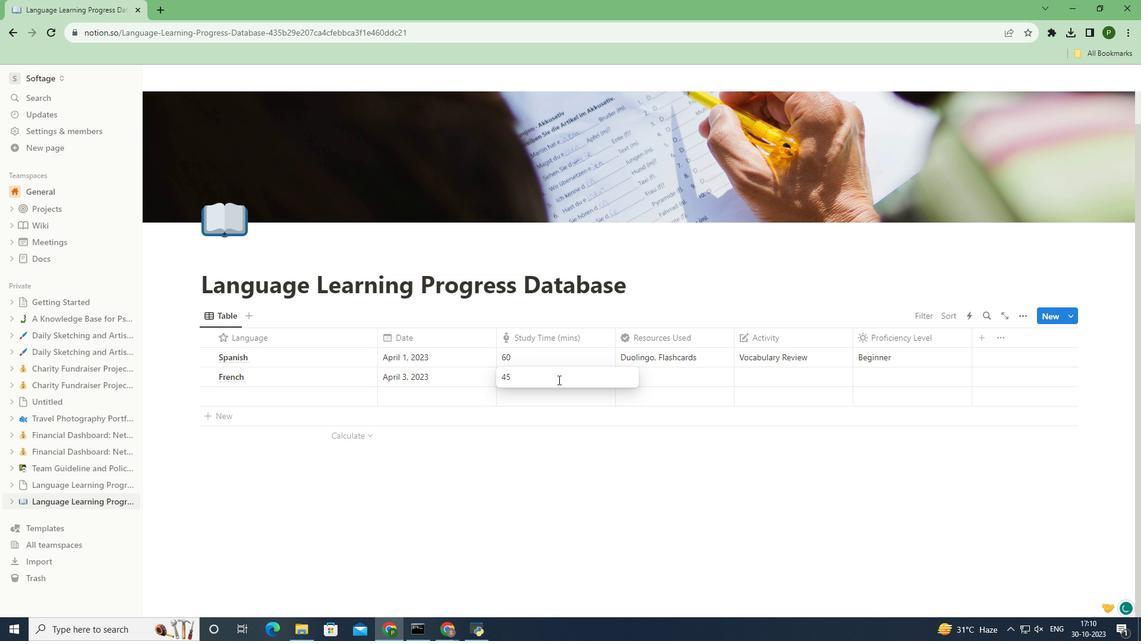 
Action: Mouse moved to (673, 373)
Screenshot: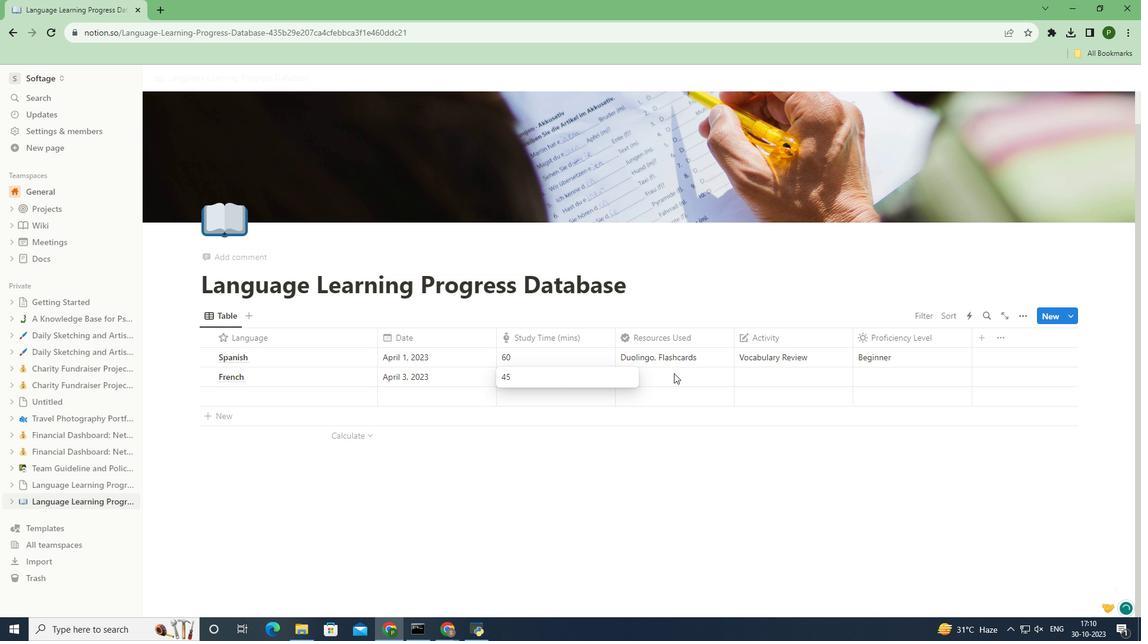 
Action: Mouse pressed left at (673, 373)
Screenshot: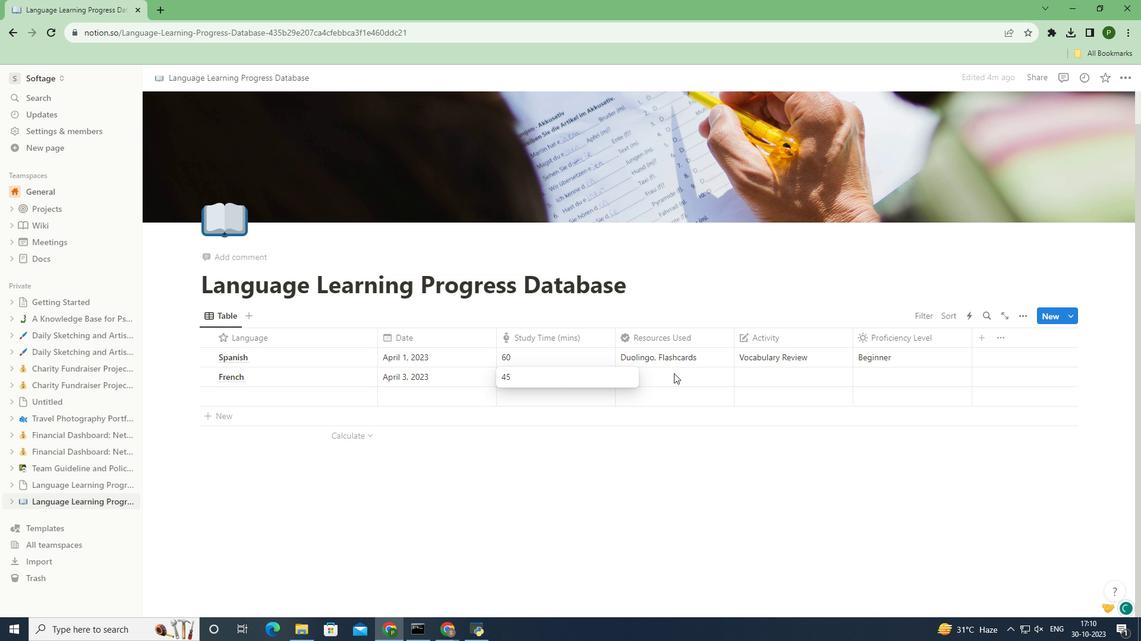
Action: Mouse pressed left at (673, 373)
Screenshot: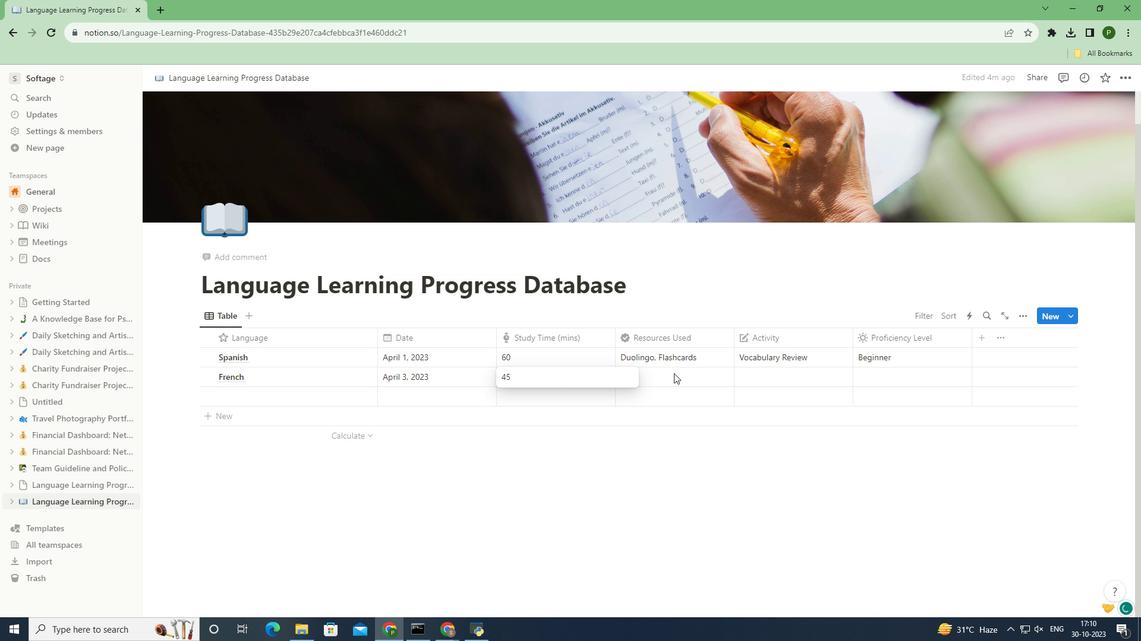 
Action: Key pressed <Key.caps_lock>P<Key.caps_lock>odcasts<Key.space><Key.backspace>,<Key.space><Key.caps_lock>A<Key.caps_lock>udiobooks<Key.space>
Screenshot: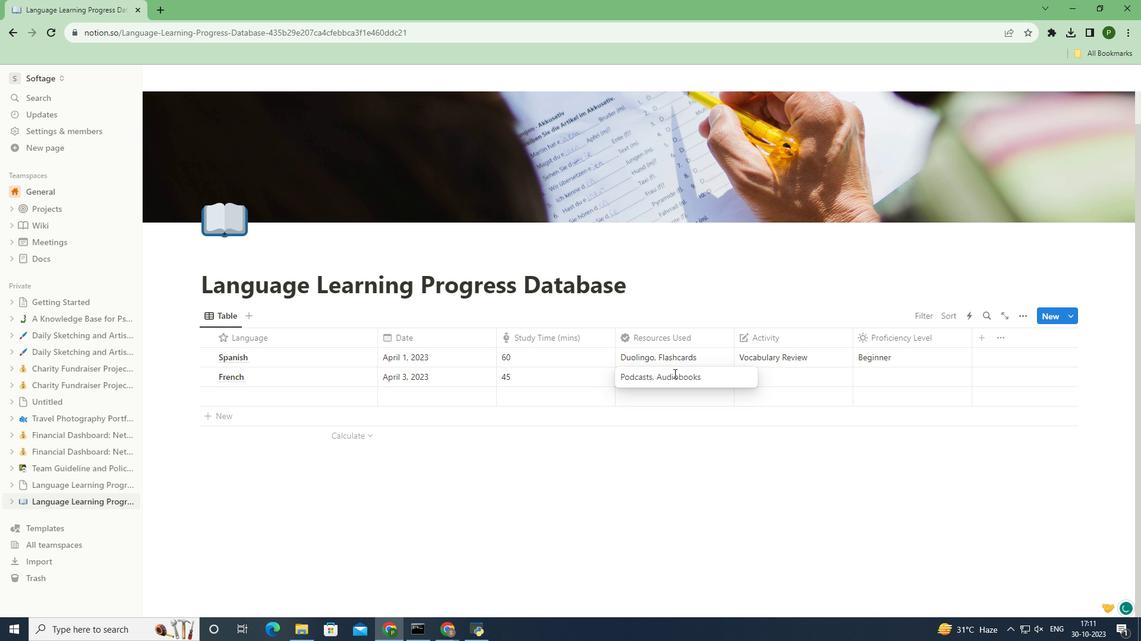 
Action: Mouse moved to (808, 385)
Screenshot: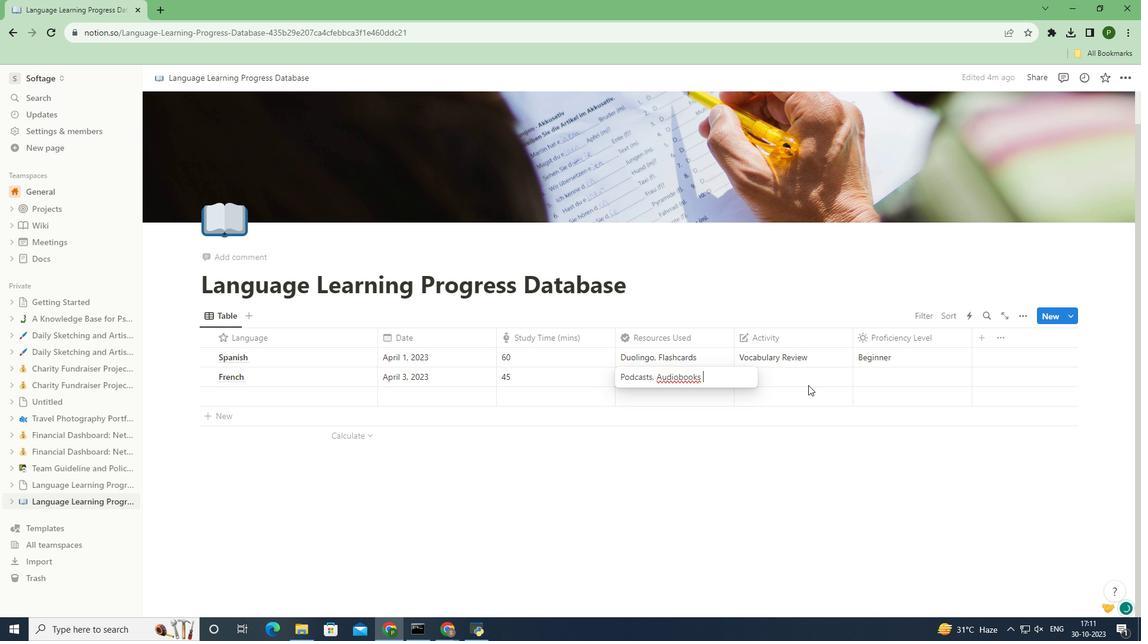 
Action: Mouse pressed left at (808, 385)
Screenshot: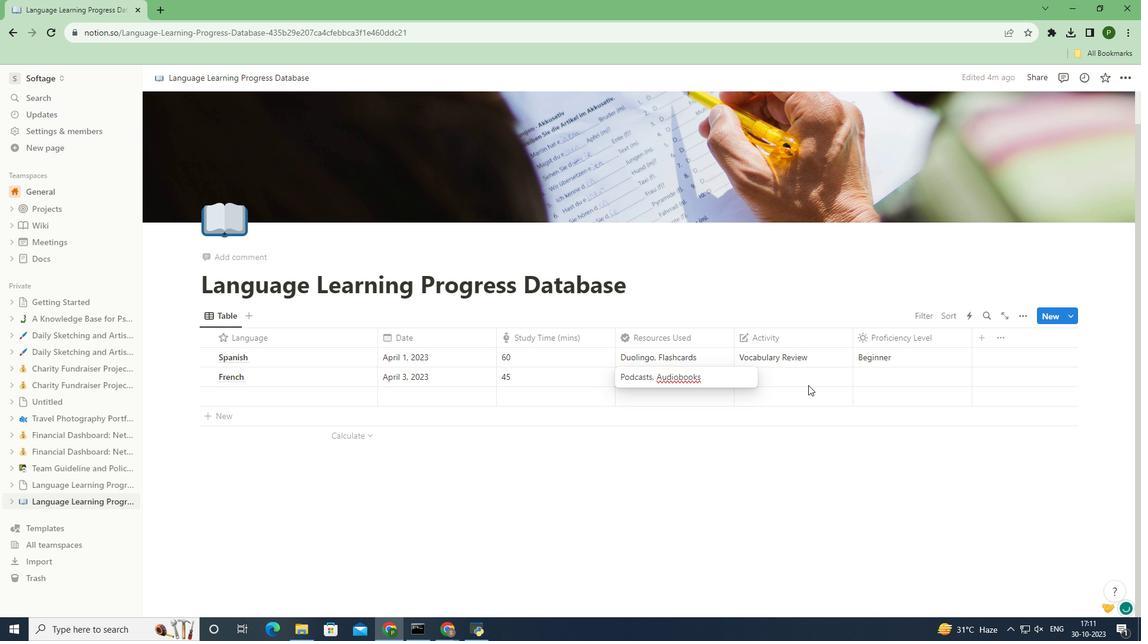 
Action: Mouse moved to (805, 379)
Screenshot: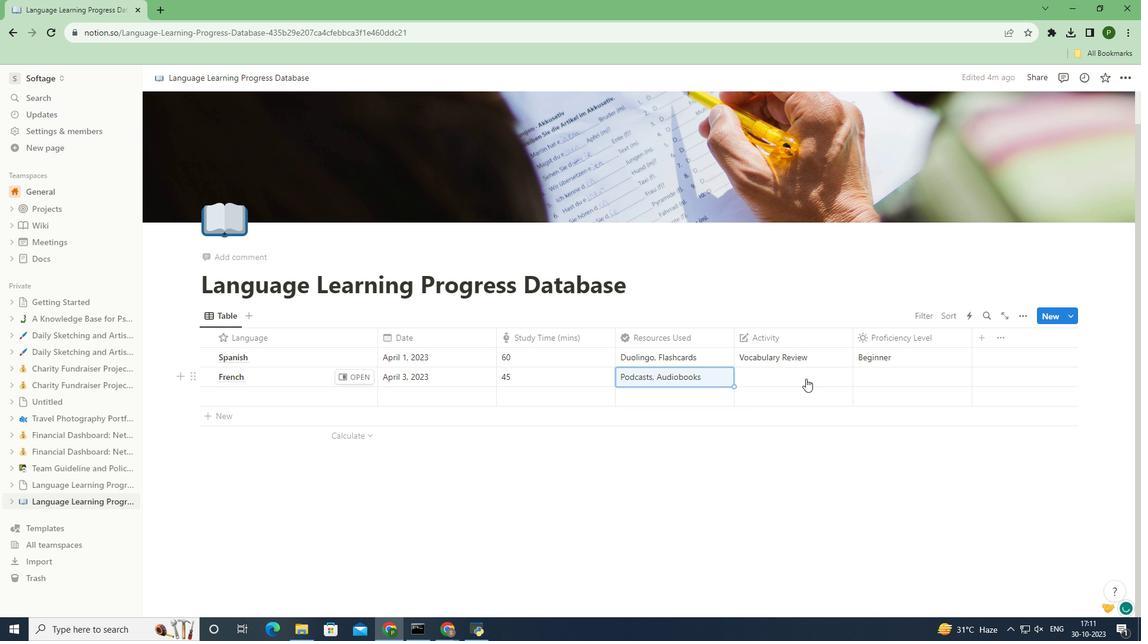 
Action: Mouse pressed left at (805, 379)
Screenshot: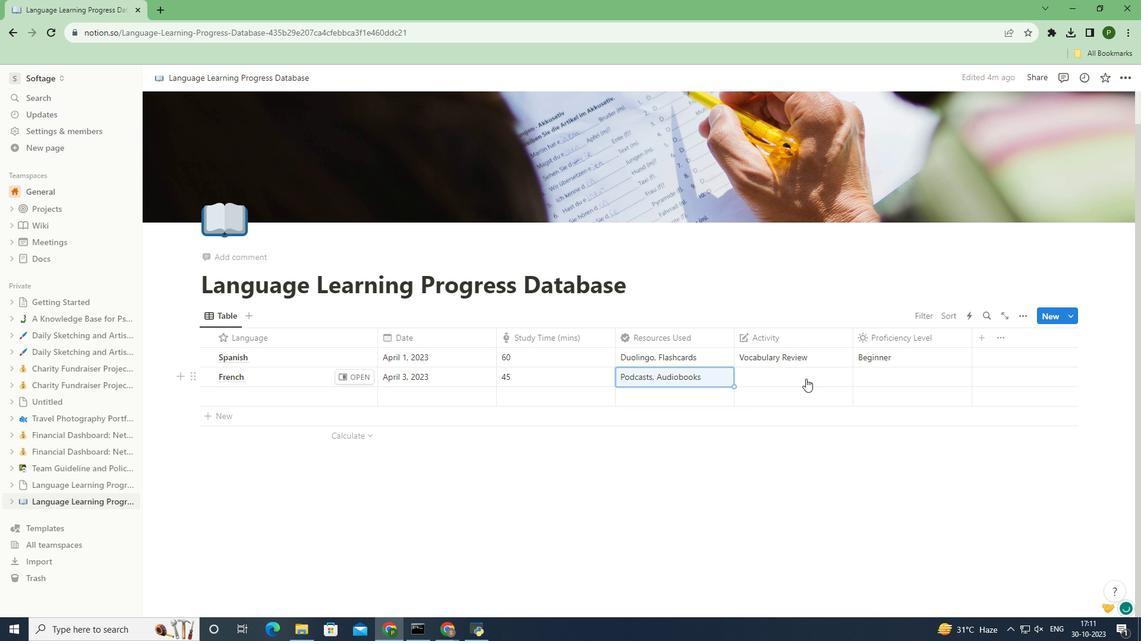 
Action: Key pressed <Key.caps_lock>L<Key.caps_lock>istening<Key.space><Key.caps_lock>P<Key.caps_lock>ractice<Key.space>
Screenshot: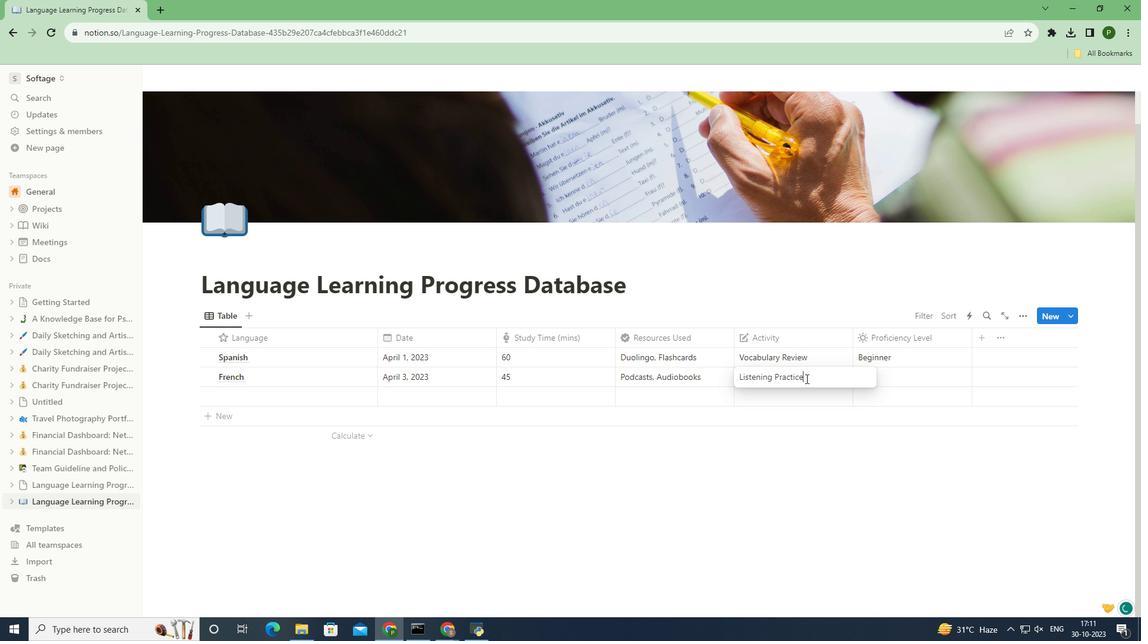 
Action: Mouse moved to (914, 386)
Screenshot: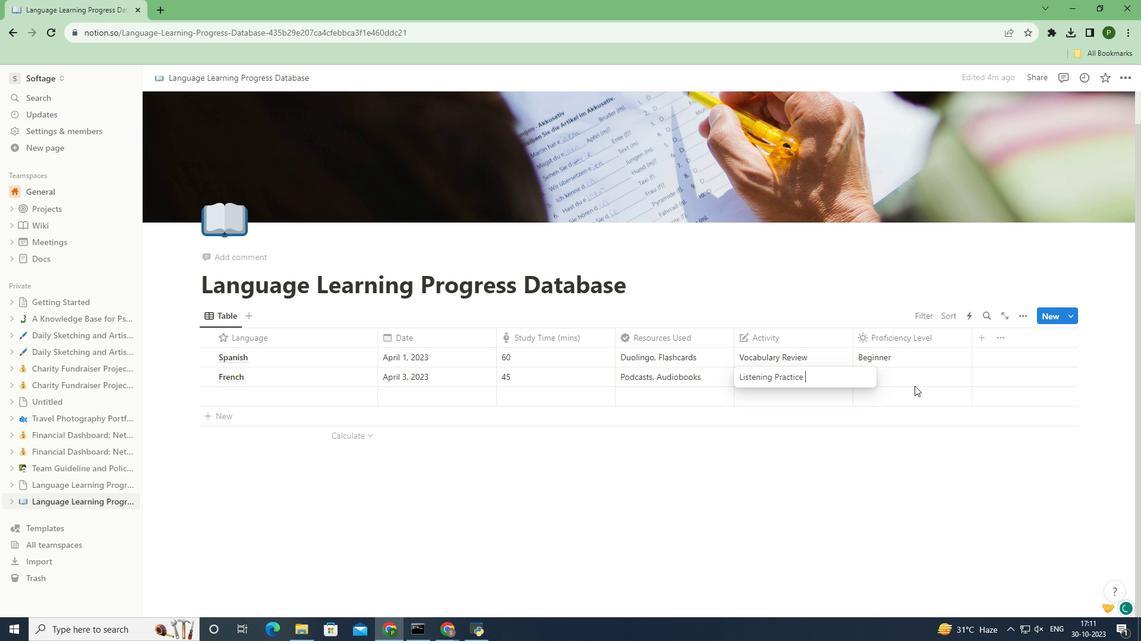 
Action: Mouse pressed left at (914, 386)
Screenshot: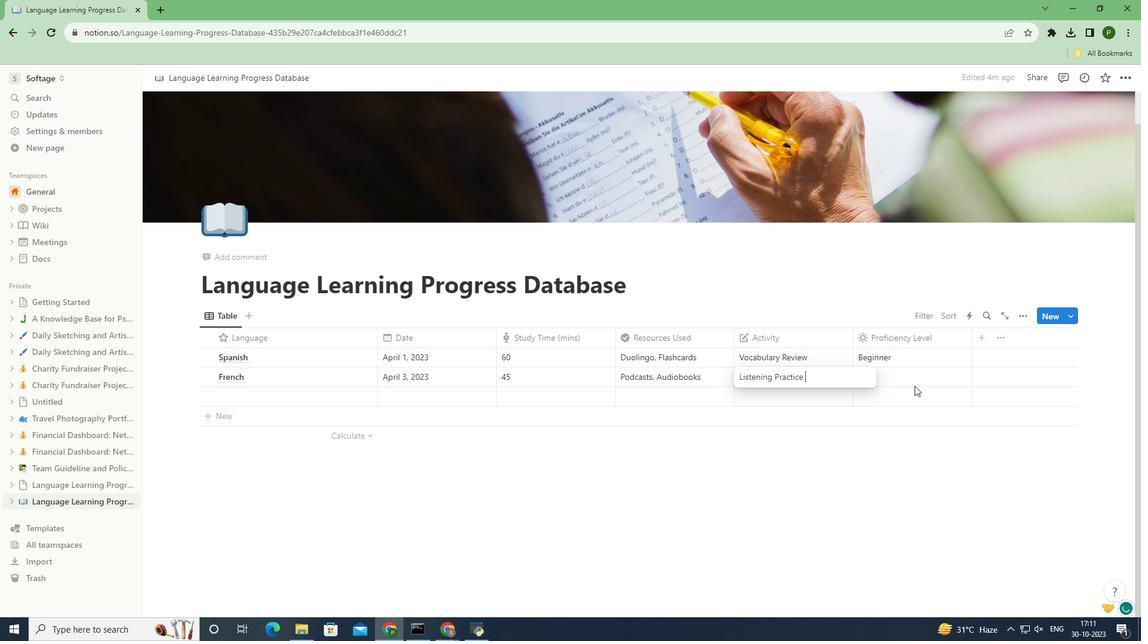 
Action: Mouse moved to (913, 379)
Screenshot: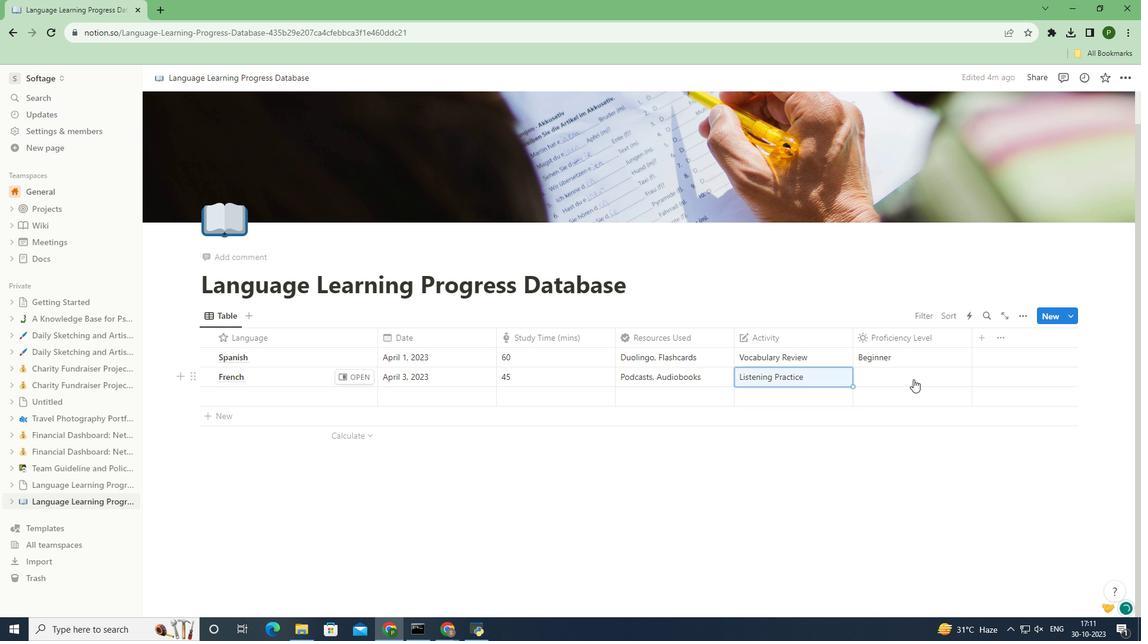 
Action: Mouse pressed left at (913, 379)
Screenshot: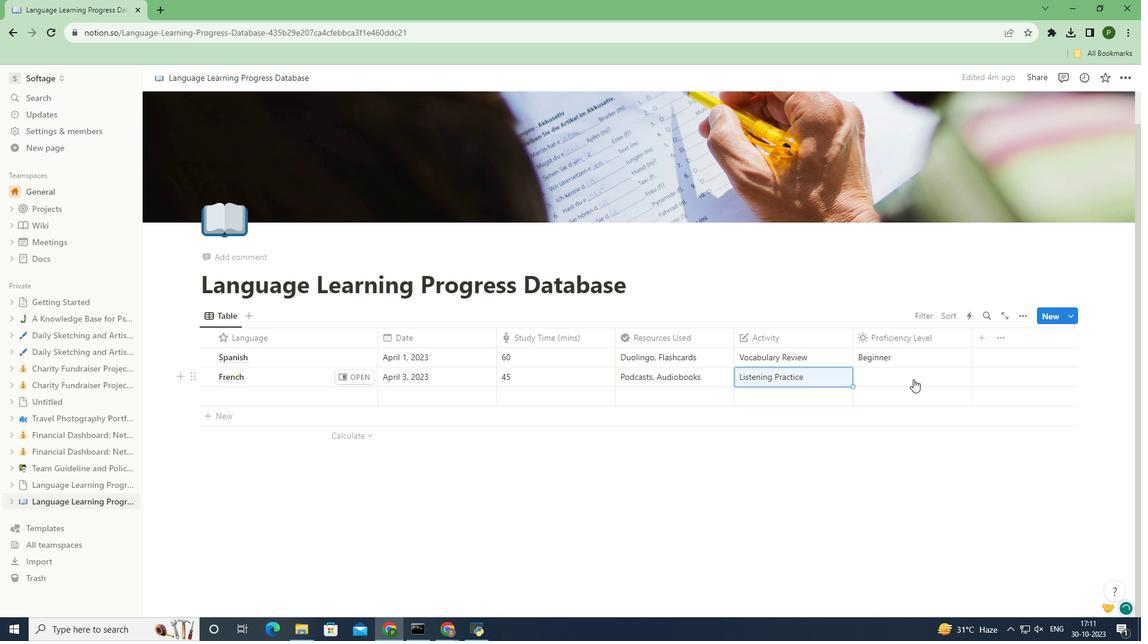 
Action: Key pressed <Key.caps_lock>B<Key.caps_lock>eginner<Key.space>
Screenshot: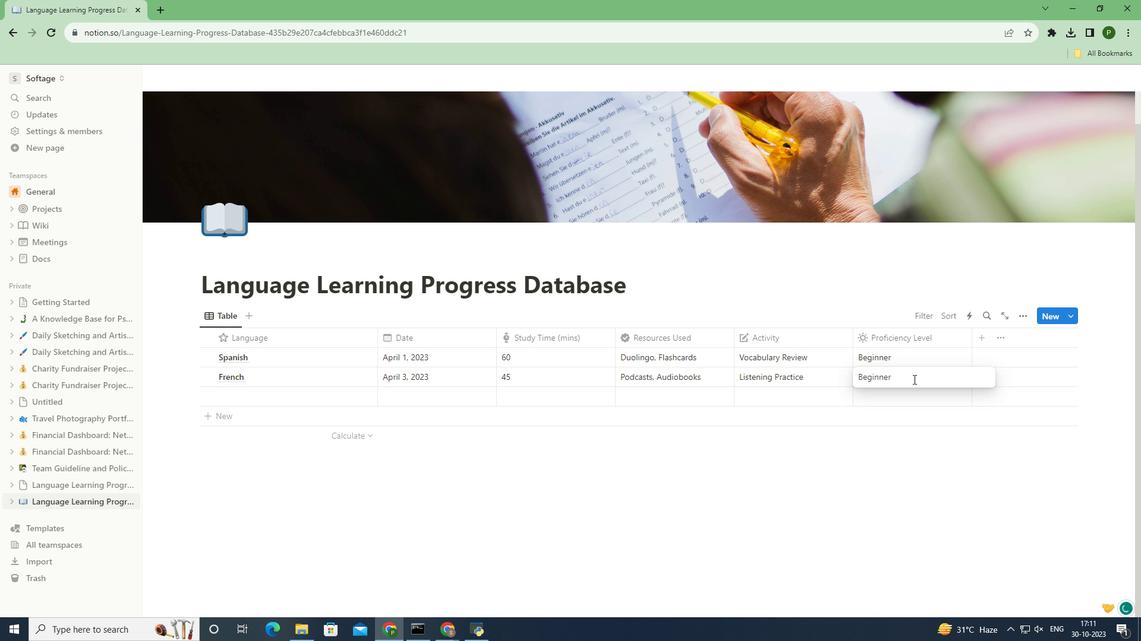 
Action: Mouse moved to (250, 398)
Screenshot: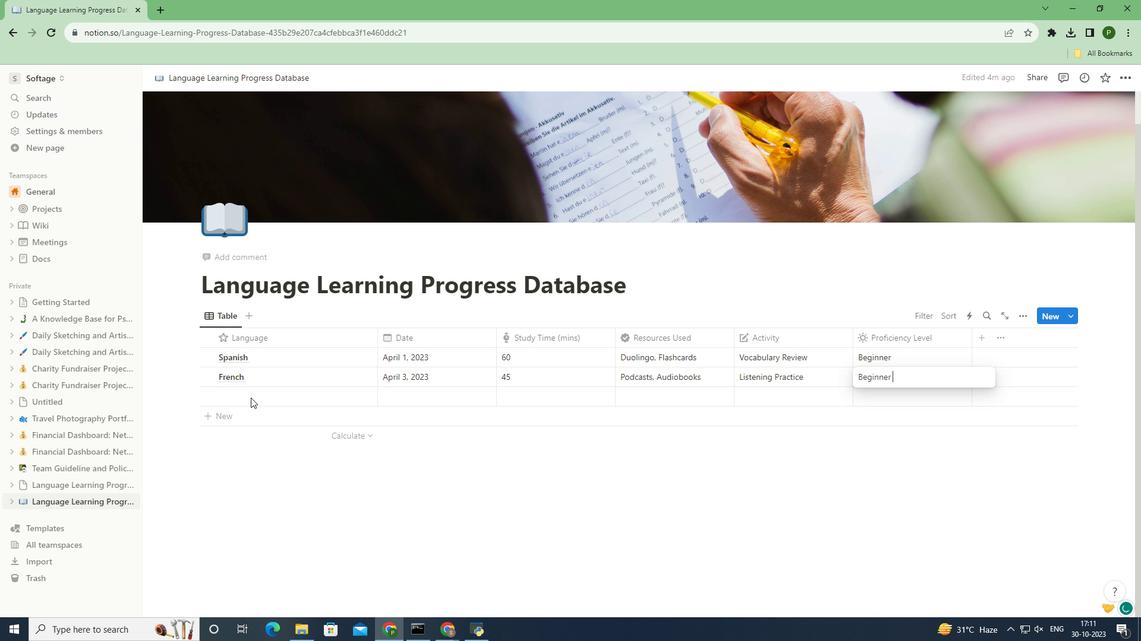 
Action: Mouse pressed left at (250, 398)
Screenshot: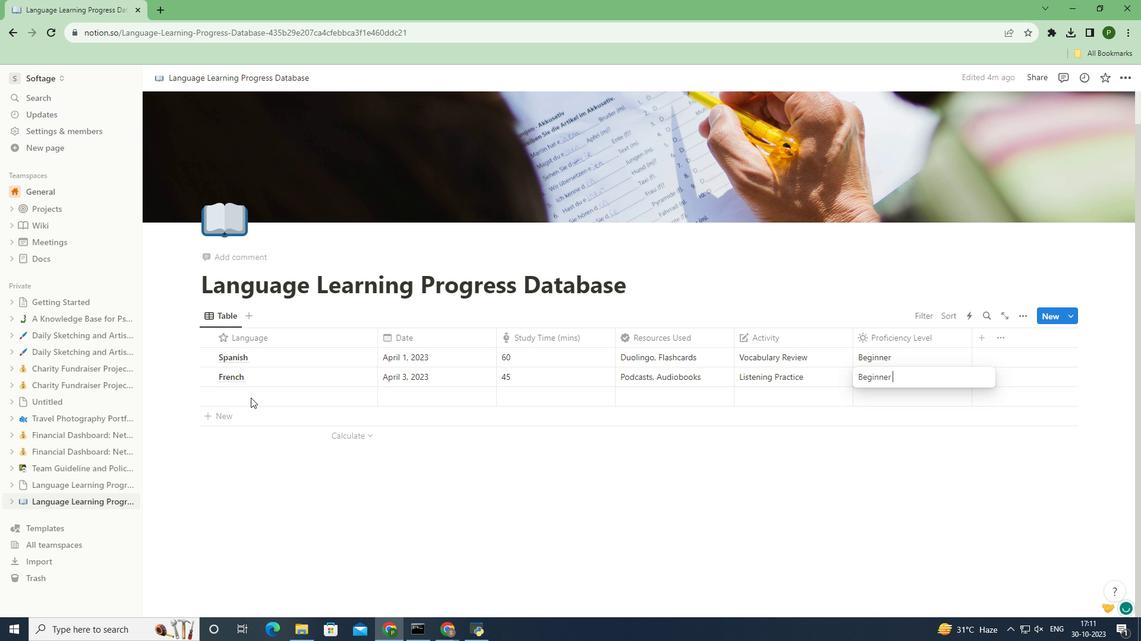 
Action: Mouse pressed left at (250, 398)
Screenshot: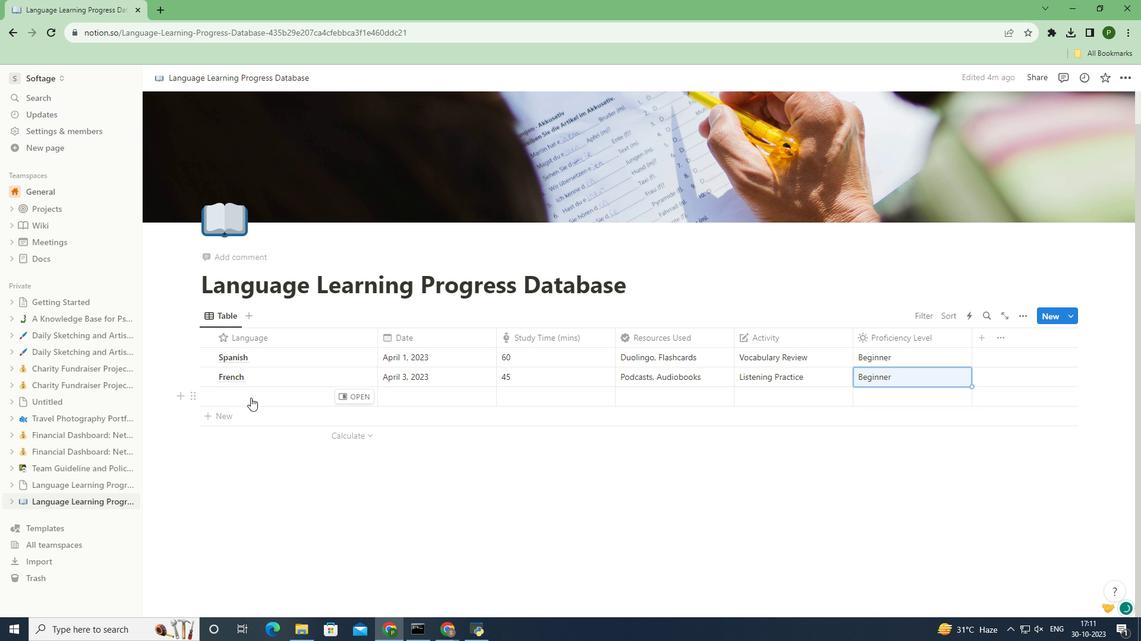 
Action: Key pressed <Key.caps_lock>G<Key.caps_lock>erman<Key.space>
Screenshot: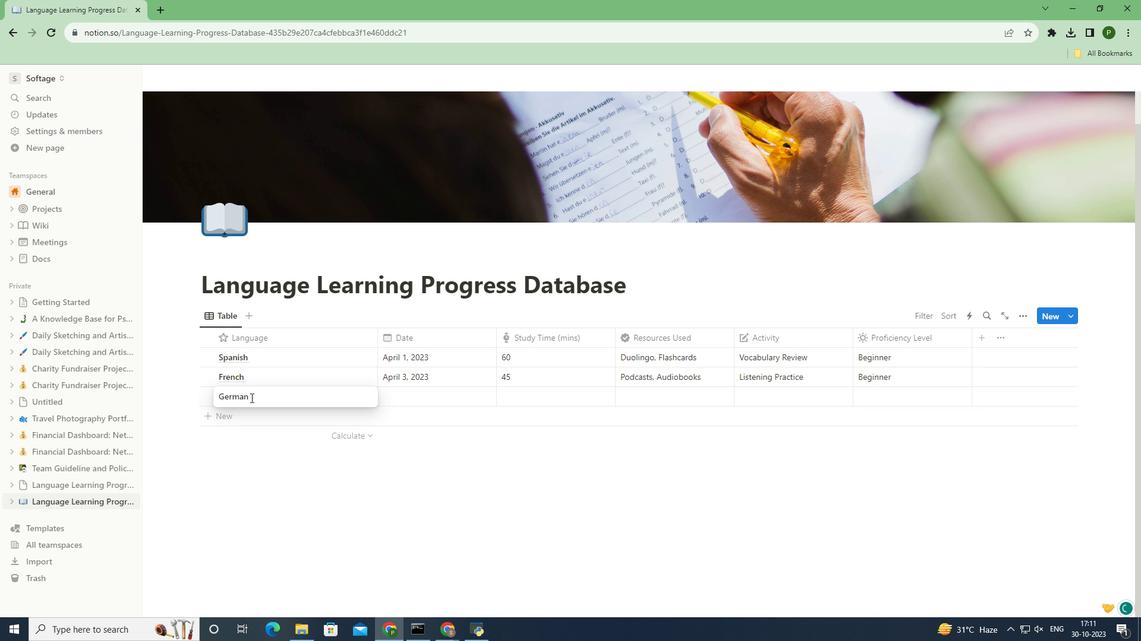 
Action: Mouse moved to (420, 399)
Screenshot: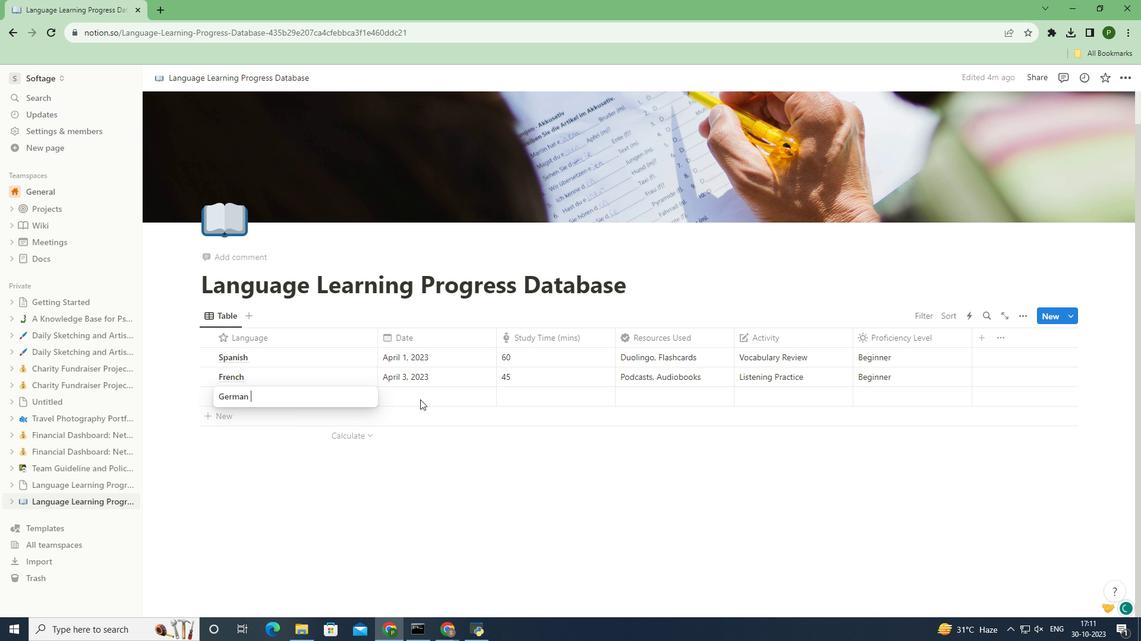 
Action: Mouse pressed left at (420, 399)
Screenshot: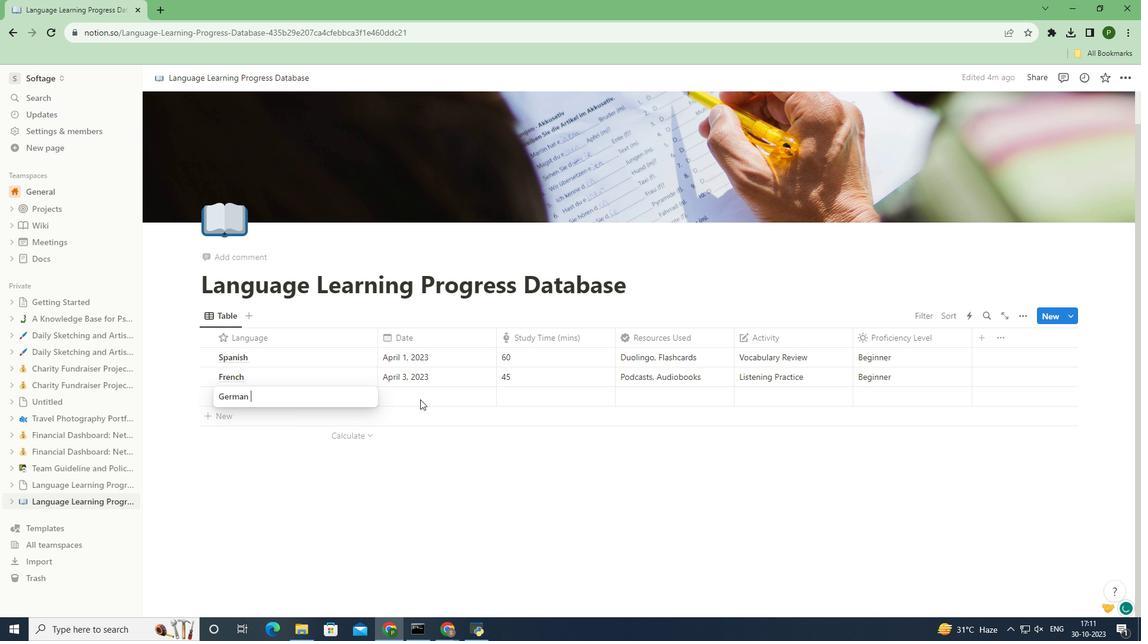 
Action: Mouse pressed left at (420, 399)
Screenshot: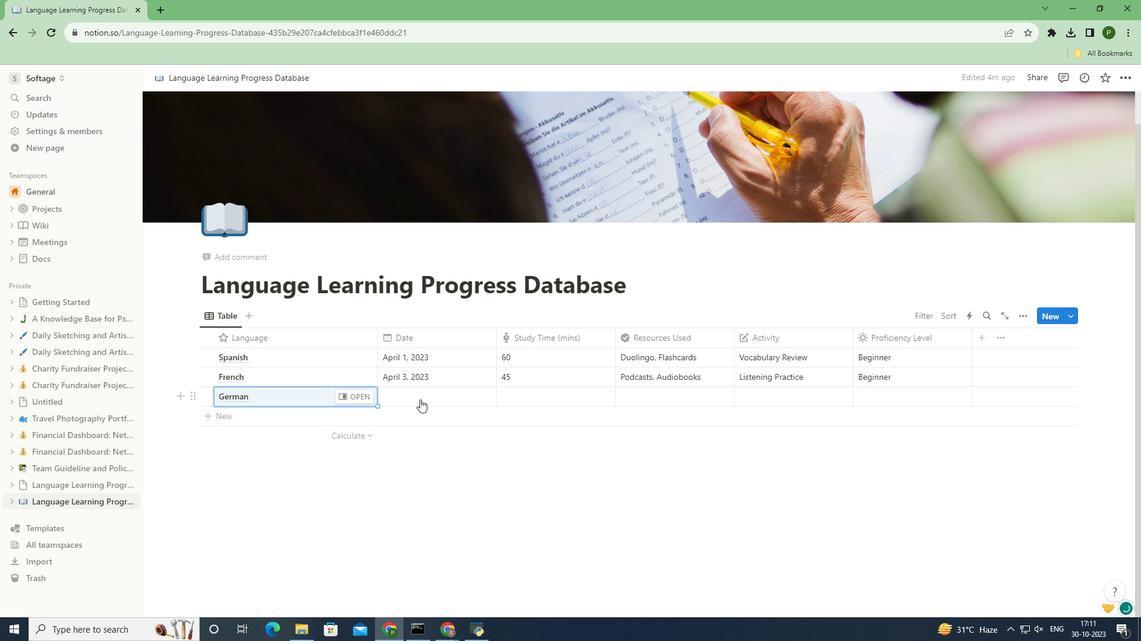 
Action: Mouse moved to (500, 123)
Screenshot: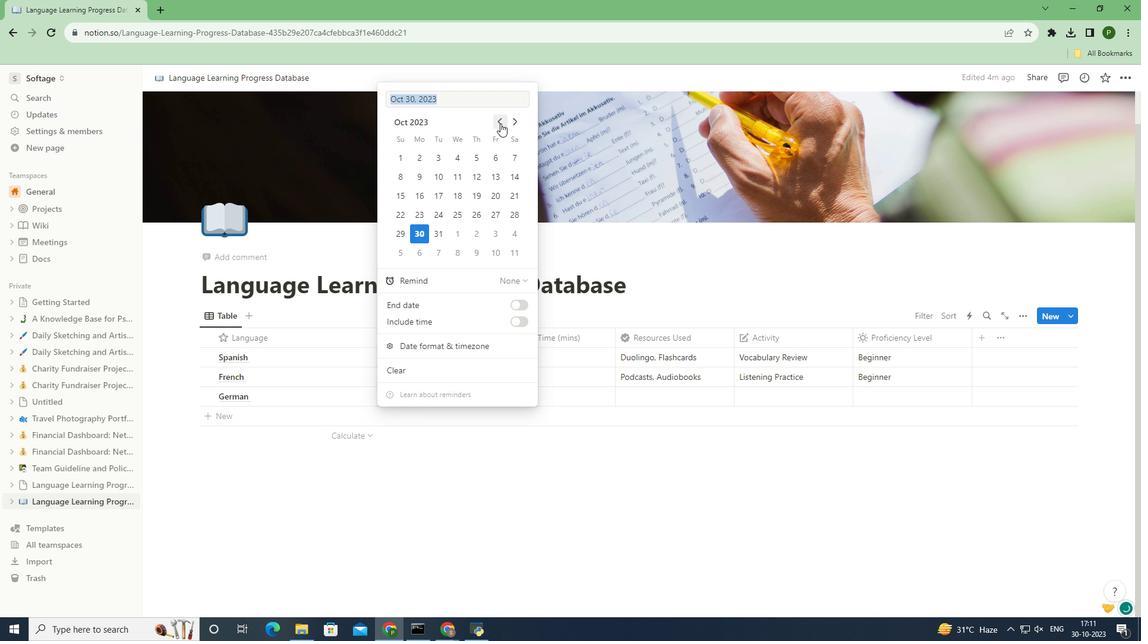 
Action: Mouse pressed left at (500, 123)
Screenshot: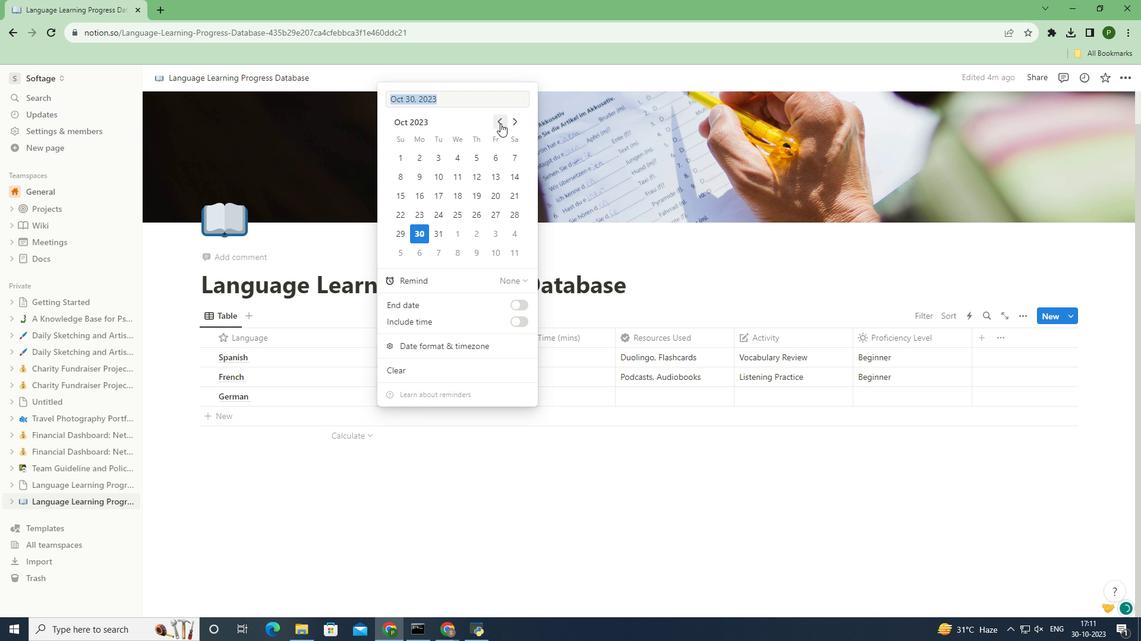 
Action: Mouse pressed left at (500, 123)
Screenshot: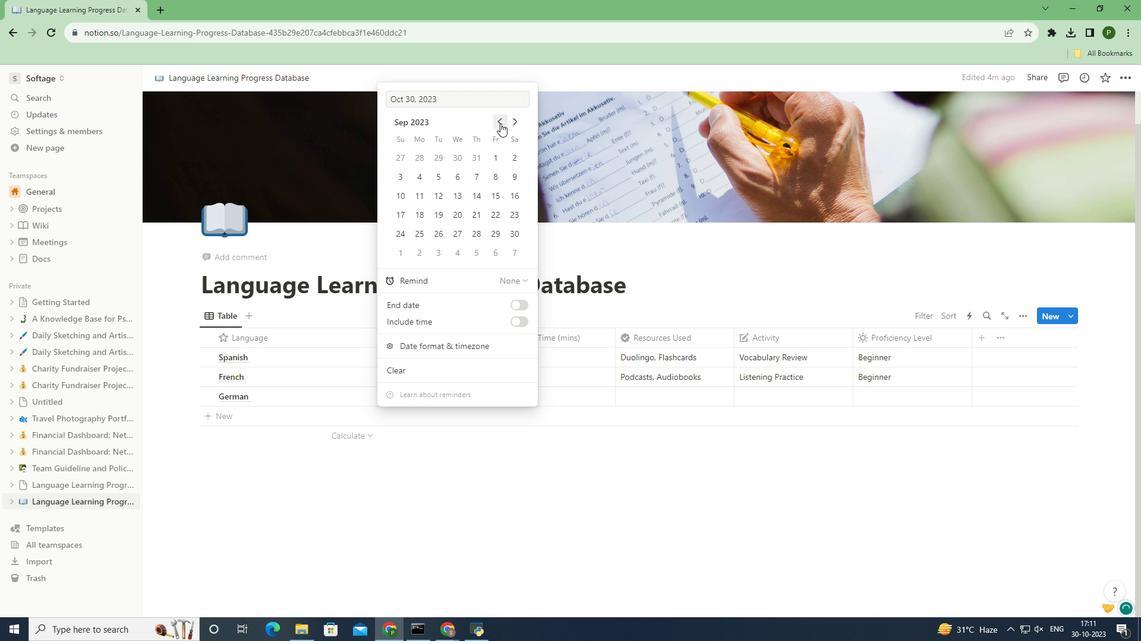 
Action: Mouse pressed left at (500, 123)
Screenshot: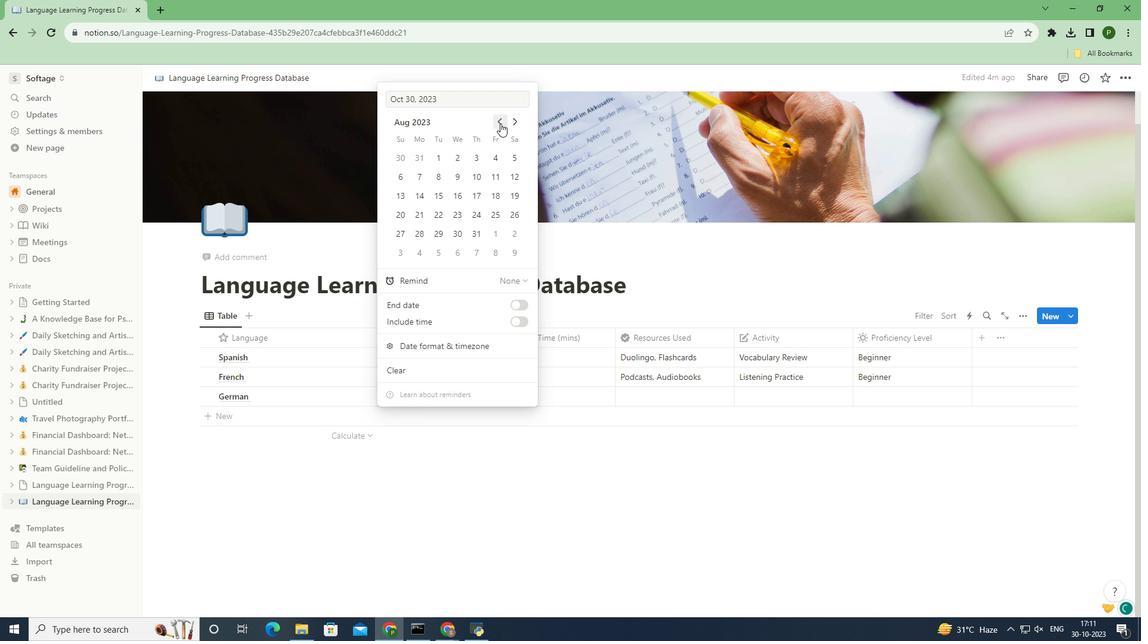 
Action: Mouse pressed left at (500, 123)
Screenshot: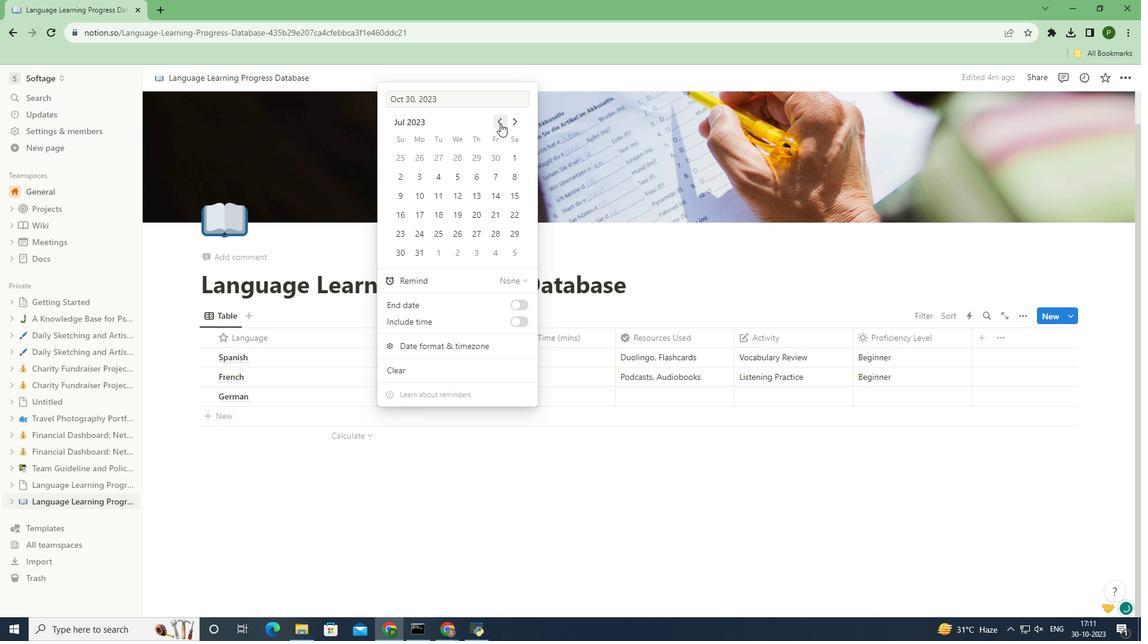 
Action: Mouse pressed left at (500, 123)
Screenshot: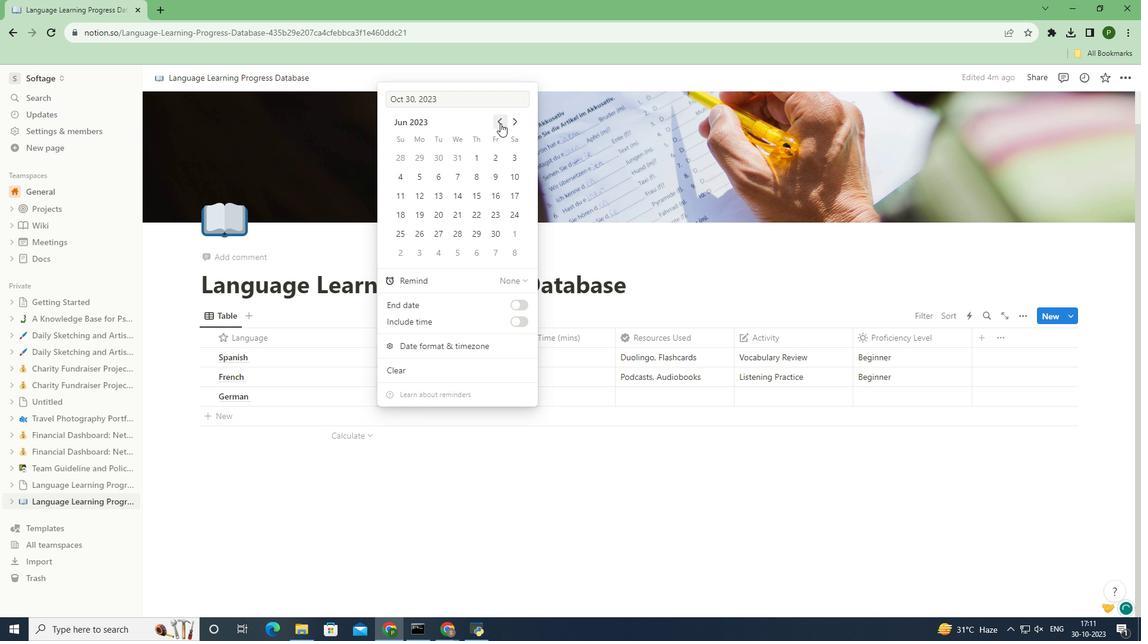 
Action: Mouse pressed left at (500, 123)
Screenshot: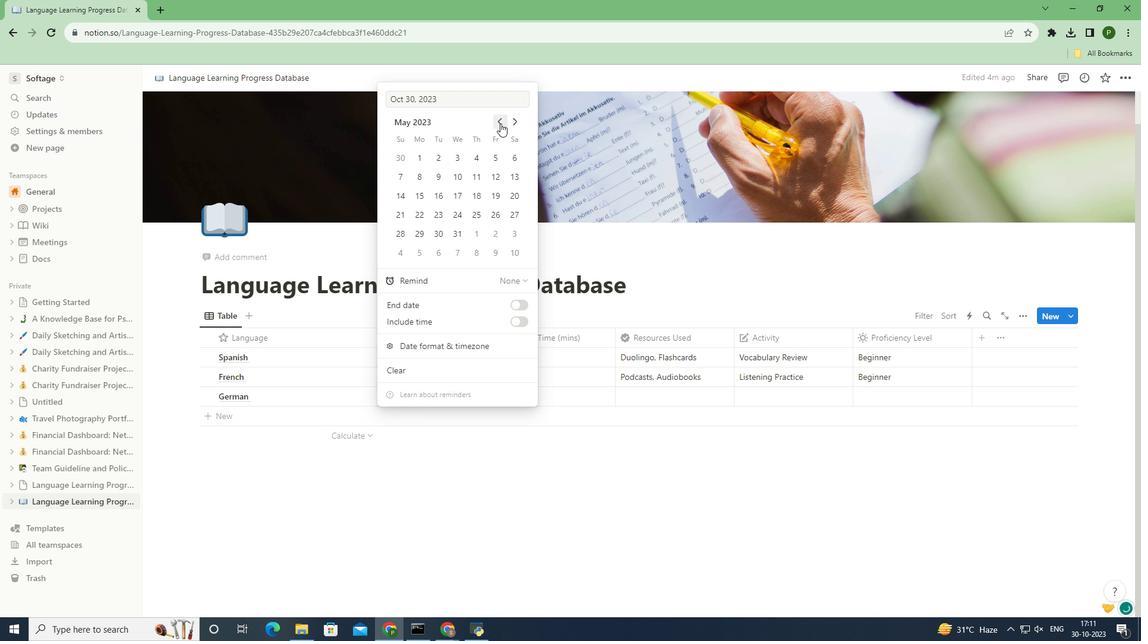 
Action: Mouse moved to (476, 175)
Screenshot: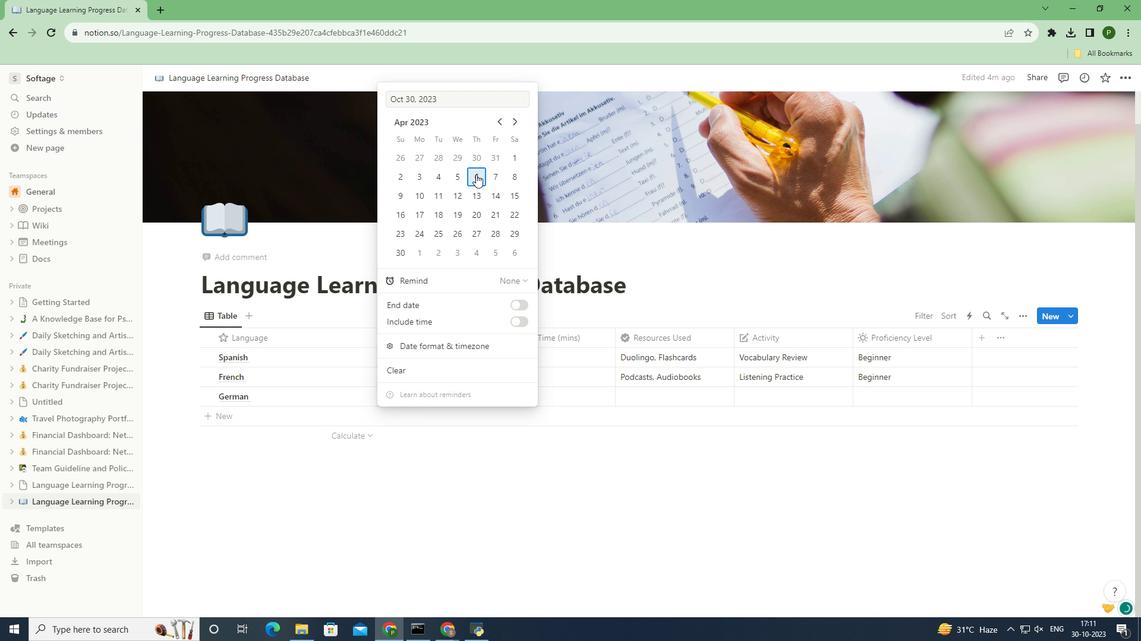 
Action: Mouse pressed left at (476, 175)
Screenshot: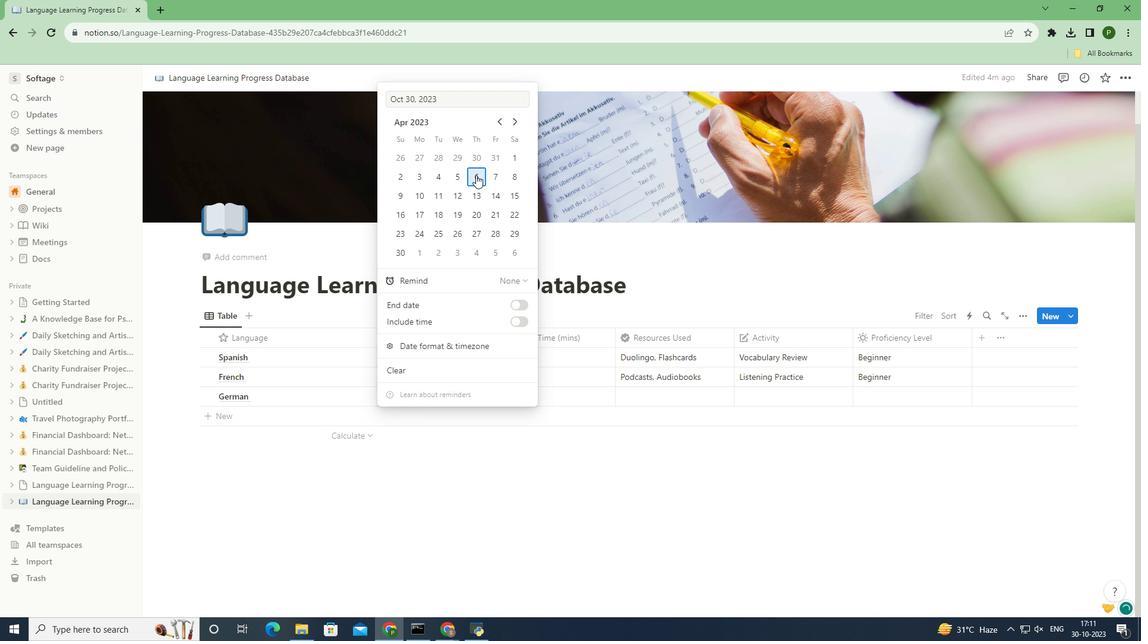 
Action: Mouse moved to (515, 481)
Screenshot: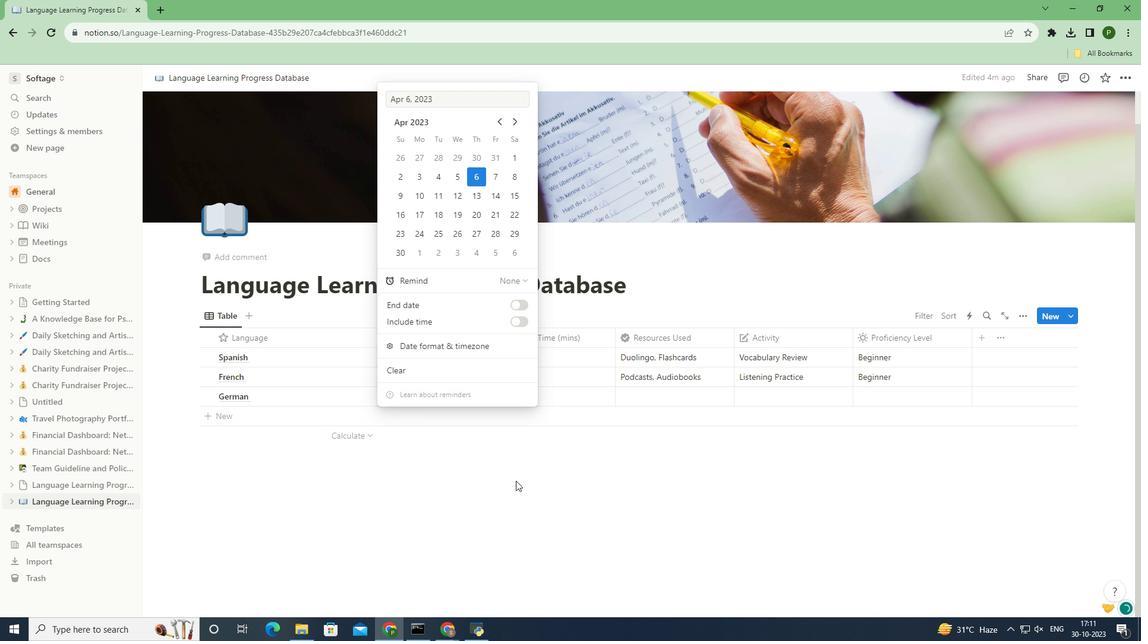 
Action: Mouse pressed left at (515, 481)
Screenshot: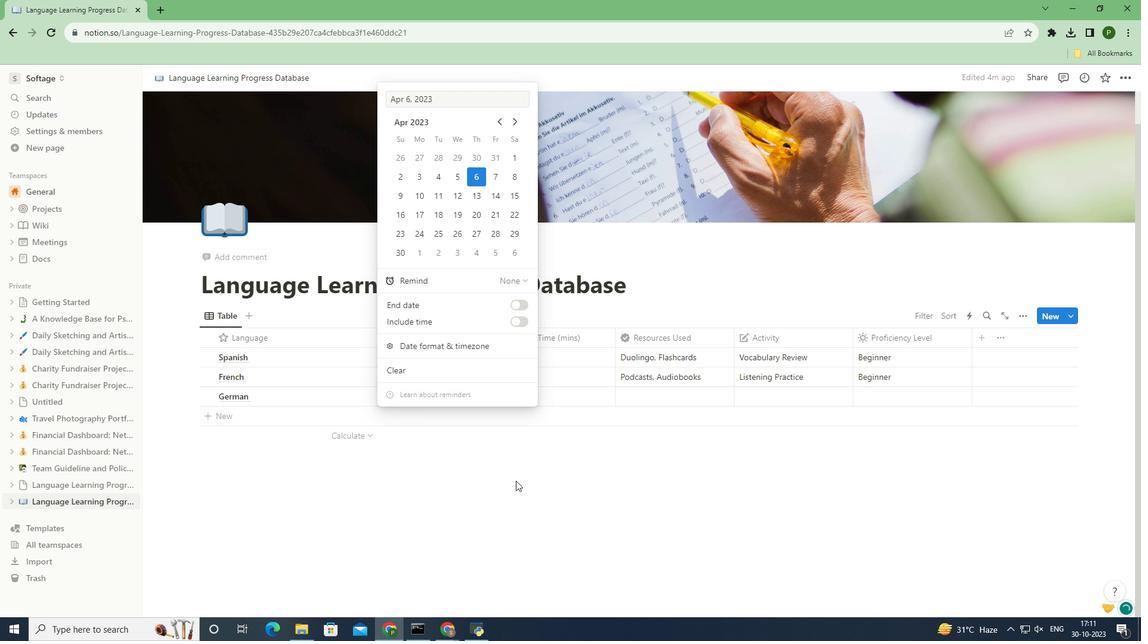 
Action: Mouse moved to (529, 397)
Screenshot: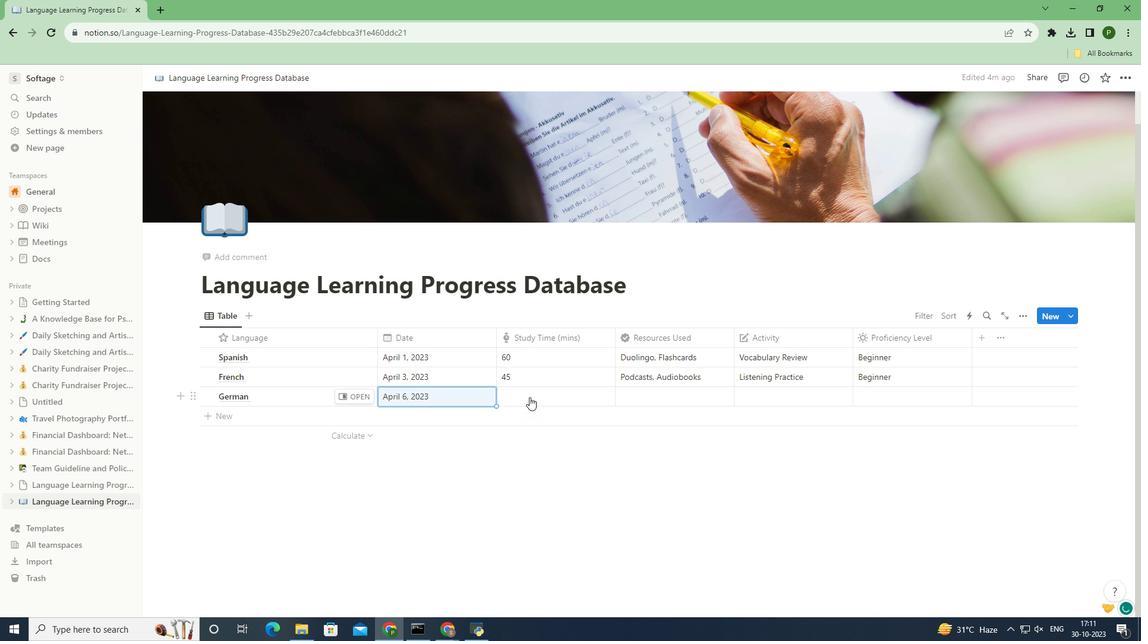 
Action: Mouse pressed left at (529, 397)
Screenshot: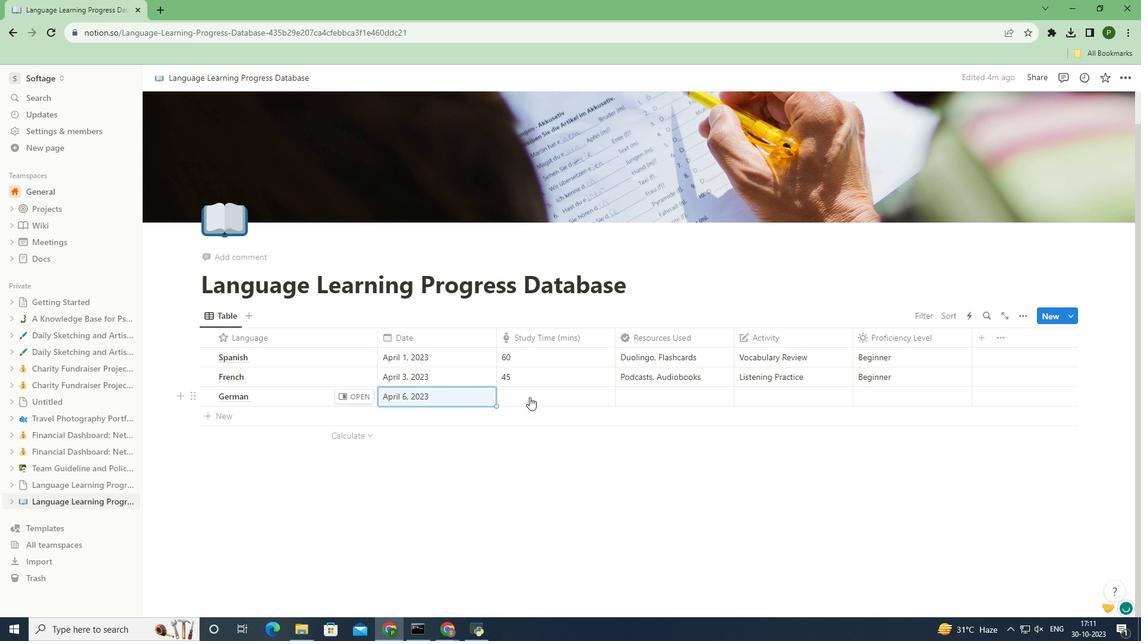 
Action: Key pressed 30<Key.space>
Screenshot: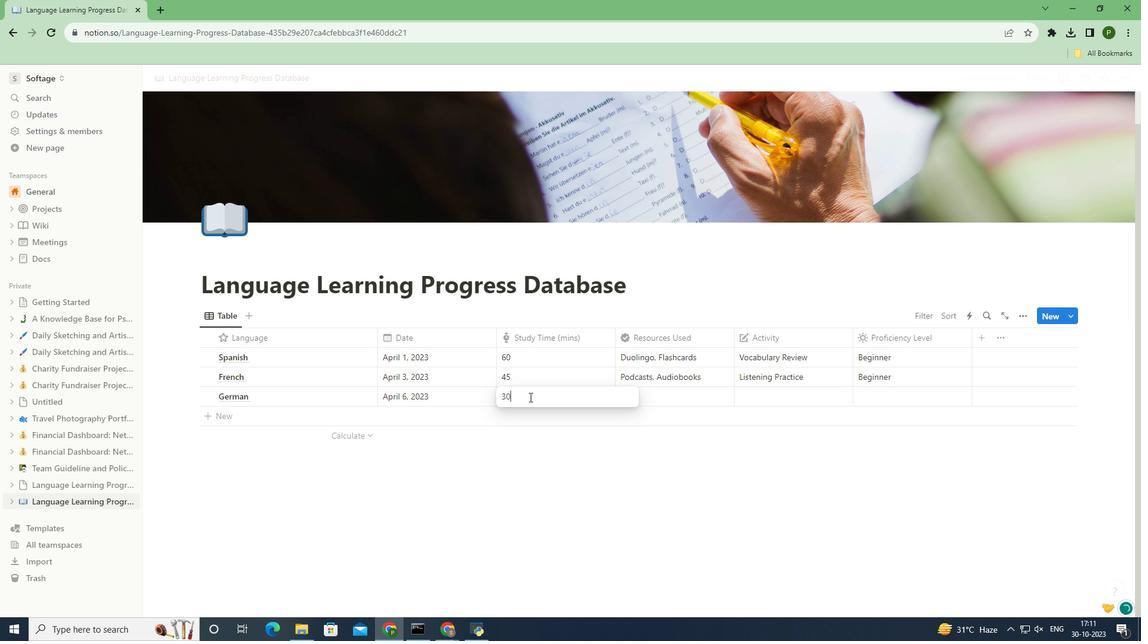 
Action: Mouse moved to (676, 399)
Screenshot: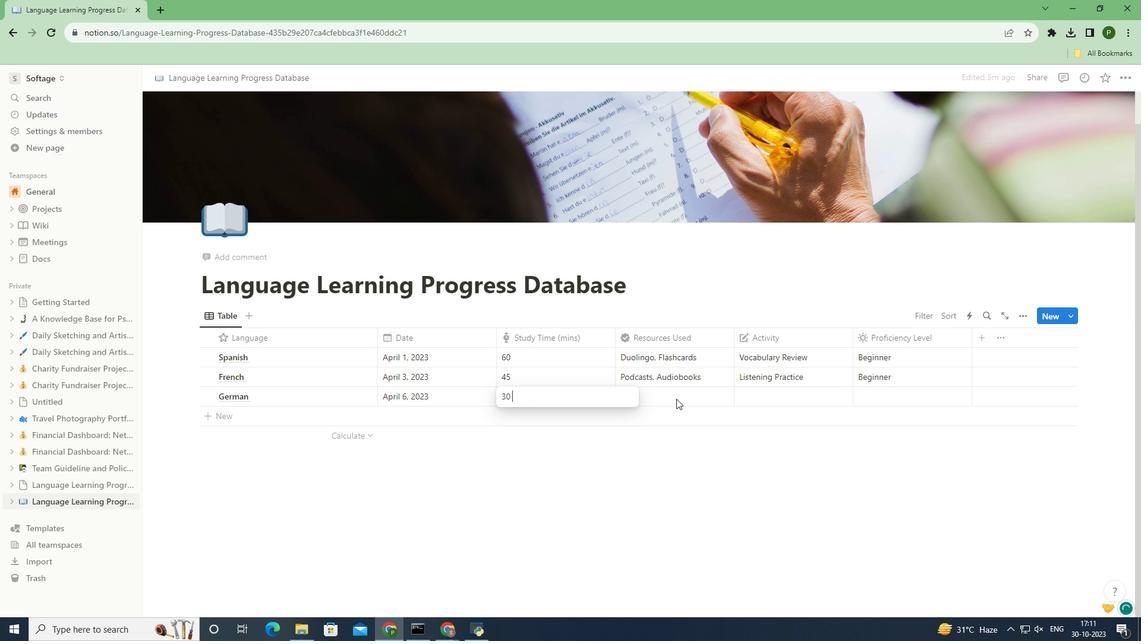 
Action: Mouse pressed left at (676, 399)
Screenshot: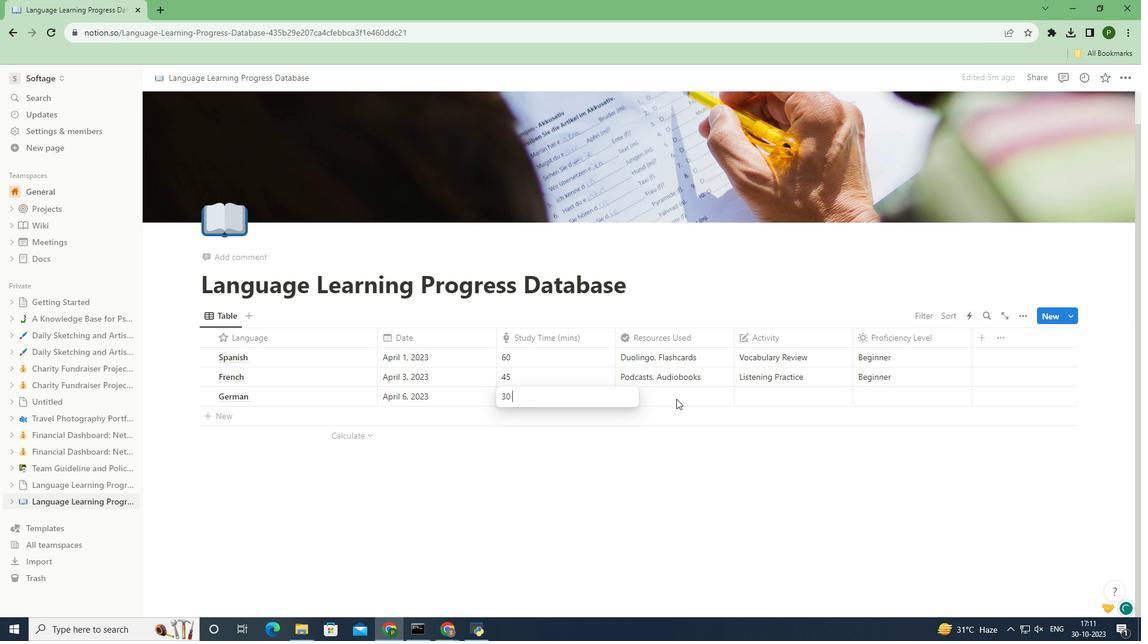 
Action: Mouse pressed left at (676, 399)
Screenshot: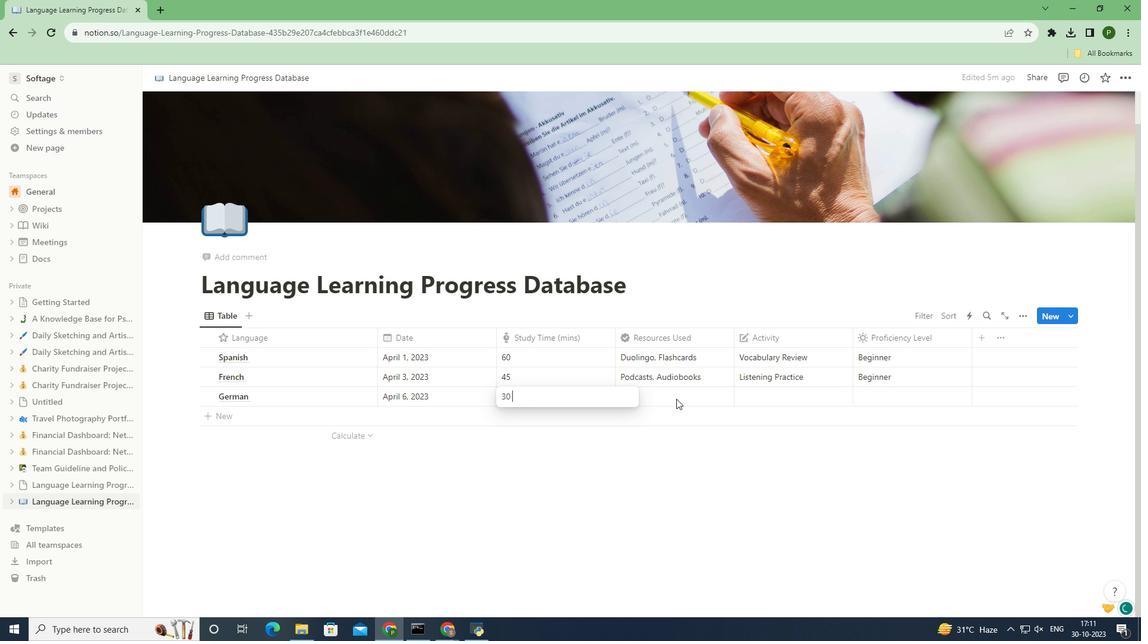 
Action: Key pressed <Key.caps_lock>R<Key.caps_lock>eading<Key.space>
Screenshot: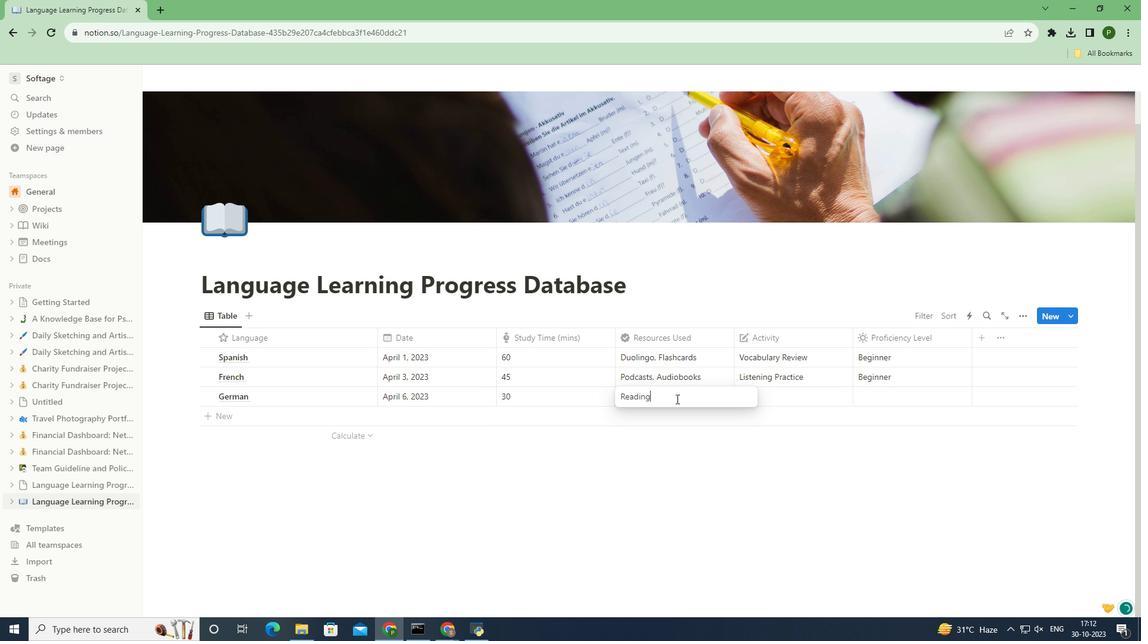 
Action: Mouse moved to (783, 398)
Screenshot: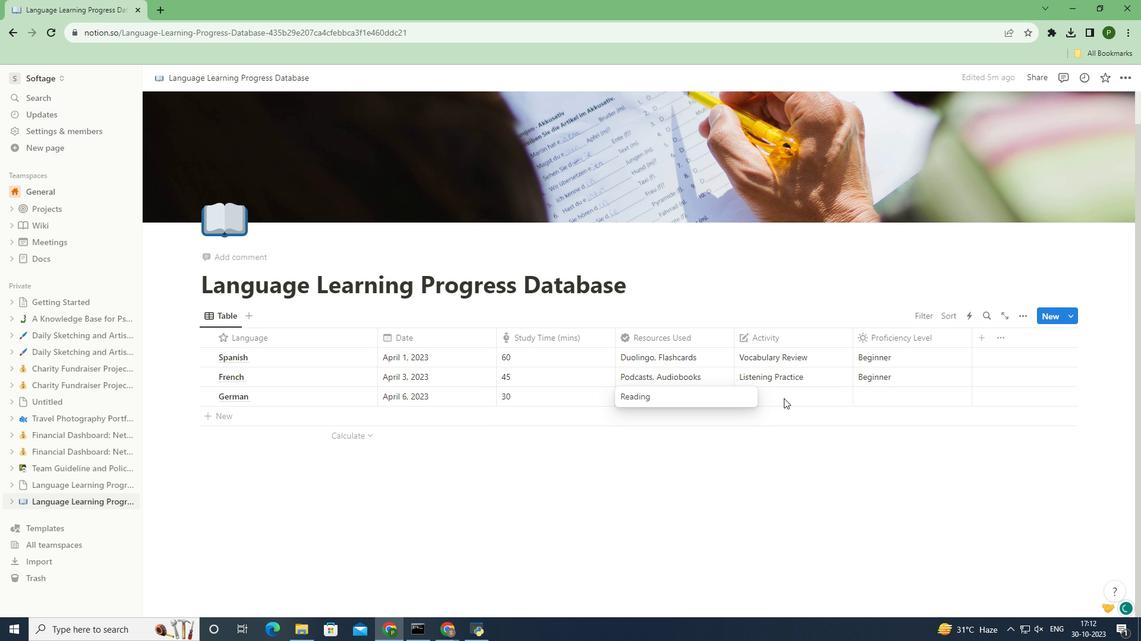 
Action: Mouse pressed left at (783, 398)
Screenshot: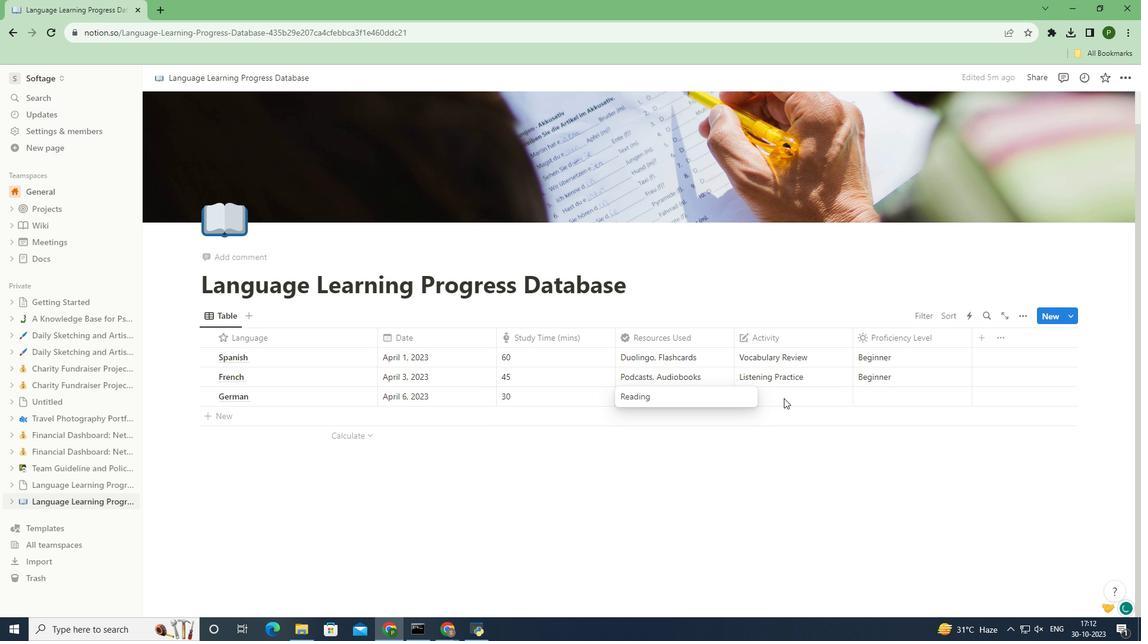 
Action: Mouse pressed left at (783, 398)
Screenshot: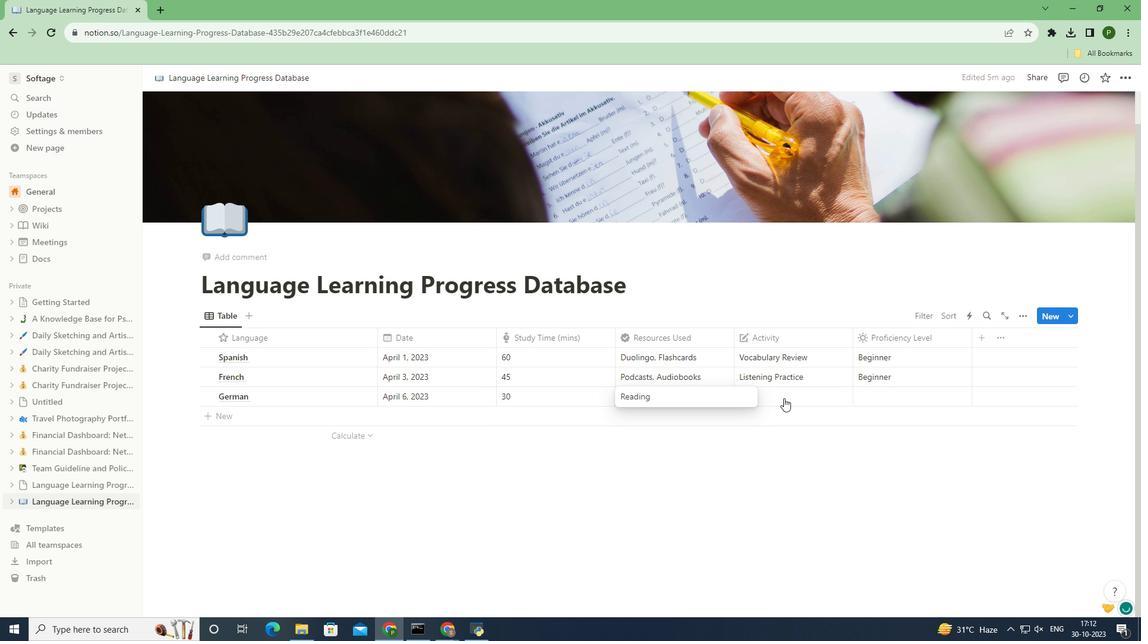 
Action: Mouse moved to (783, 398)
Screenshot: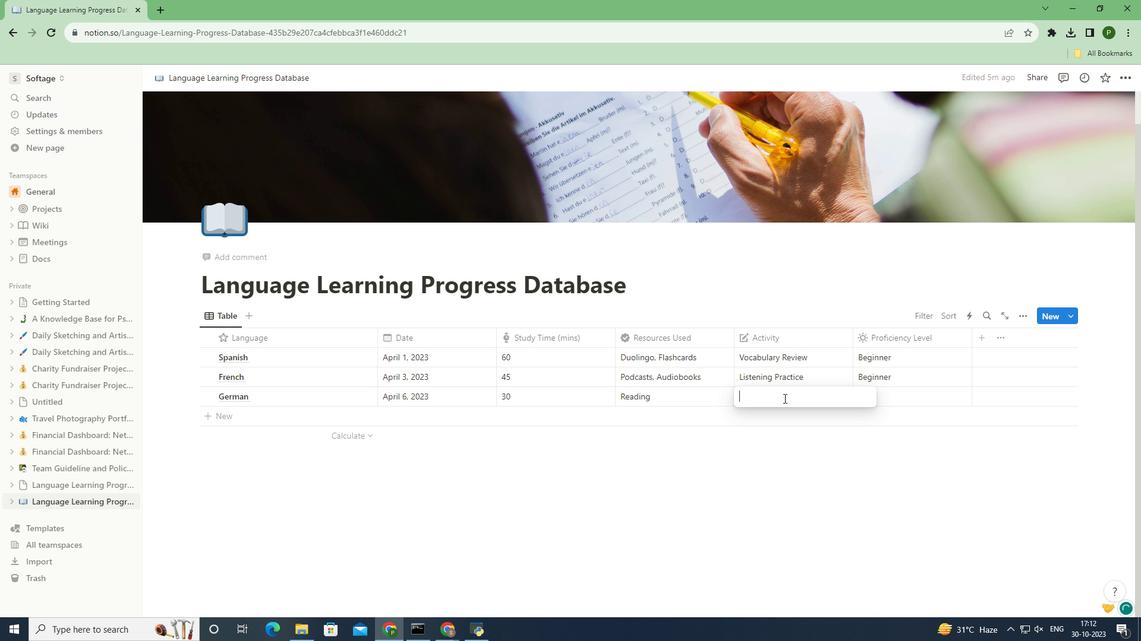 
Action: Key pressed <Key.caps_lock>O<Key.caps_lock>nline<Key.space><Key.caps_lock>A<Key.caps_lock>rticles<Key.space>
Screenshot: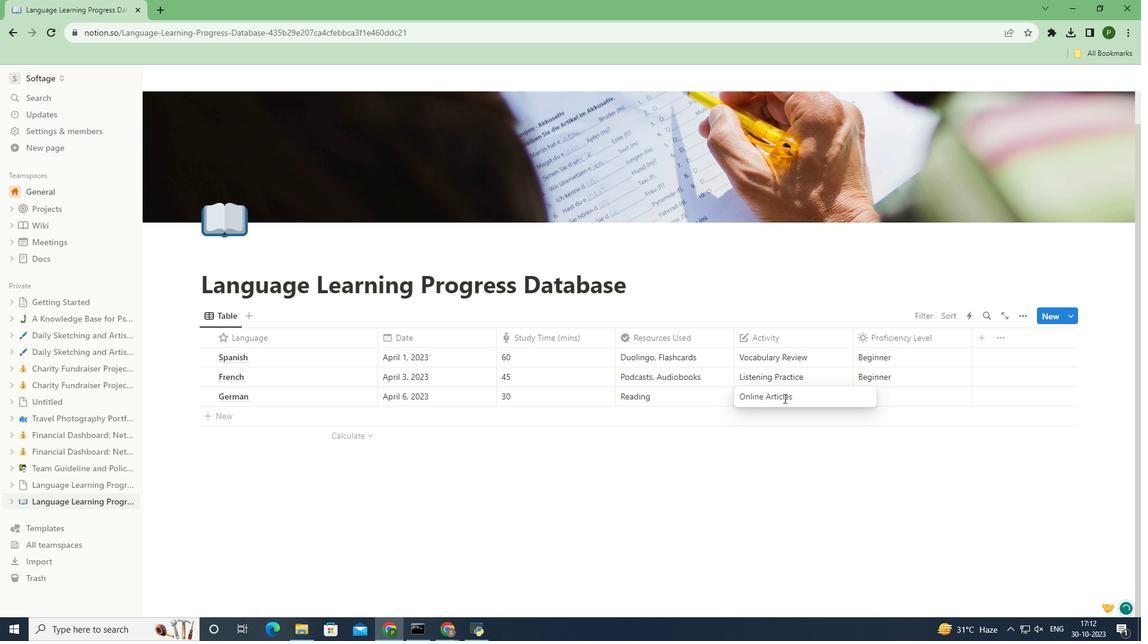 
Action: Mouse moved to (912, 398)
Screenshot: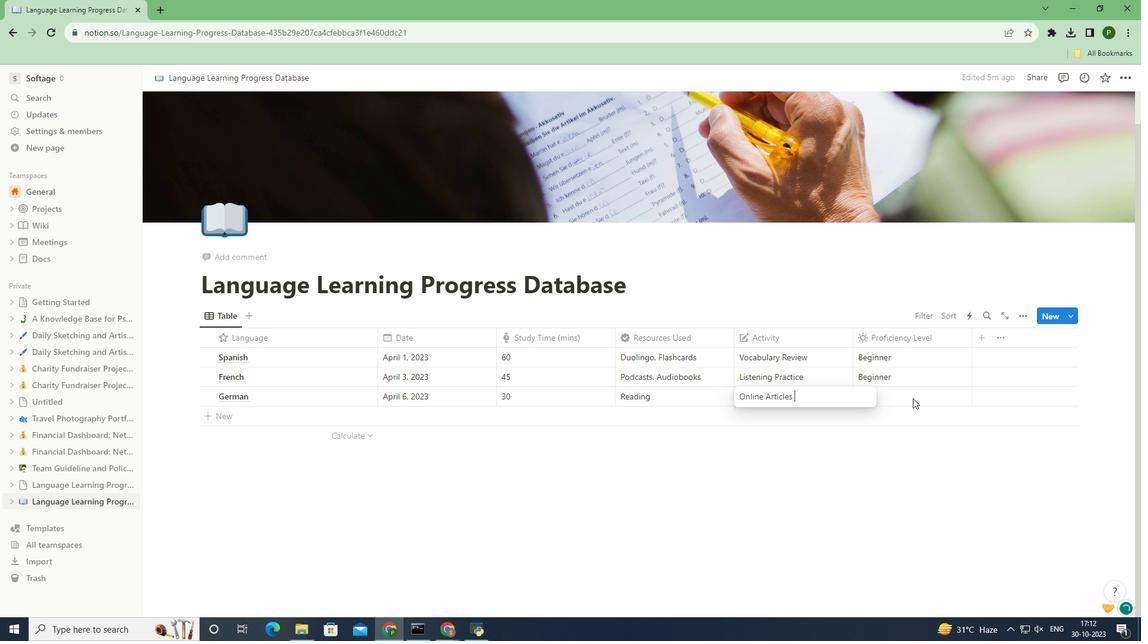 
Action: Mouse pressed left at (912, 398)
Screenshot: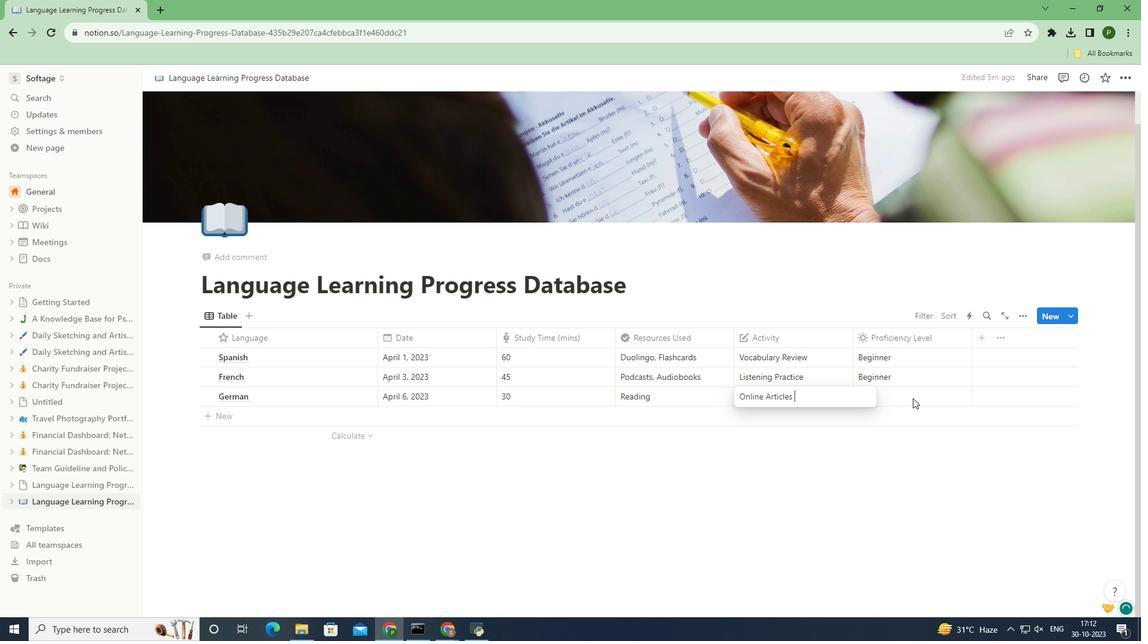 
Action: Mouse pressed left at (912, 398)
Screenshot: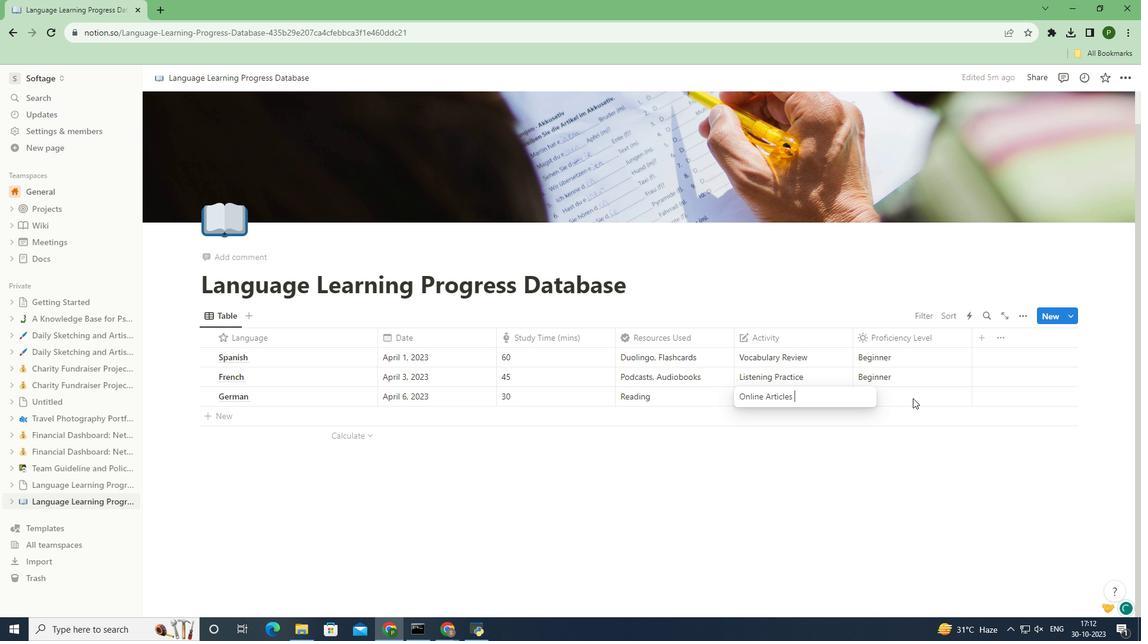 
Action: Key pressed <Key.caps_lock>B<Key.caps_lock>eginner
Screenshot: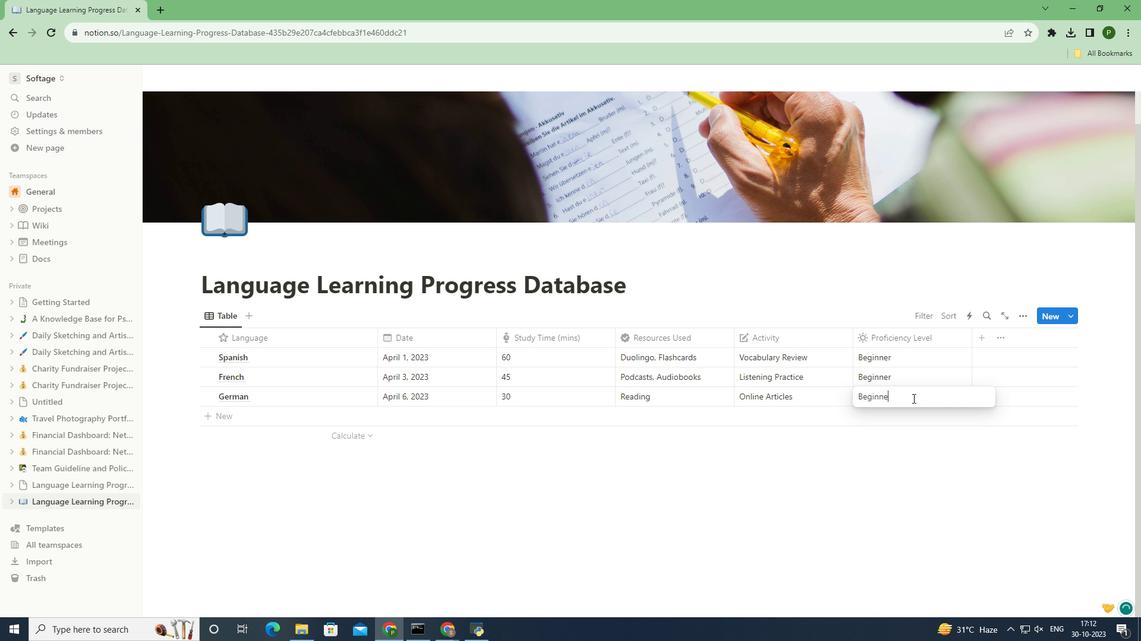 
Action: Mouse moved to (255, 419)
Screenshot: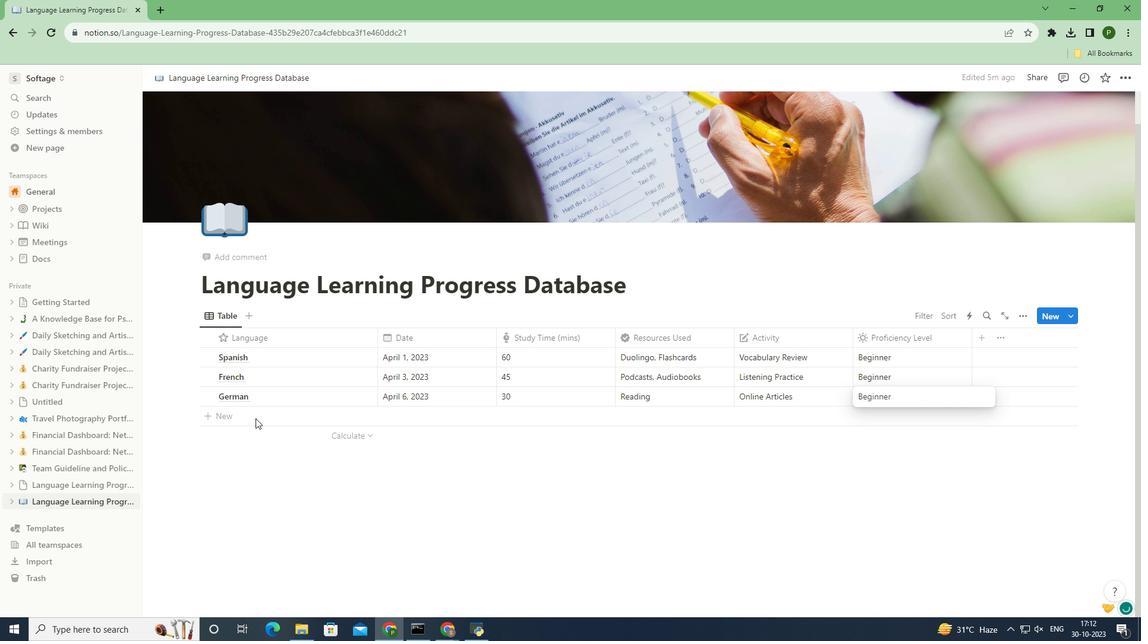 
Action: Mouse pressed left at (255, 419)
Screenshot: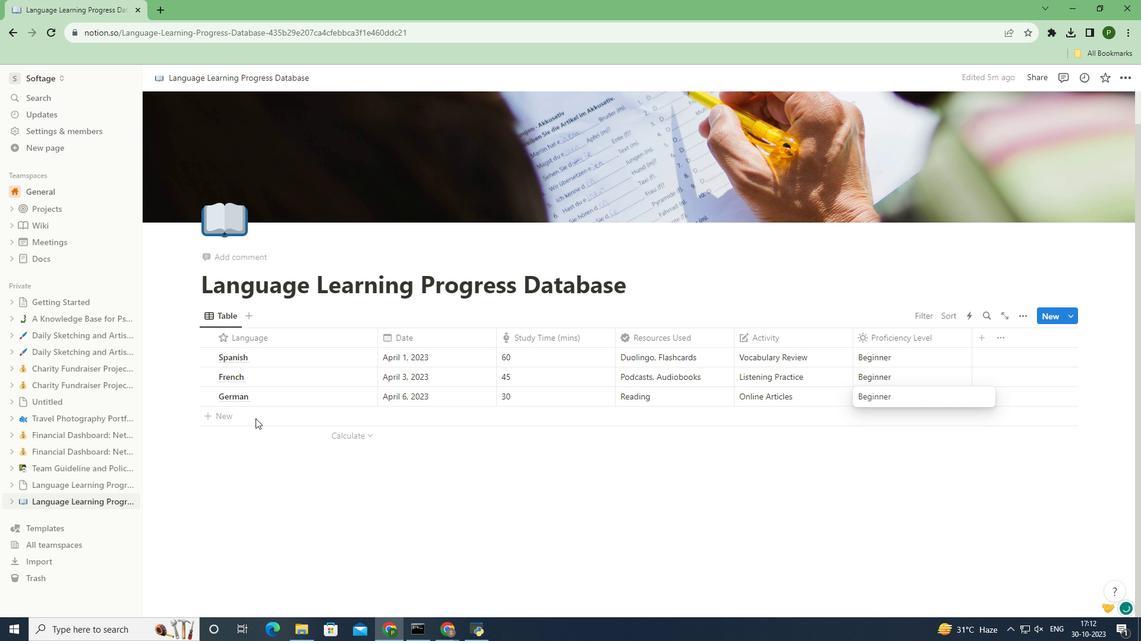 
Action: Mouse pressed left at (255, 419)
Screenshot: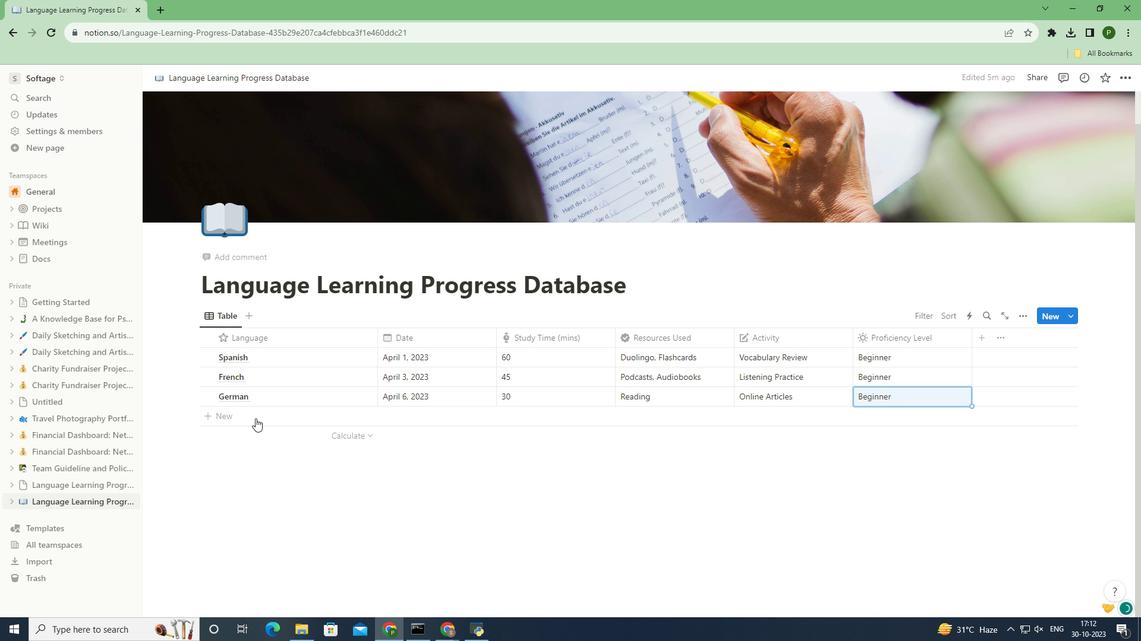 
Action: Key pressed <Key.caps_lock>J<Key.caps_lock>apanese<Key.space>
Screenshot: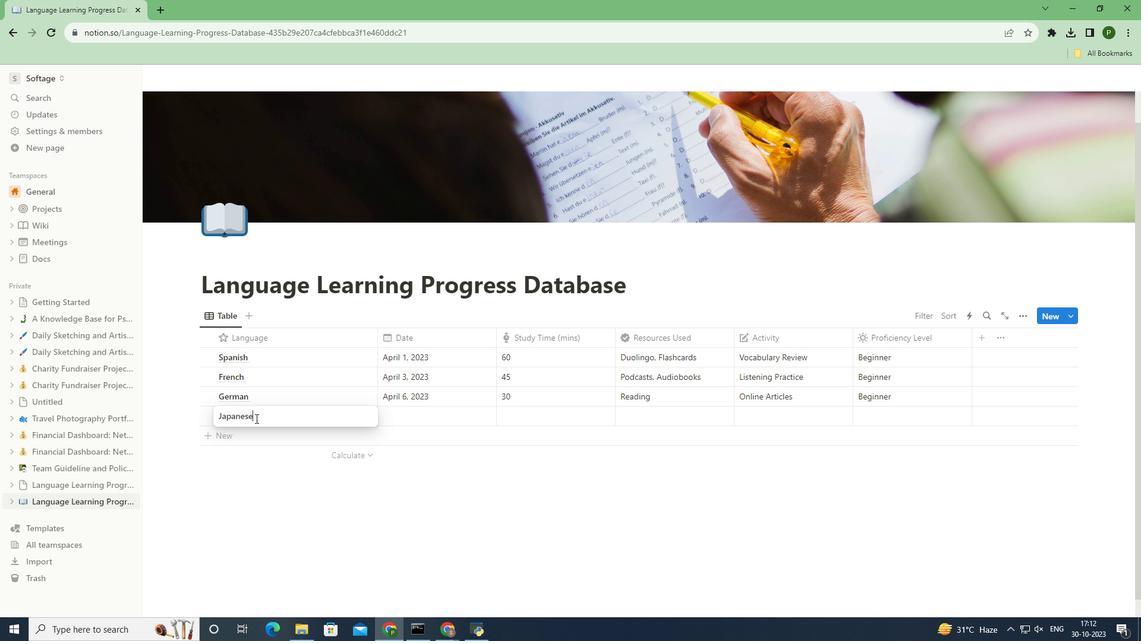 
Action: Mouse moved to (426, 418)
Screenshot: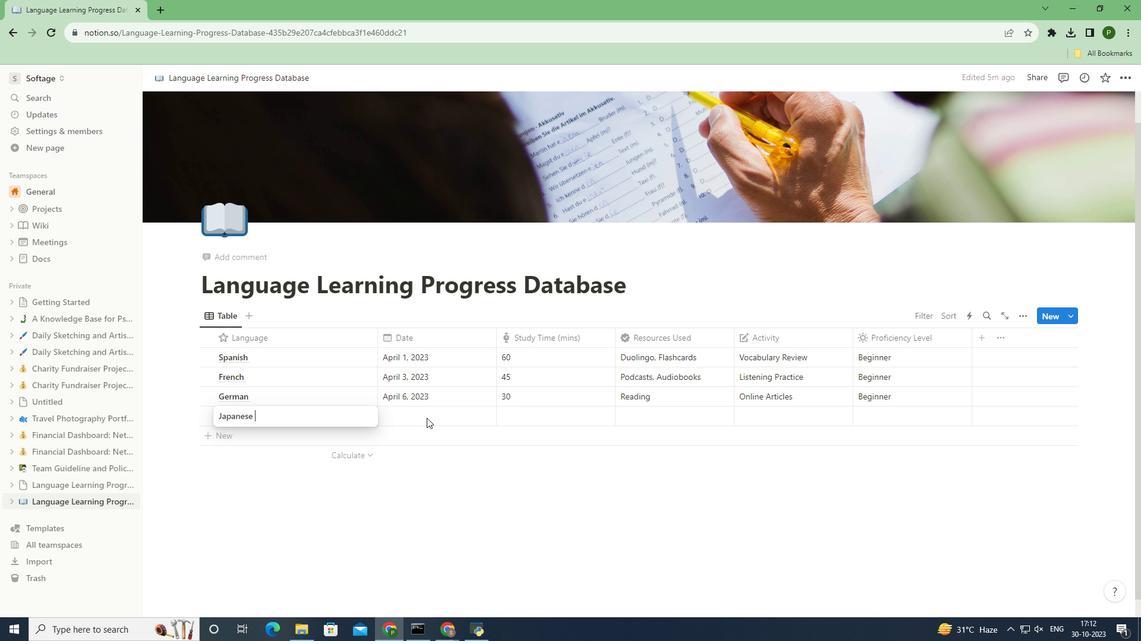 
Action: Mouse pressed left at (426, 418)
Screenshot: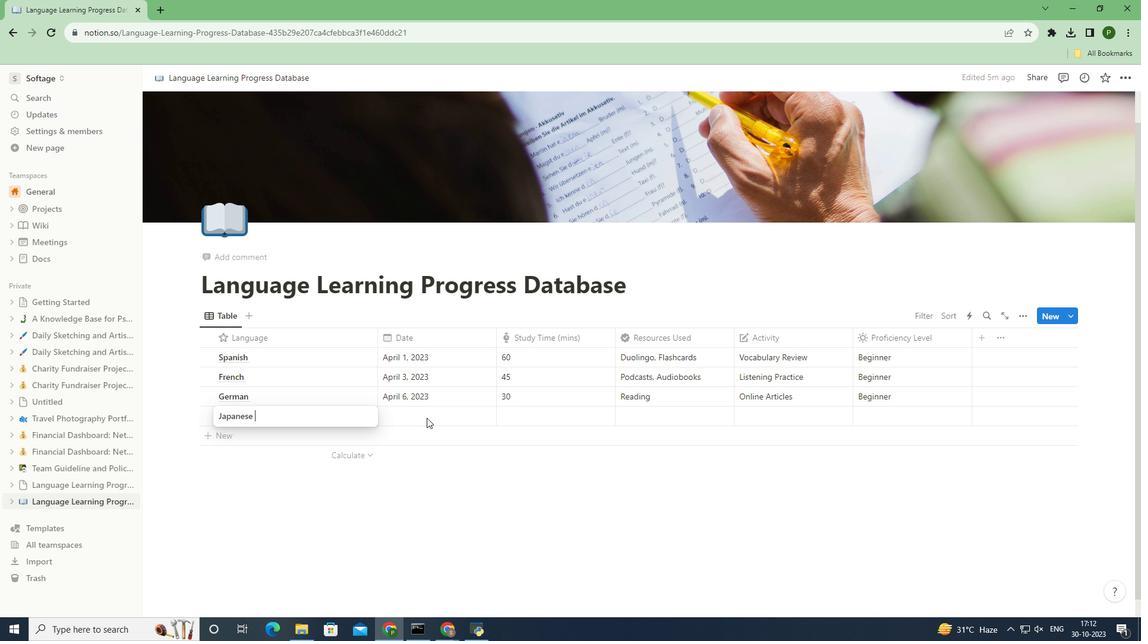
Action: Mouse pressed left at (426, 418)
Screenshot: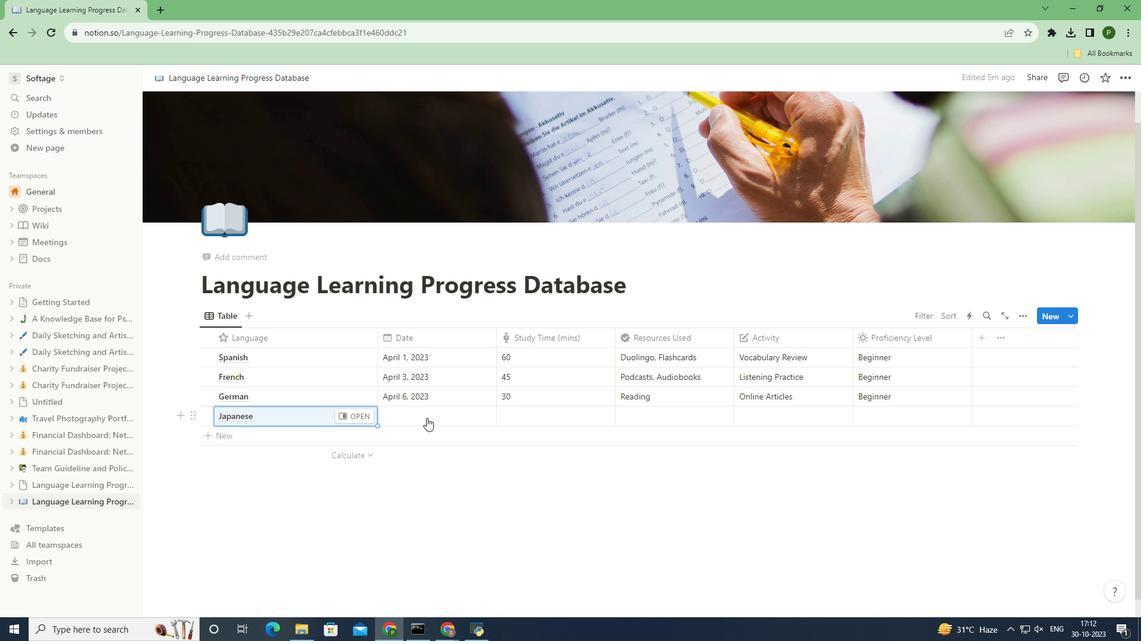 
Action: Mouse moved to (495, 140)
Screenshot: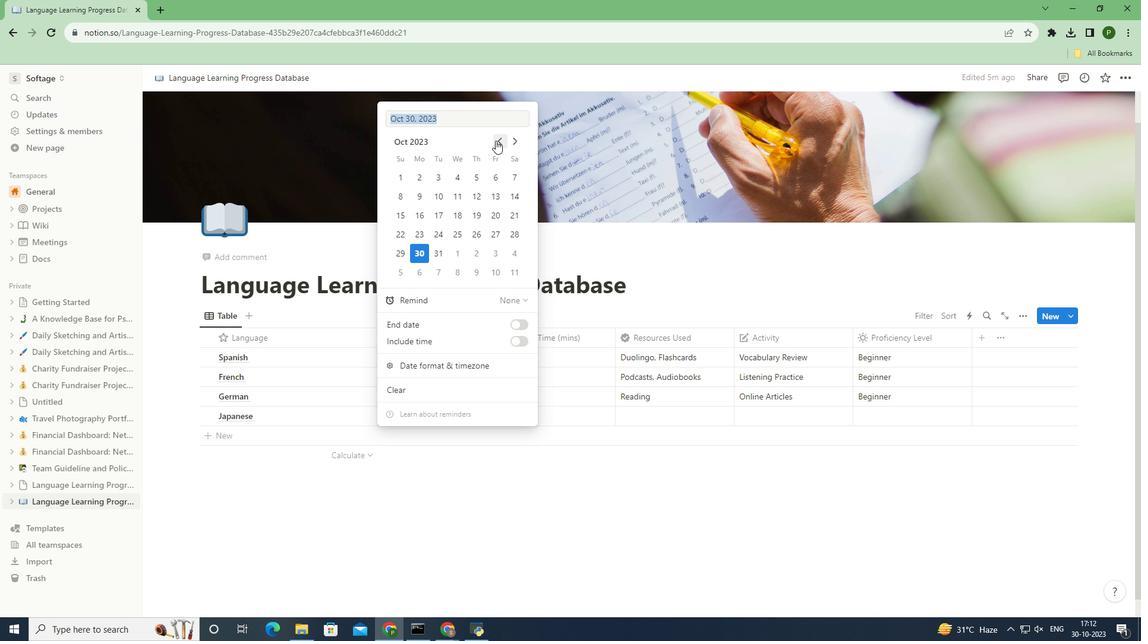 
Action: Mouse pressed left at (495, 140)
Screenshot: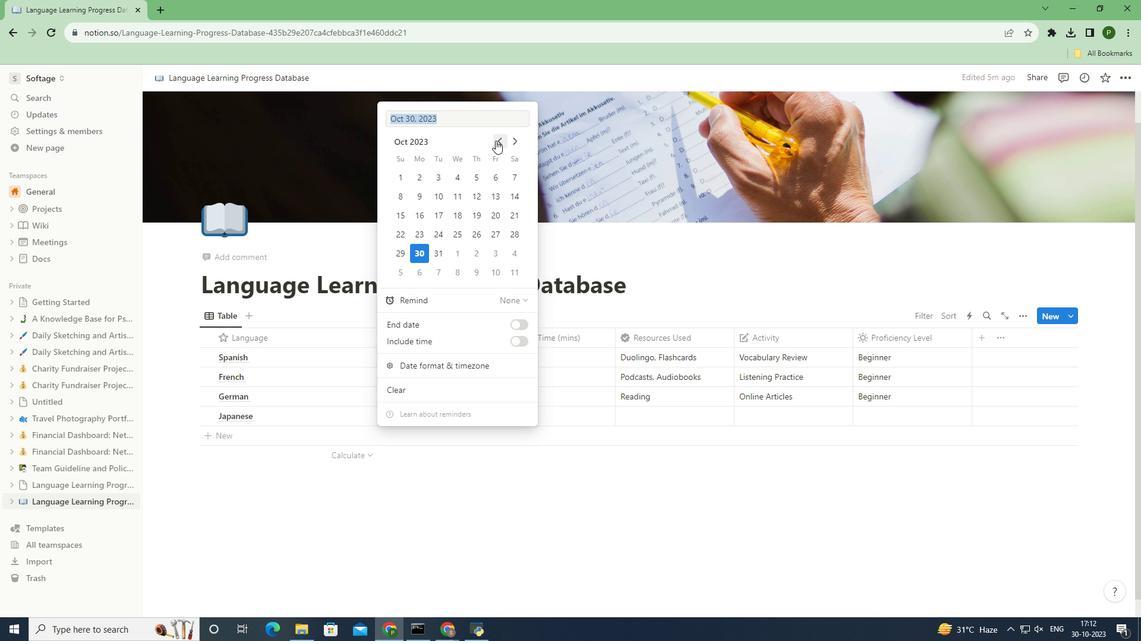
Action: Mouse pressed left at (495, 140)
Screenshot: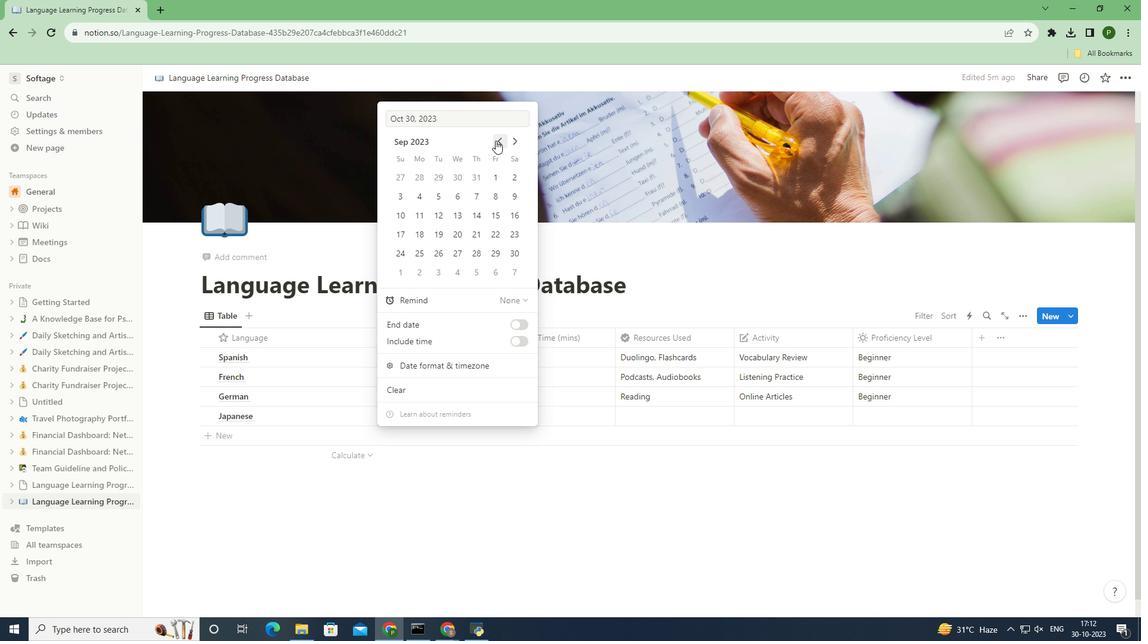 
Action: Mouse pressed left at (495, 140)
Screenshot: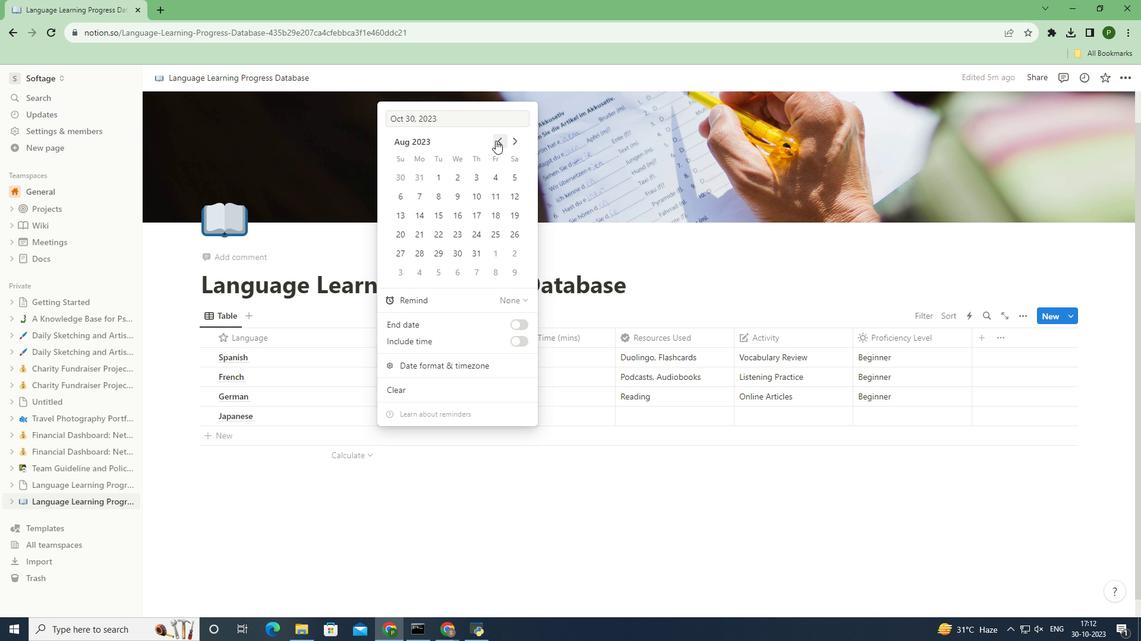 
Action: Mouse pressed left at (495, 140)
Screenshot: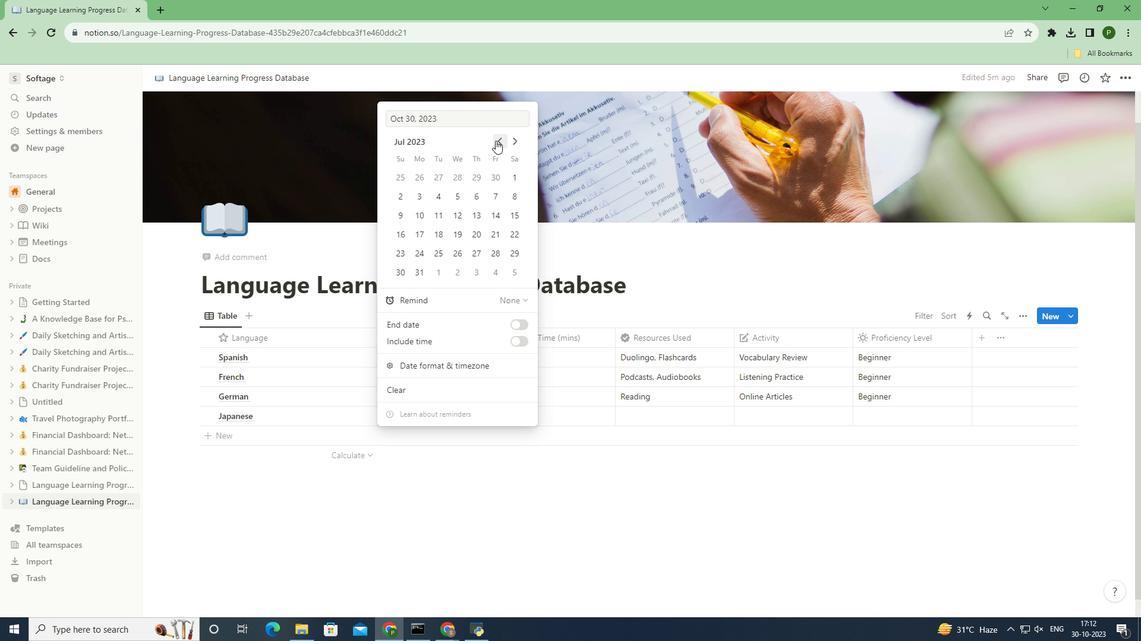 
Action: Mouse pressed left at (495, 140)
